 Task: Send an email with the signature Kenneth Davis with the subject Feedback on an event and the message Can you confirm whether the meeting is still scheduled for tomorrow at 2 pm? from softage.9@softage.net to softage.10@softage.net and move the email from Sent Items to the folder Product development
Action: Mouse moved to (1360, 94)
Screenshot: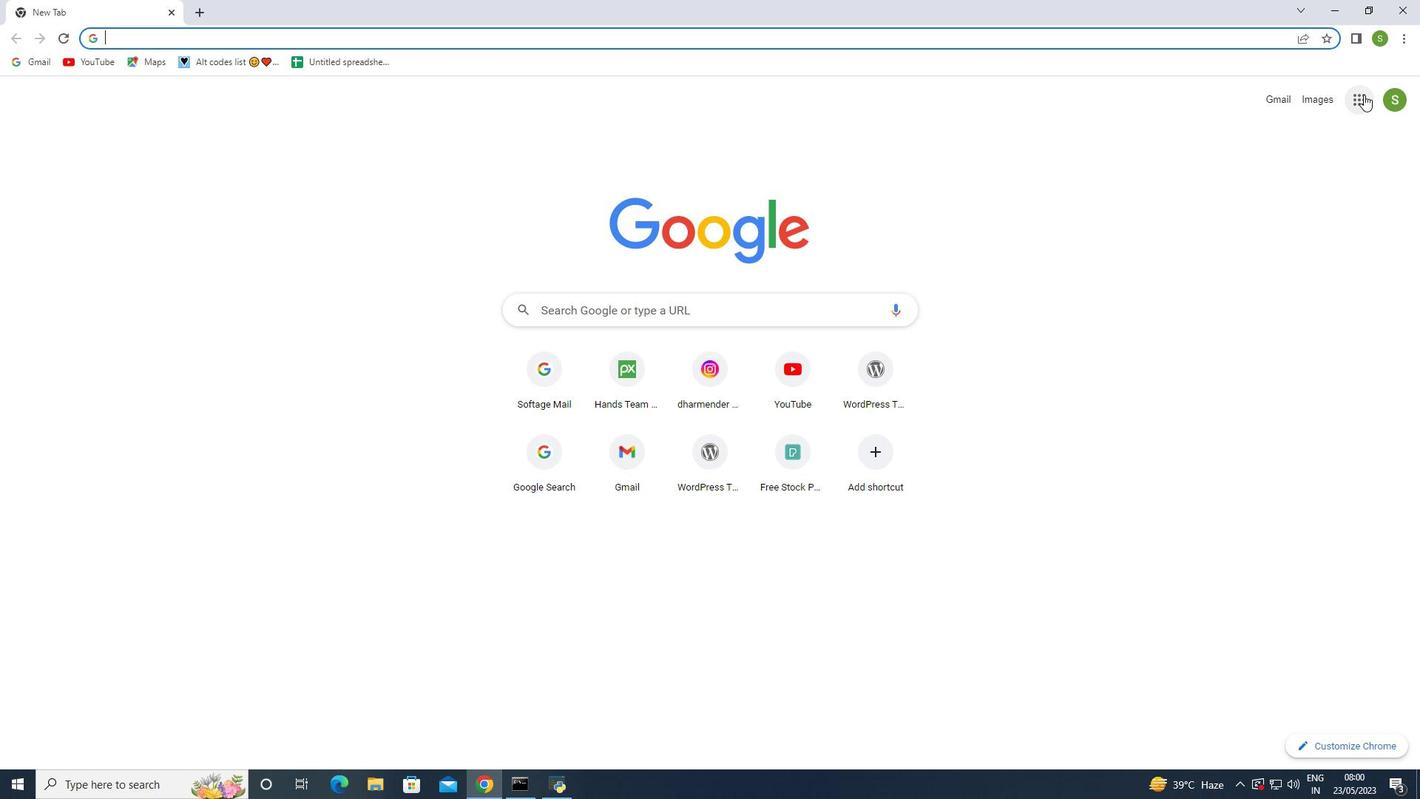 
Action: Mouse pressed left at (1360, 94)
Screenshot: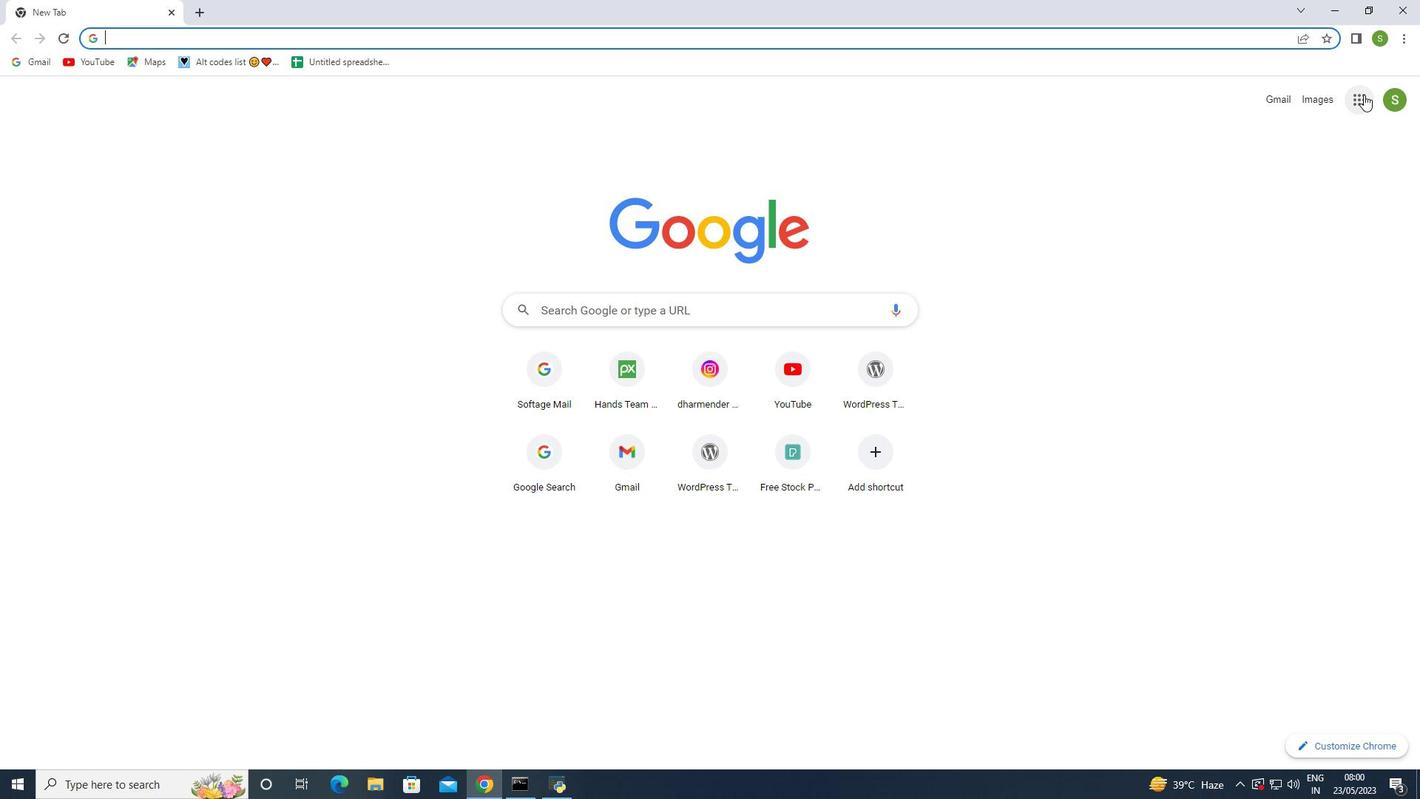 
Action: Mouse moved to (1308, 153)
Screenshot: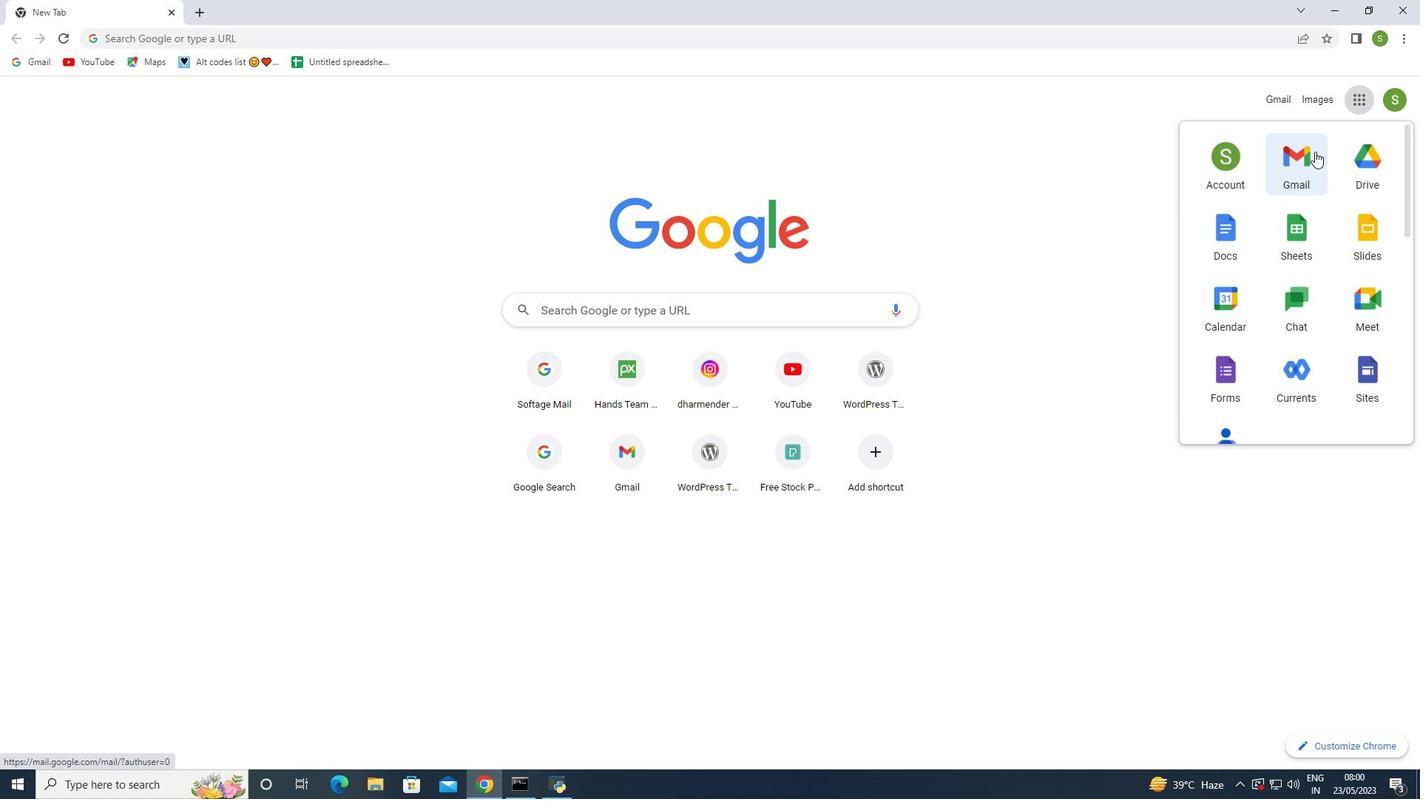 
Action: Mouse pressed left at (1308, 153)
Screenshot: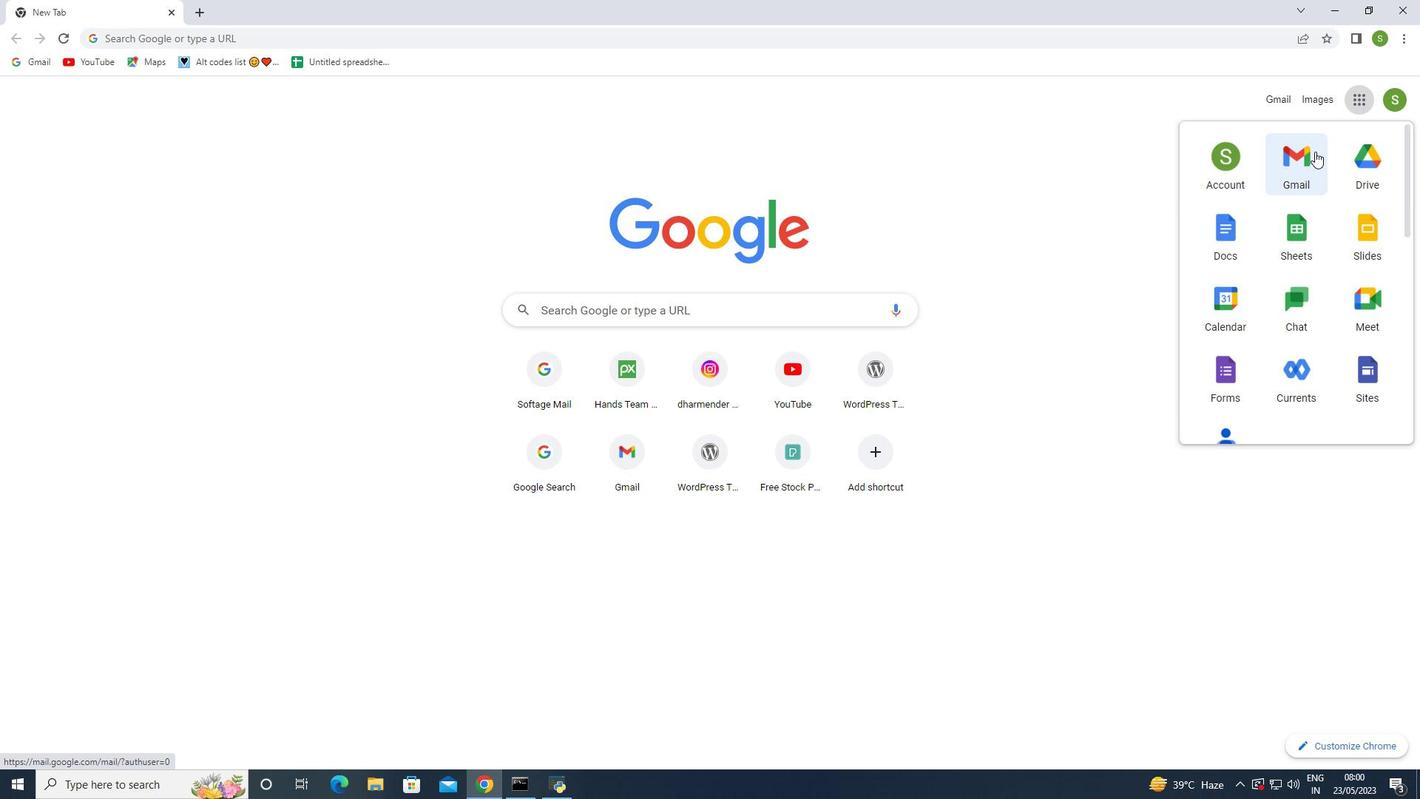 
Action: Mouse moved to (1254, 104)
Screenshot: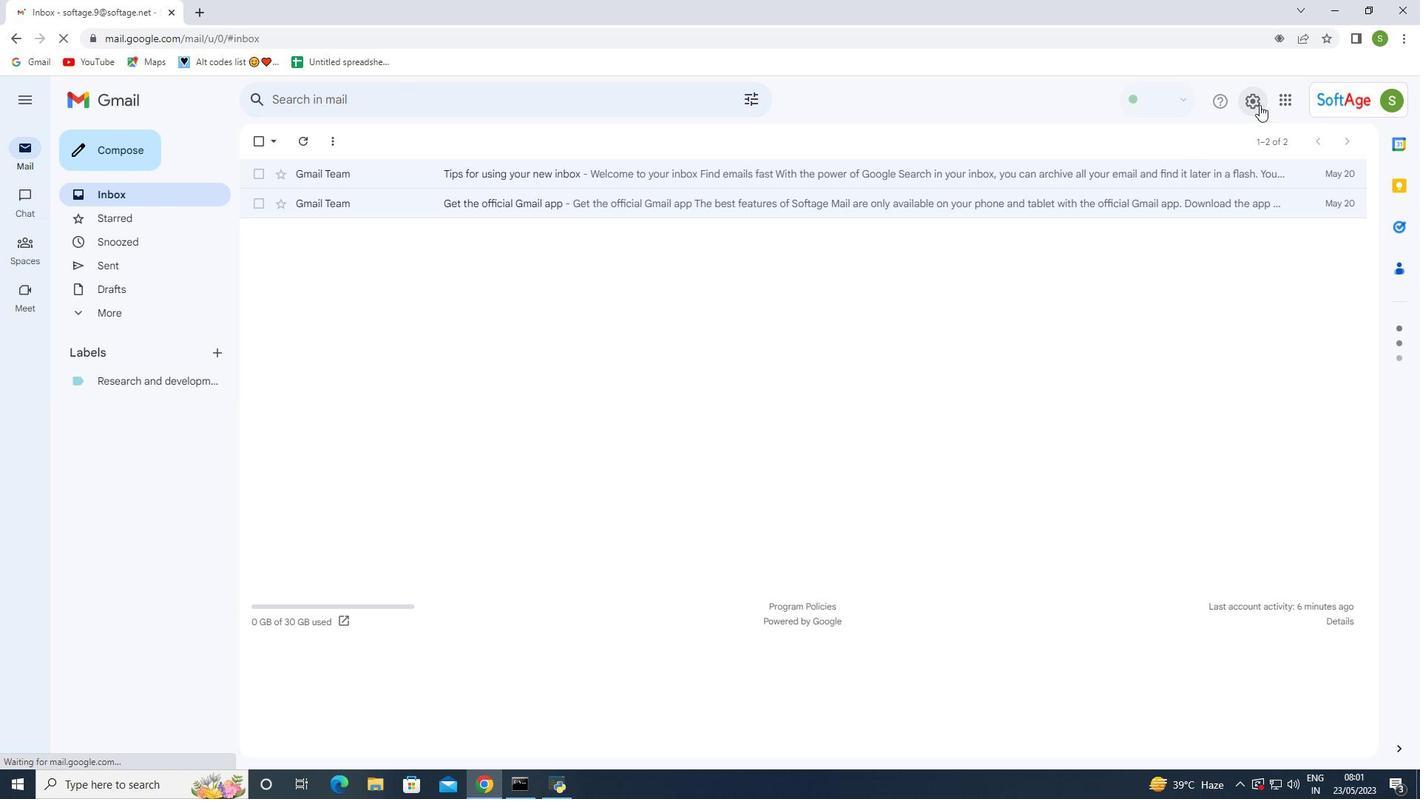 
Action: Mouse pressed left at (1254, 104)
Screenshot: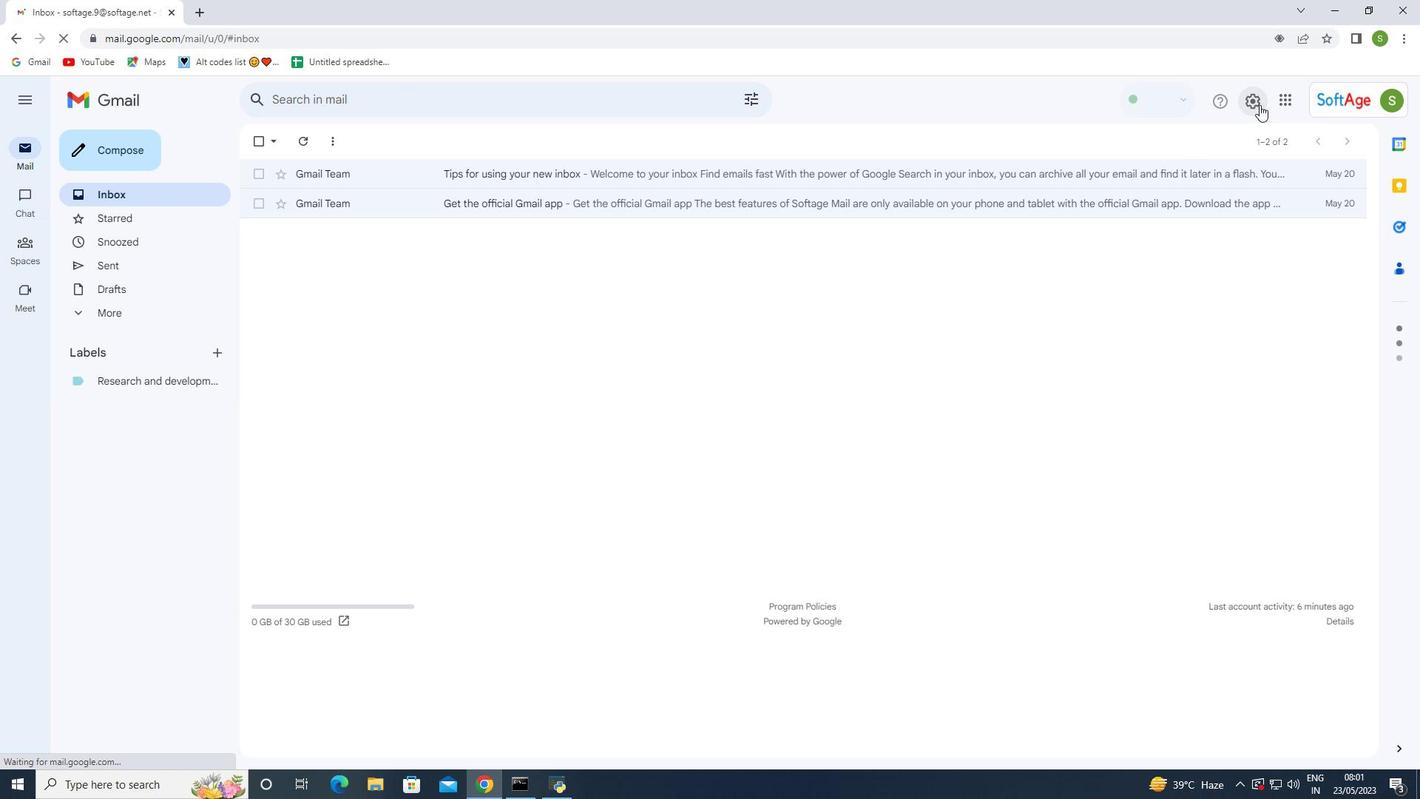 
Action: Mouse moved to (1233, 175)
Screenshot: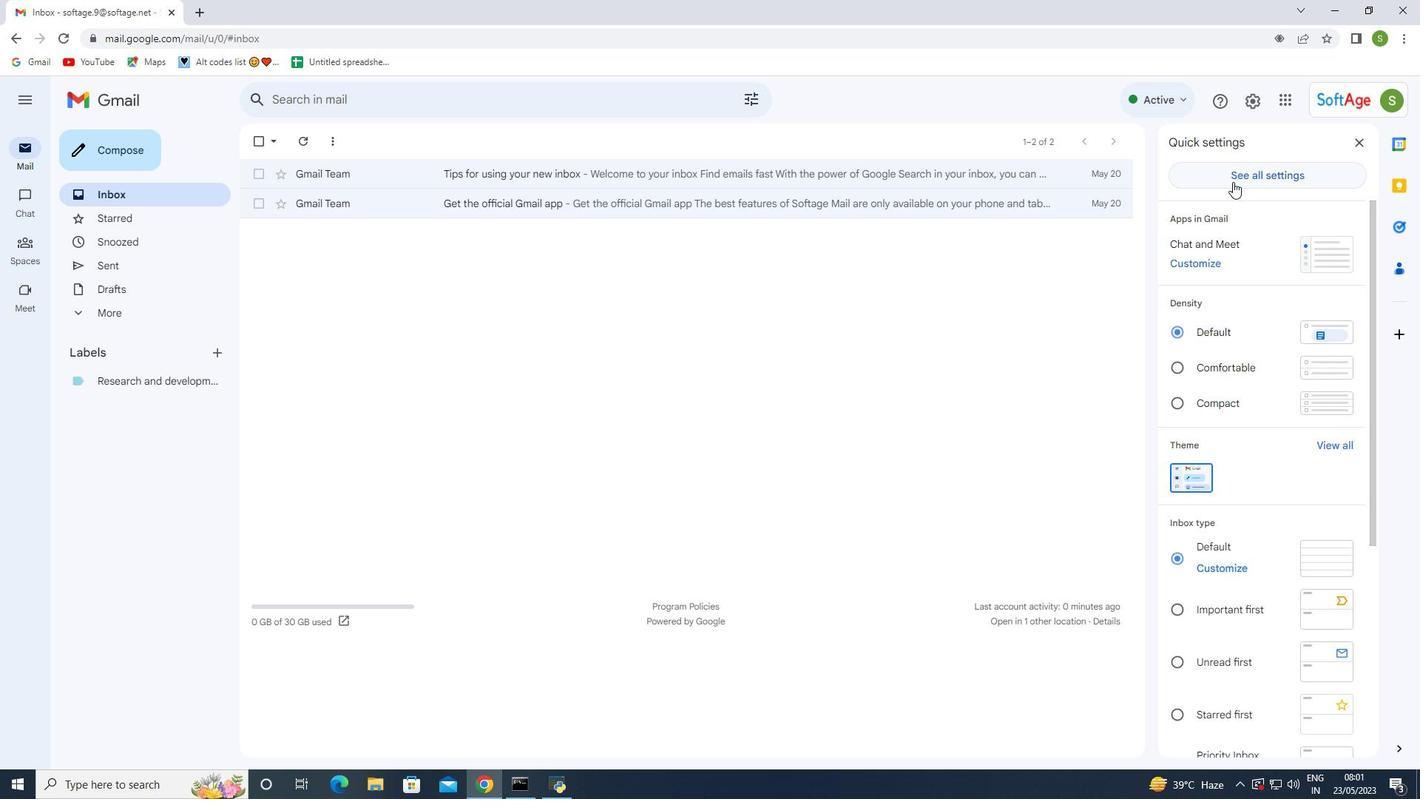 
Action: Mouse pressed left at (1233, 175)
Screenshot: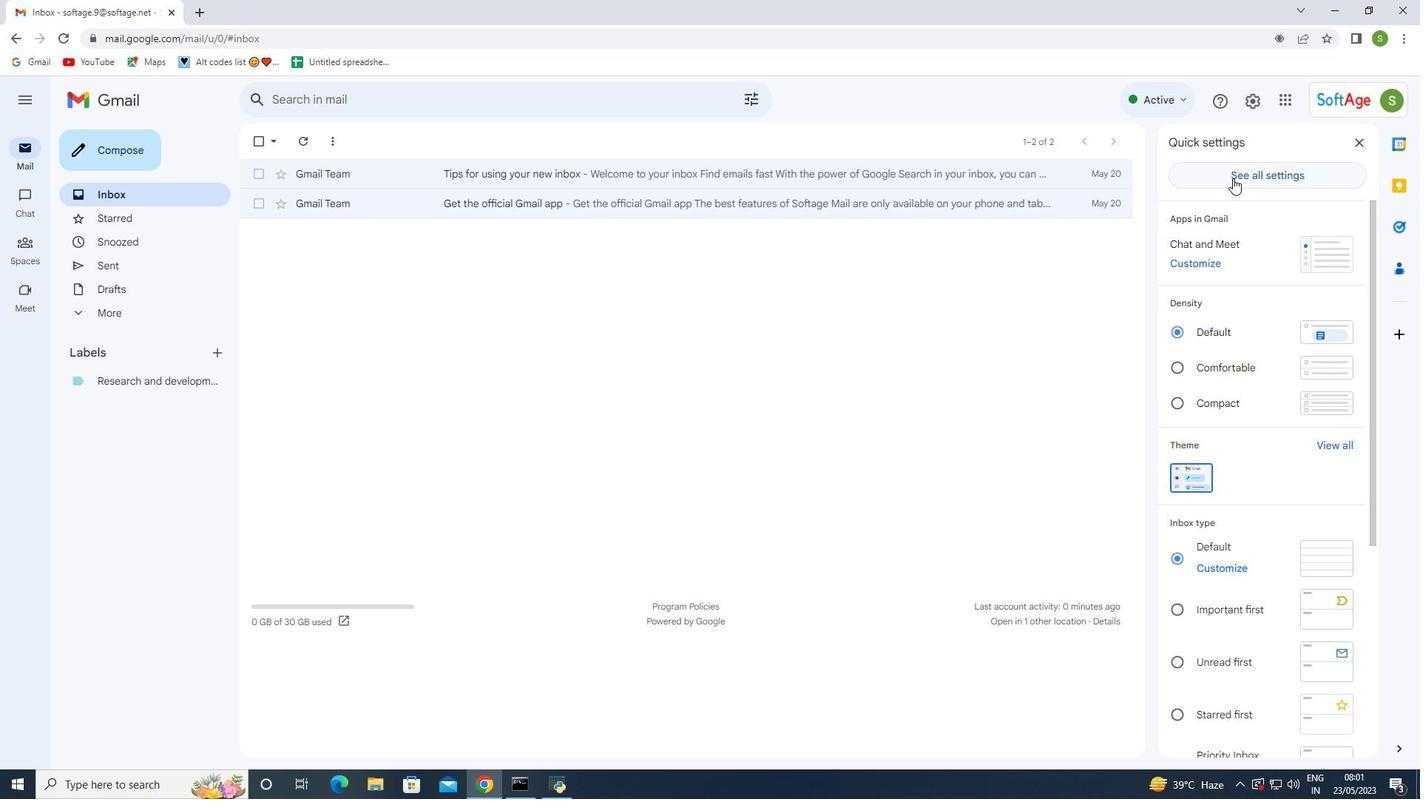 
Action: Mouse moved to (558, 350)
Screenshot: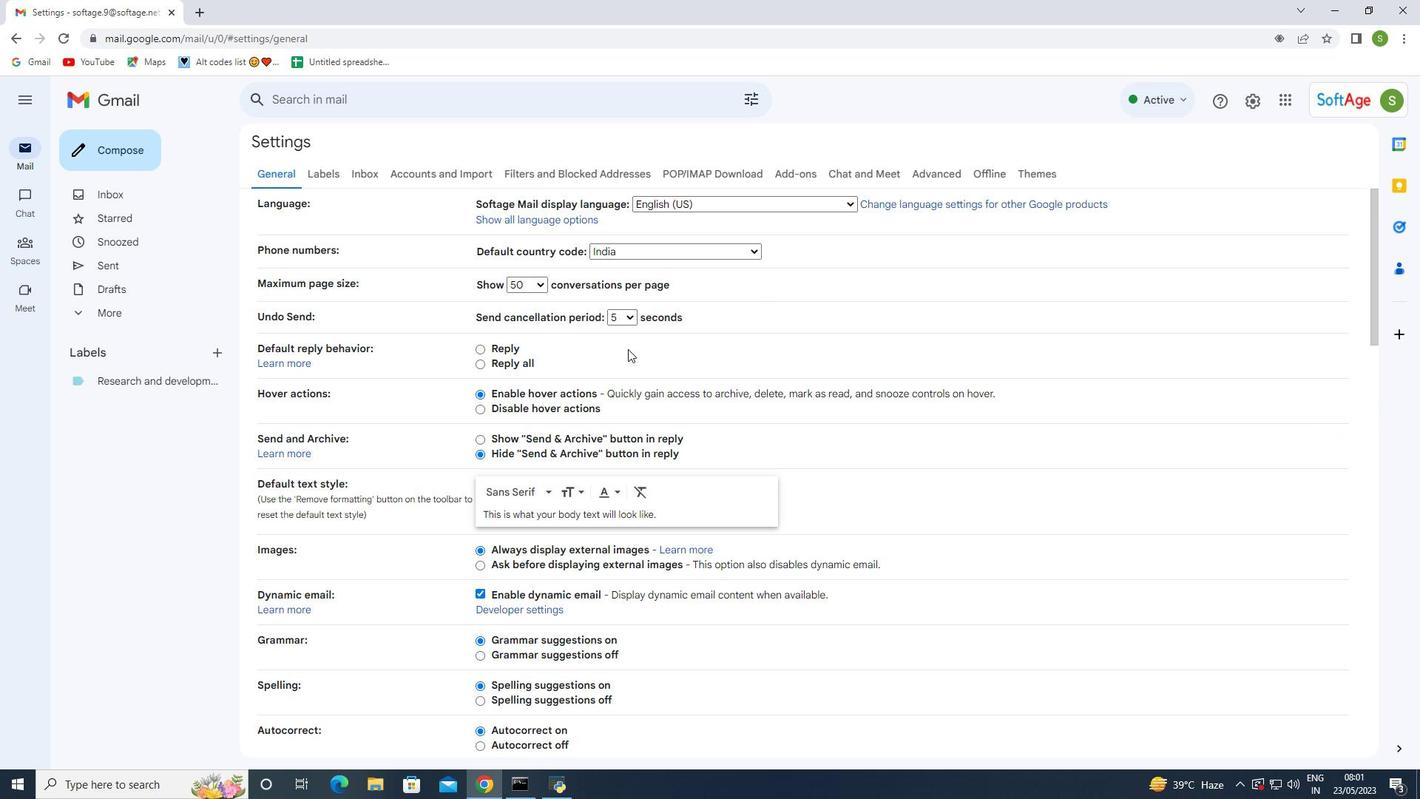 
Action: Mouse scrolled (558, 349) with delta (0, 0)
Screenshot: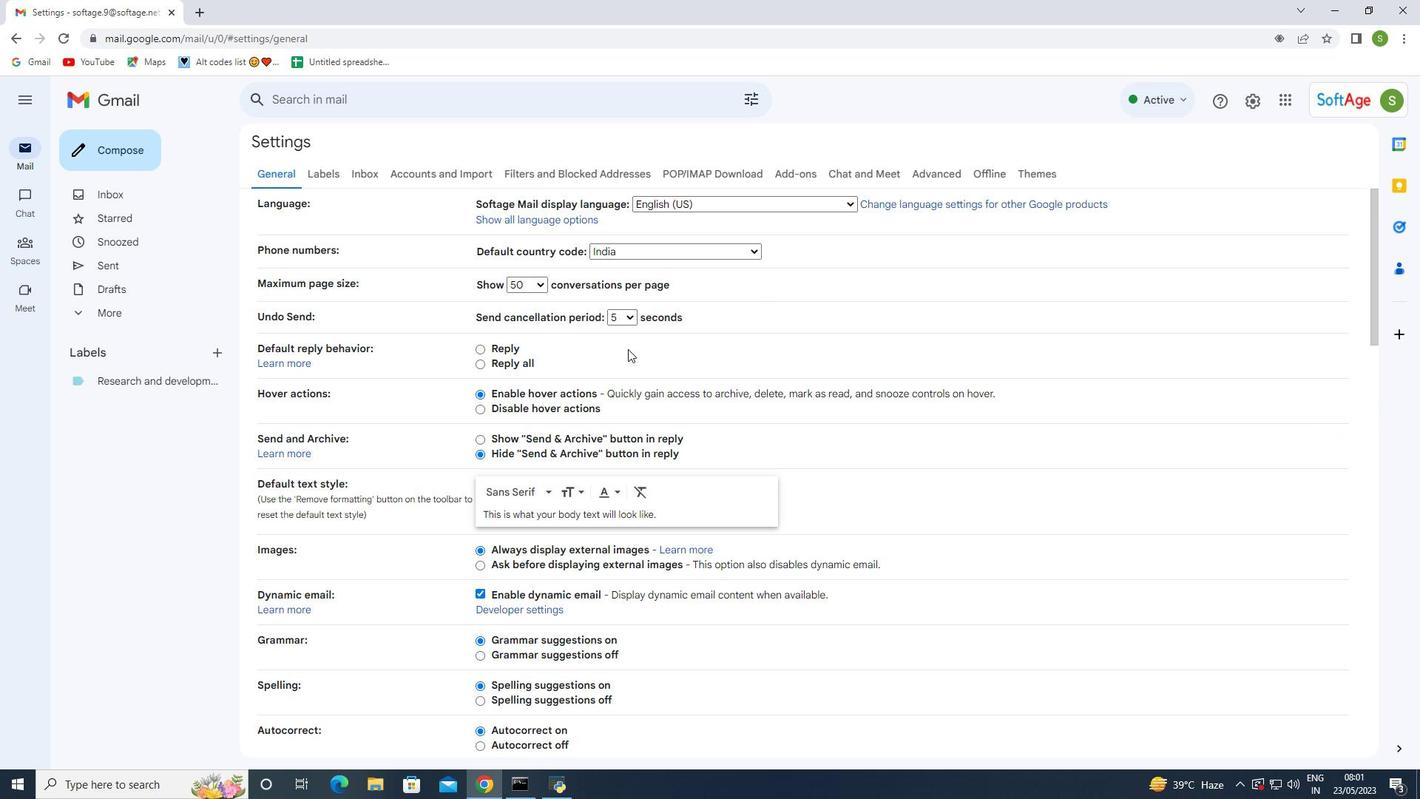 
Action: Mouse moved to (556, 351)
Screenshot: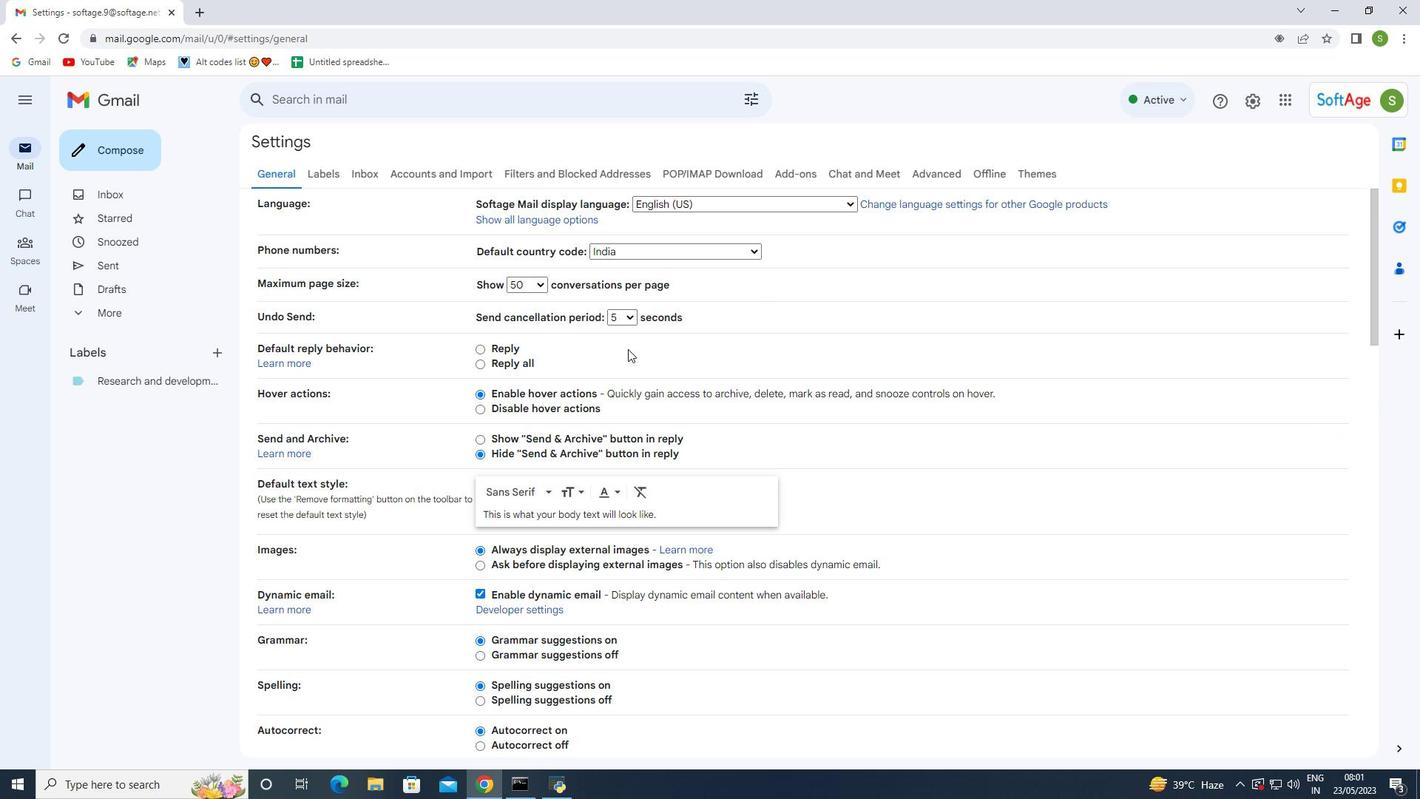 
Action: Mouse scrolled (556, 350) with delta (0, 0)
Screenshot: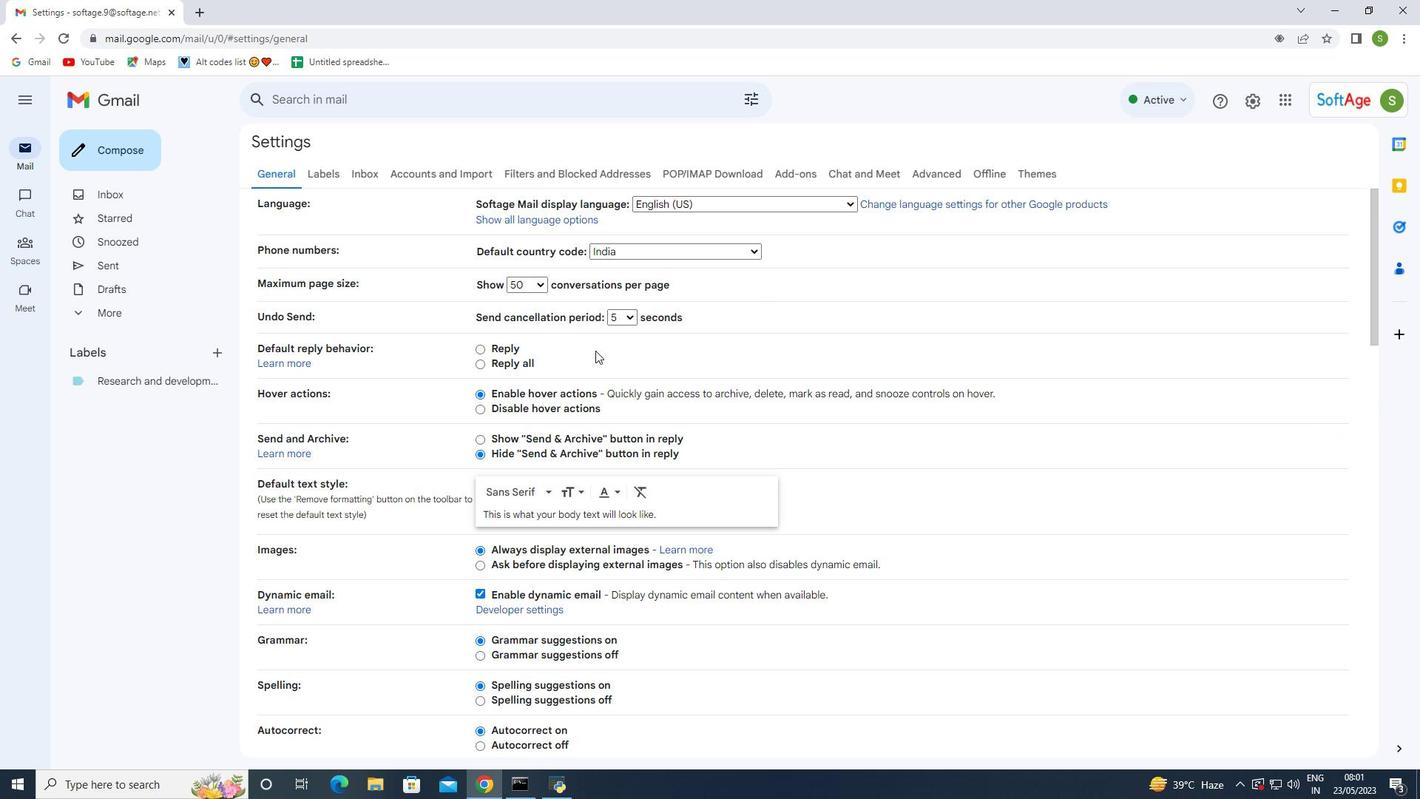 
Action: Mouse moved to (555, 351)
Screenshot: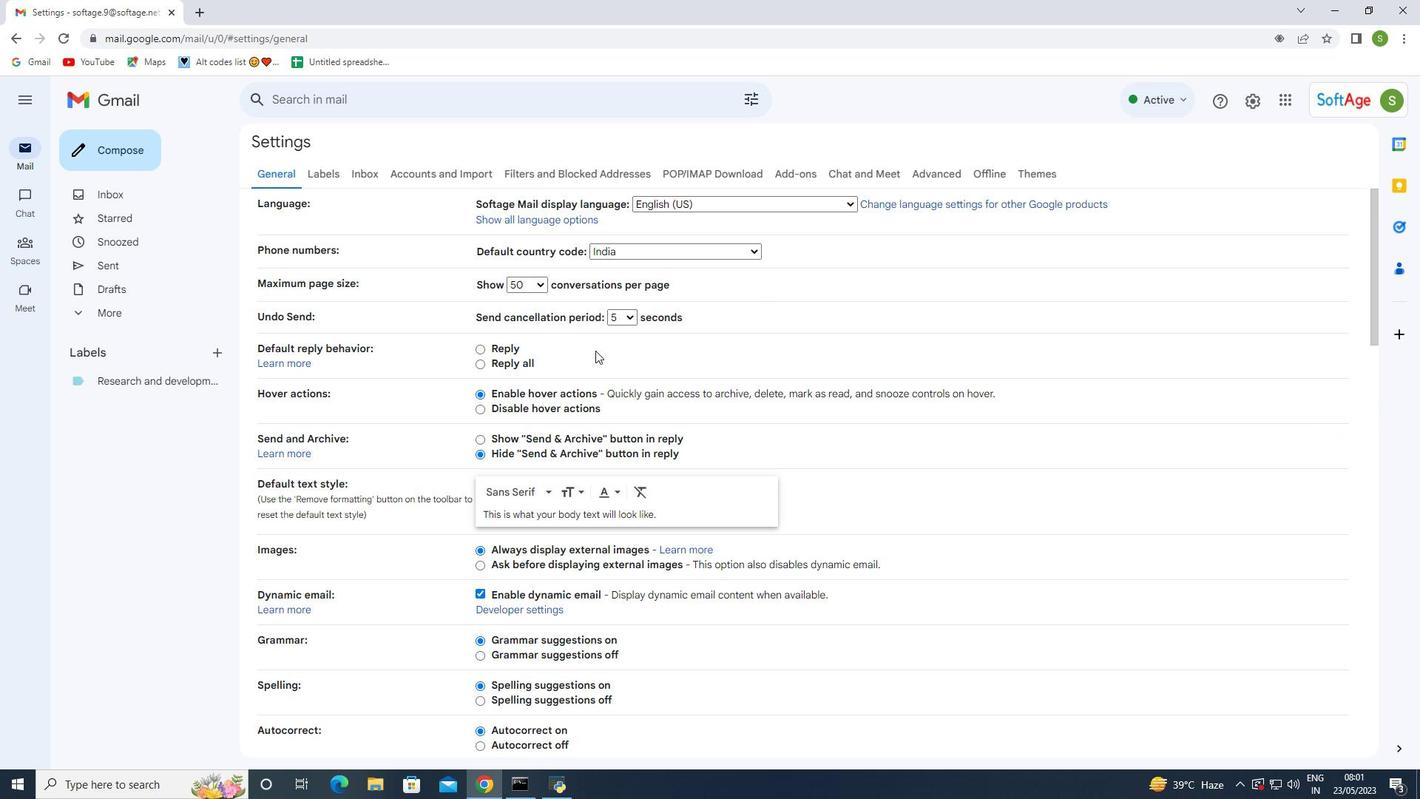 
Action: Mouse scrolled (555, 350) with delta (0, 0)
Screenshot: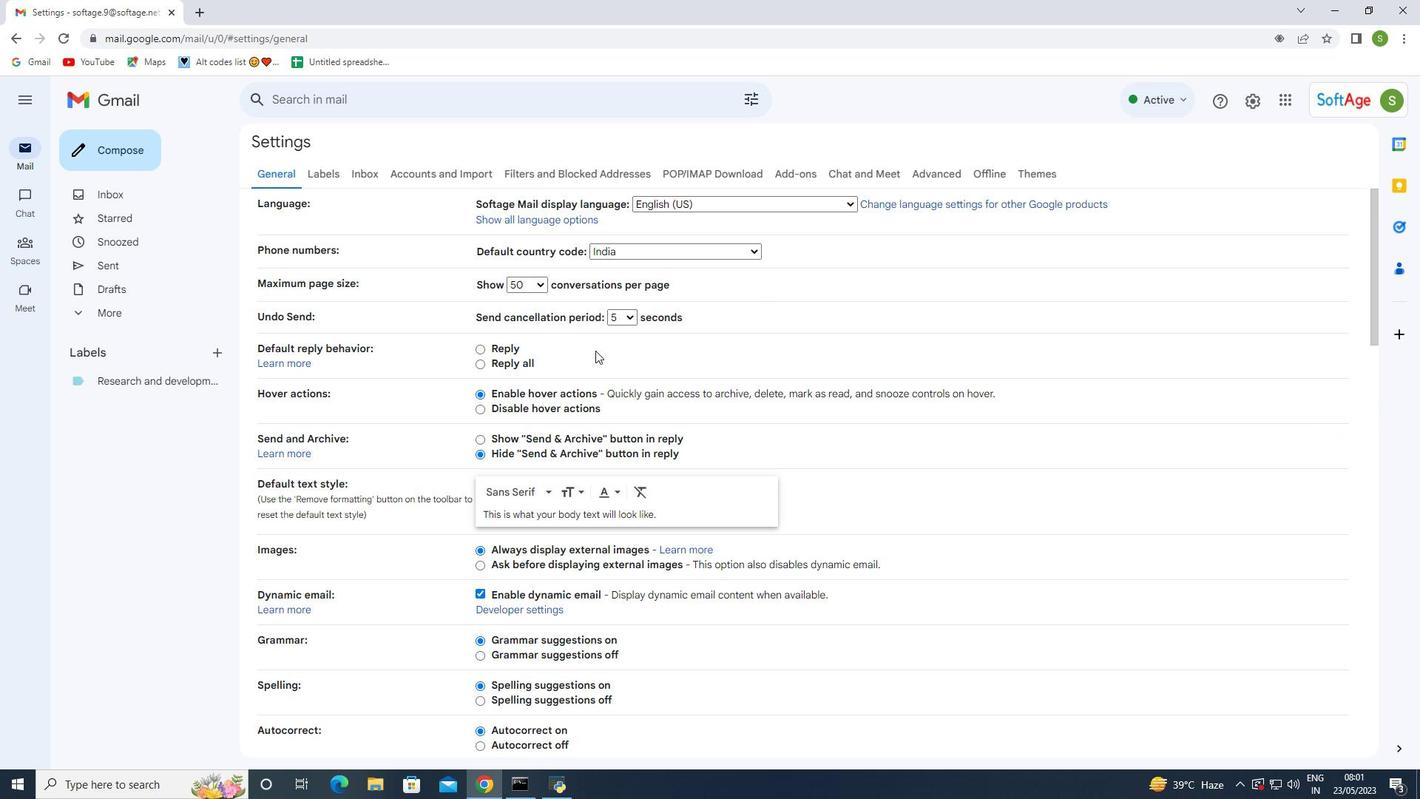 
Action: Mouse scrolled (555, 350) with delta (0, 0)
Screenshot: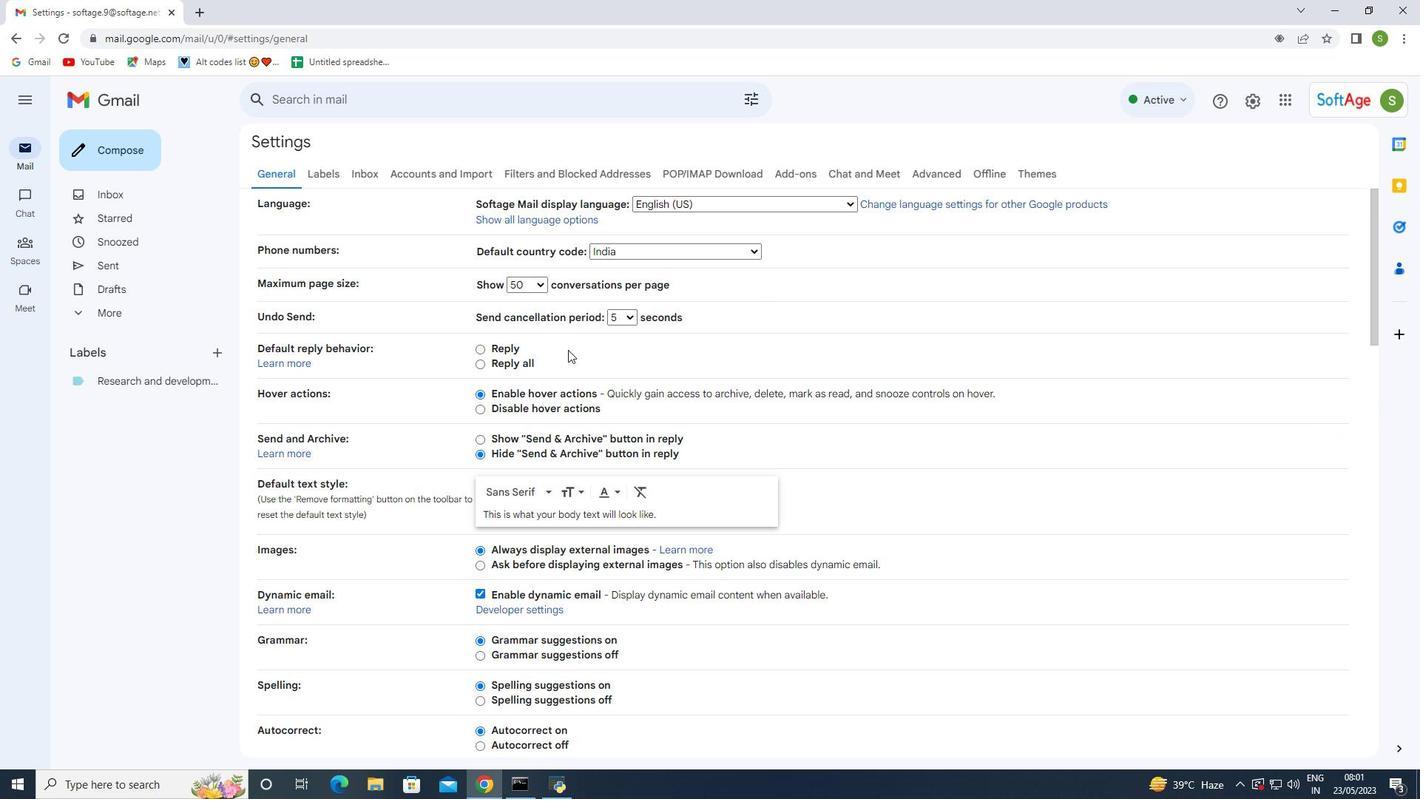 
Action: Mouse moved to (554, 351)
Screenshot: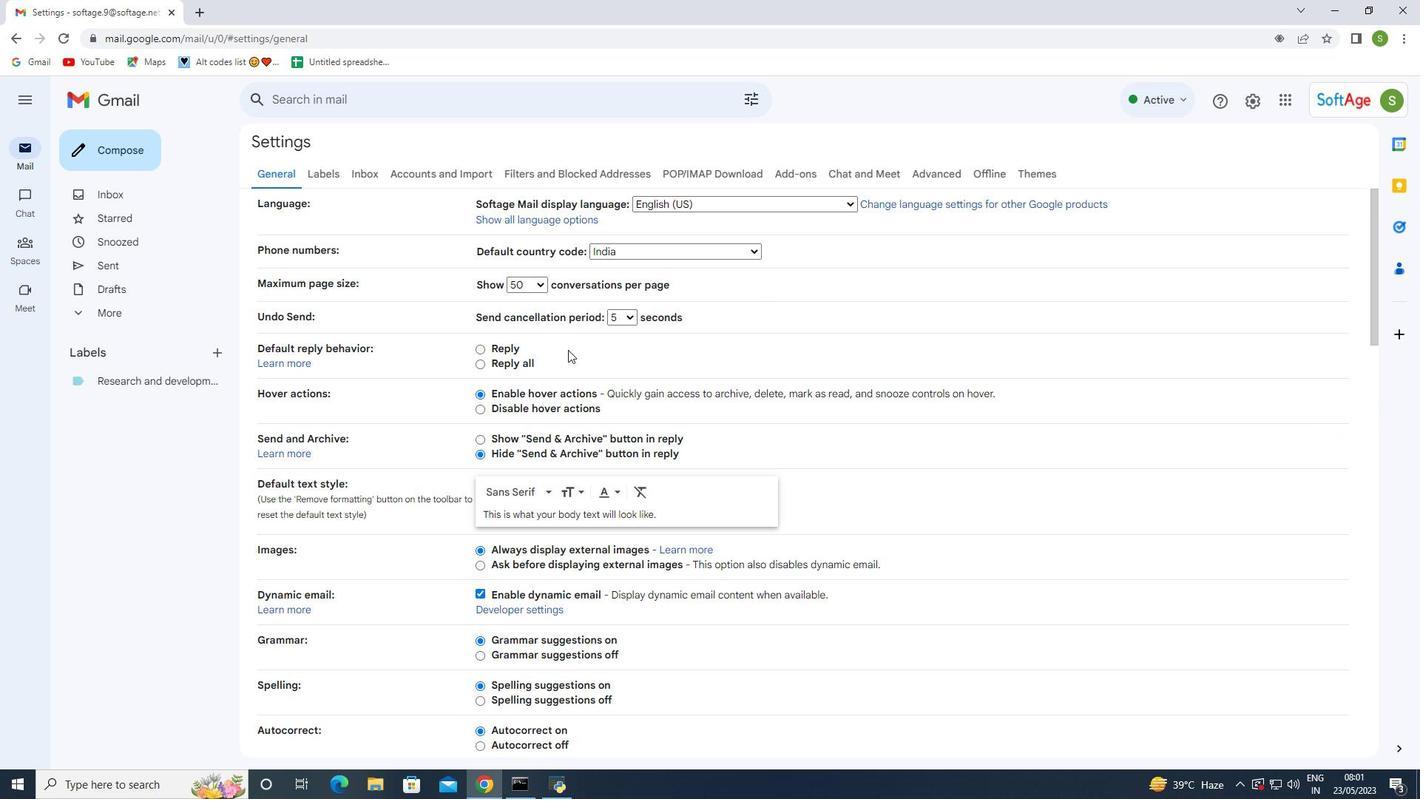 
Action: Mouse scrolled (554, 350) with delta (0, 0)
Screenshot: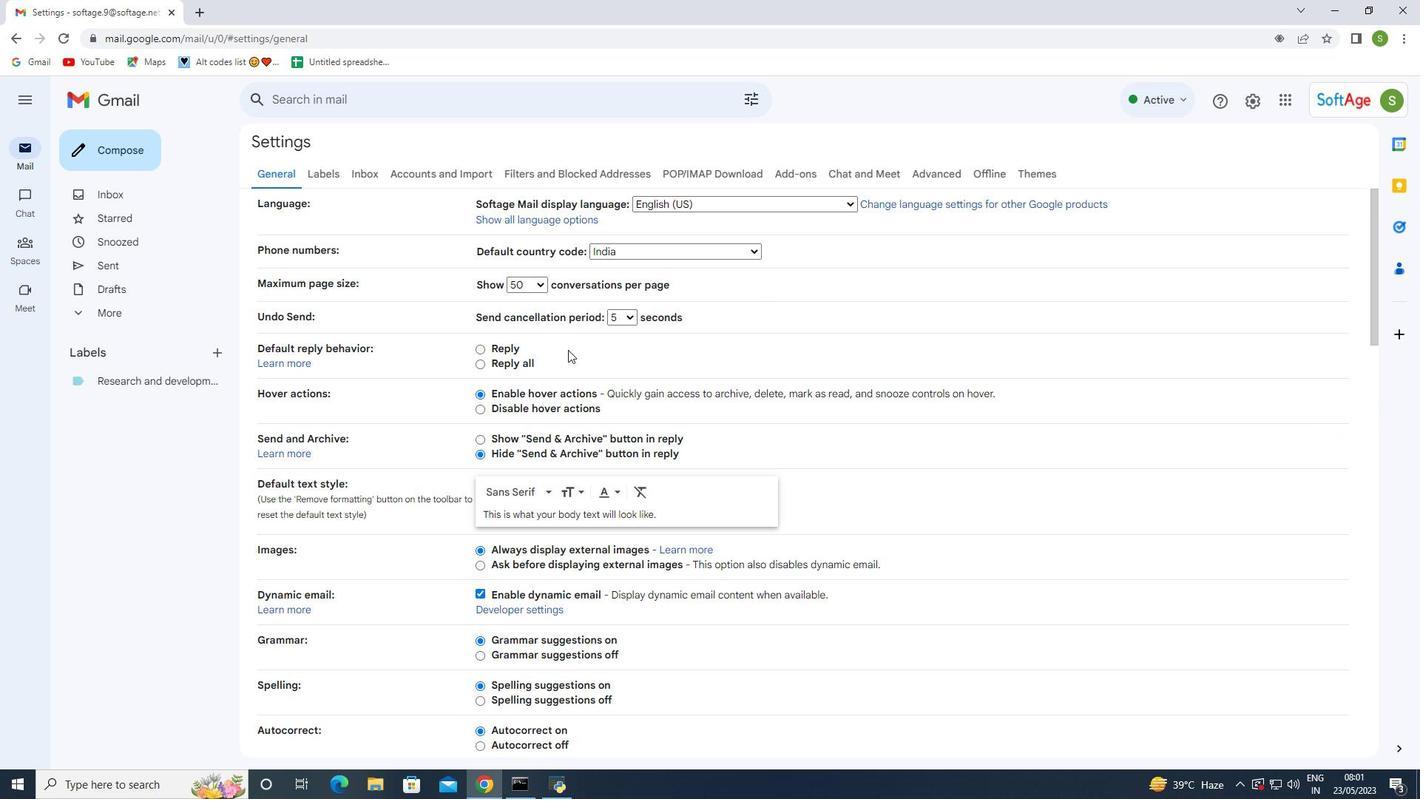 
Action: Mouse moved to (551, 350)
Screenshot: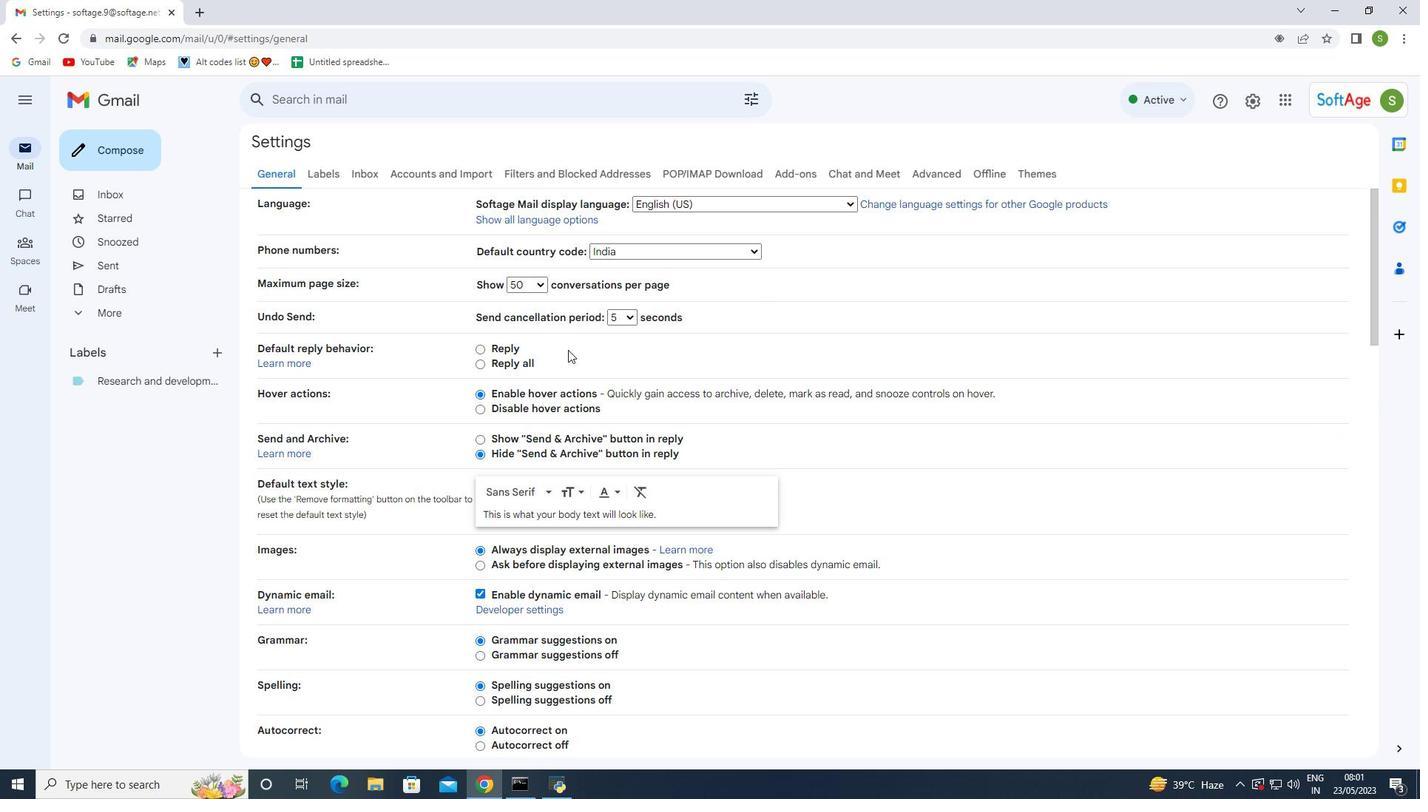 
Action: Mouse scrolled (551, 349) with delta (0, 0)
Screenshot: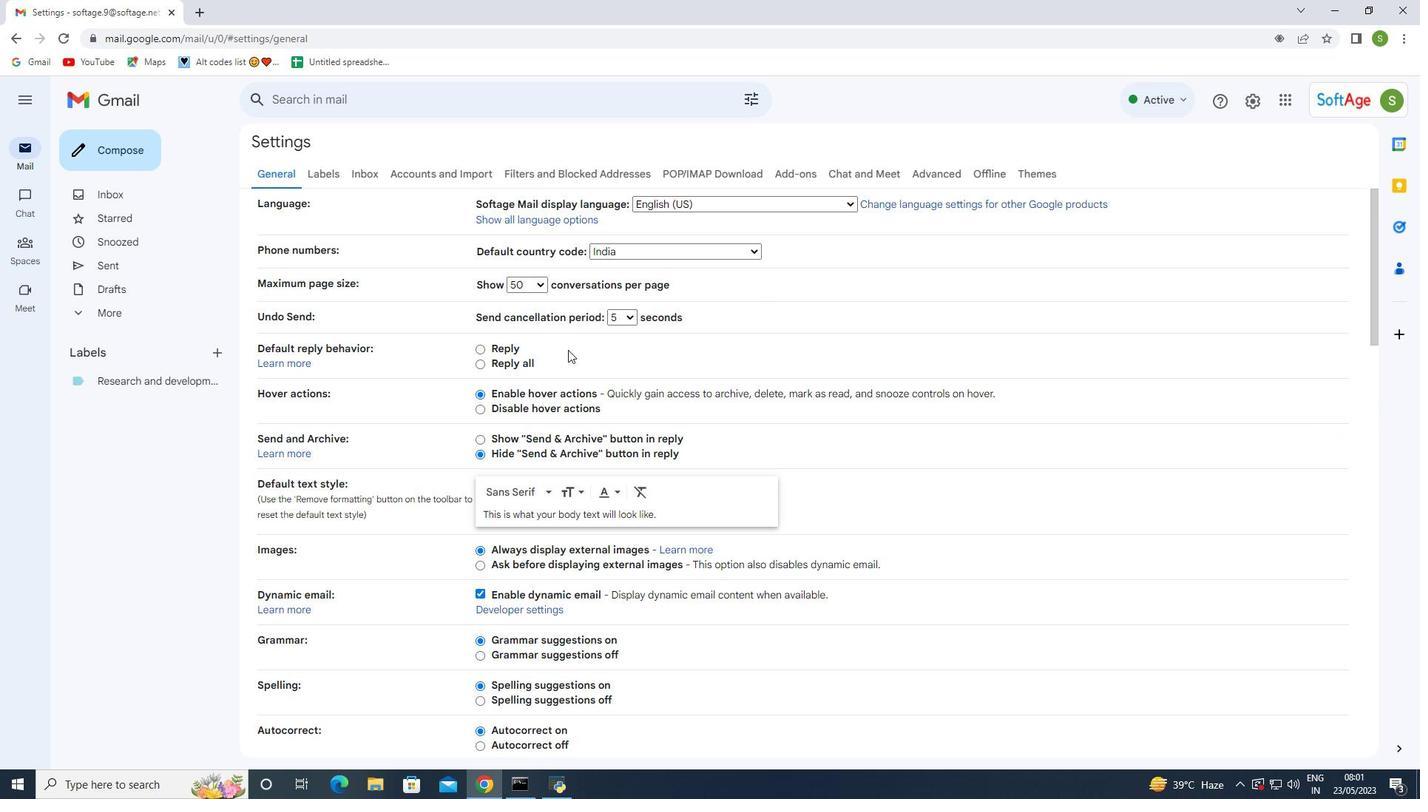 
Action: Mouse moved to (548, 349)
Screenshot: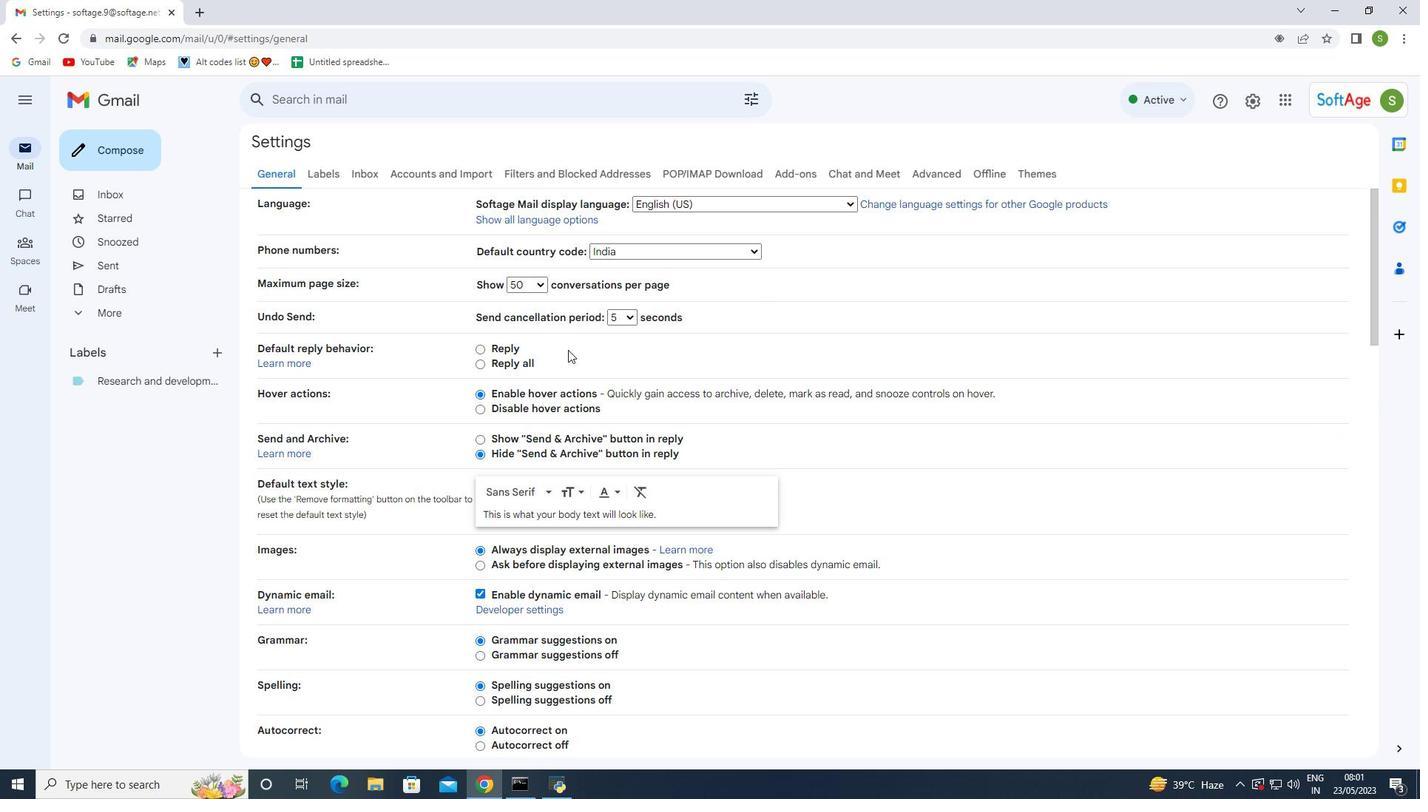
Action: Mouse scrolled (548, 348) with delta (0, 0)
Screenshot: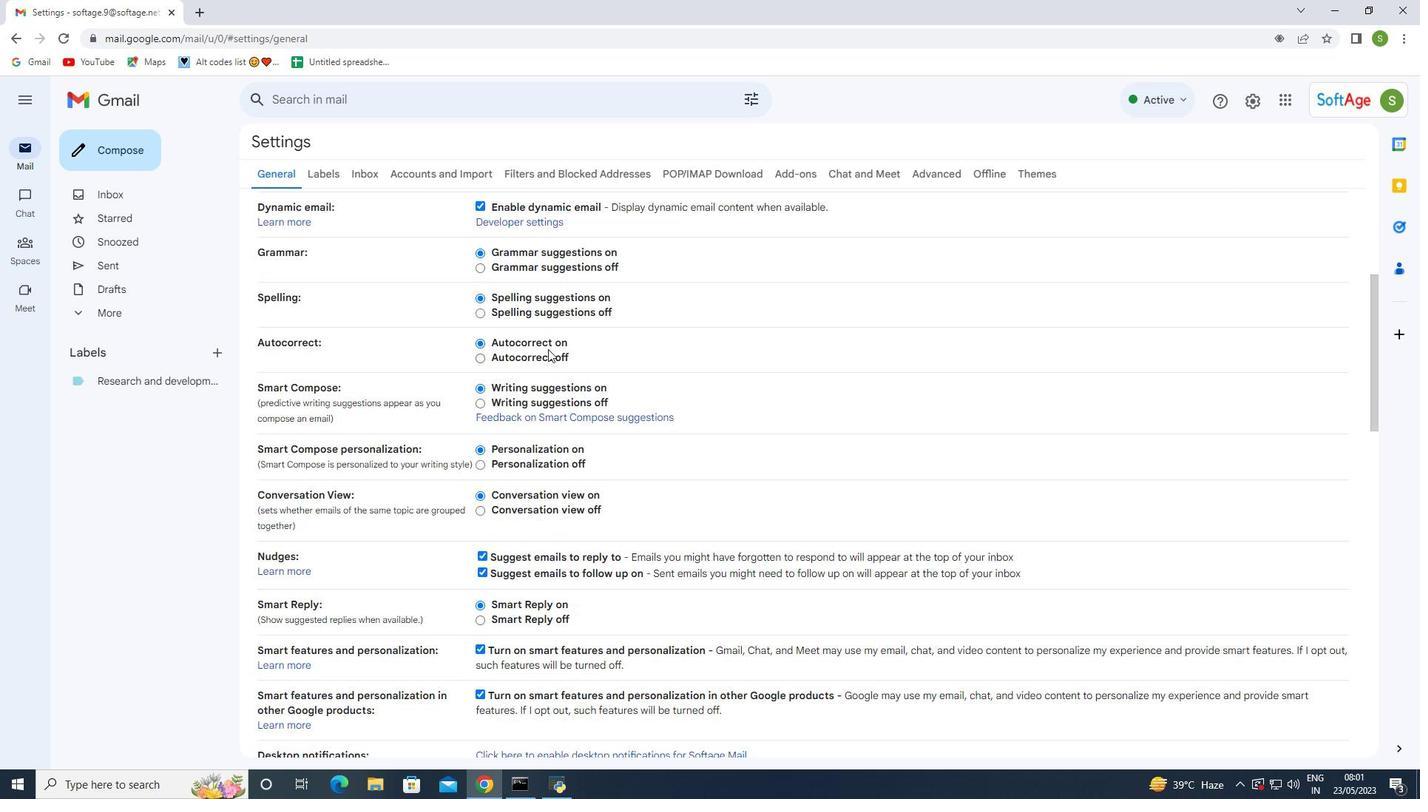 
Action: Mouse scrolled (548, 348) with delta (0, 0)
Screenshot: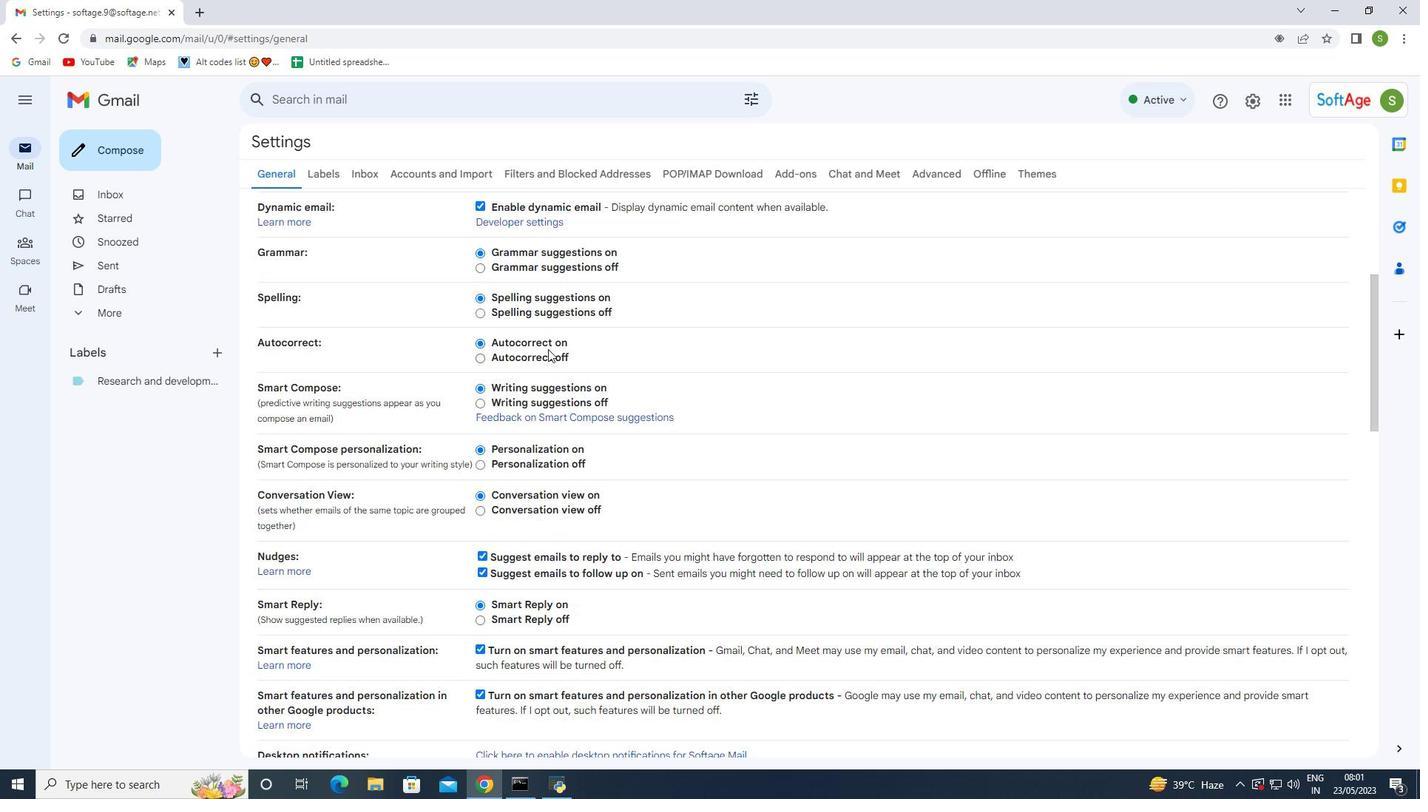 
Action: Mouse moved to (548, 349)
Screenshot: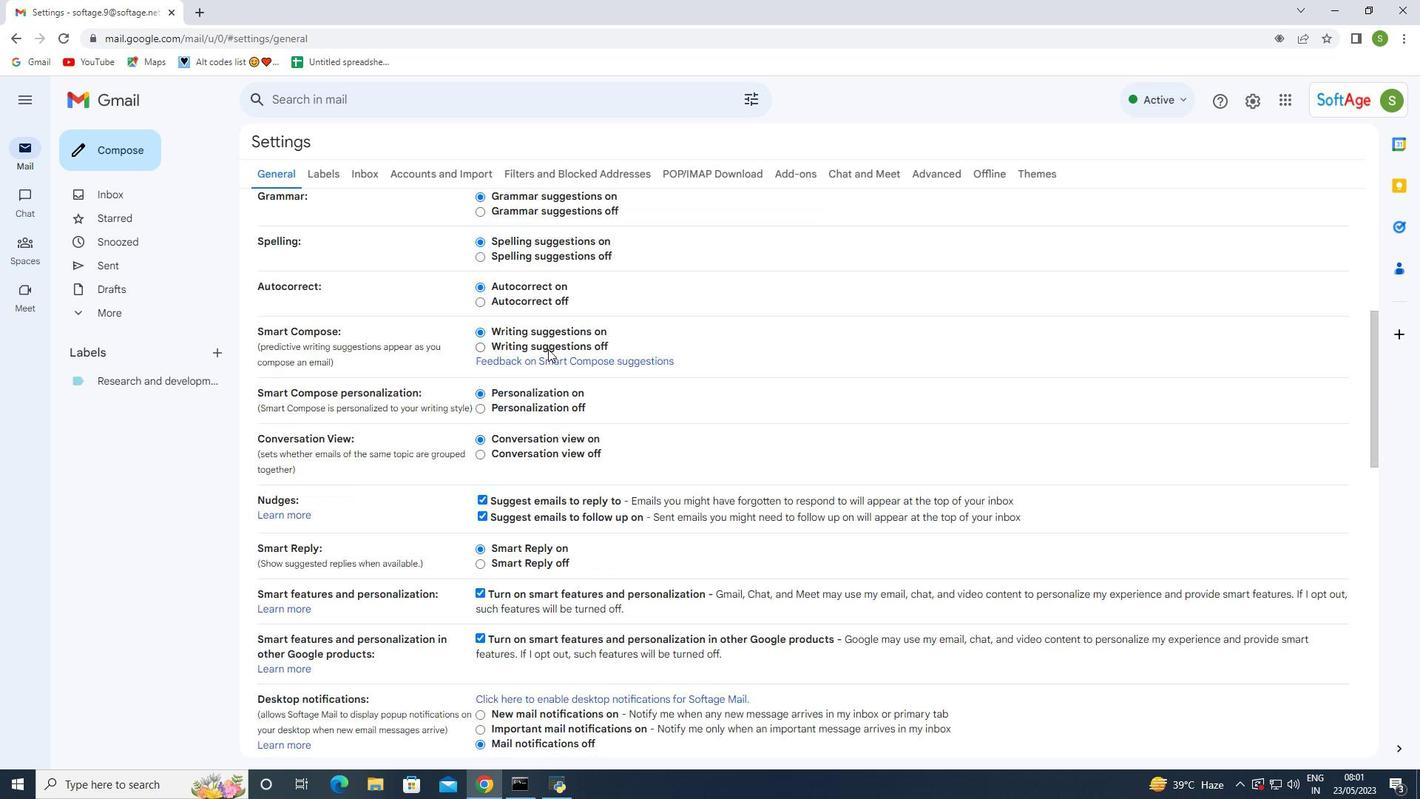 
Action: Mouse scrolled (548, 348) with delta (0, 0)
Screenshot: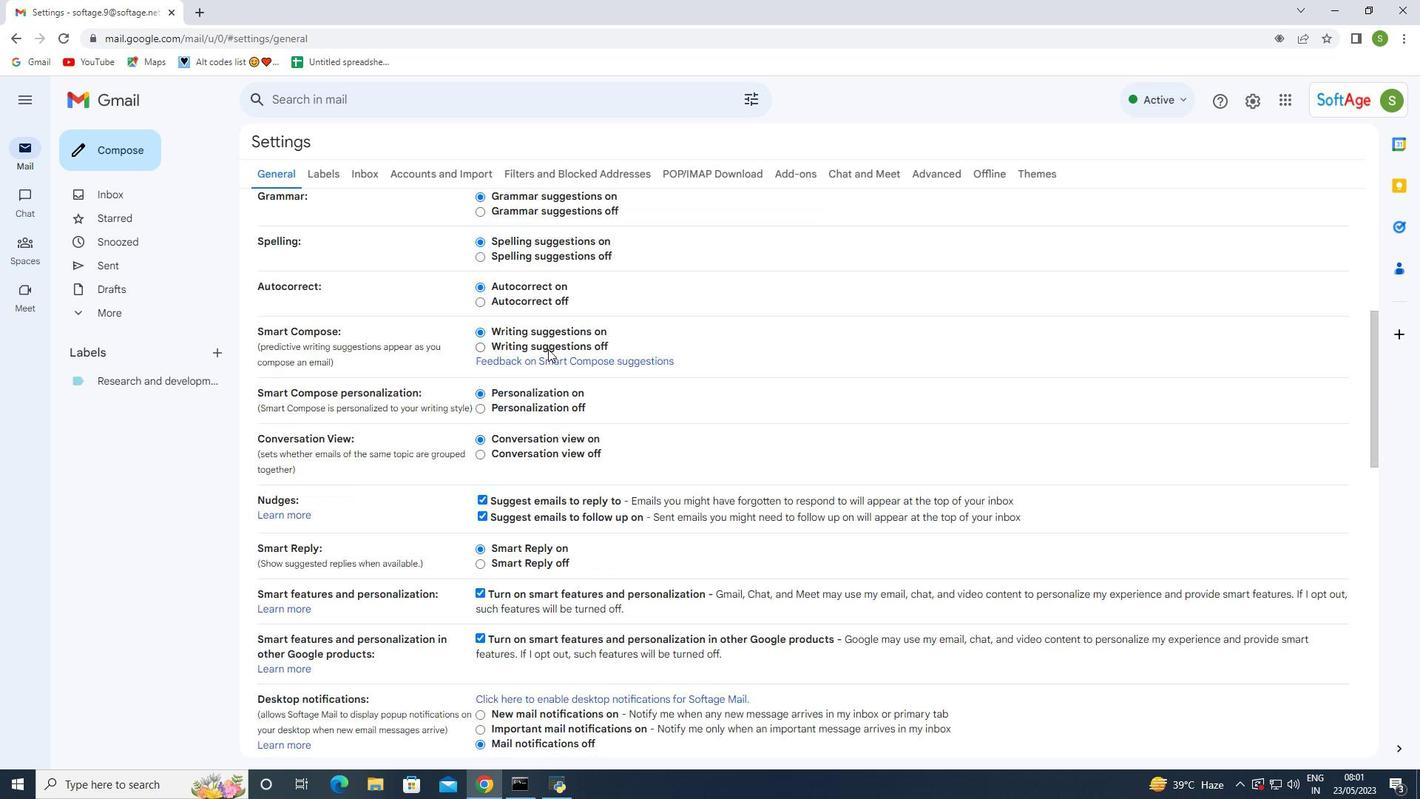 
Action: Mouse scrolled (548, 348) with delta (0, 0)
Screenshot: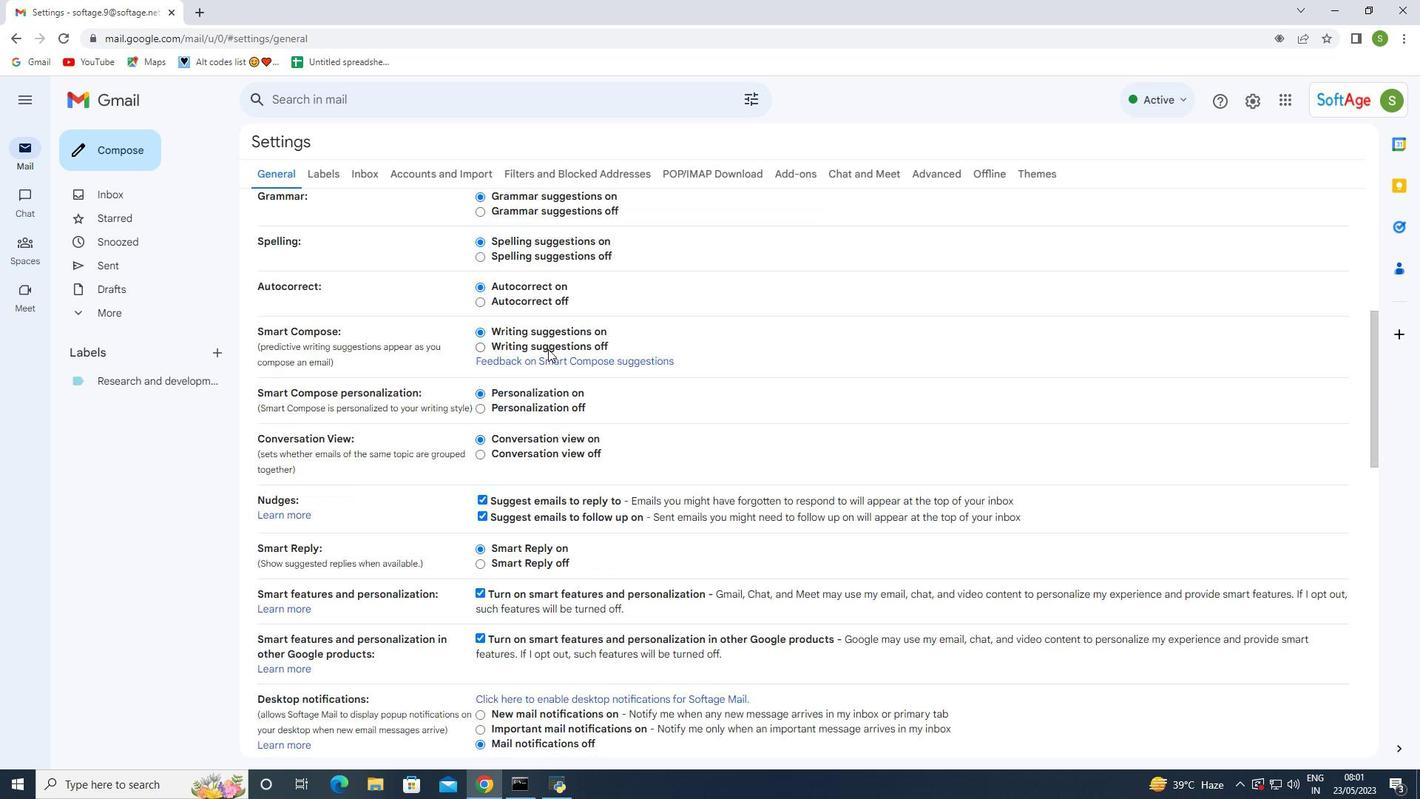 
Action: Mouse scrolled (548, 348) with delta (0, 0)
Screenshot: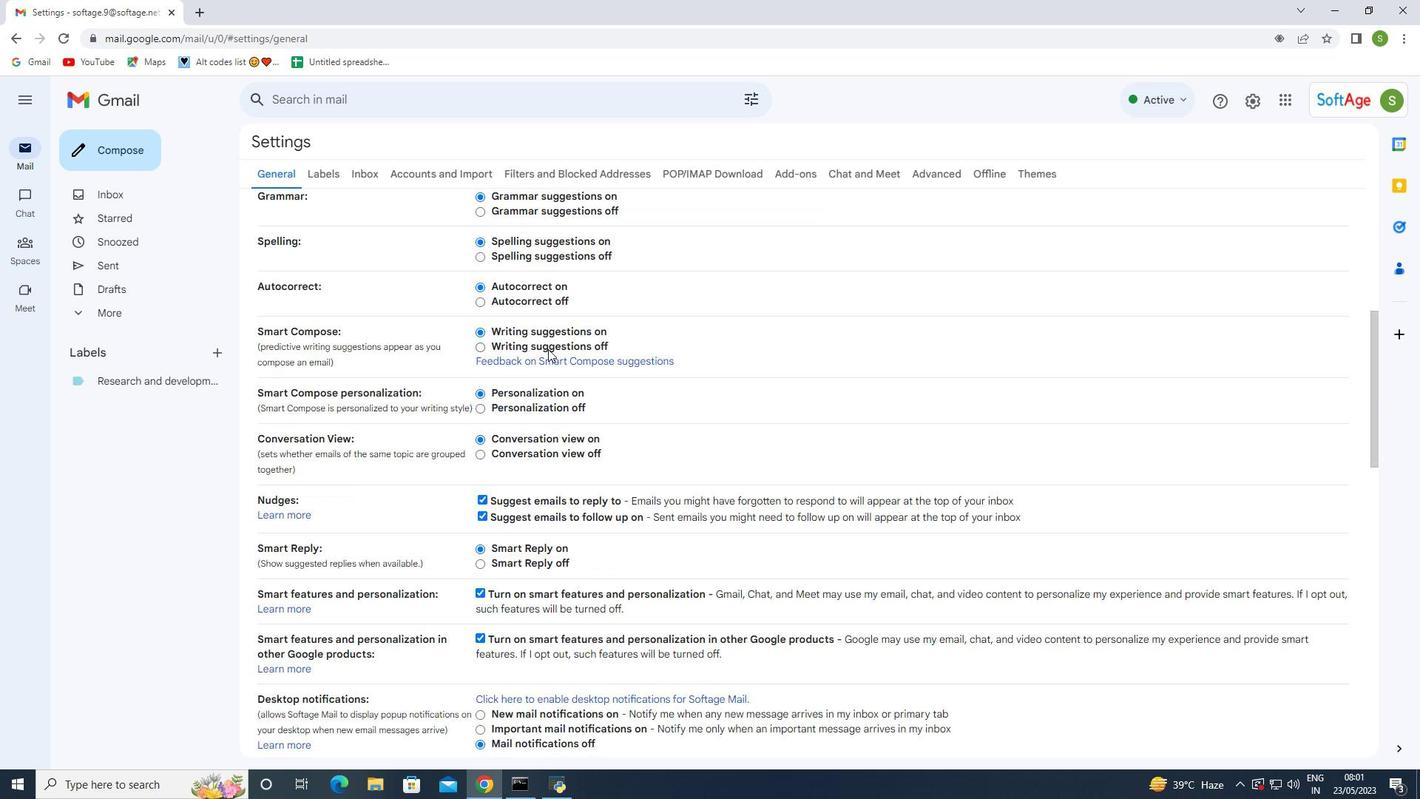 
Action: Mouse scrolled (548, 348) with delta (0, 0)
Screenshot: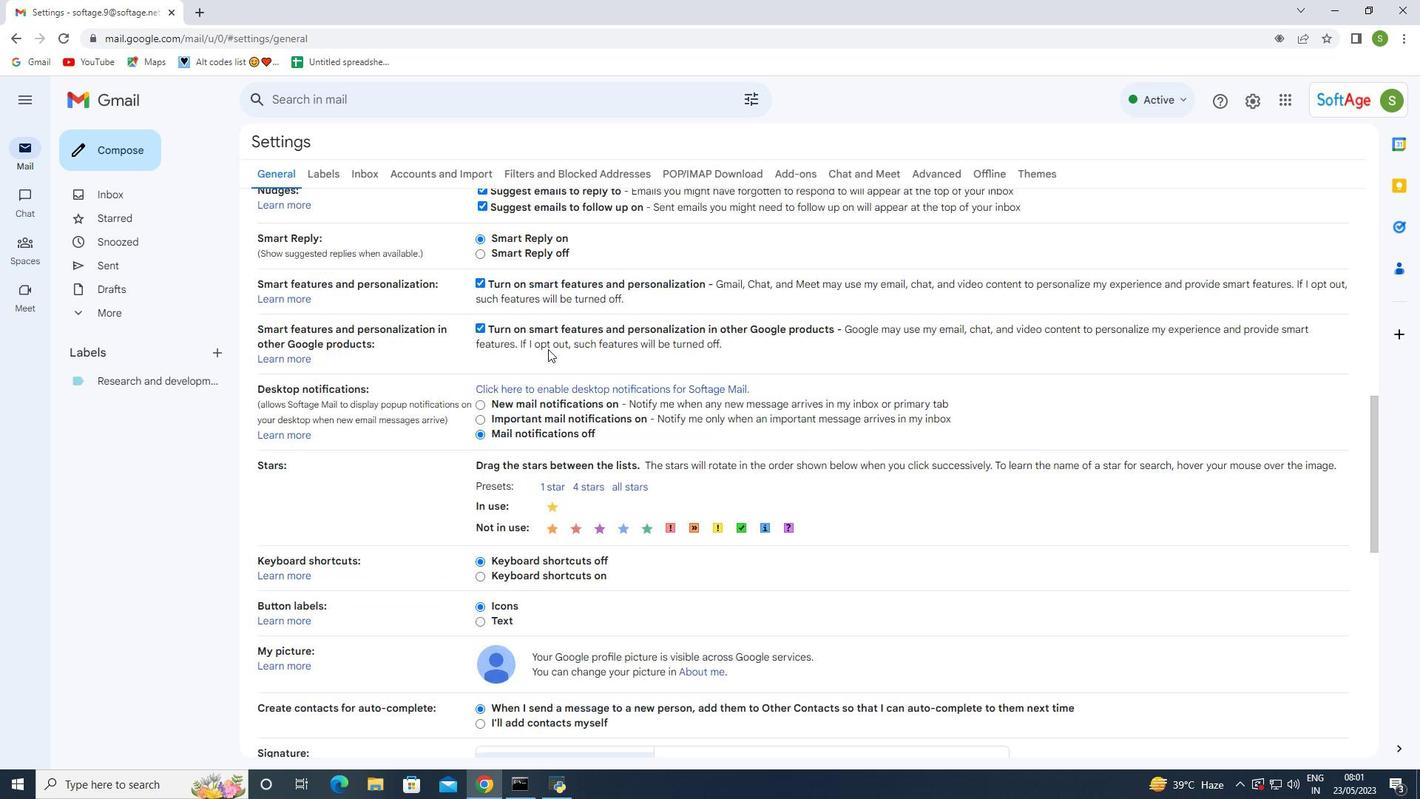 
Action: Mouse scrolled (548, 348) with delta (0, 0)
Screenshot: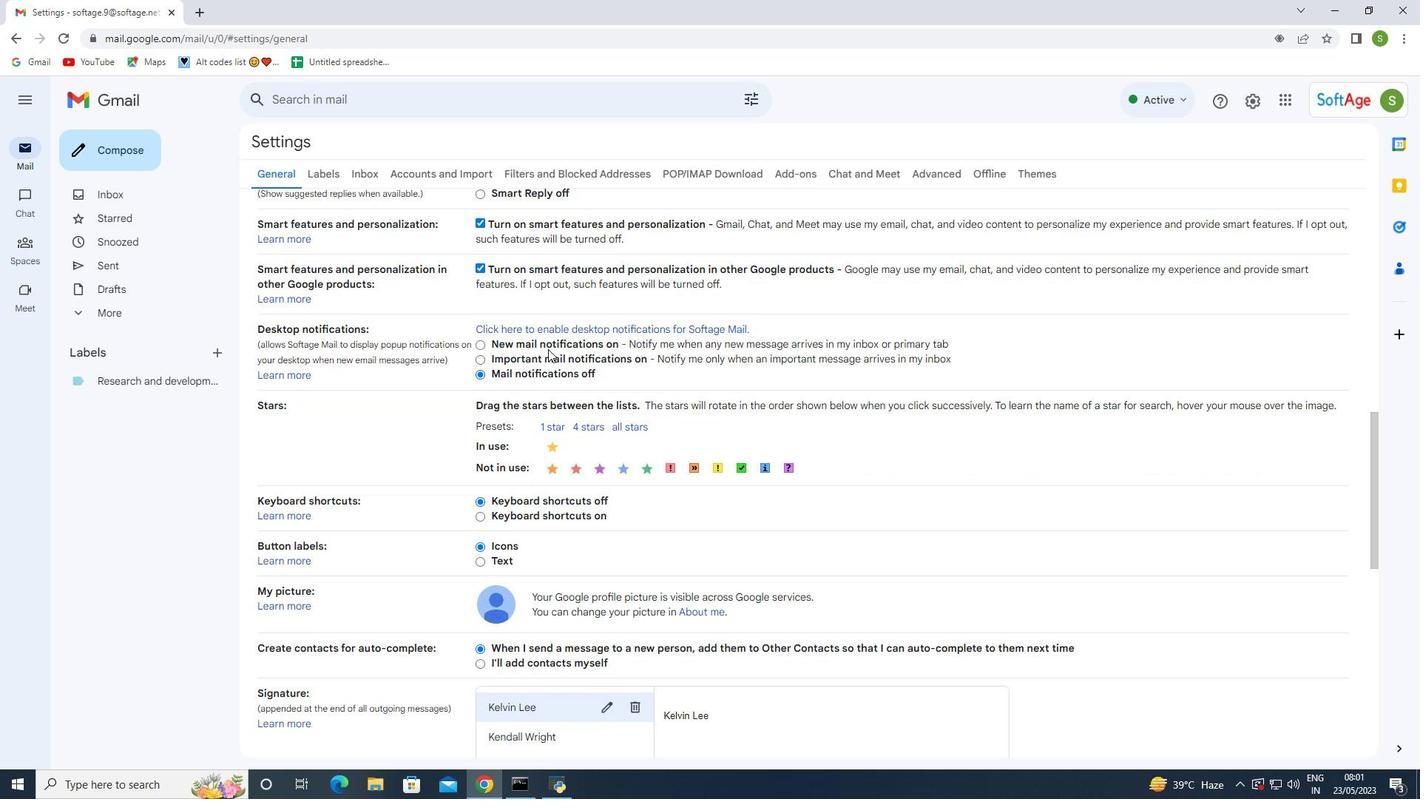 
Action: Mouse scrolled (548, 348) with delta (0, 0)
Screenshot: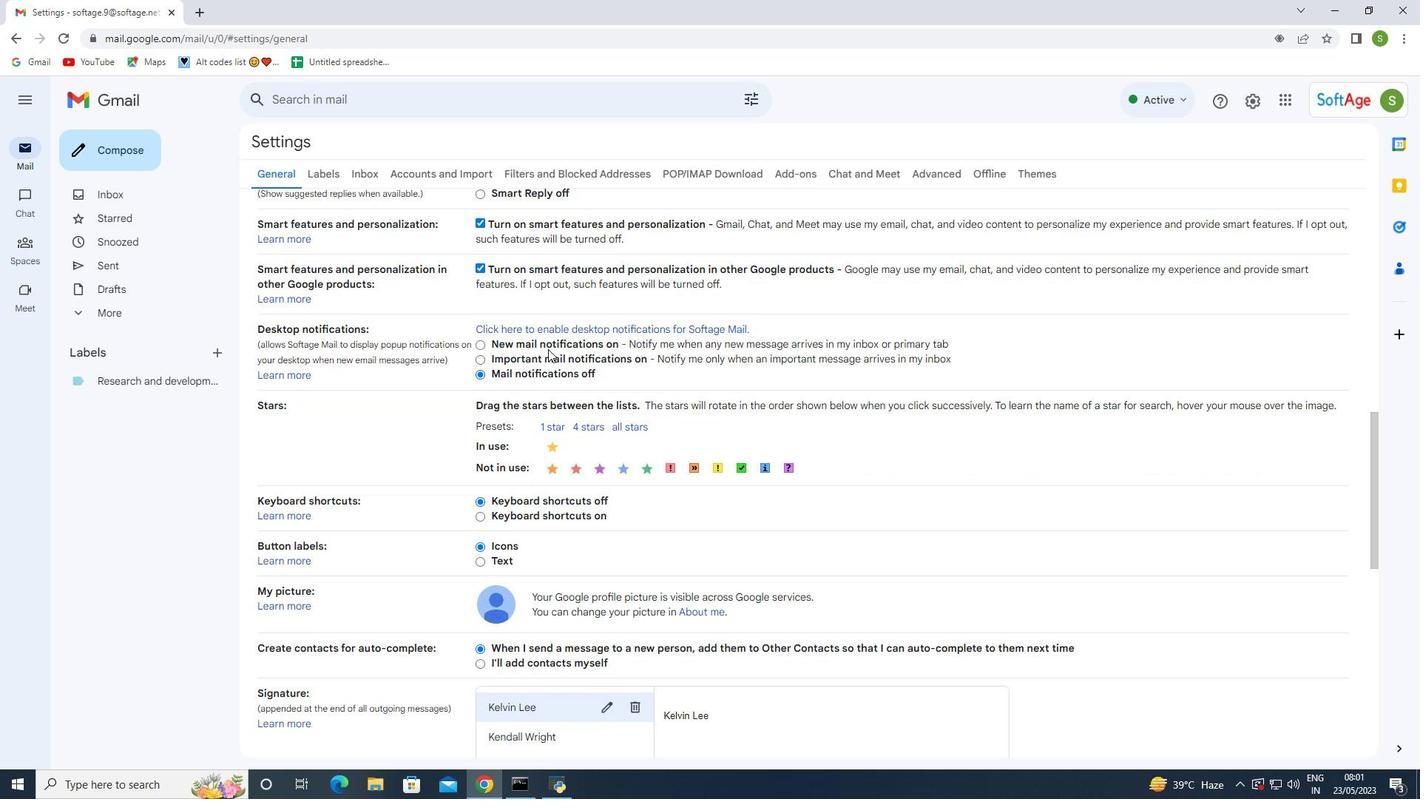 
Action: Mouse scrolled (548, 348) with delta (0, 0)
Screenshot: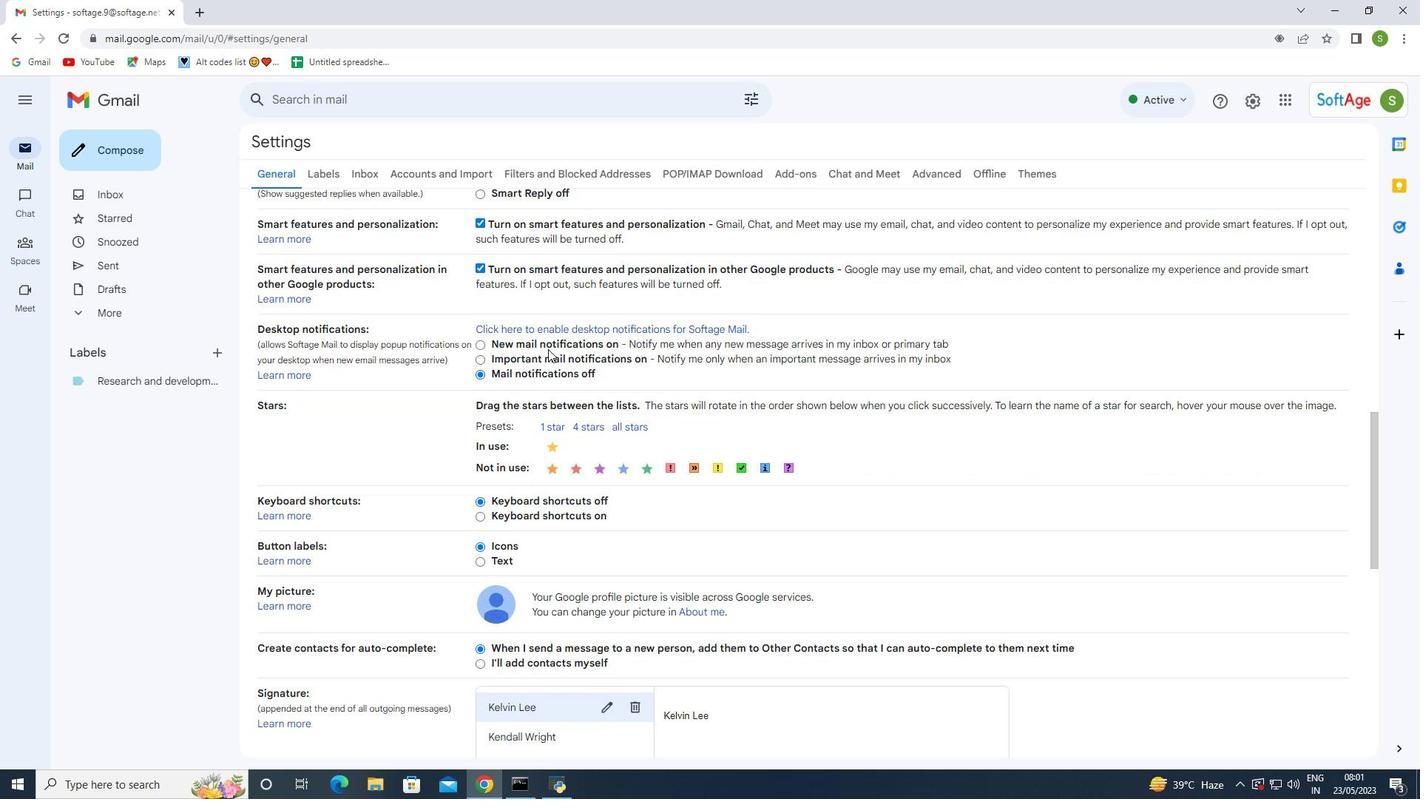 
Action: Mouse scrolled (548, 348) with delta (0, 0)
Screenshot: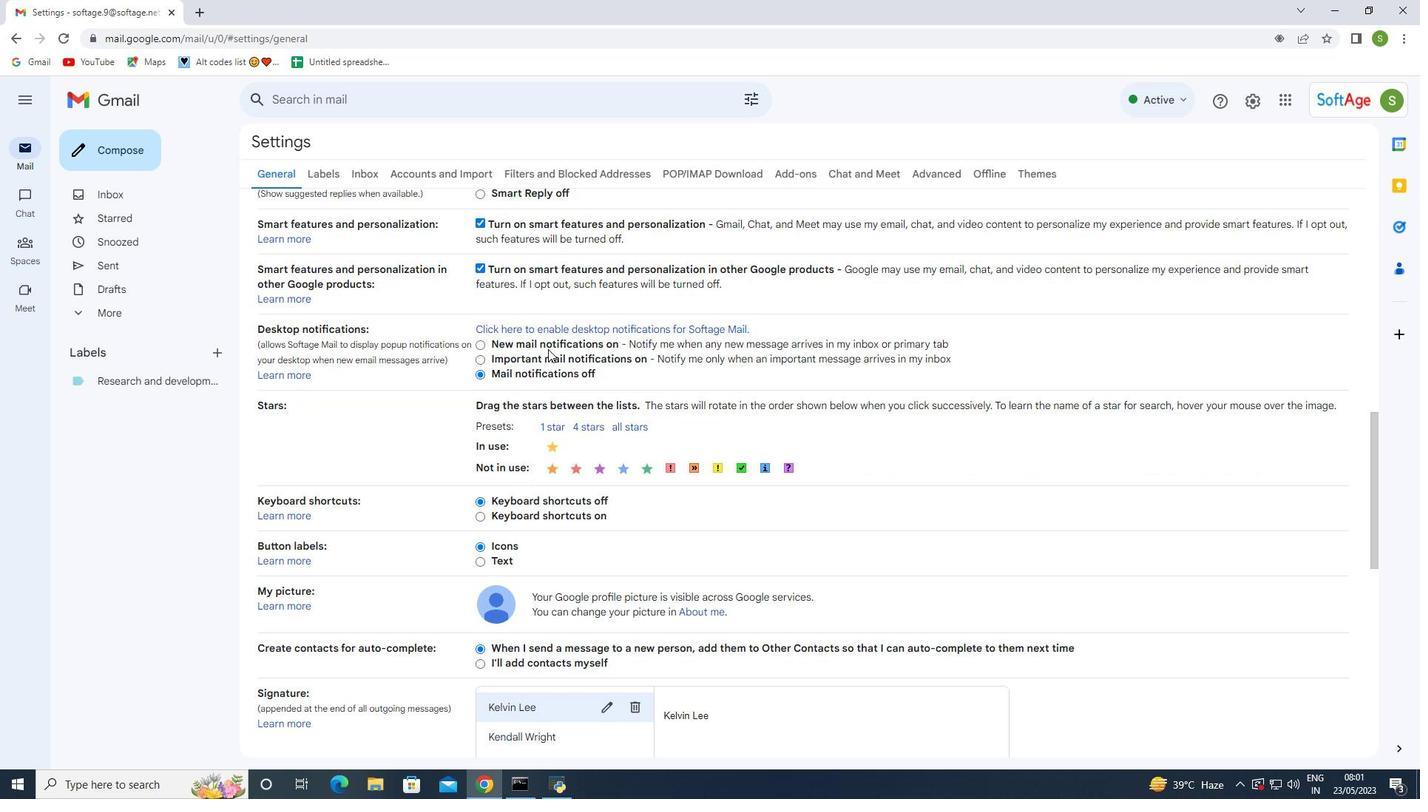 
Action: Mouse scrolled (548, 348) with delta (0, 0)
Screenshot: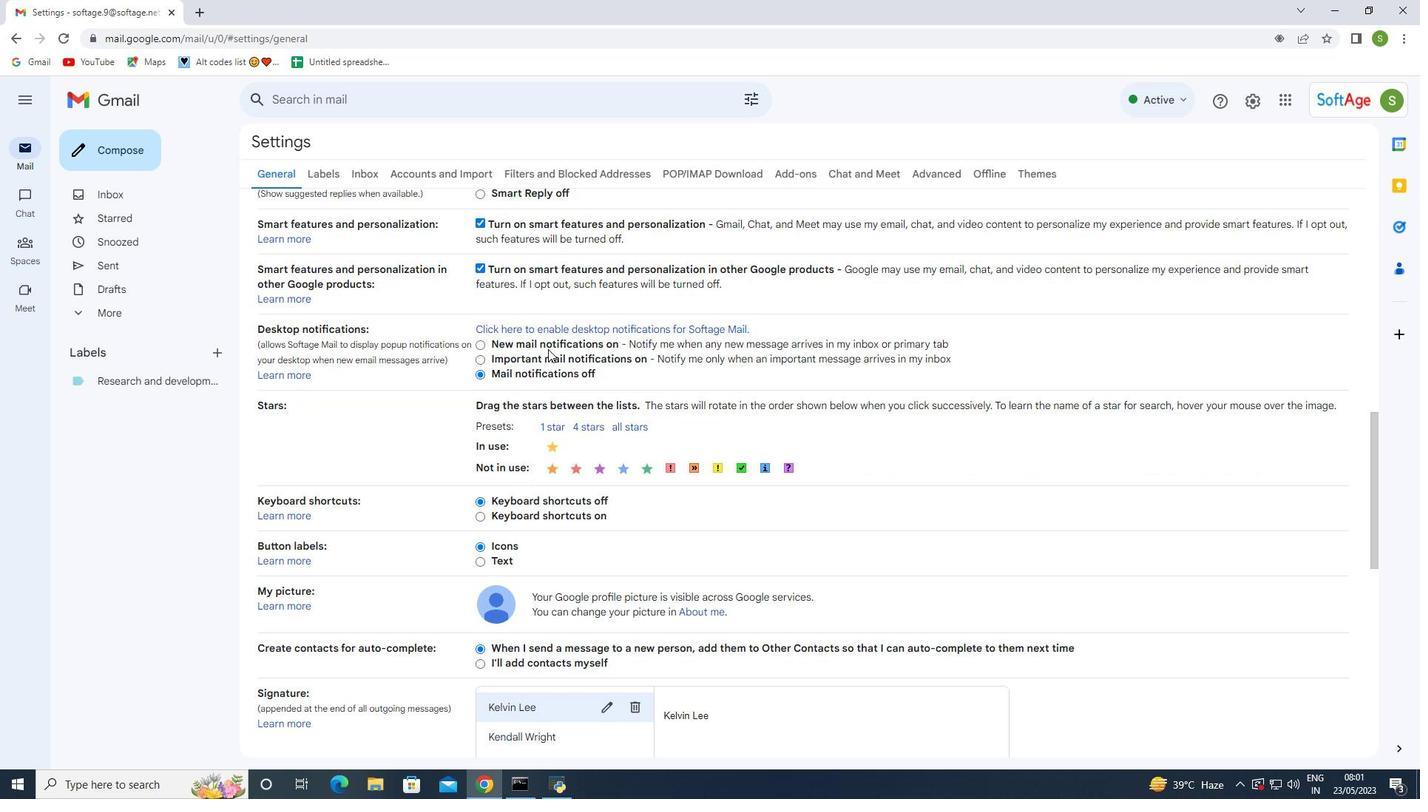 
Action: Mouse scrolled (548, 348) with delta (0, 0)
Screenshot: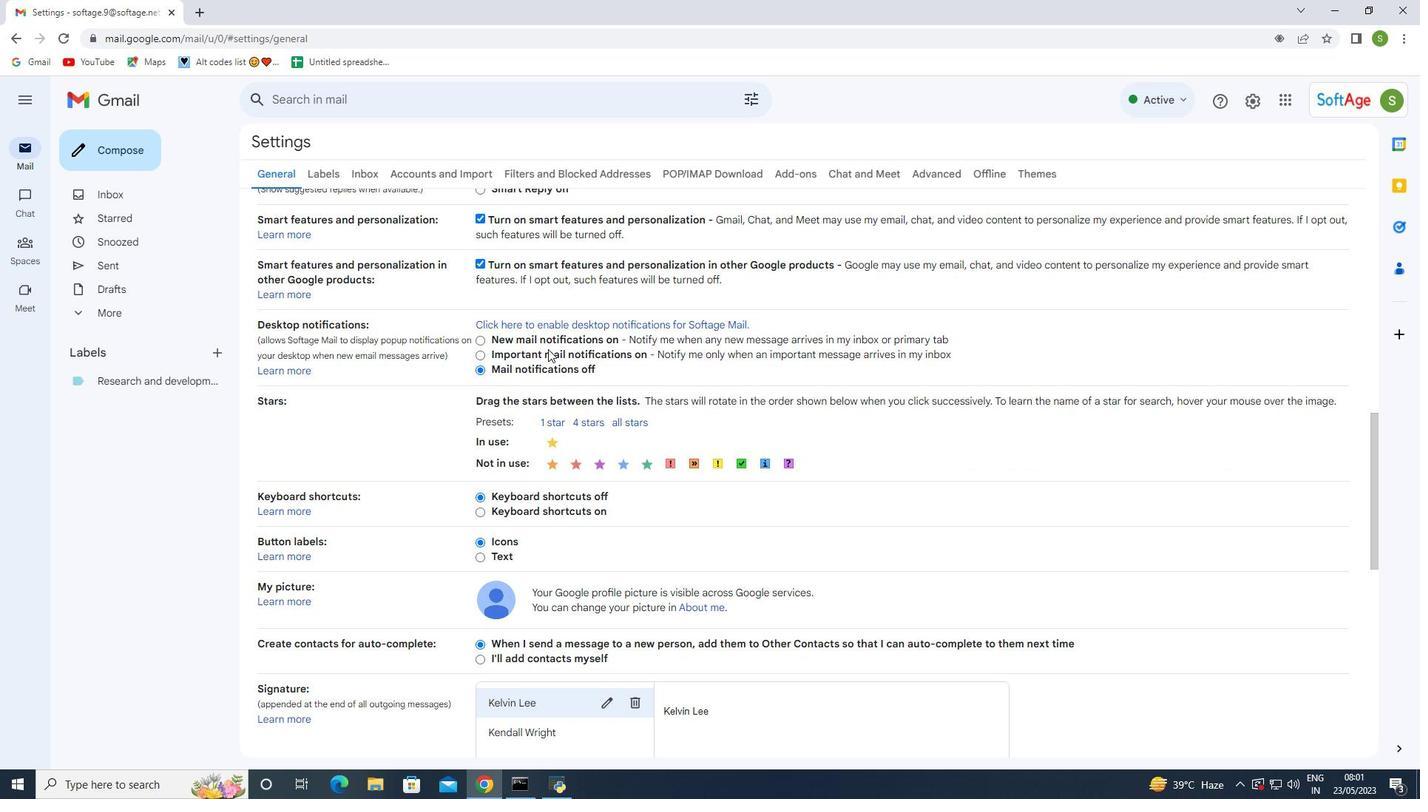 
Action: Mouse scrolled (548, 348) with delta (0, 0)
Screenshot: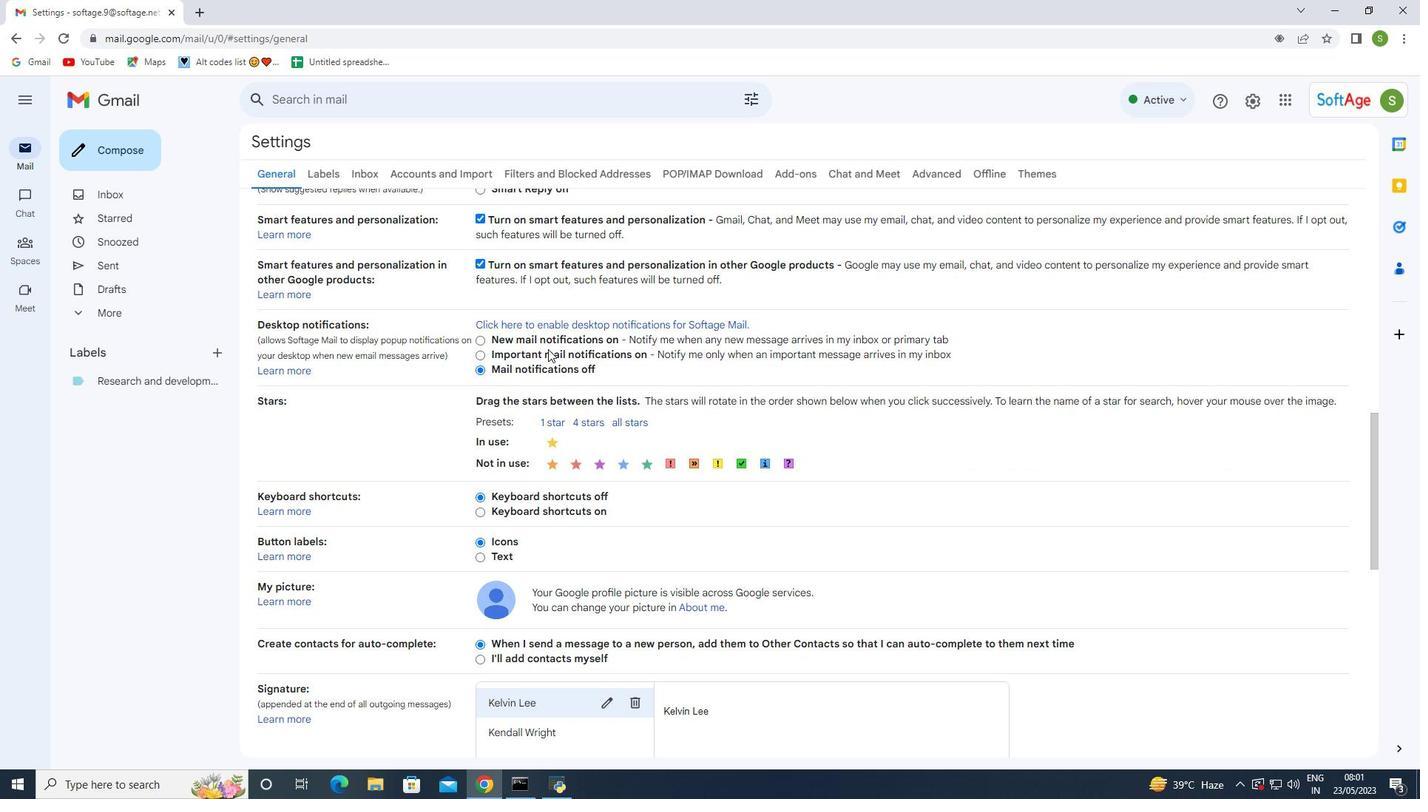 
Action: Mouse scrolled (548, 348) with delta (0, 0)
Screenshot: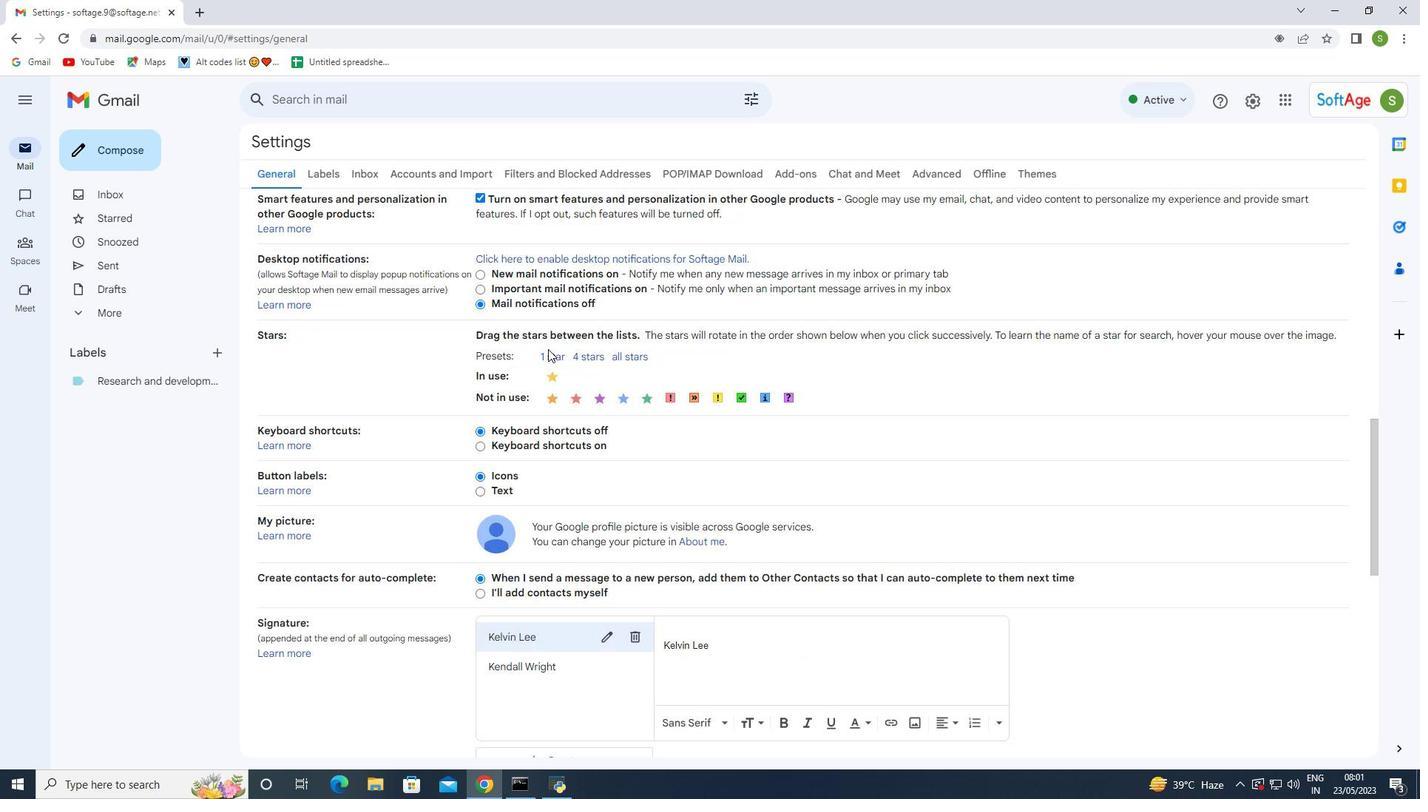 
Action: Mouse scrolled (548, 348) with delta (0, 0)
Screenshot: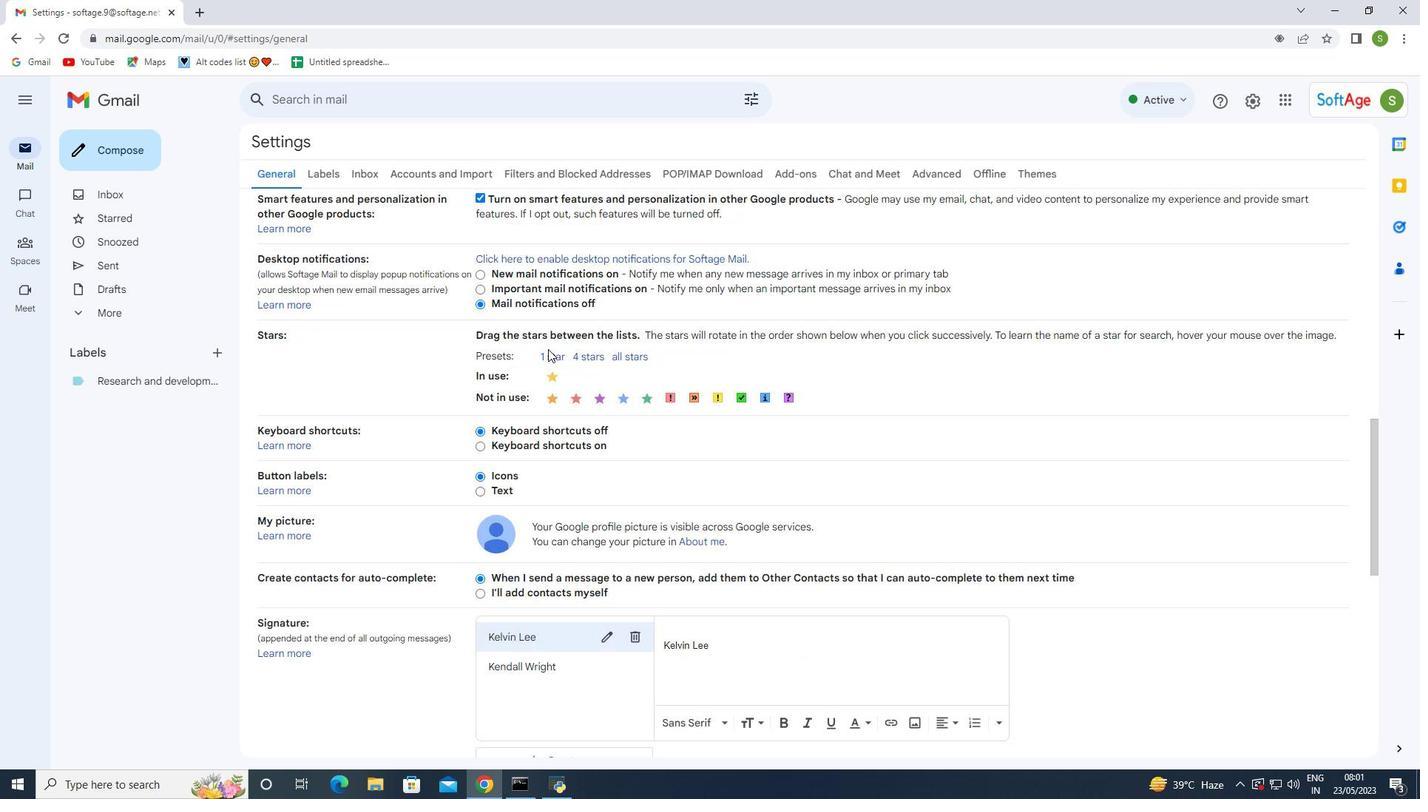 
Action: Mouse moved to (551, 350)
Screenshot: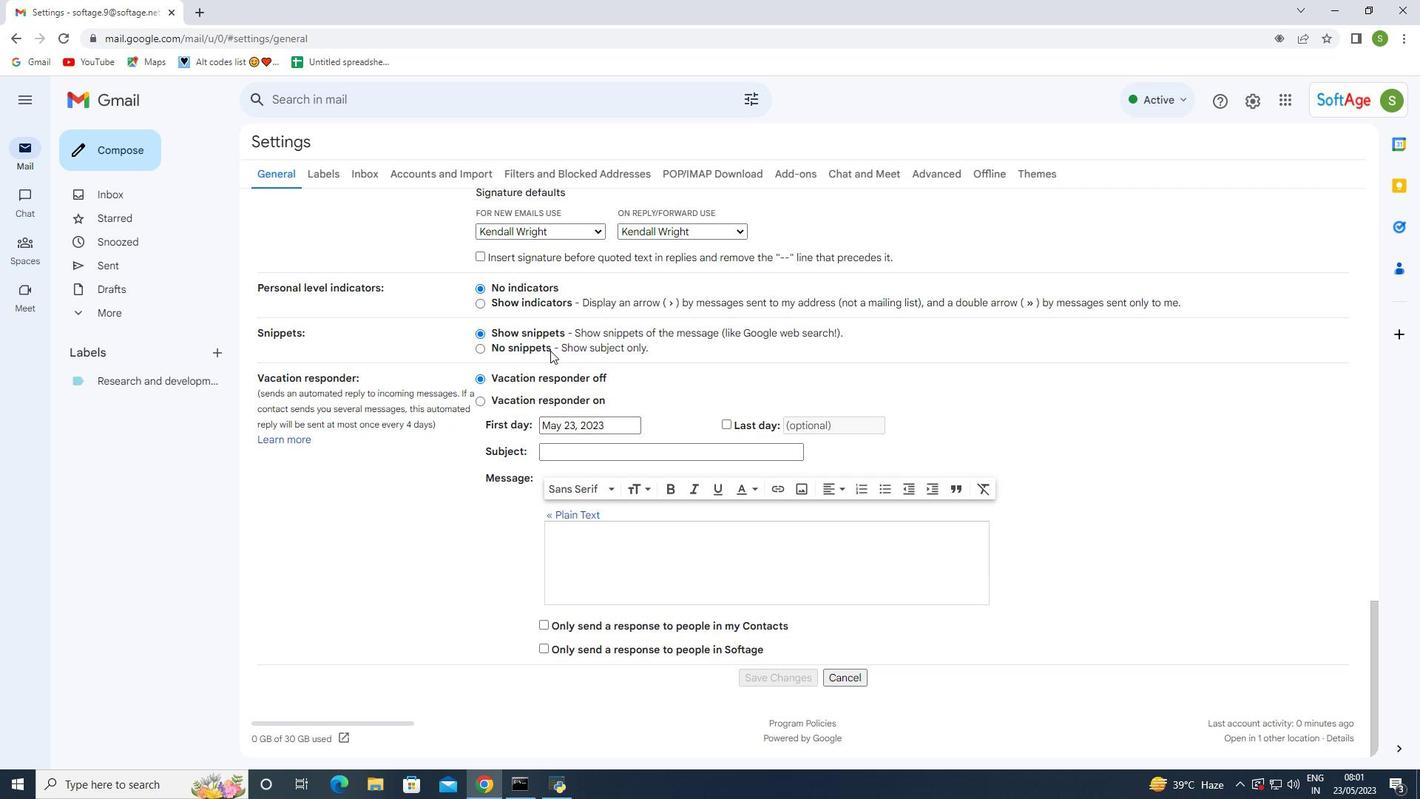 
Action: Mouse scrolled (551, 351) with delta (0, 0)
Screenshot: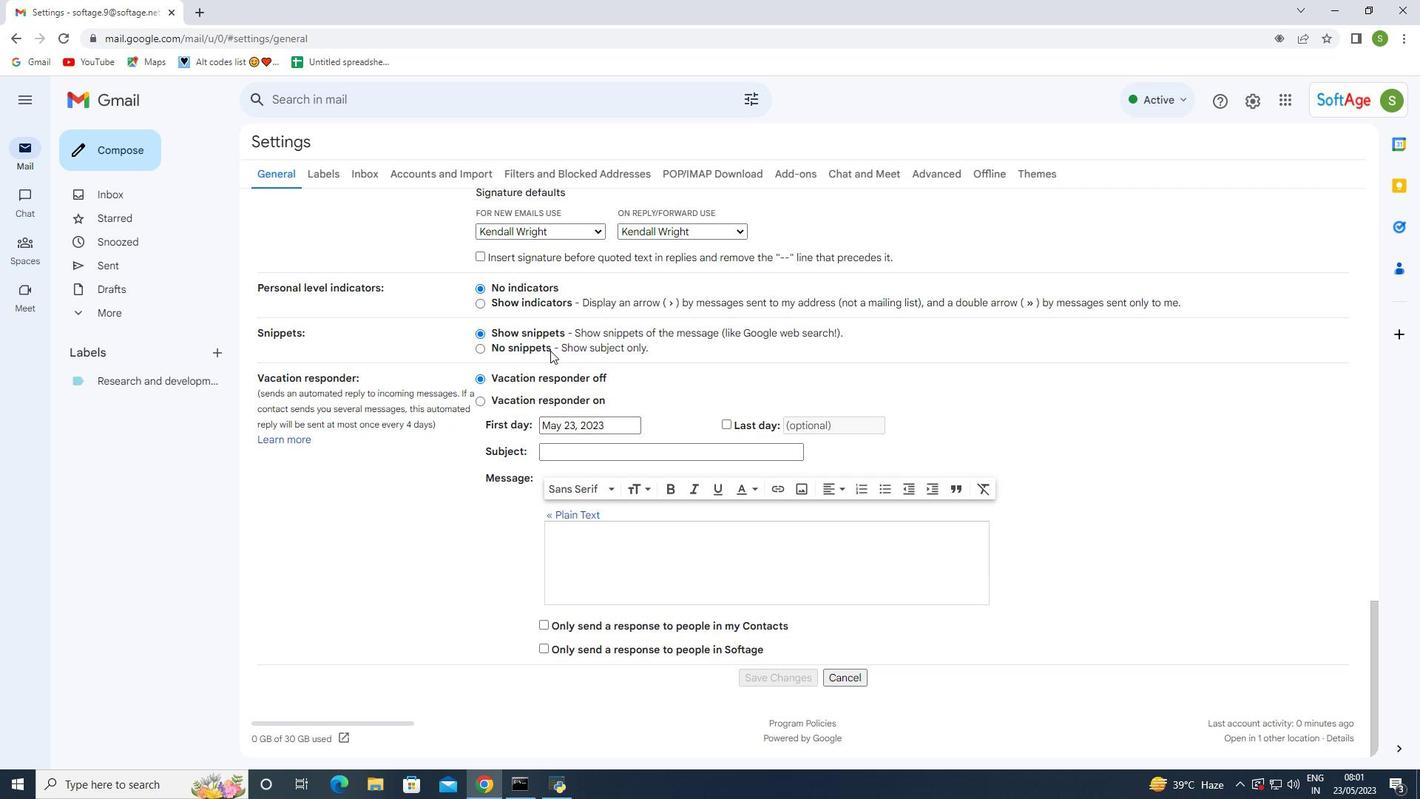 
Action: Mouse moved to (551, 350)
Screenshot: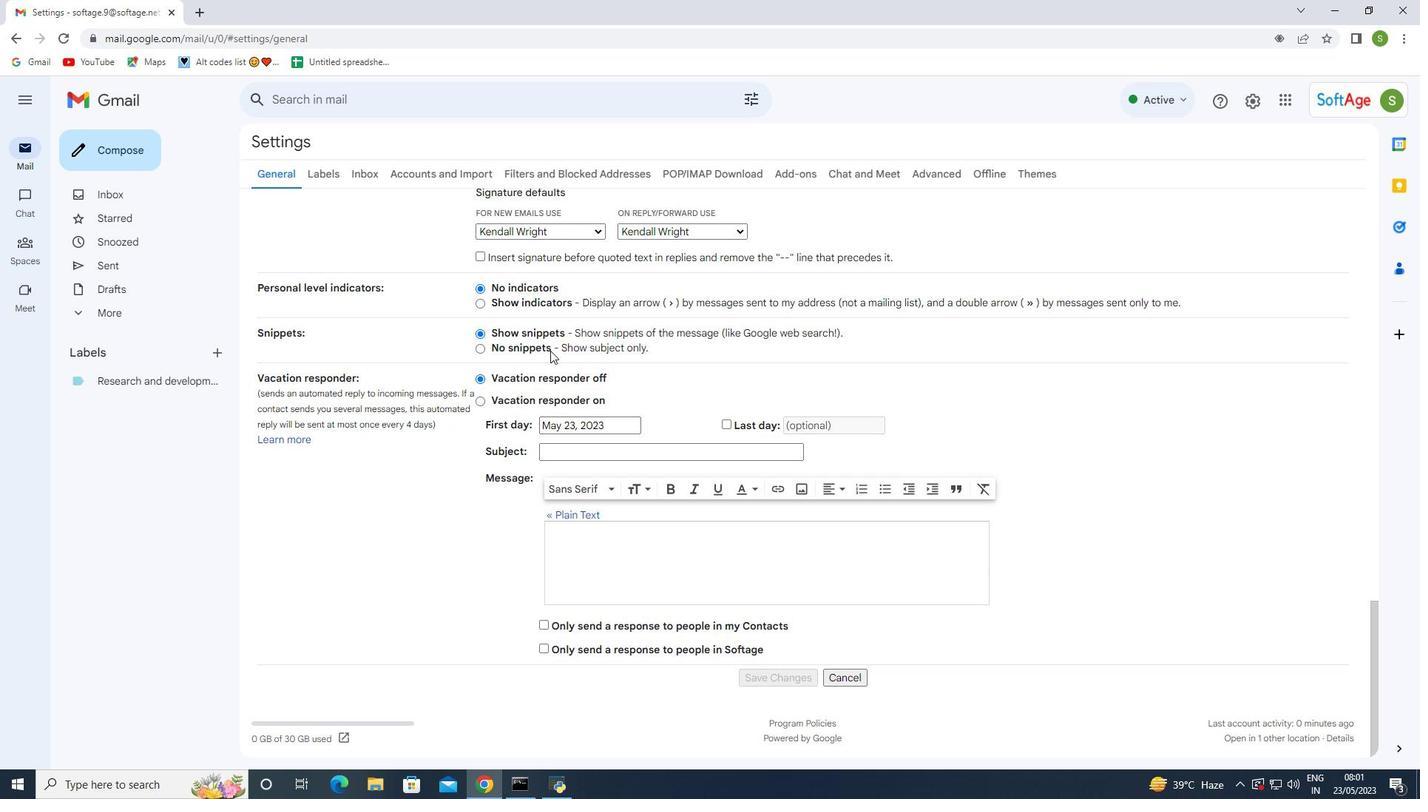 
Action: Mouse scrolled (551, 351) with delta (0, 0)
Screenshot: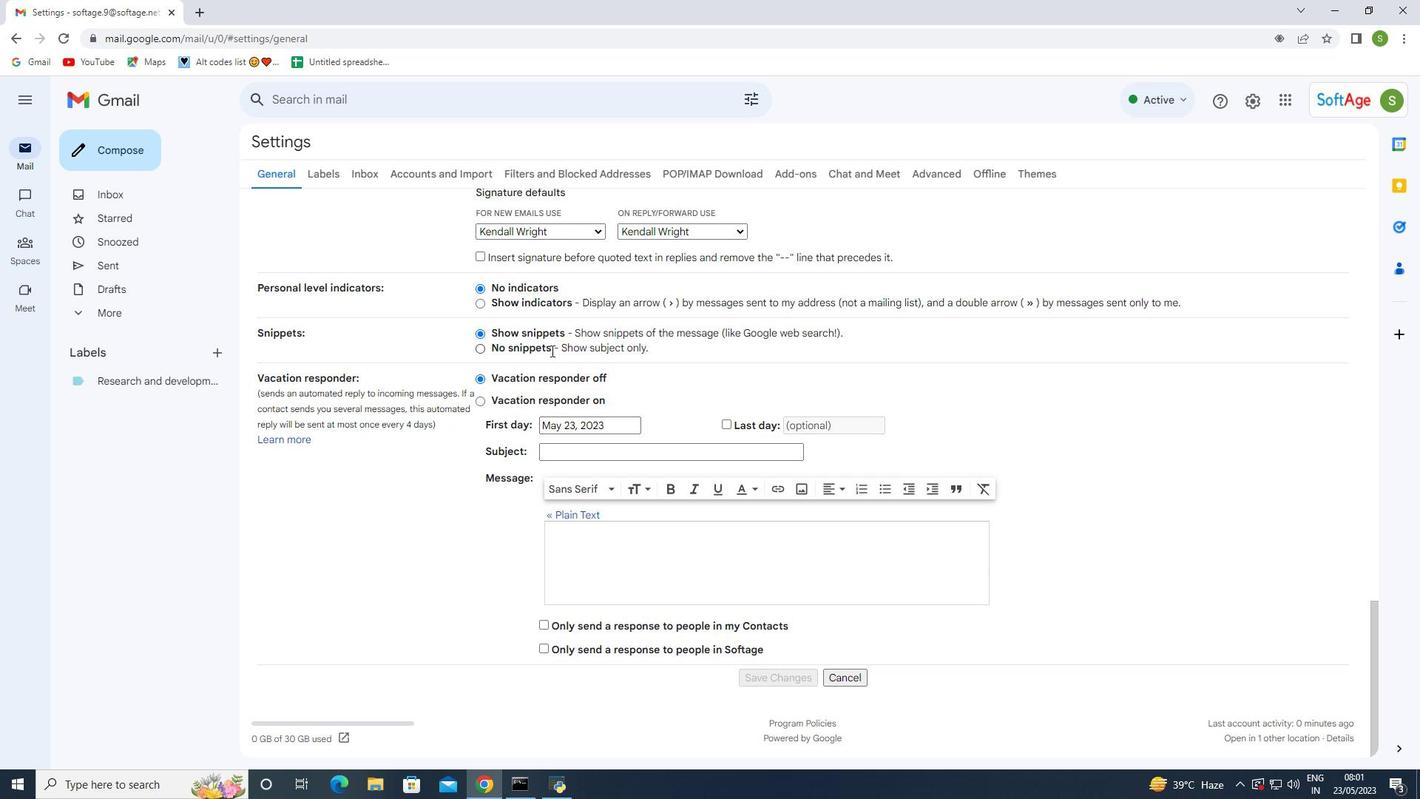 
Action: Mouse scrolled (551, 351) with delta (0, 0)
Screenshot: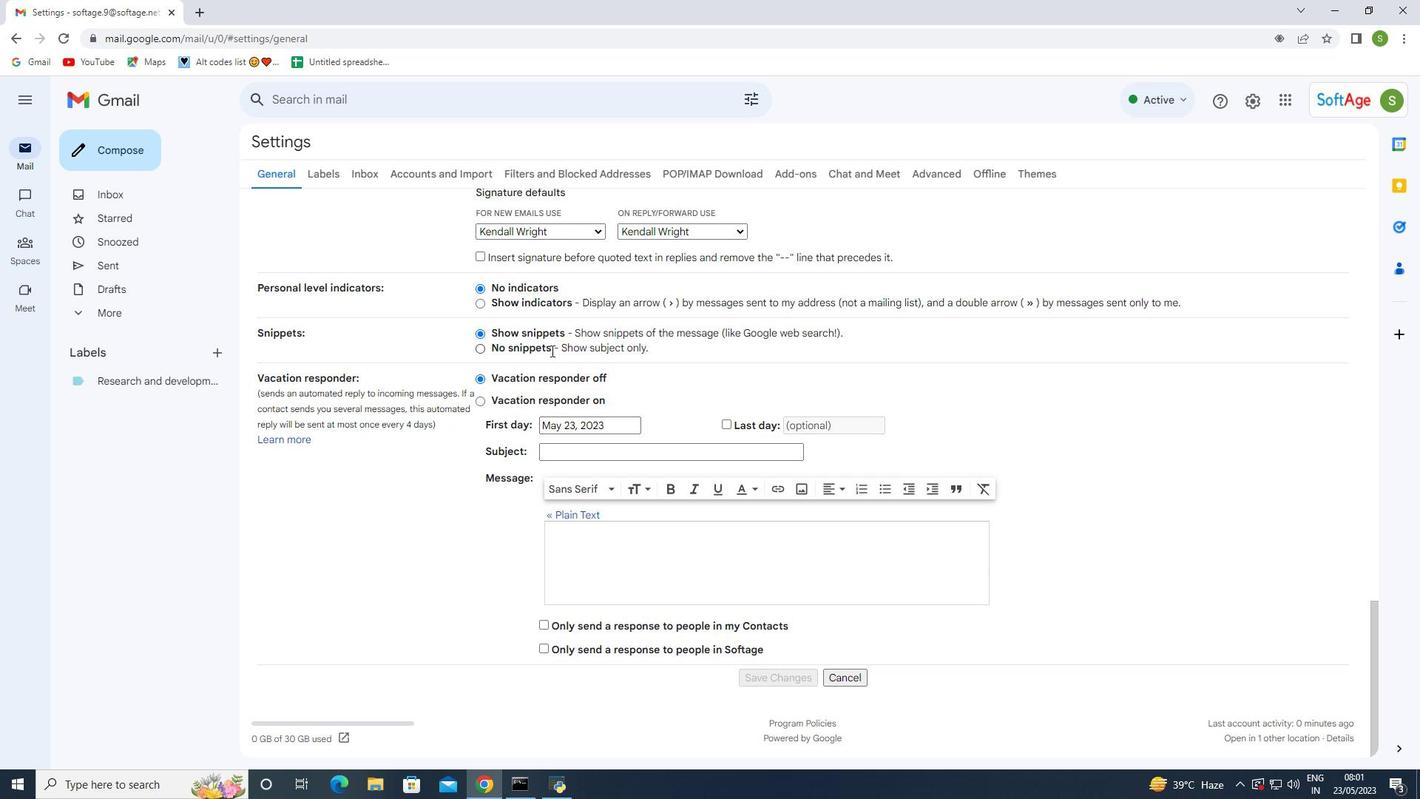 
Action: Mouse moved to (620, 412)
Screenshot: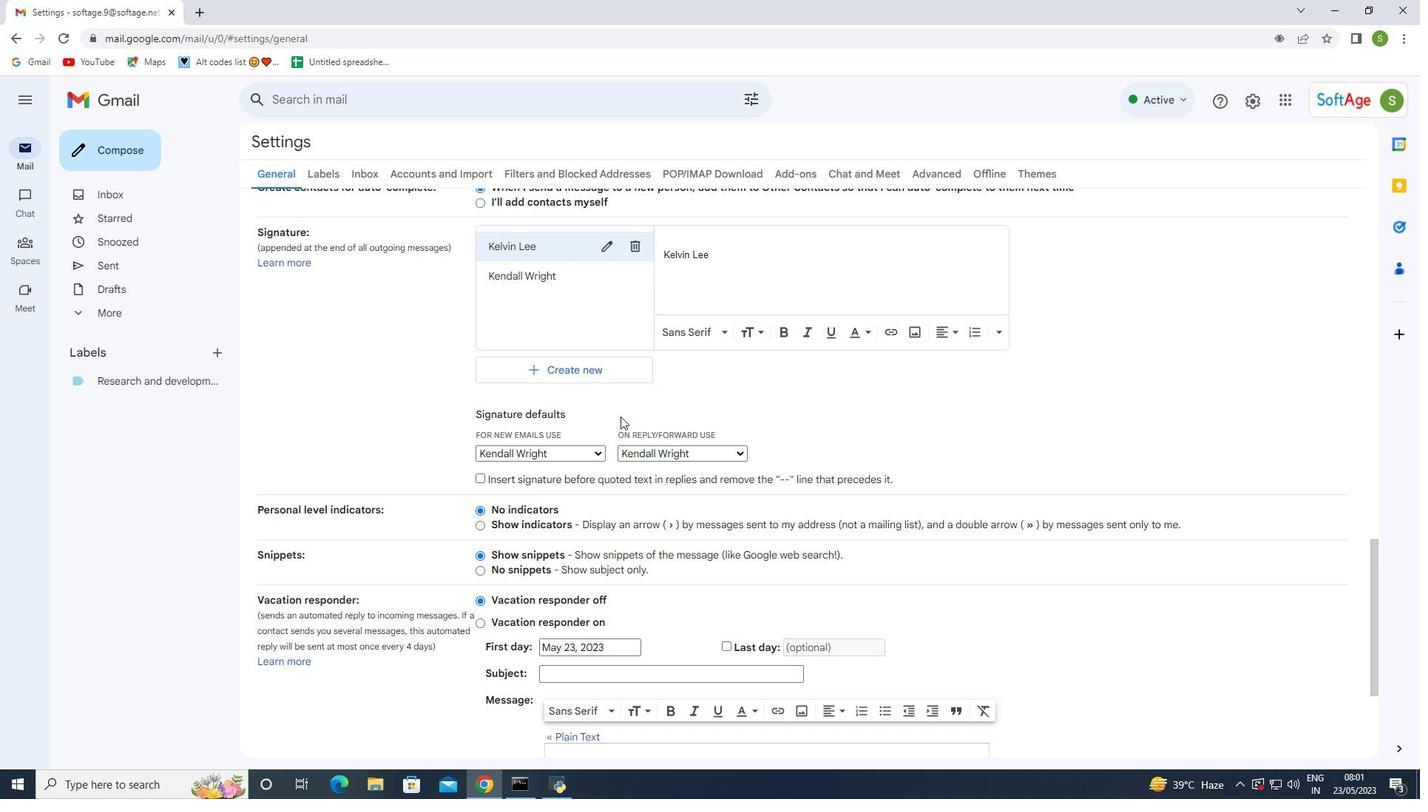 
Action: Mouse scrolled (620, 413) with delta (0, 0)
Screenshot: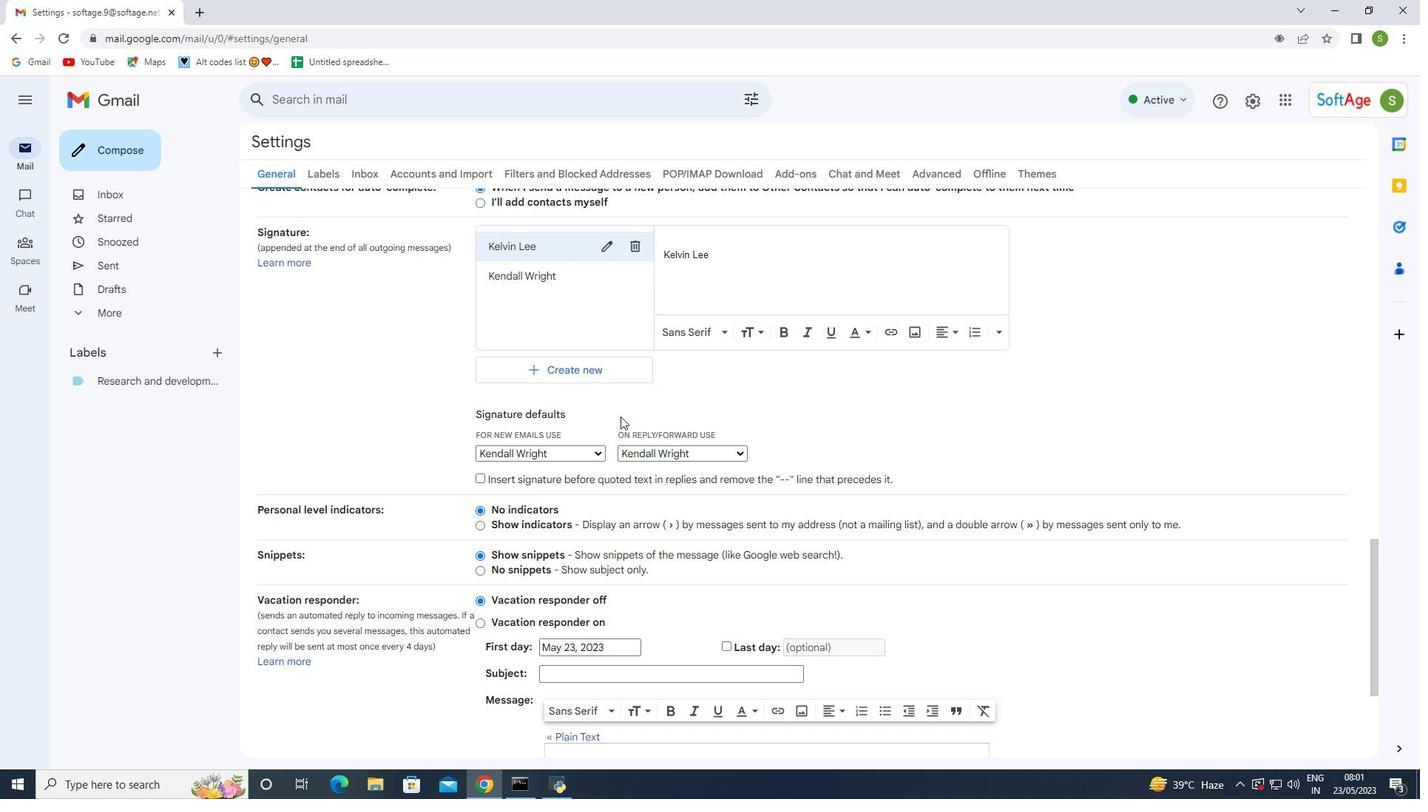 
Action: Mouse moved to (604, 438)
Screenshot: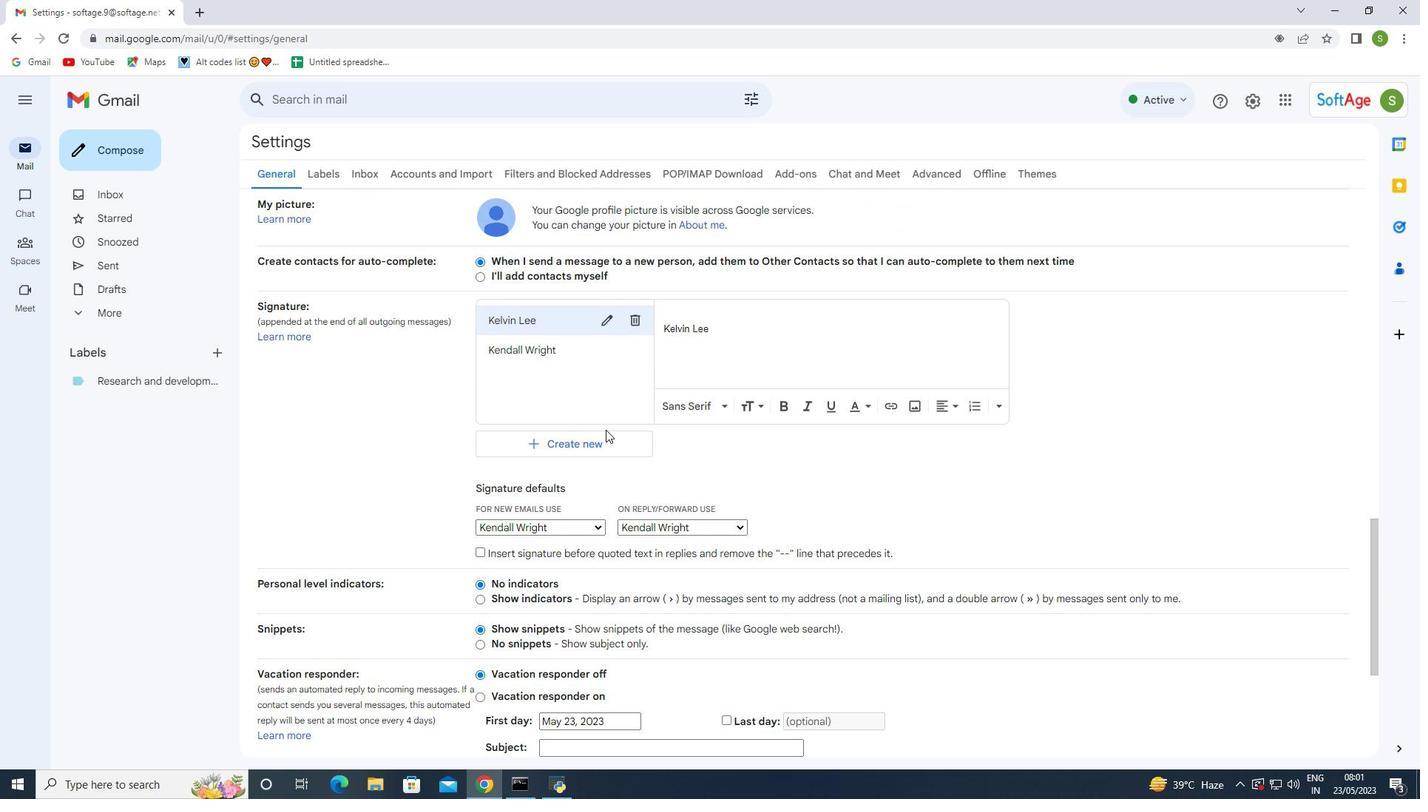 
Action: Mouse pressed left at (604, 438)
Screenshot: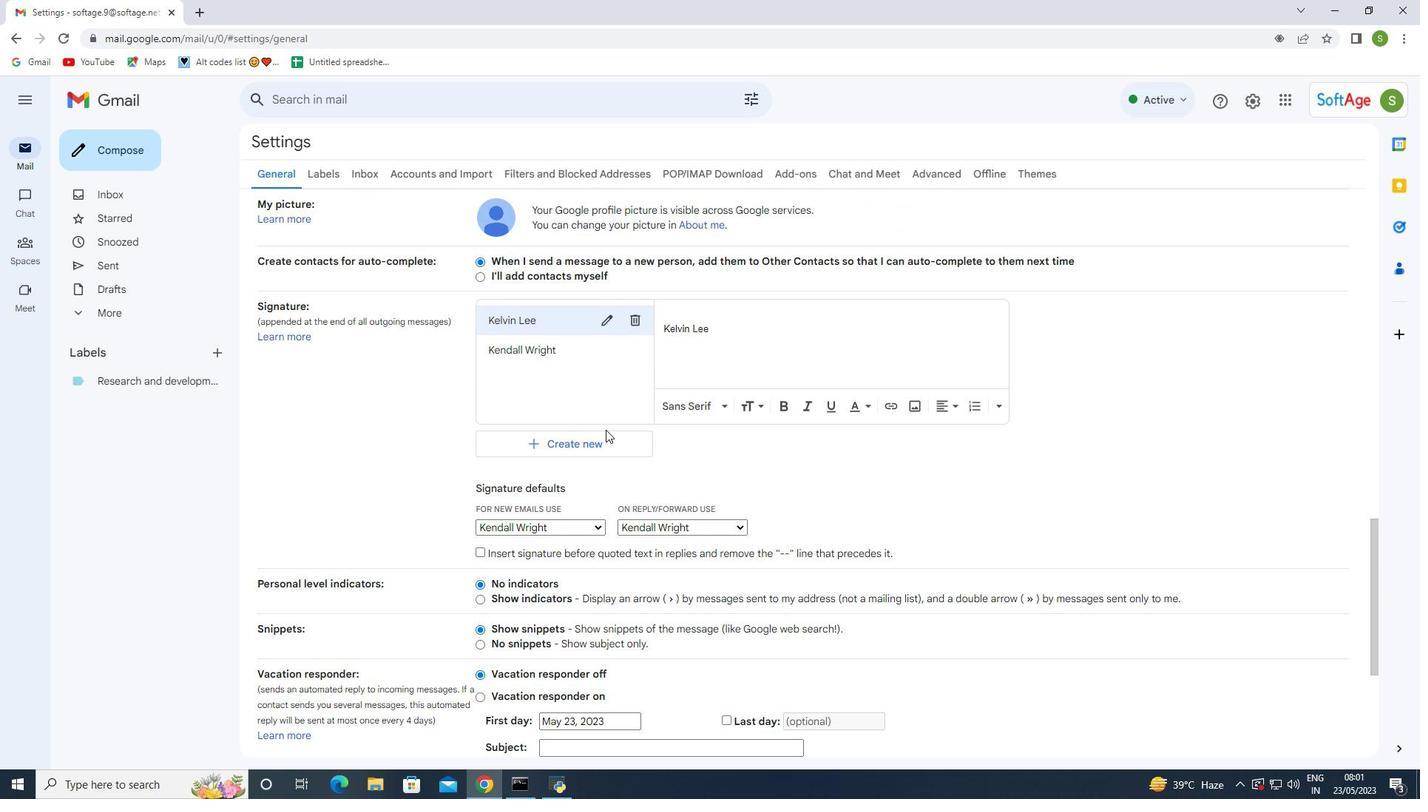 
Action: Mouse moved to (640, 415)
Screenshot: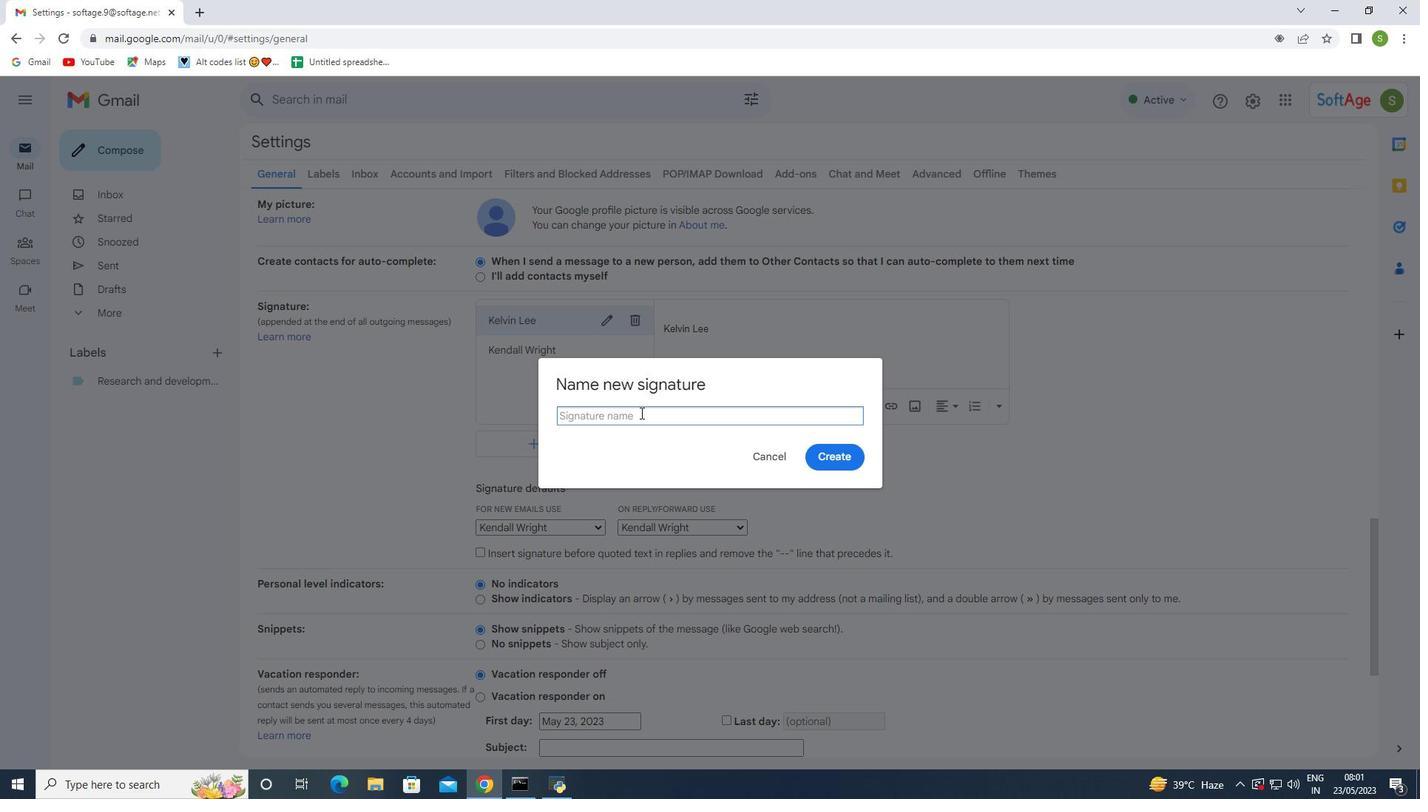 
Action: Mouse pressed left at (640, 415)
Screenshot: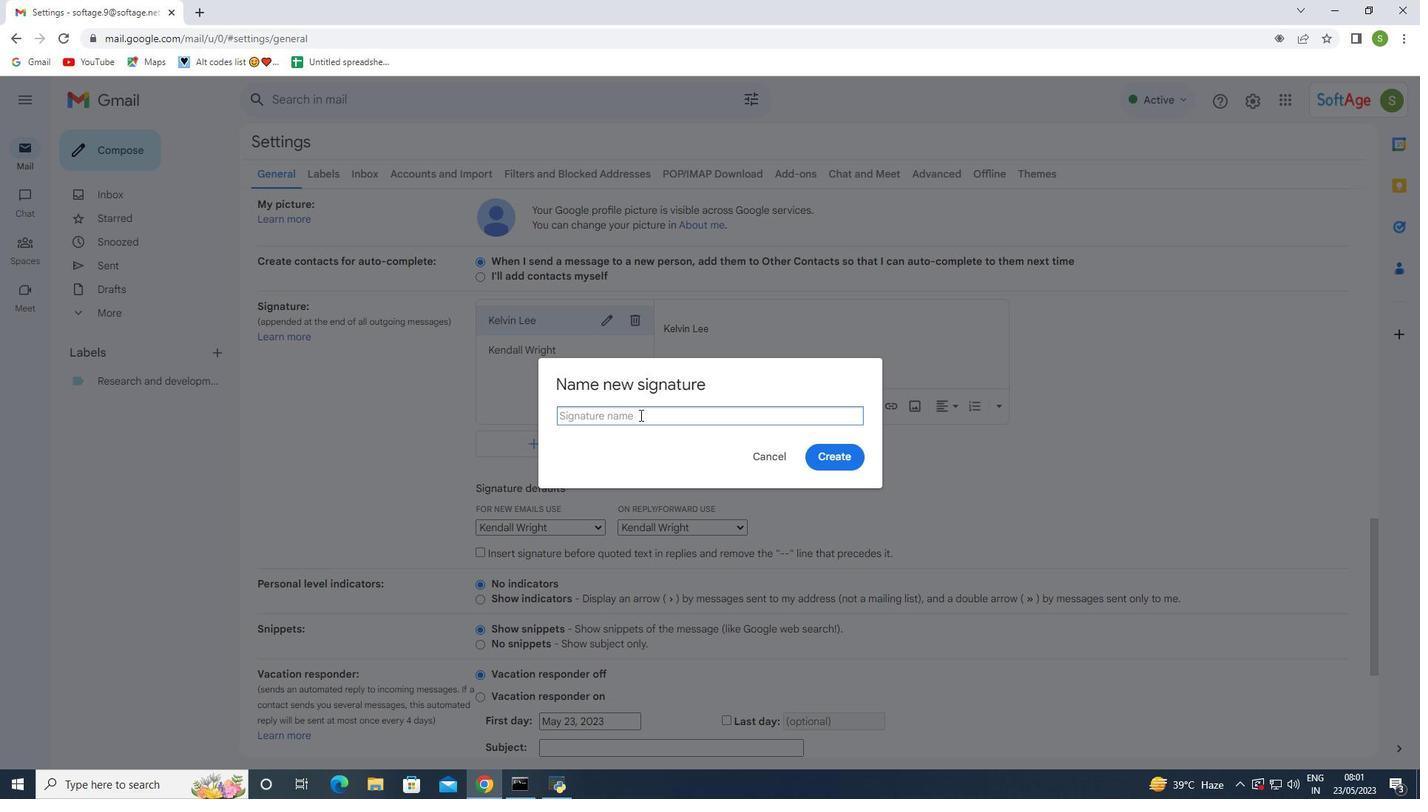 
Action: Mouse moved to (639, 415)
Screenshot: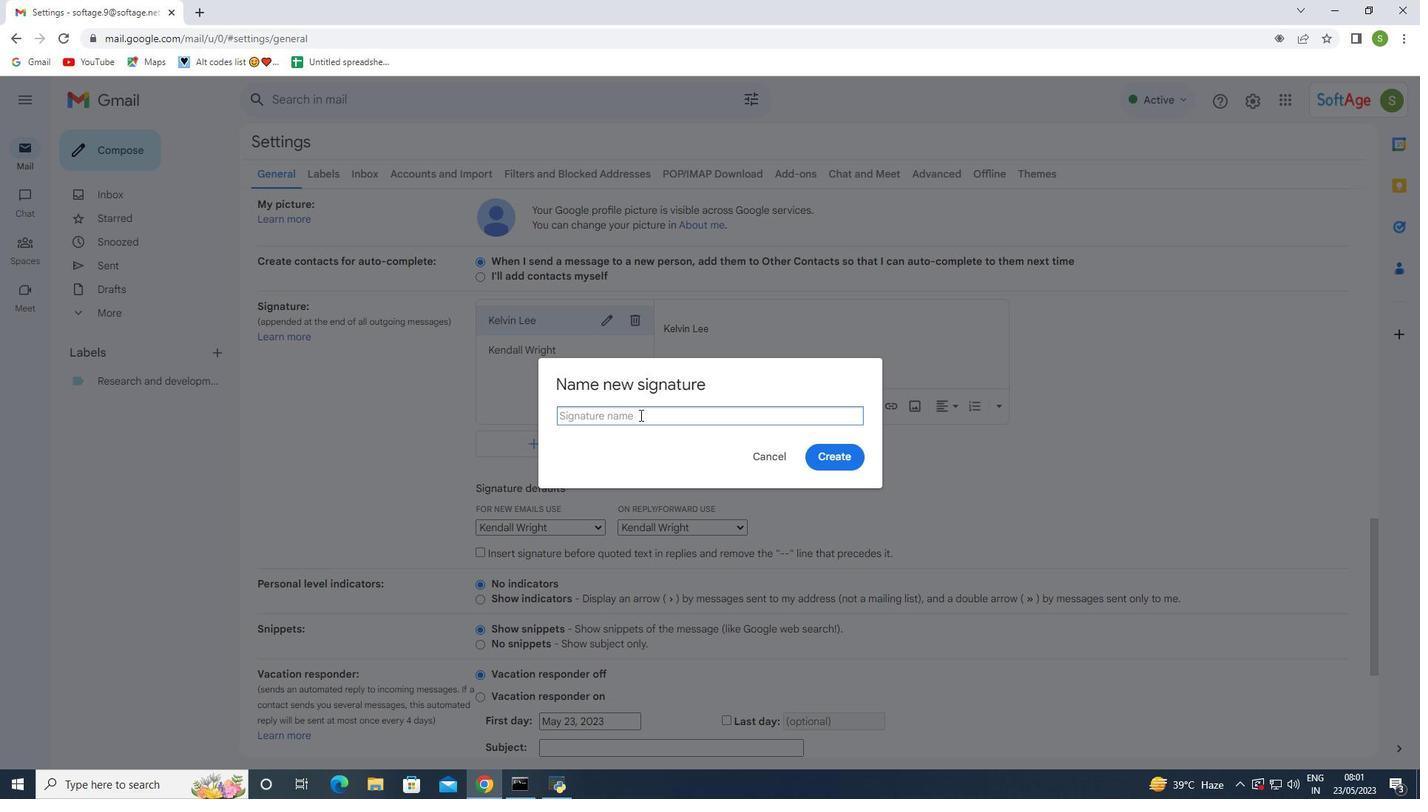 
Action: Key pressed <Key.shift>Kenneth<Key.space><Key.shift>Davis
Screenshot: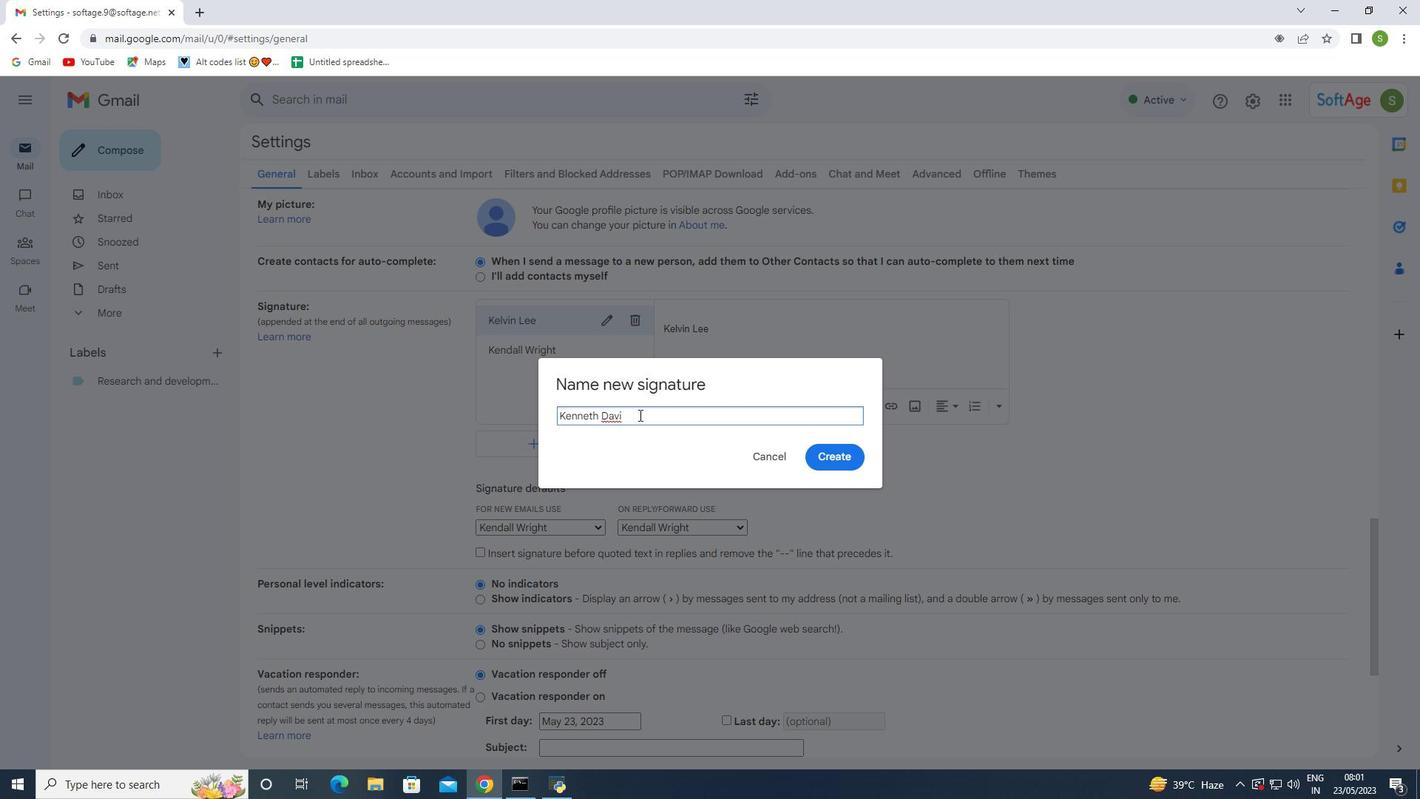 
Action: Mouse moved to (825, 456)
Screenshot: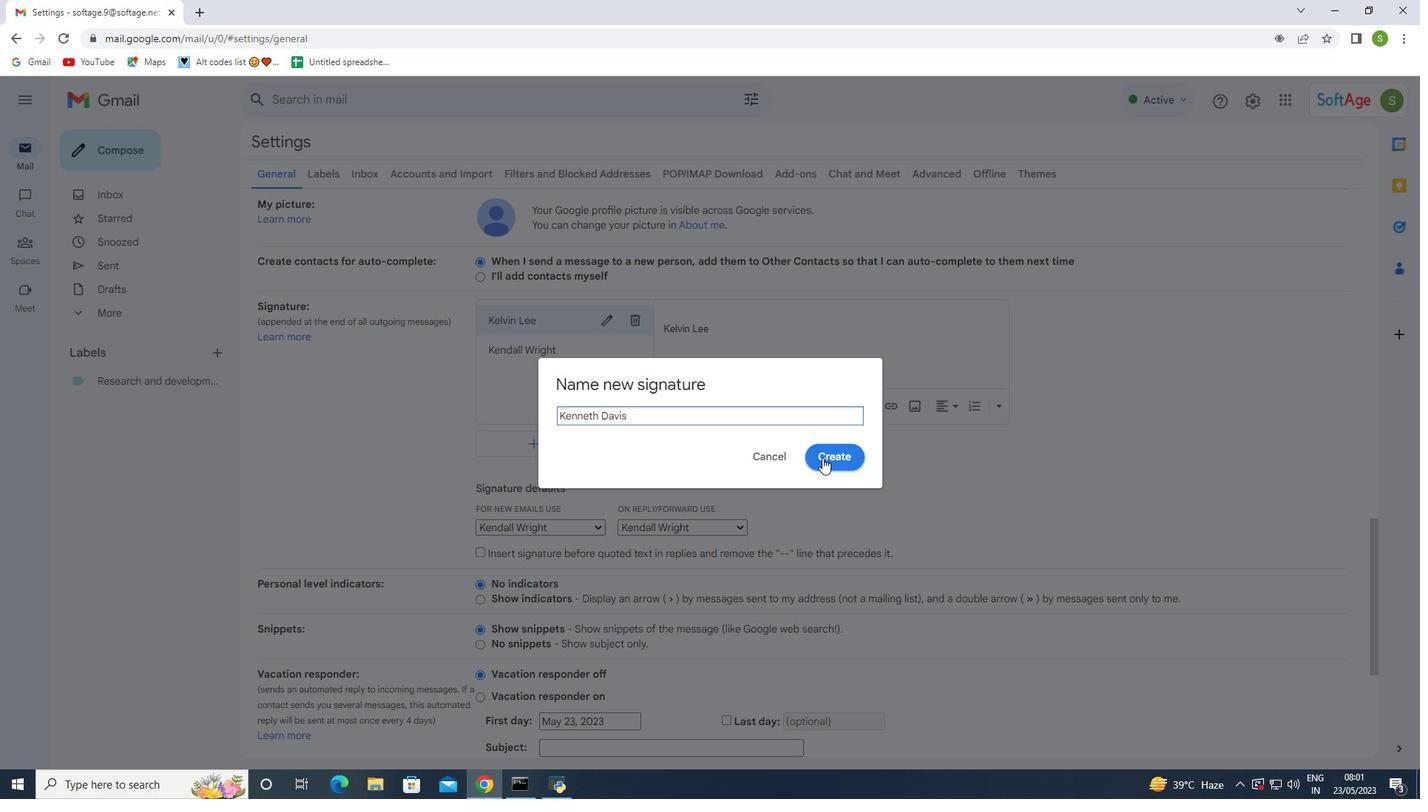 
Action: Mouse pressed left at (825, 456)
Screenshot: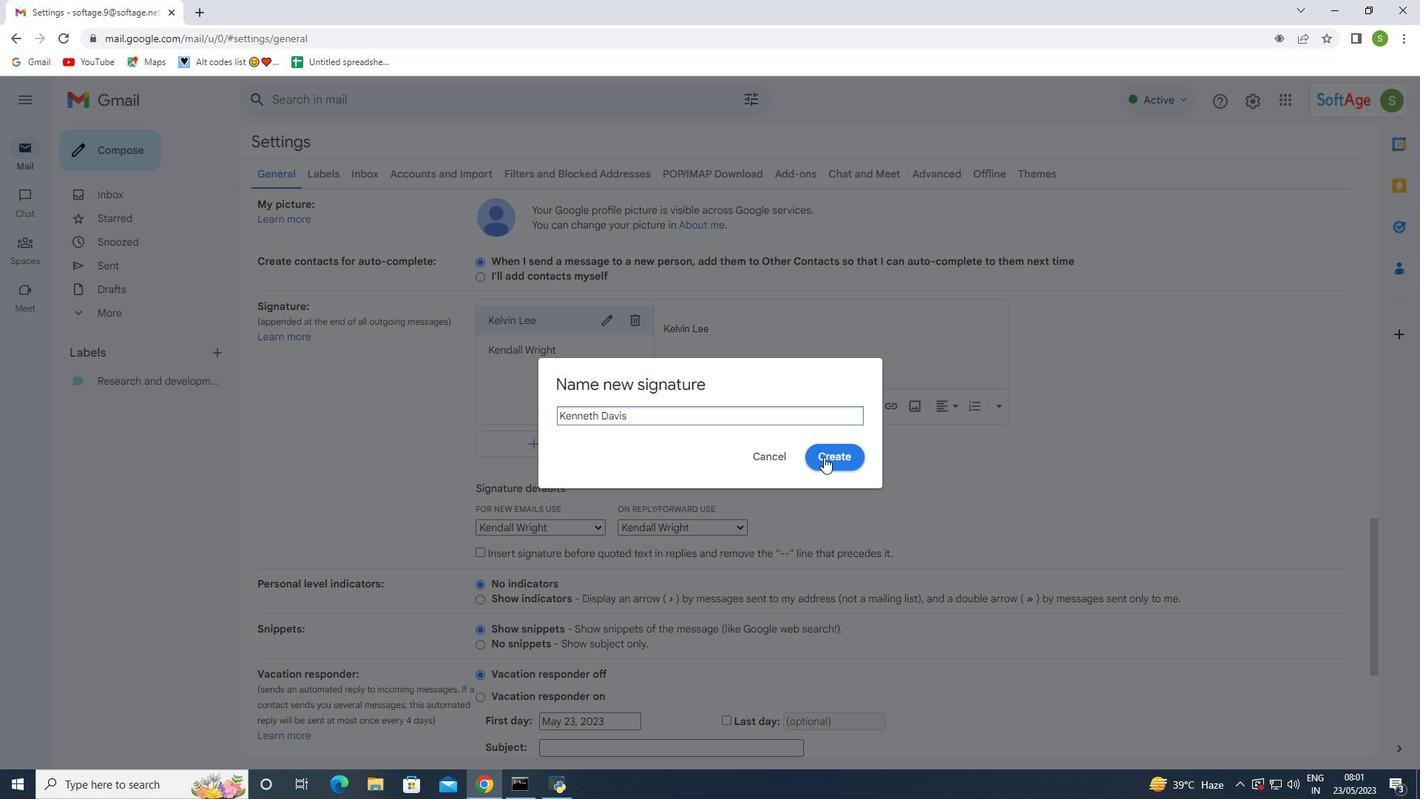 
Action: Mouse moved to (552, 525)
Screenshot: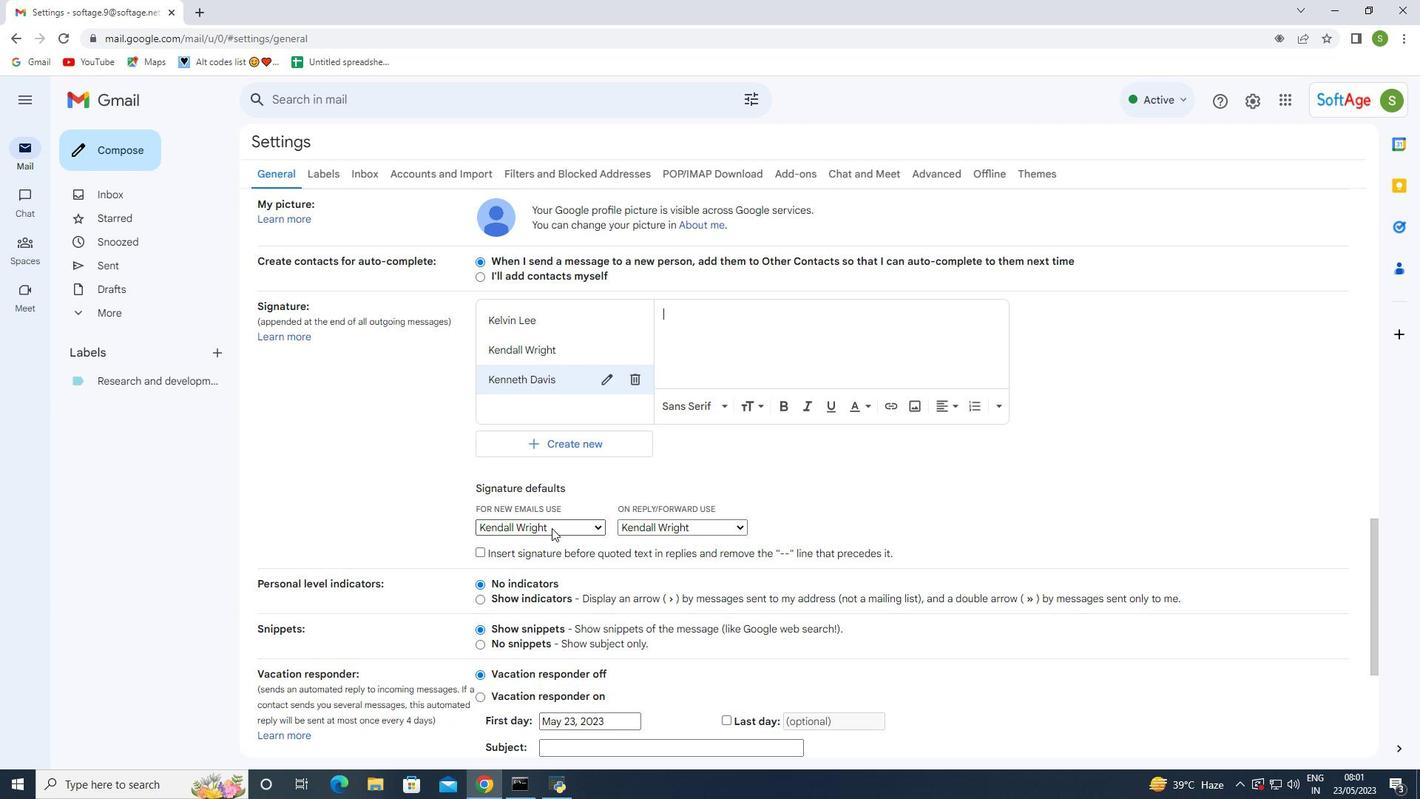 
Action: Mouse pressed left at (552, 525)
Screenshot: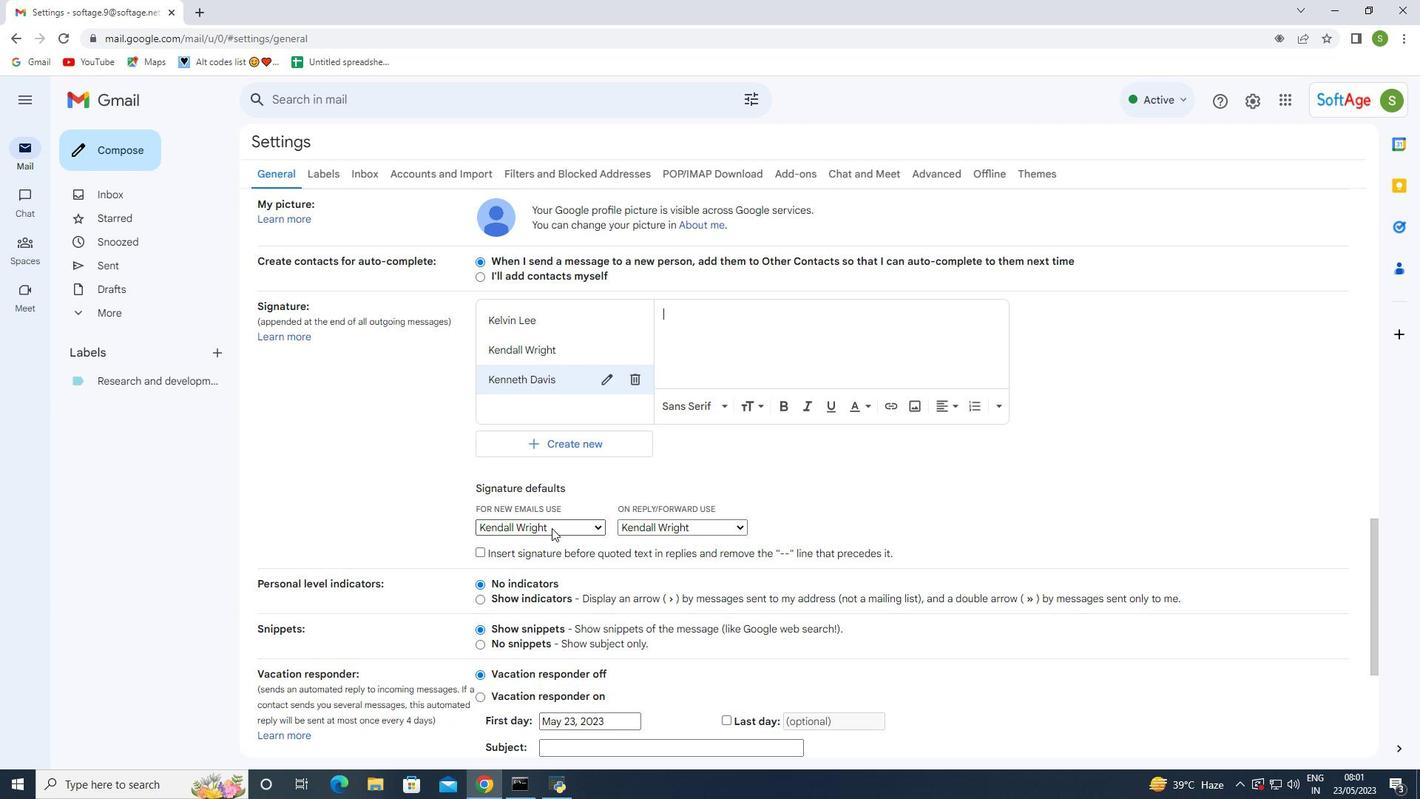 
Action: Mouse moved to (679, 326)
Screenshot: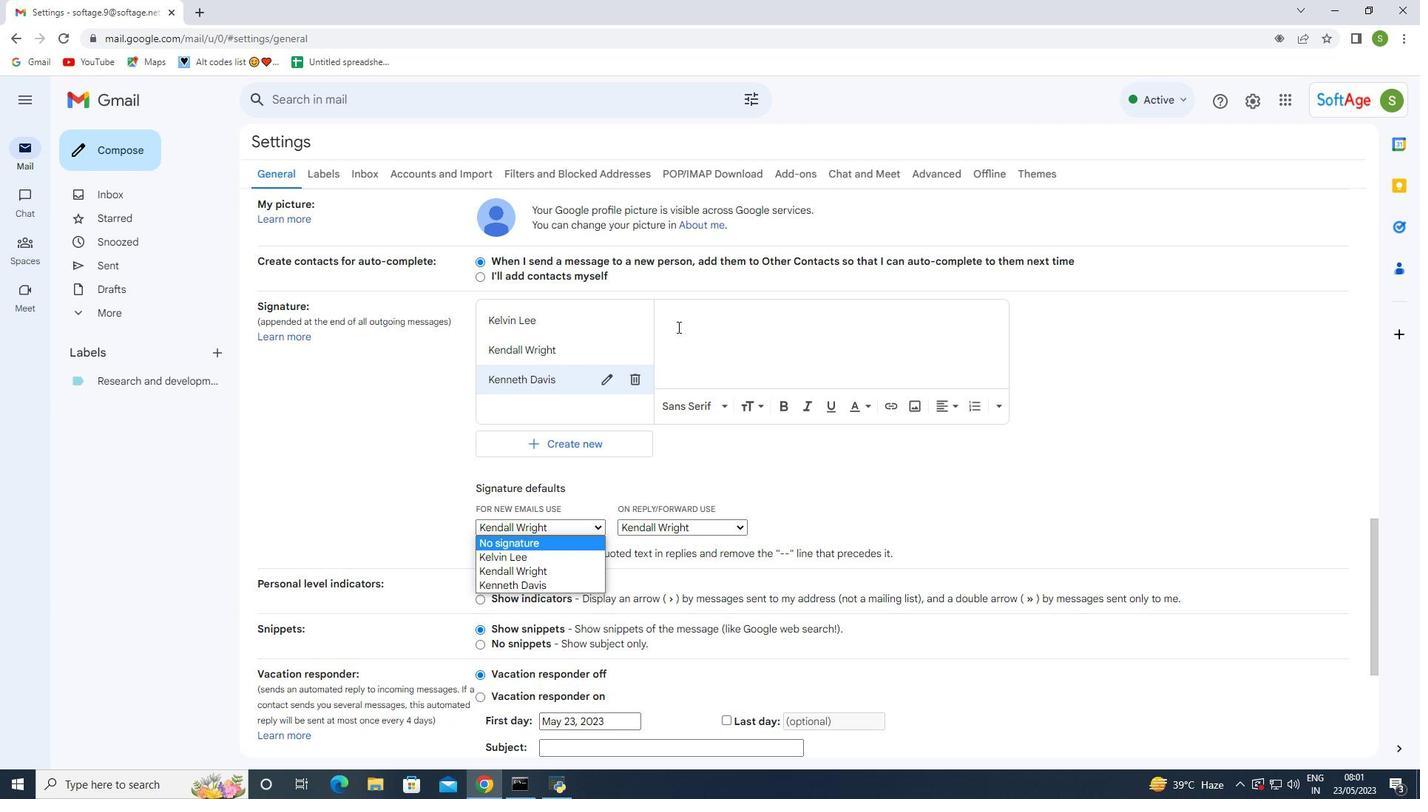 
Action: Mouse pressed left at (679, 326)
Screenshot: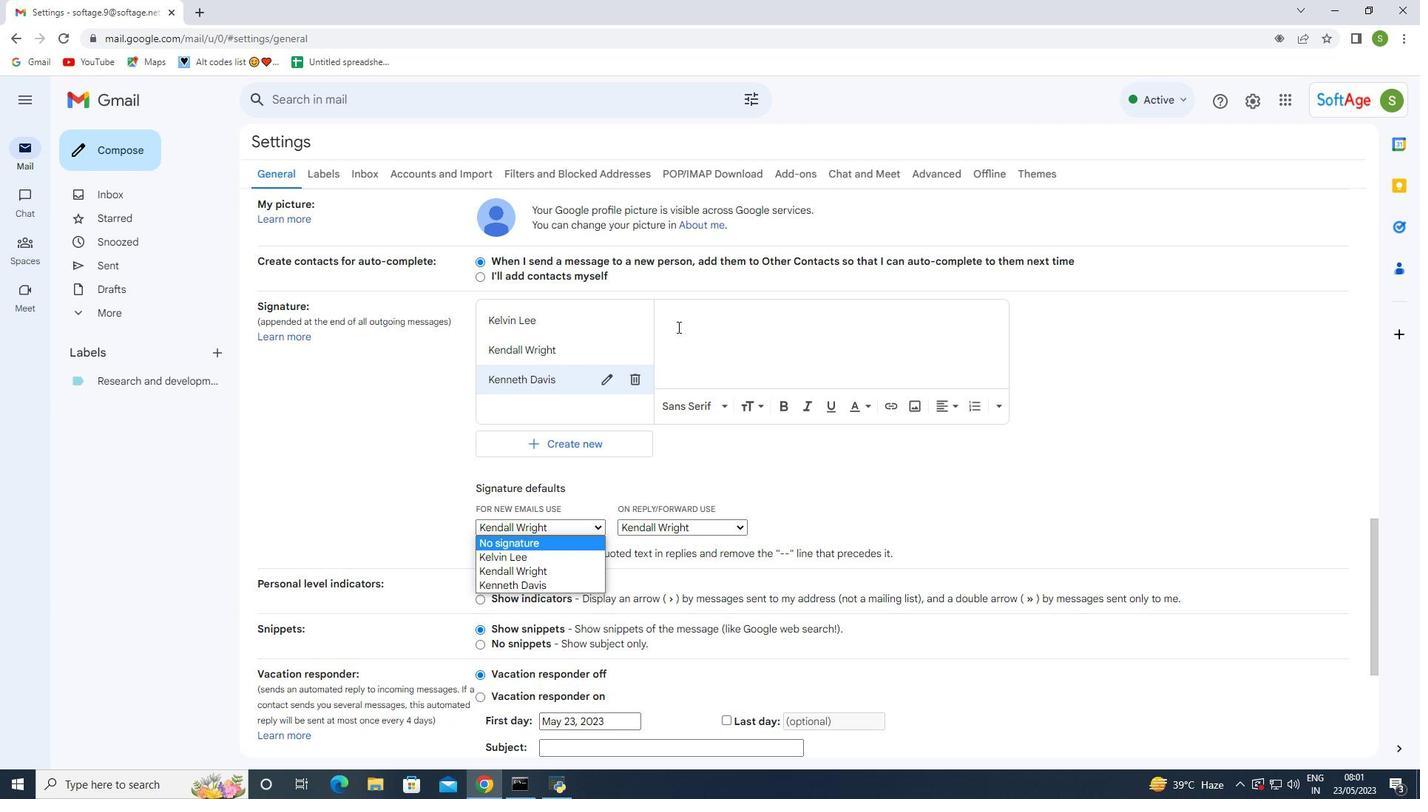 
Action: Mouse moved to (680, 326)
Screenshot: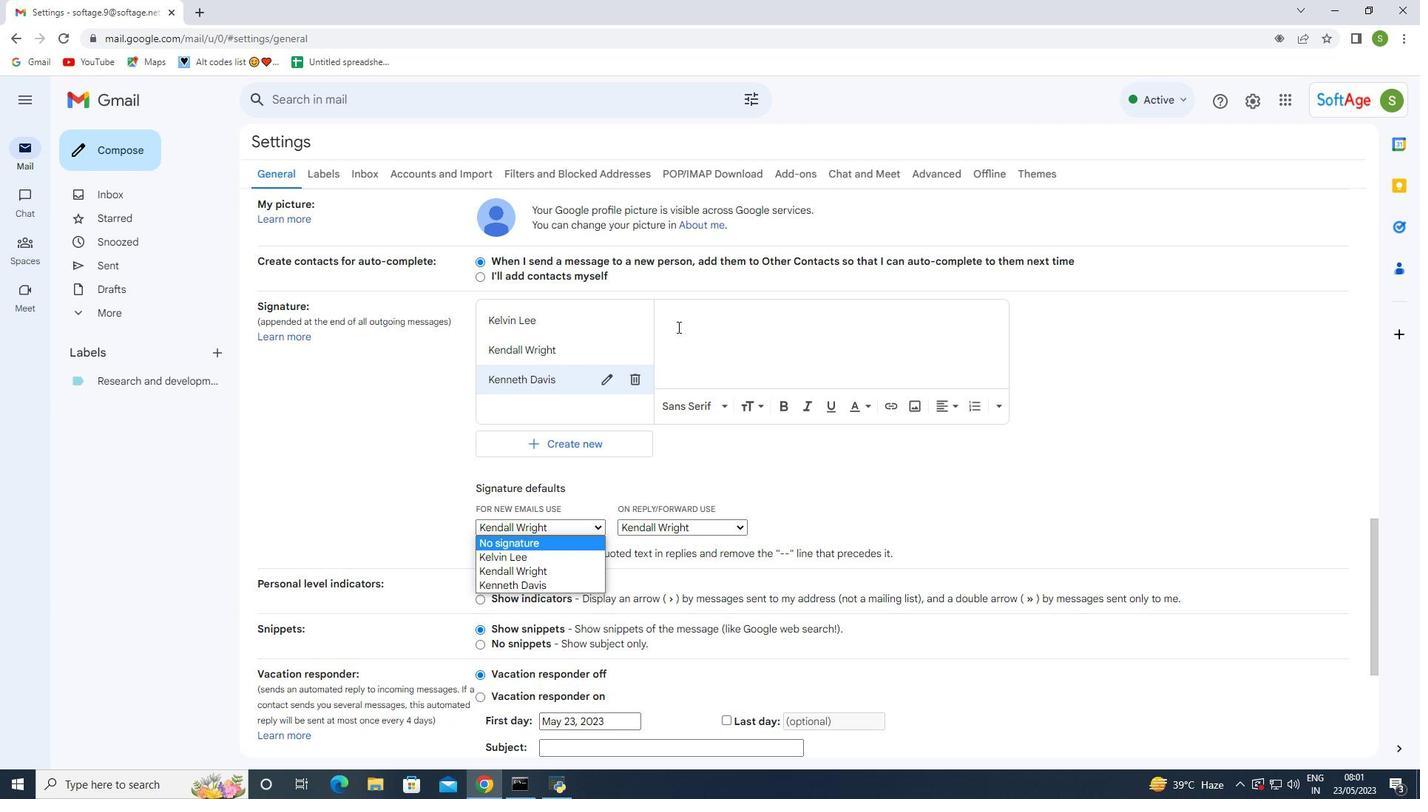 
Action: Key pressed <Key.enter><Key.shift>Kenneth
Screenshot: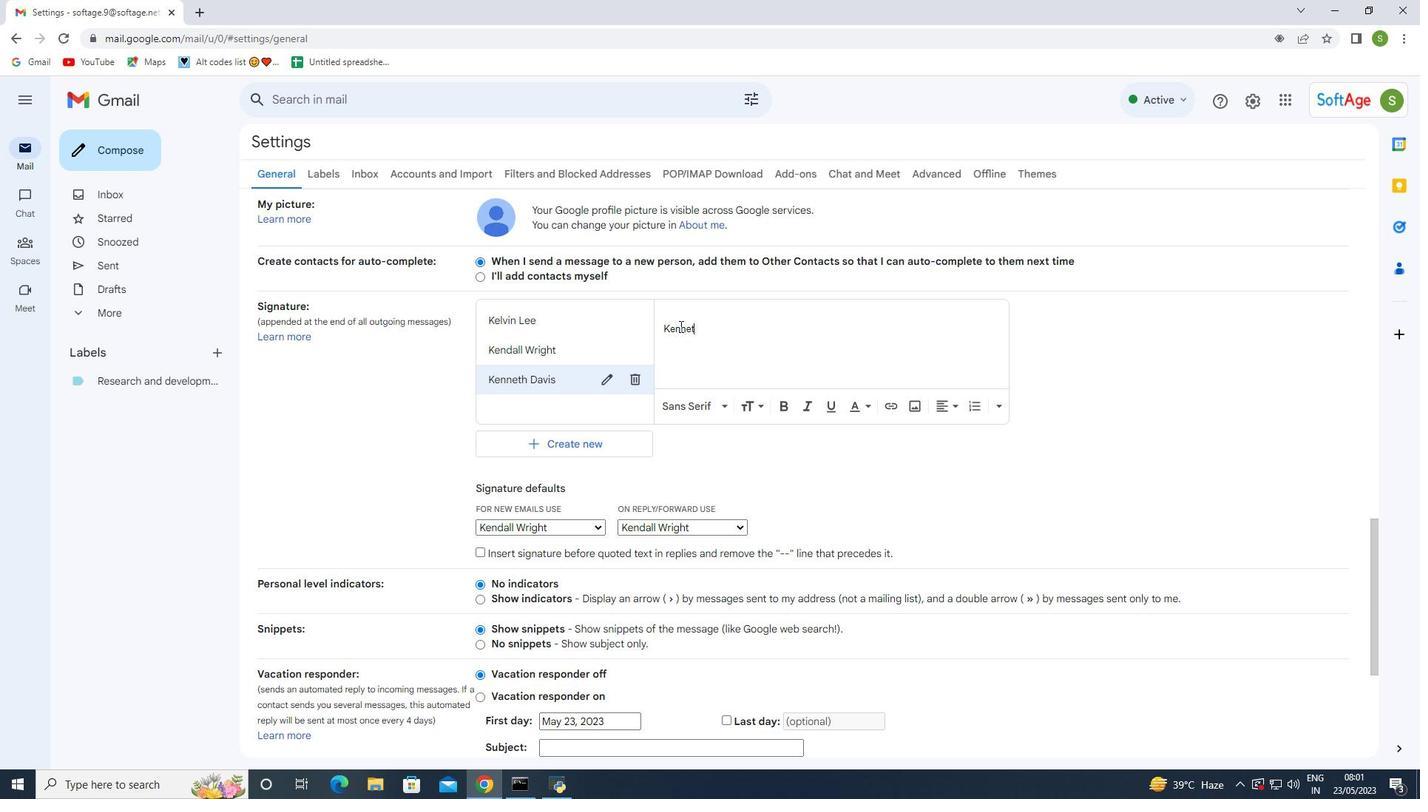 
Action: Mouse moved to (844, 328)
Screenshot: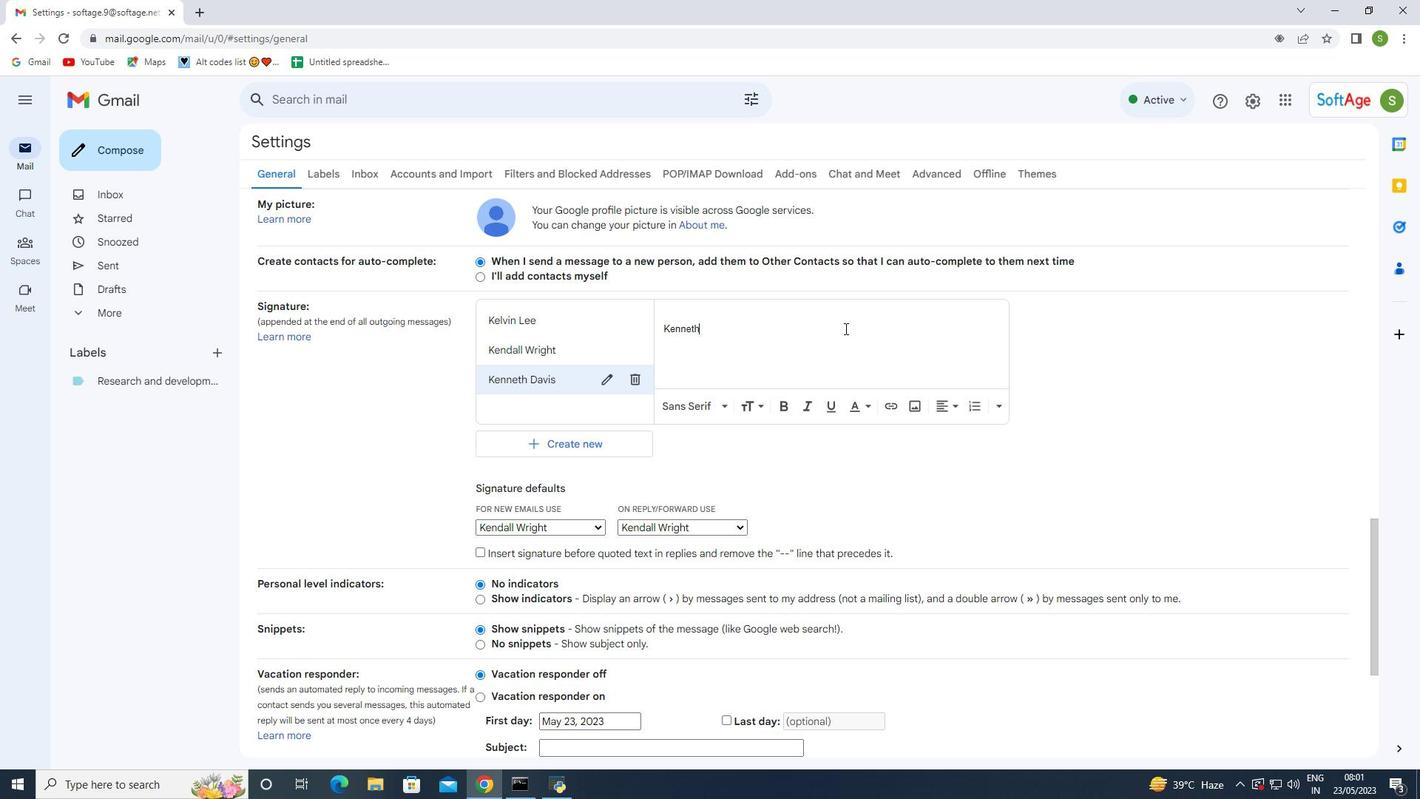 
Action: Key pressed <Key.space><Key.shift>Davis
Screenshot: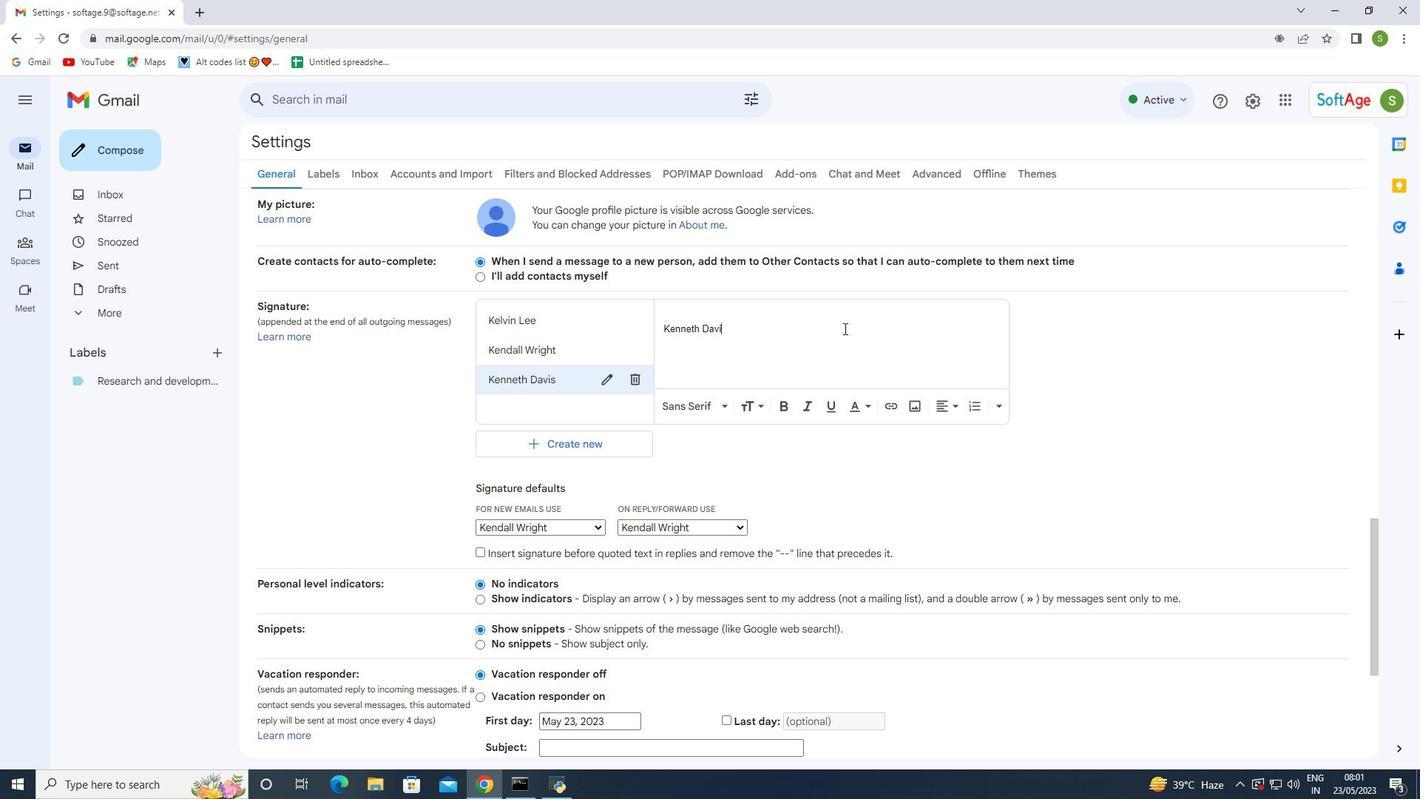 
Action: Mouse moved to (588, 523)
Screenshot: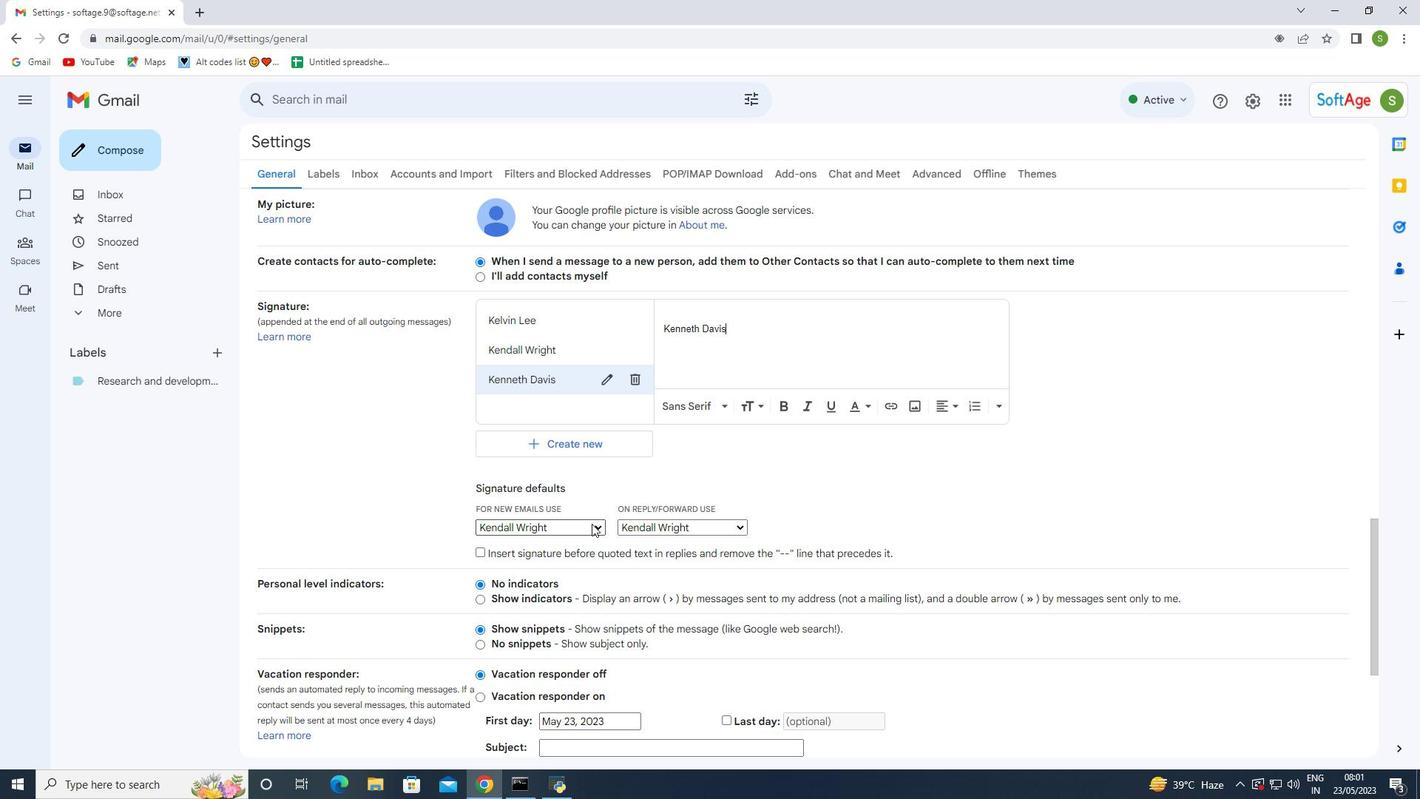 
Action: Mouse pressed left at (588, 523)
Screenshot: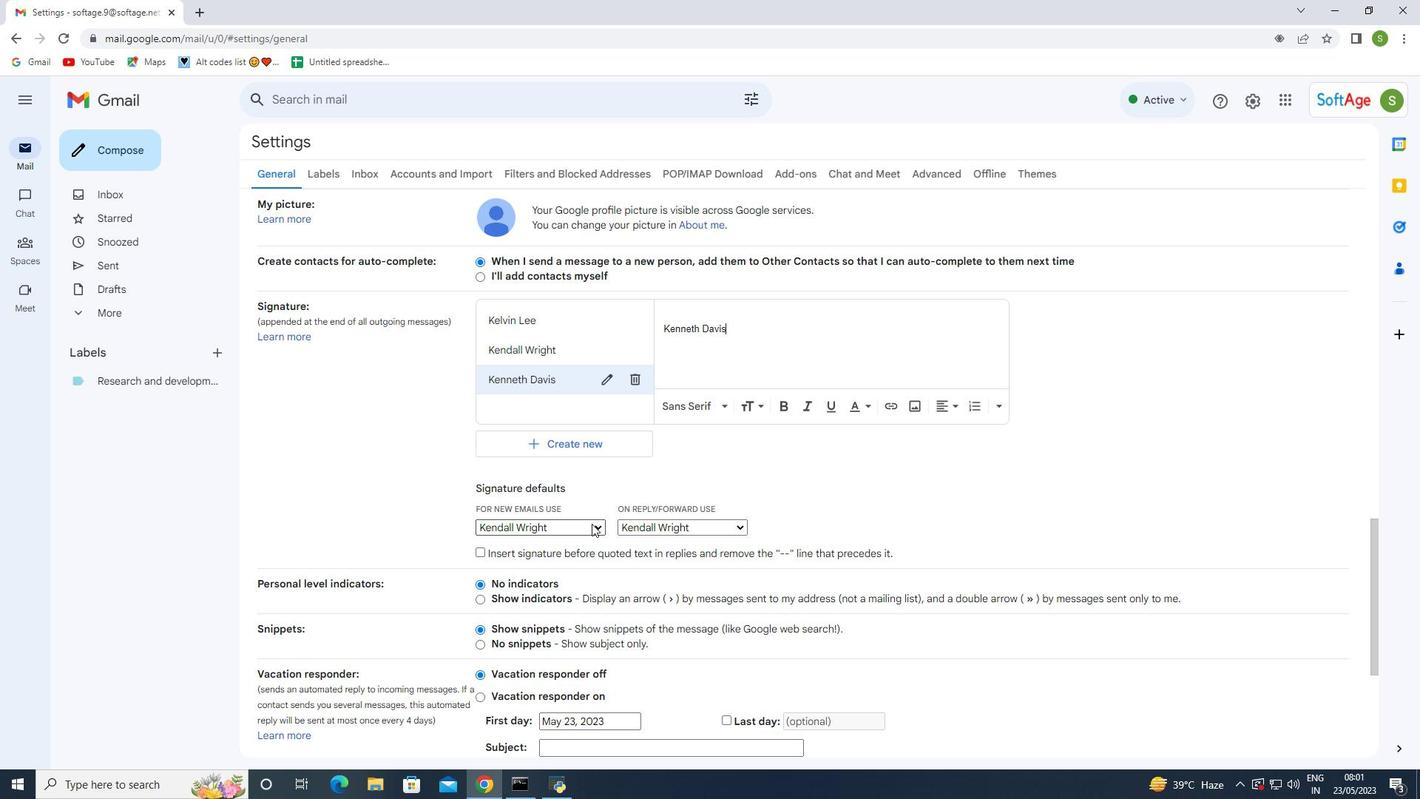 
Action: Mouse moved to (545, 586)
Screenshot: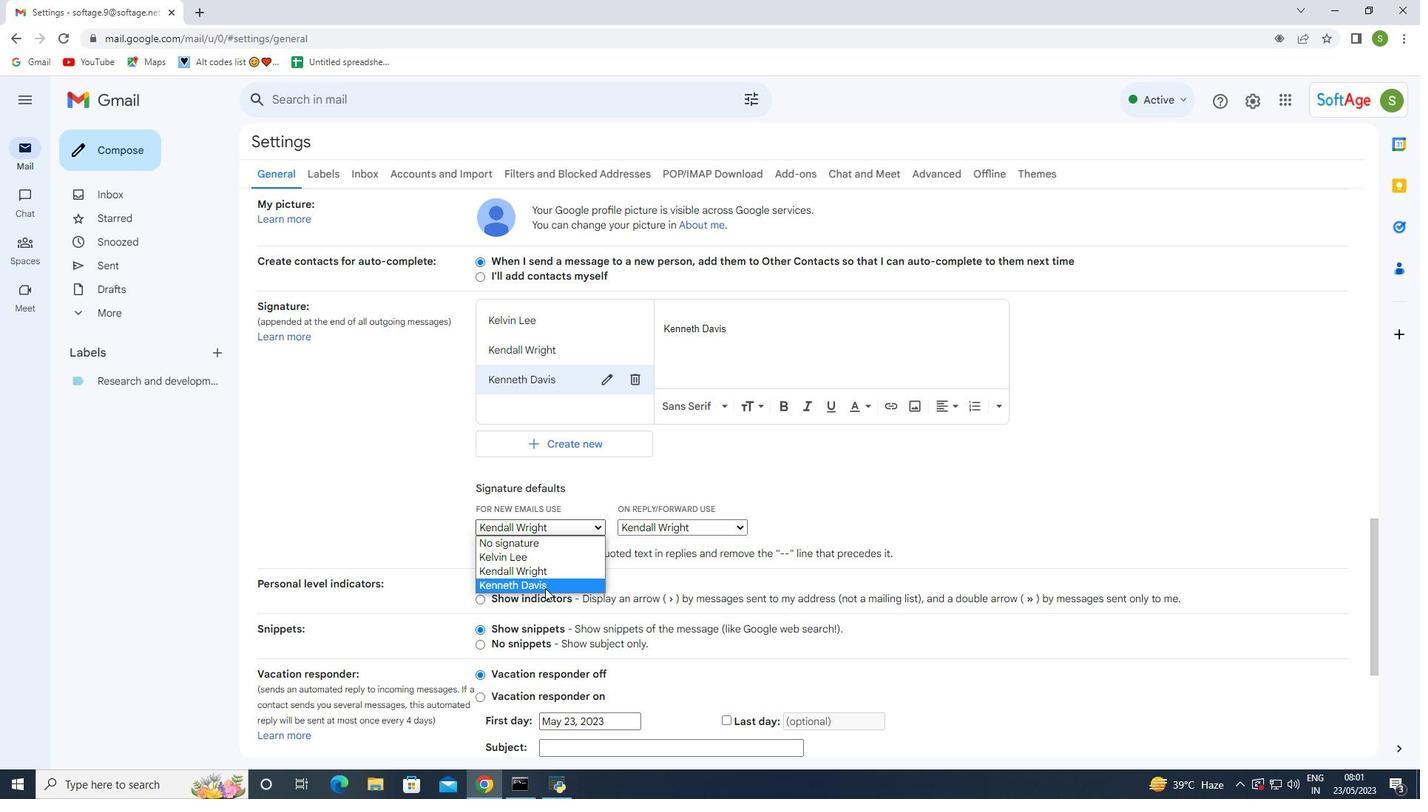 
Action: Mouse pressed left at (545, 586)
Screenshot: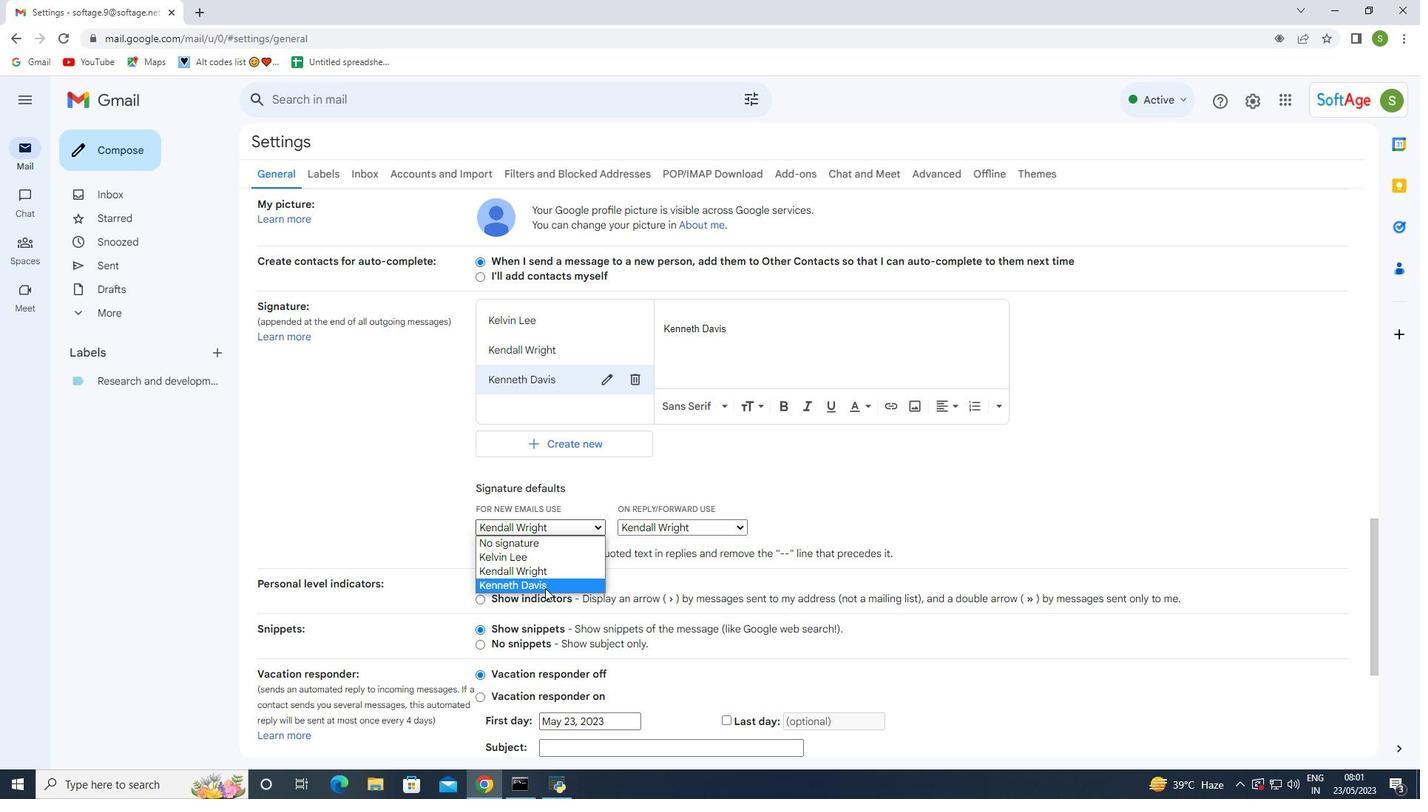
Action: Mouse moved to (661, 525)
Screenshot: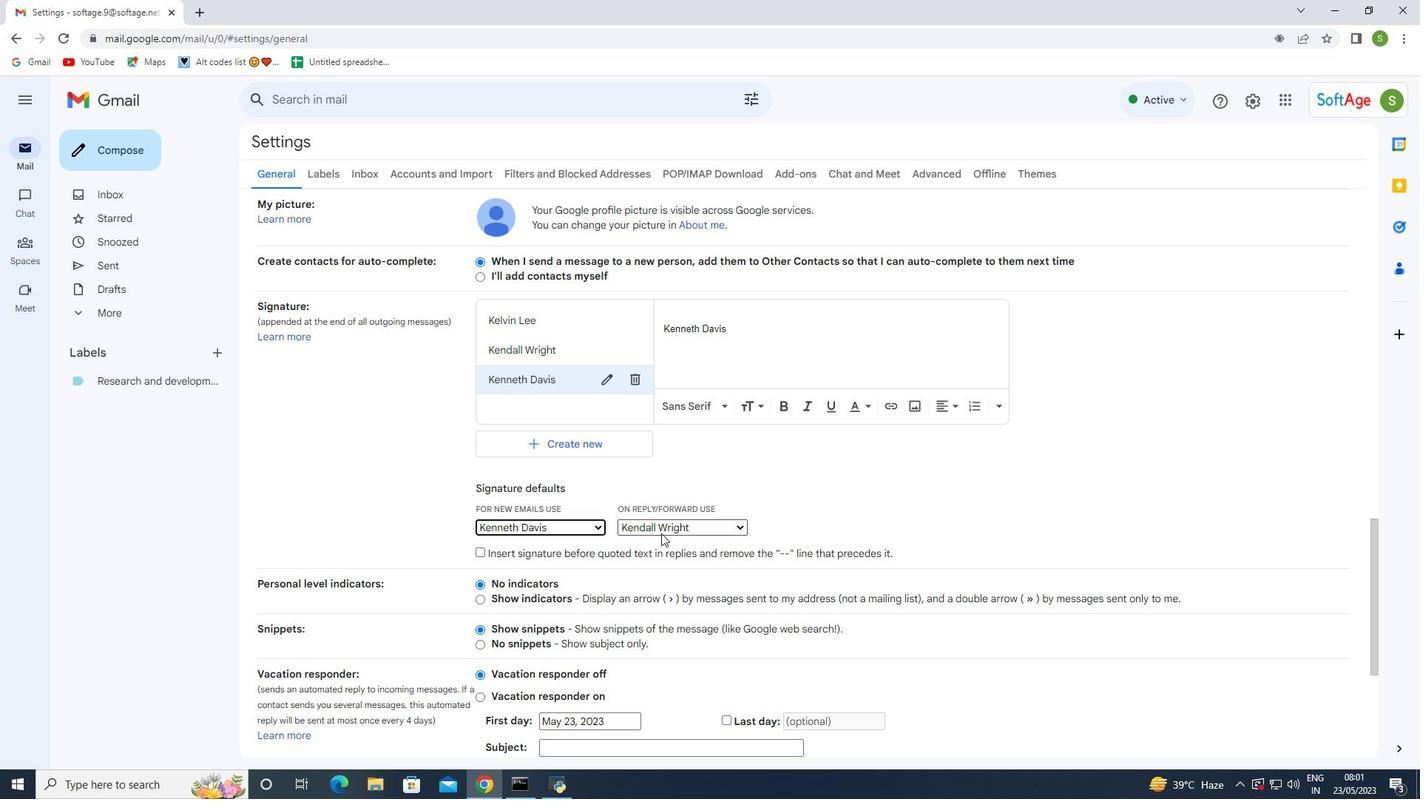 
Action: Mouse pressed left at (661, 525)
Screenshot: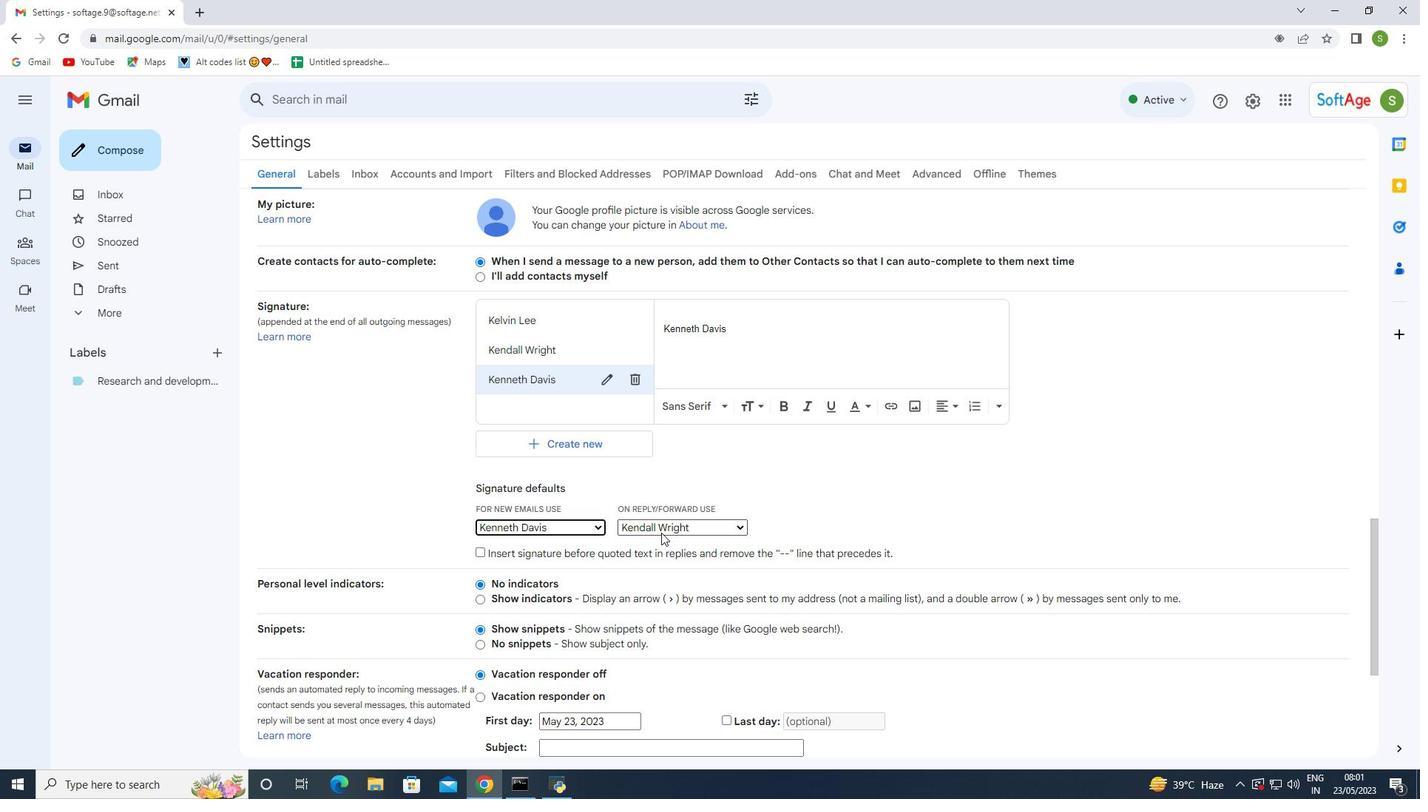 
Action: Mouse moved to (645, 588)
Screenshot: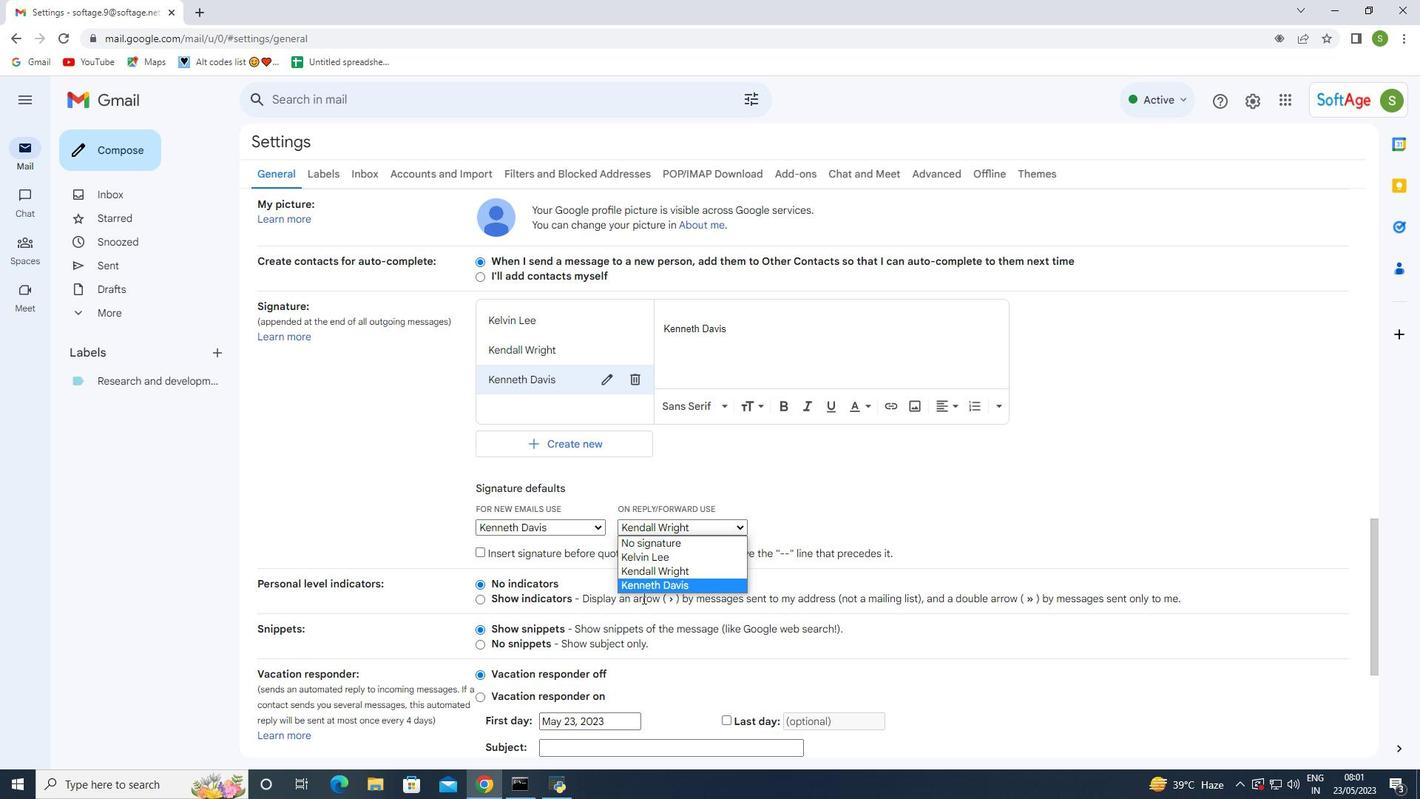 
Action: Mouse pressed left at (645, 588)
Screenshot: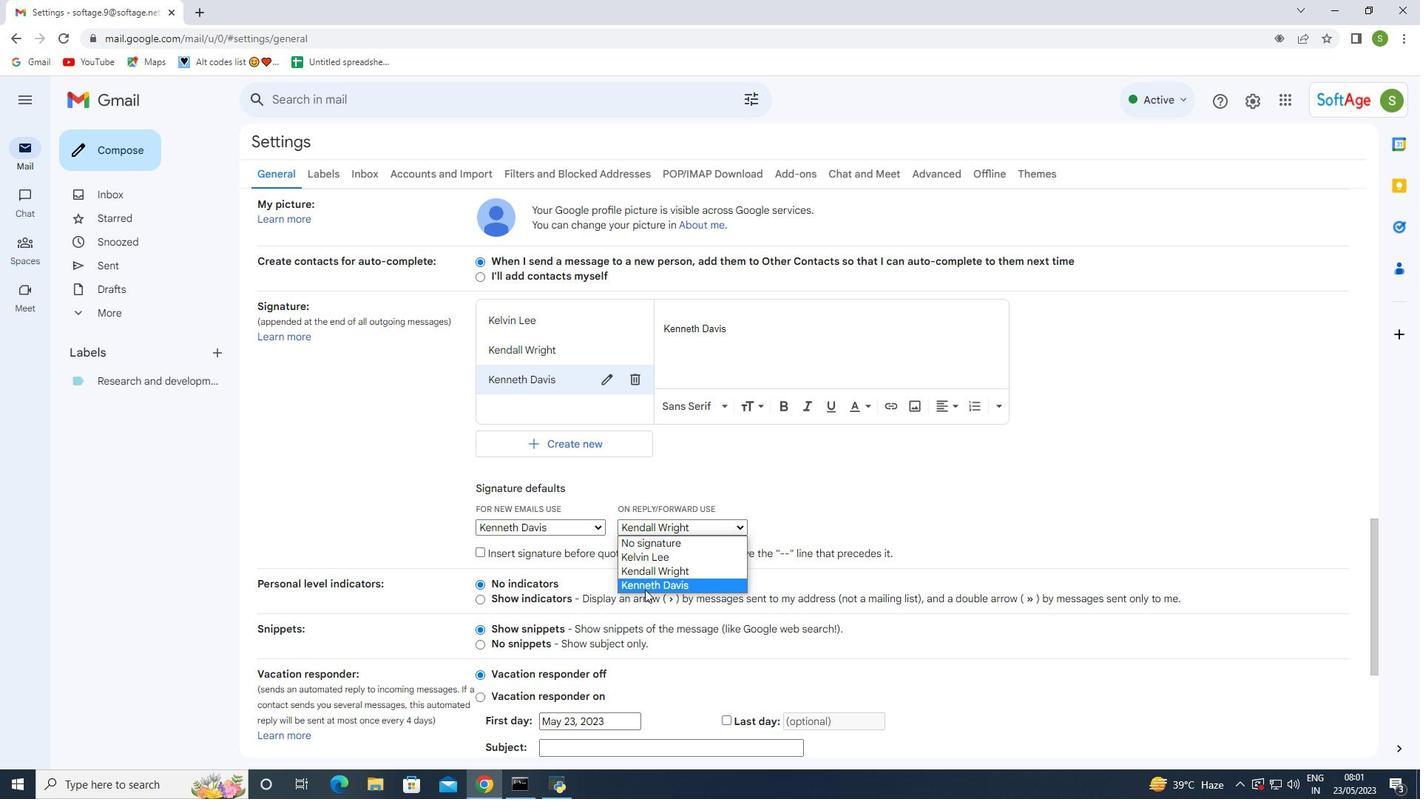 
Action: Mouse moved to (645, 581)
Screenshot: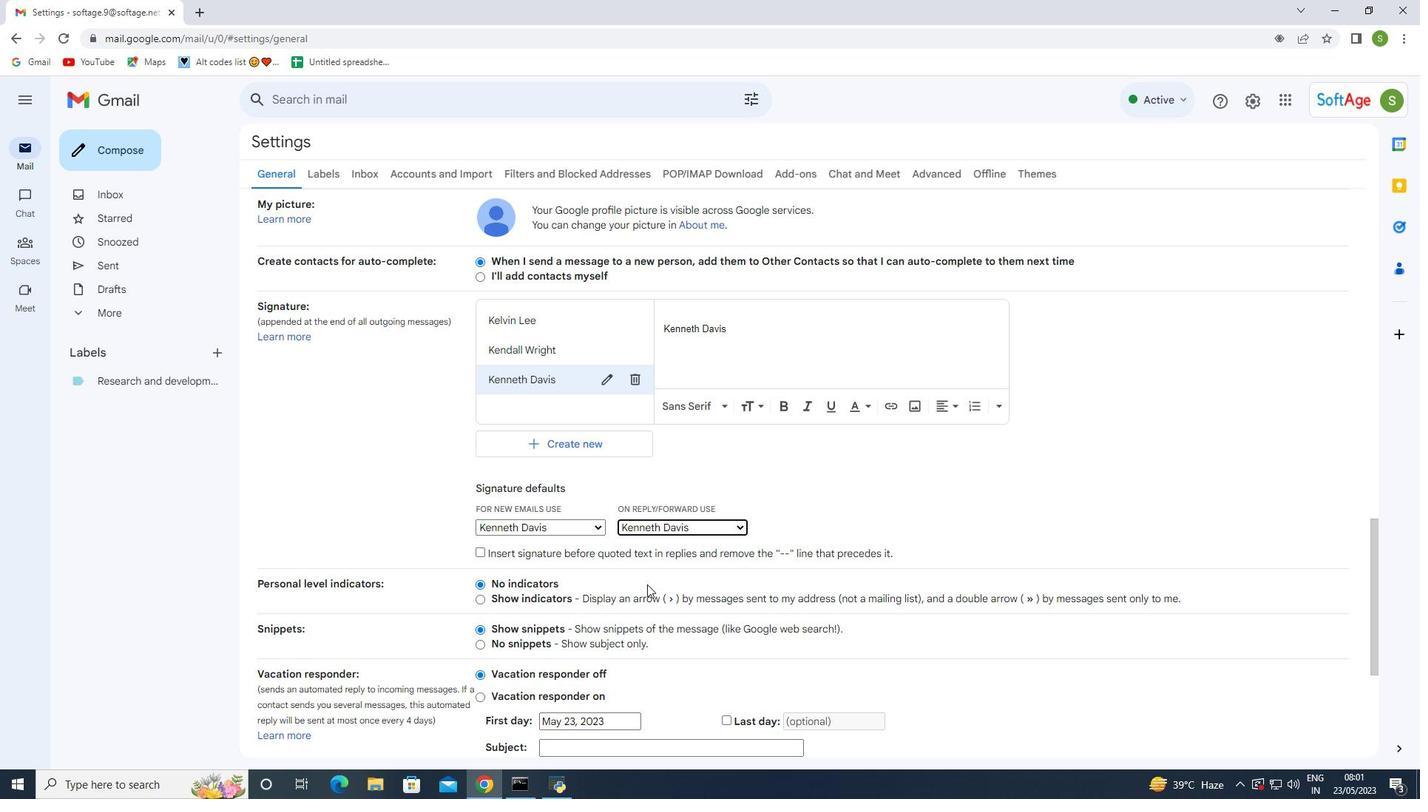 
Action: Mouse scrolled (647, 580) with delta (0, 0)
Screenshot: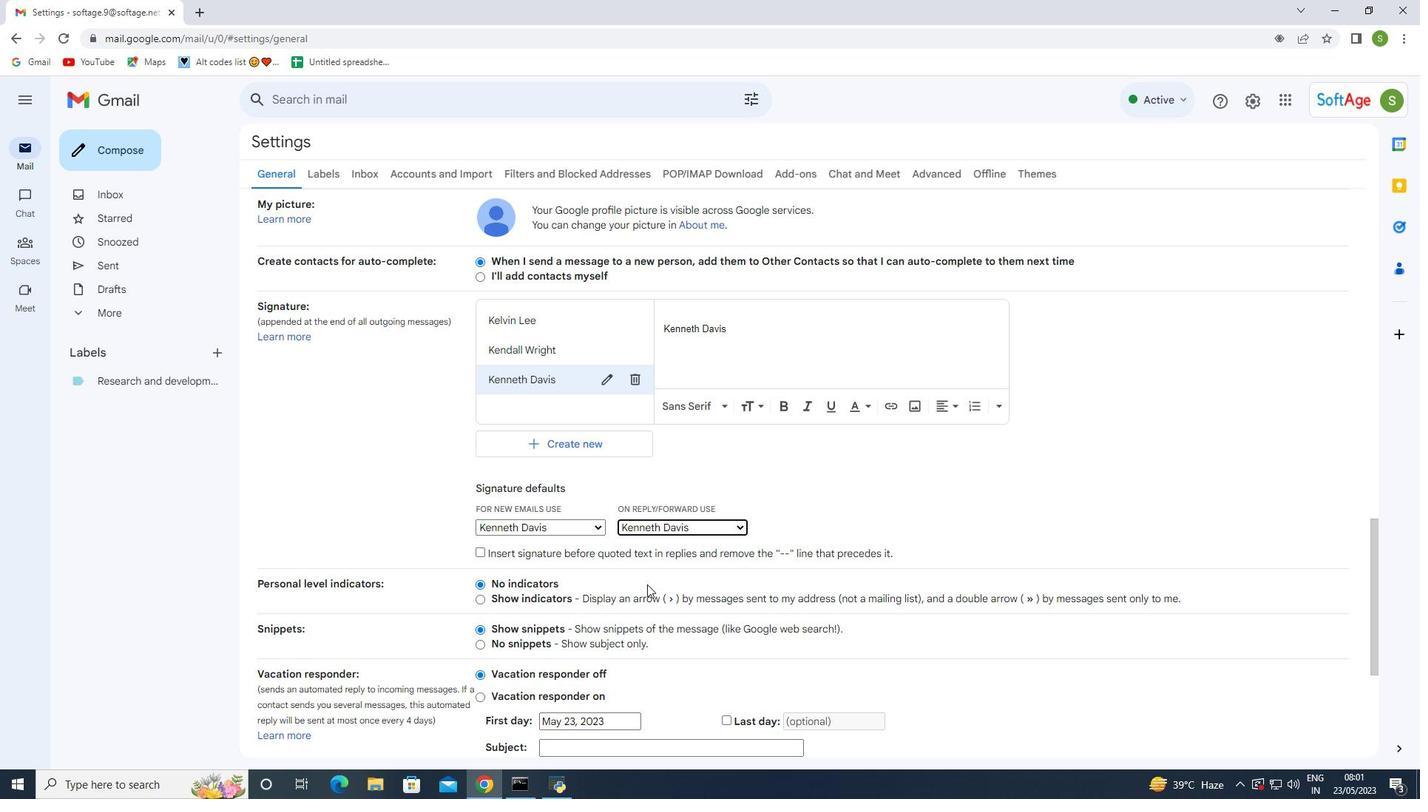 
Action: Mouse scrolled (645, 580) with delta (0, 0)
Screenshot: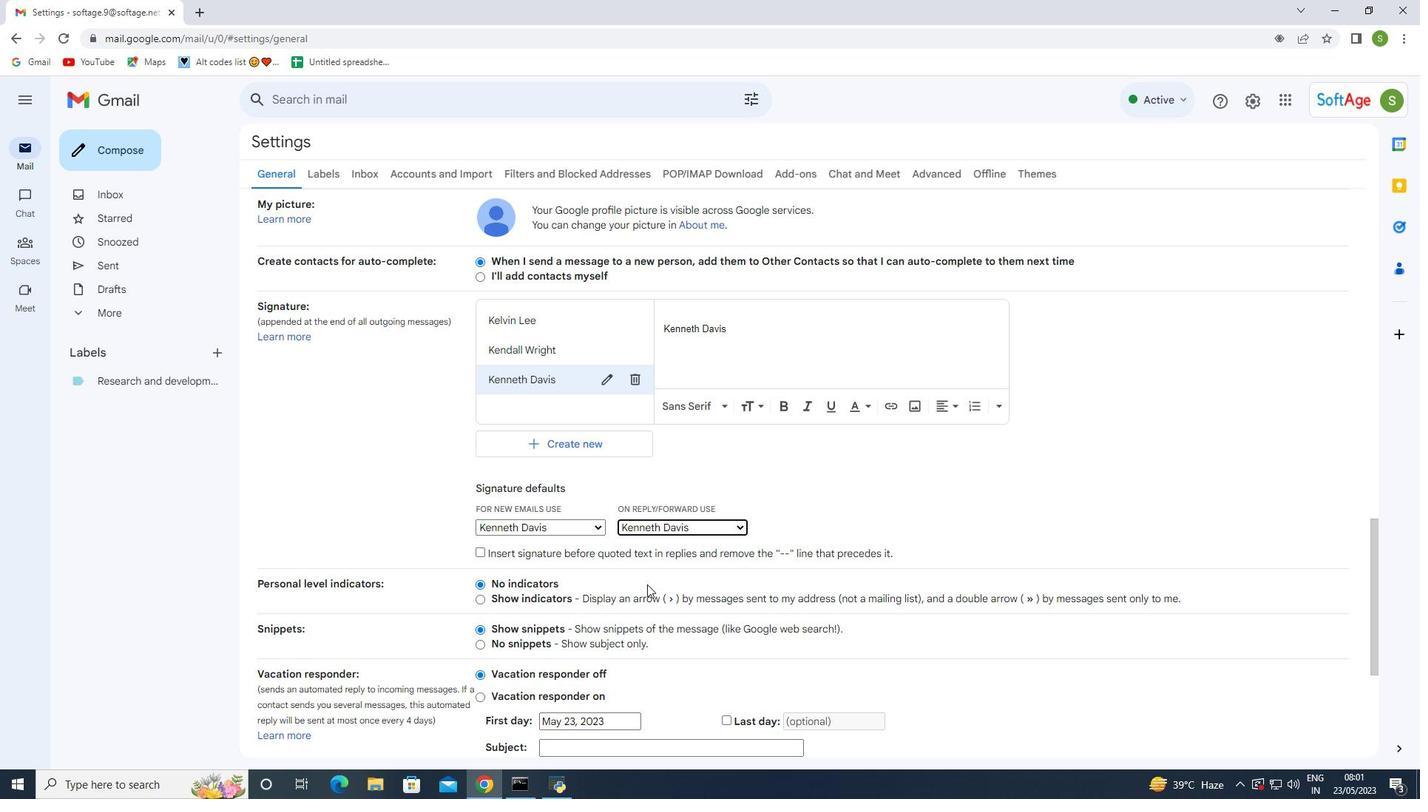 
Action: Mouse moved to (639, 582)
Screenshot: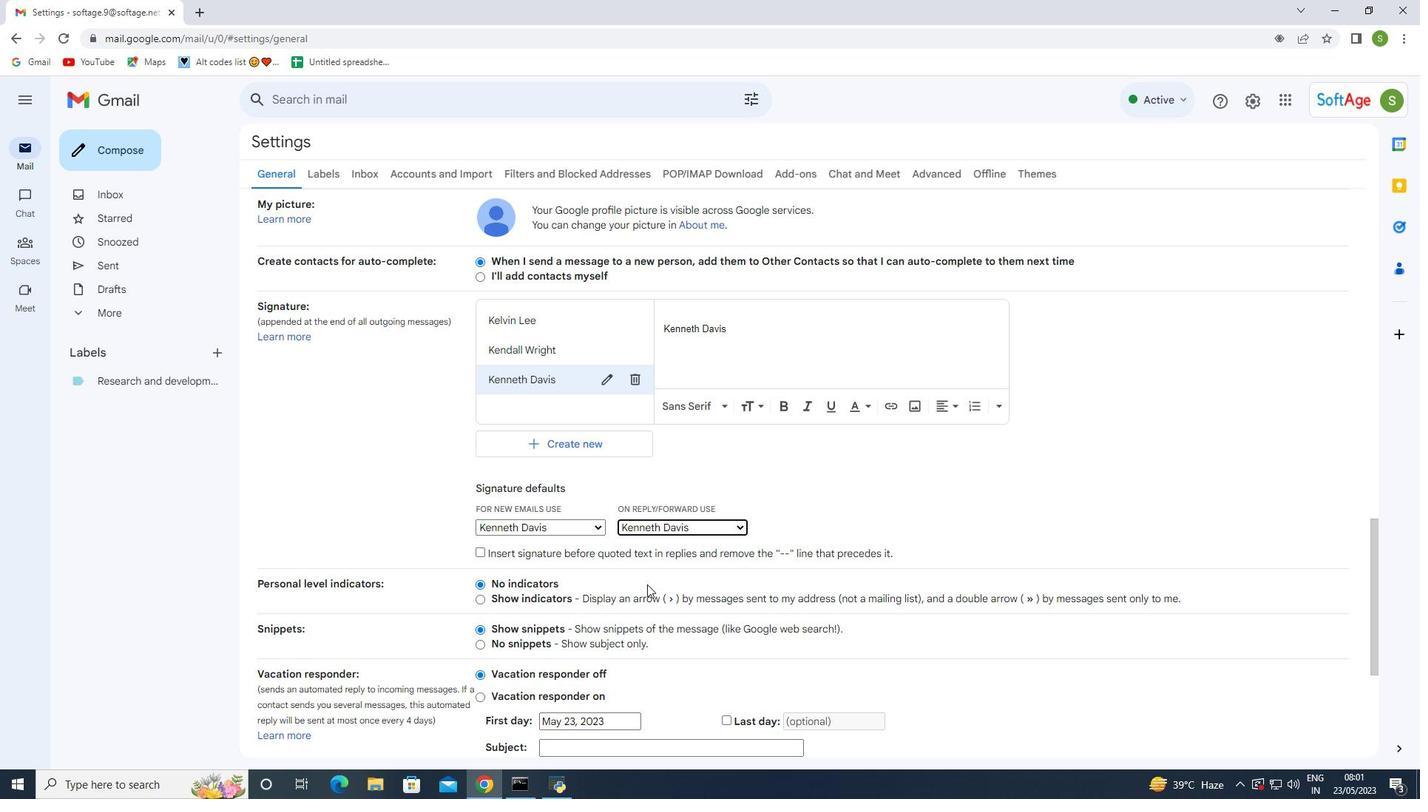 
Action: Mouse scrolled (640, 581) with delta (0, 0)
Screenshot: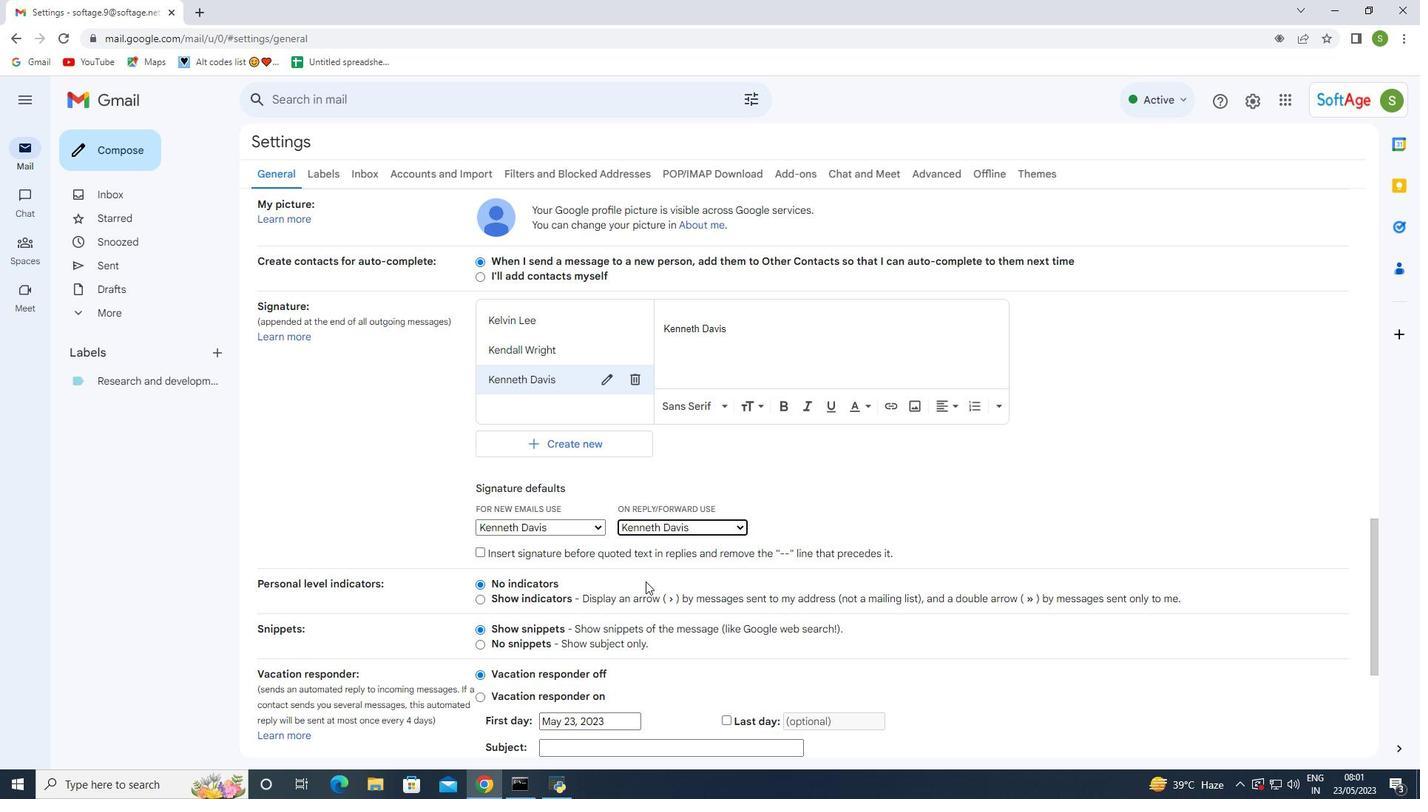 
Action: Mouse moved to (625, 583)
Screenshot: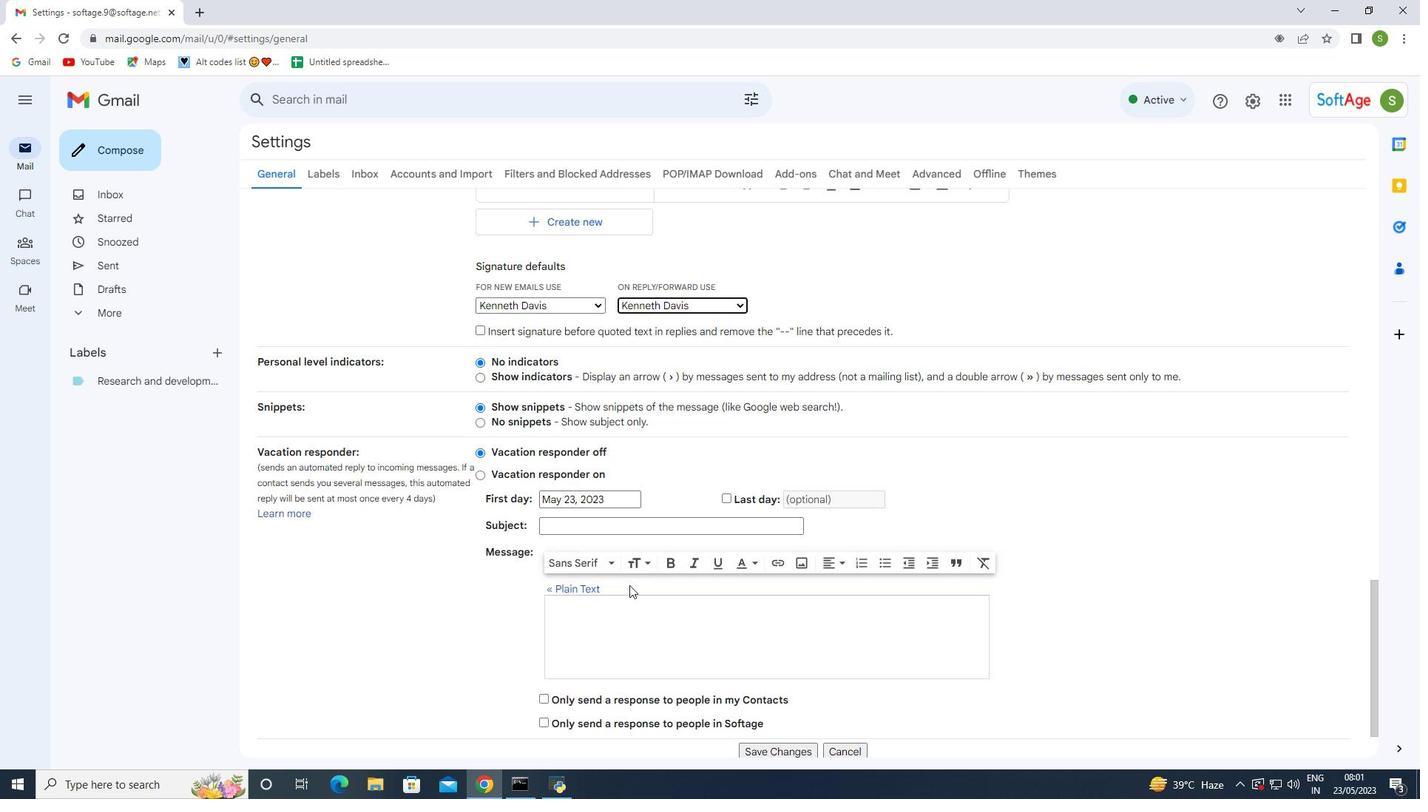 
Action: Mouse scrolled (625, 582) with delta (0, 0)
Screenshot: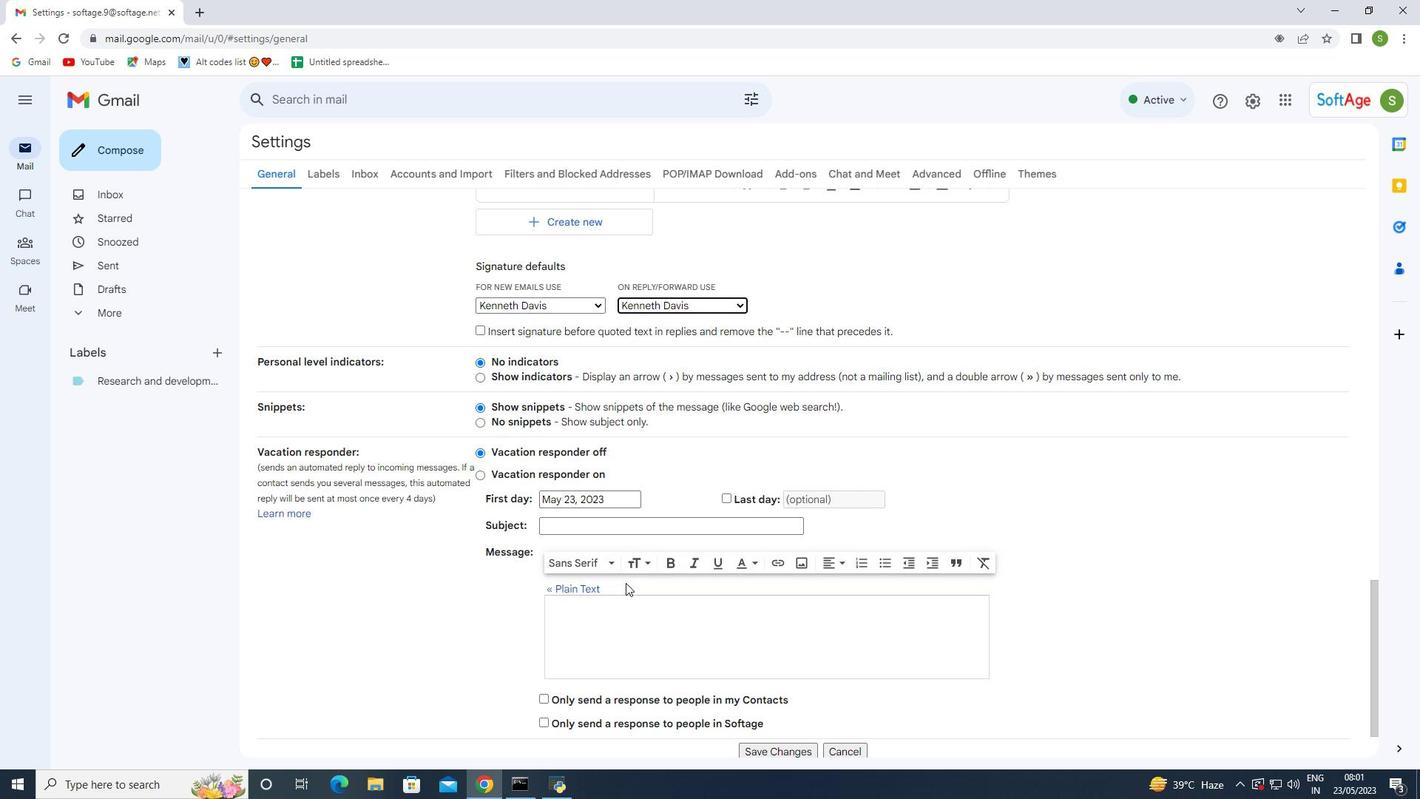 
Action: Mouse scrolled (625, 582) with delta (0, 0)
Screenshot: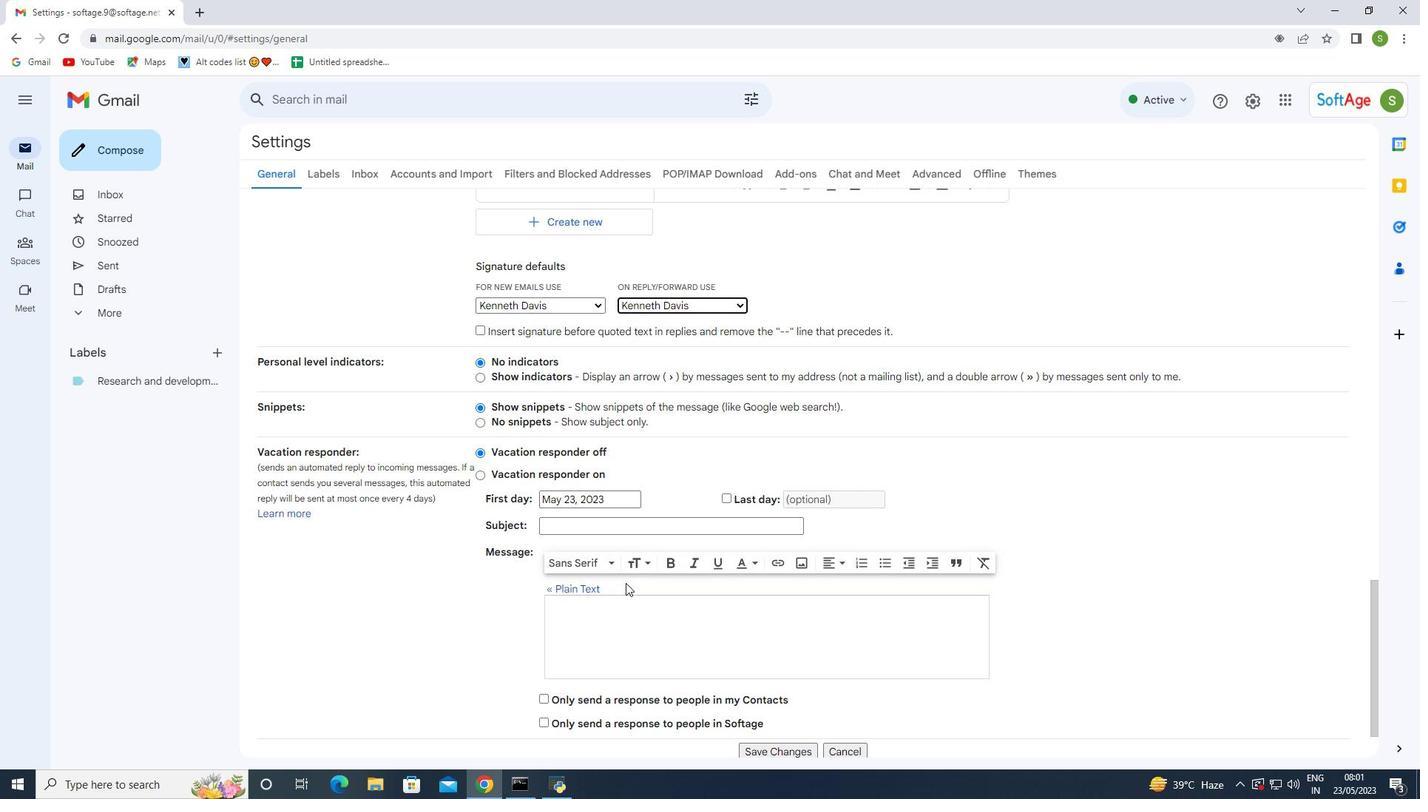 
Action: Mouse moved to (733, 631)
Screenshot: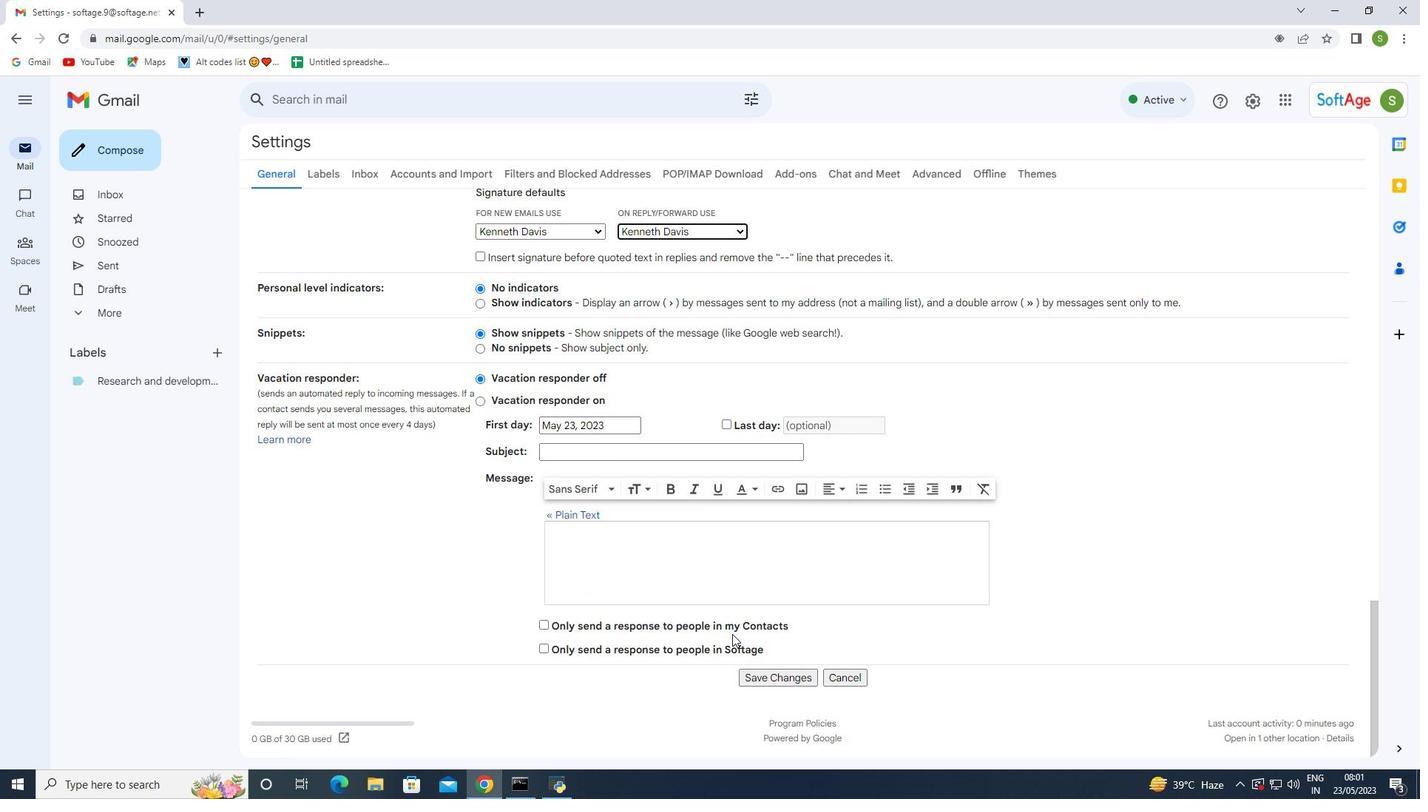 
Action: Mouse scrolled (733, 630) with delta (0, 0)
Screenshot: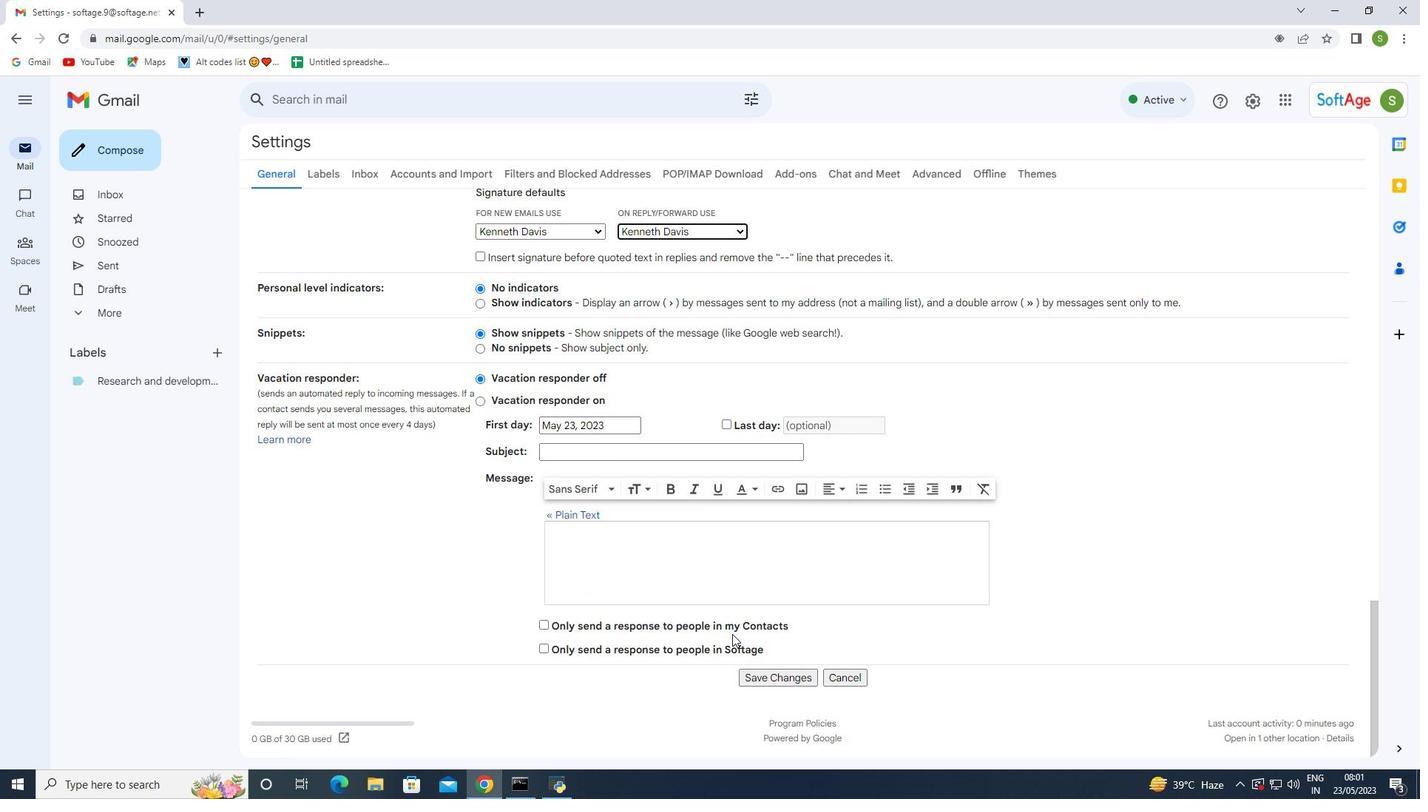 
Action: Mouse moved to (733, 630)
Screenshot: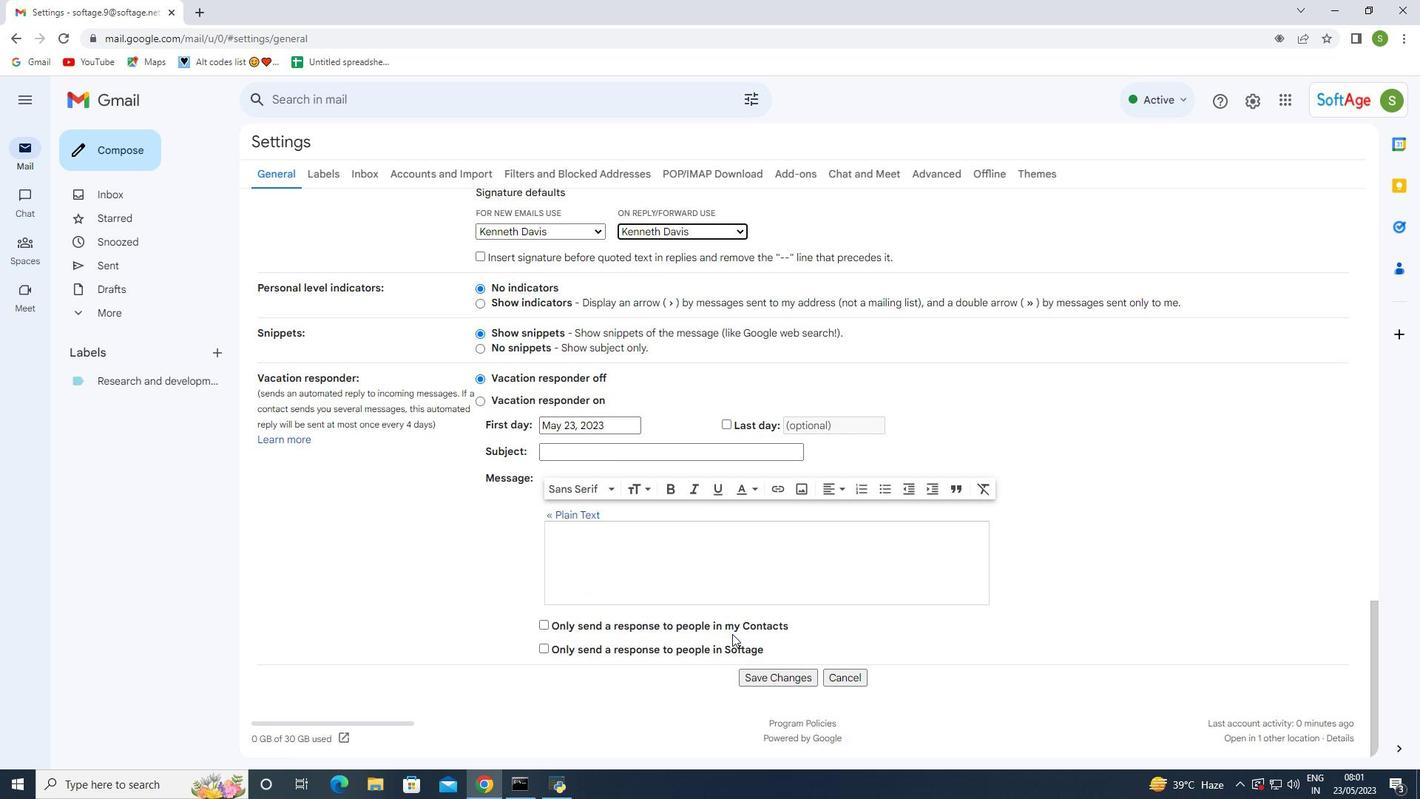 
Action: Mouse scrolled (733, 629) with delta (0, 0)
Screenshot: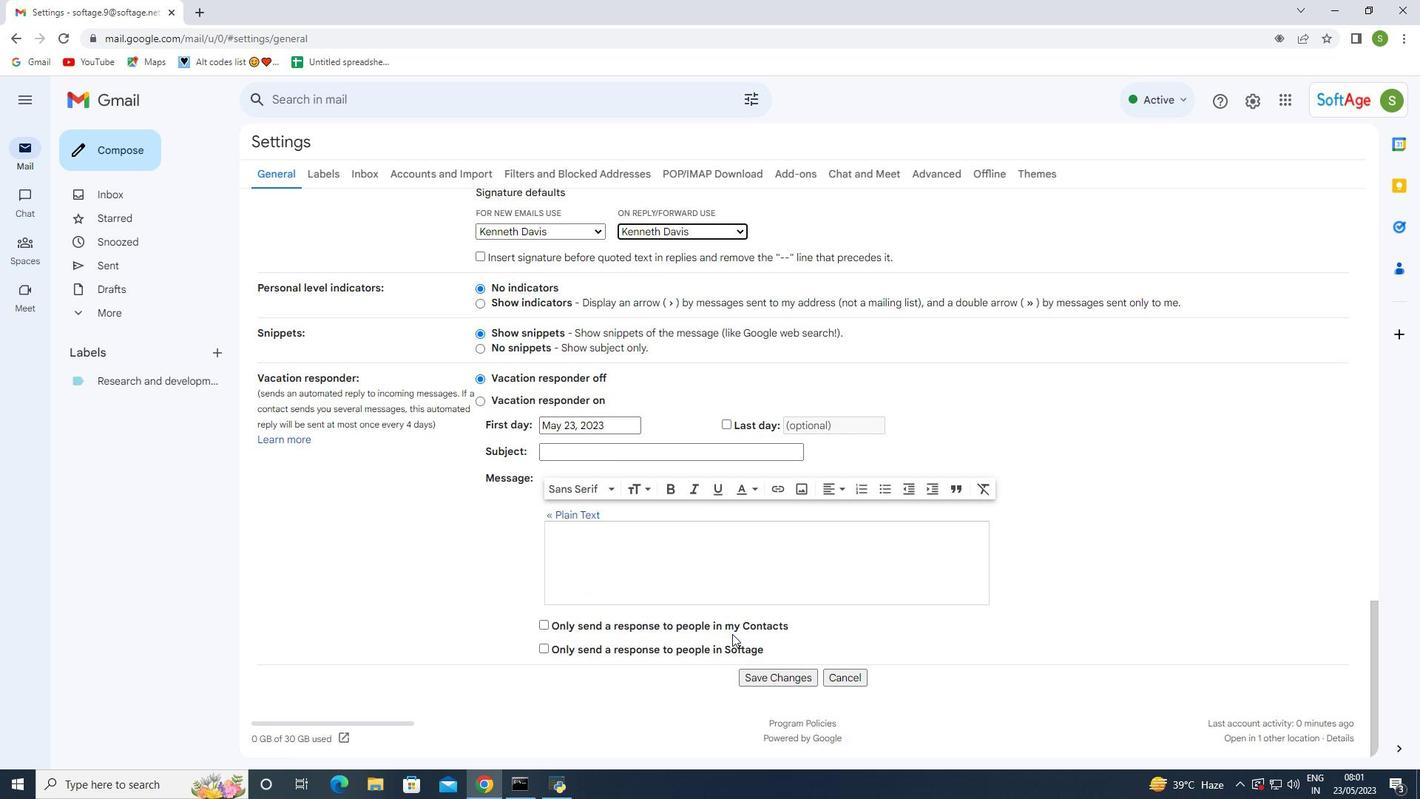 
Action: Mouse moved to (733, 628)
Screenshot: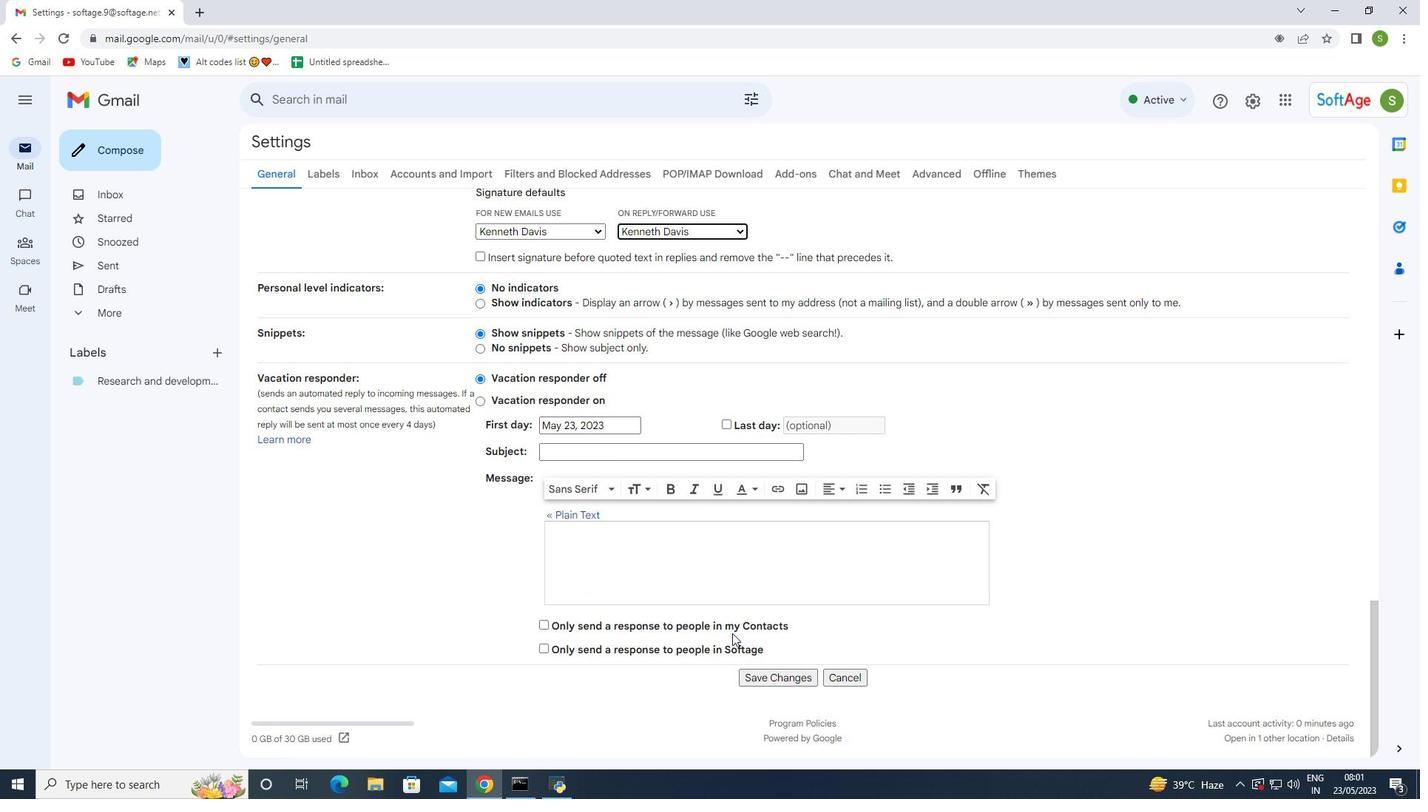 
Action: Mouse scrolled (733, 628) with delta (0, 0)
Screenshot: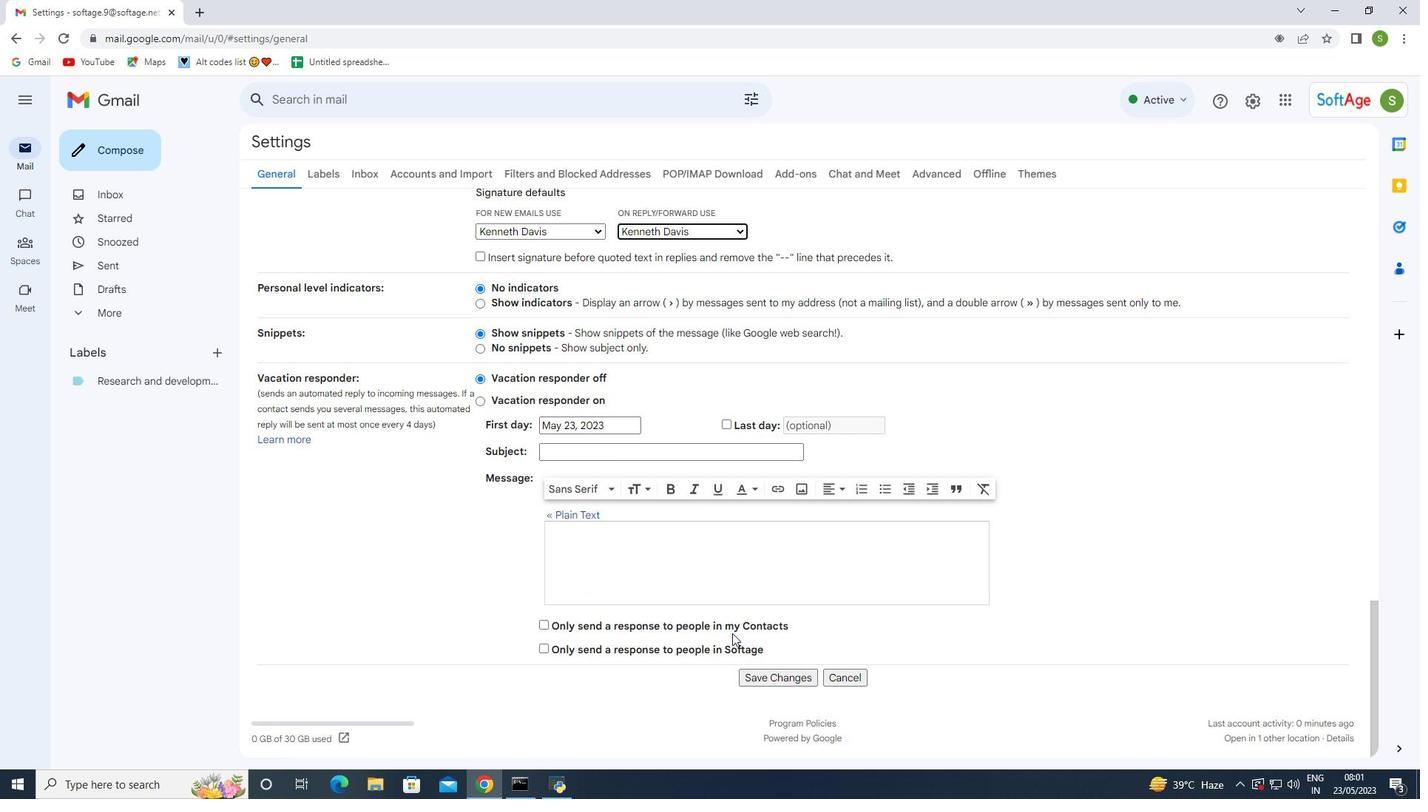 
Action: Mouse moved to (733, 627)
Screenshot: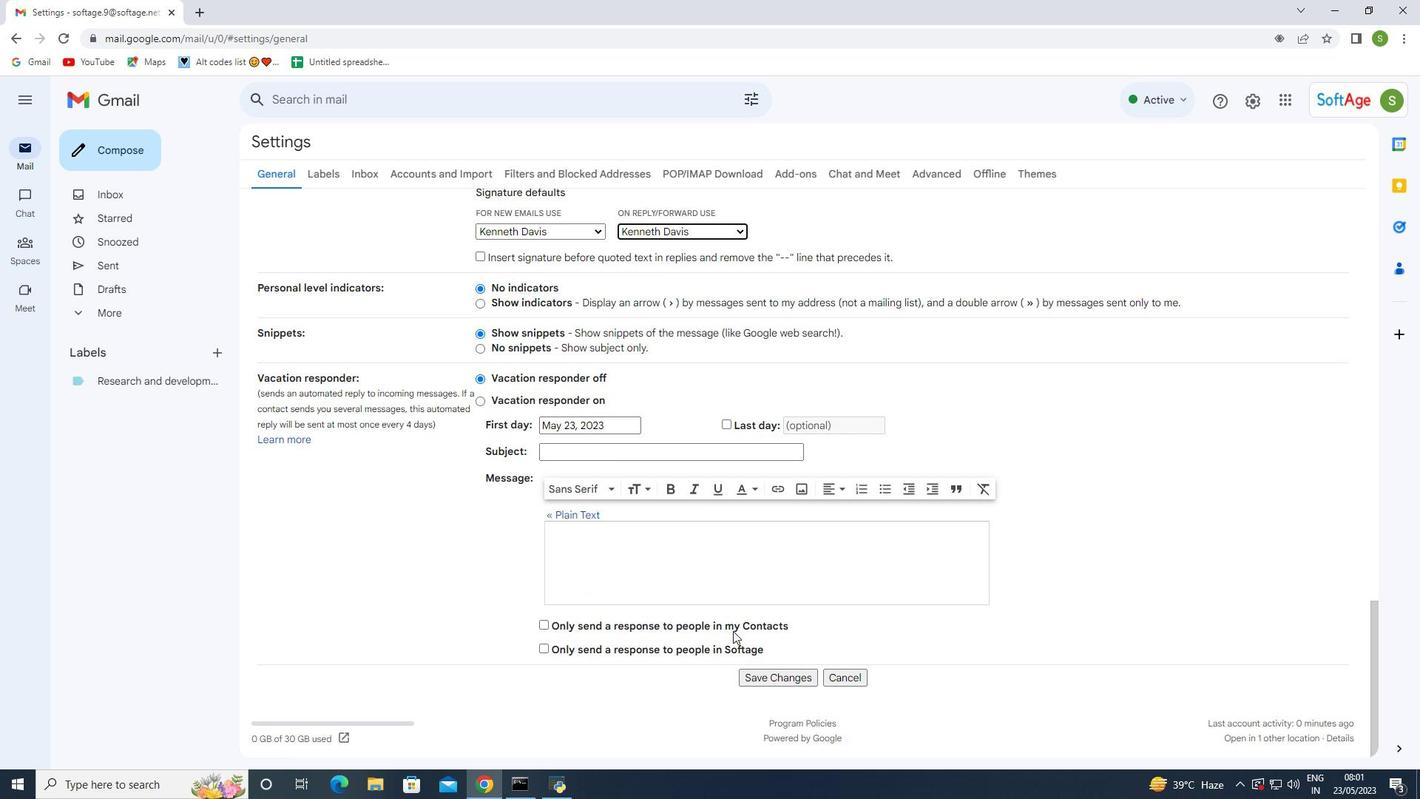 
Action: Mouse scrolled (733, 626) with delta (0, 0)
Screenshot: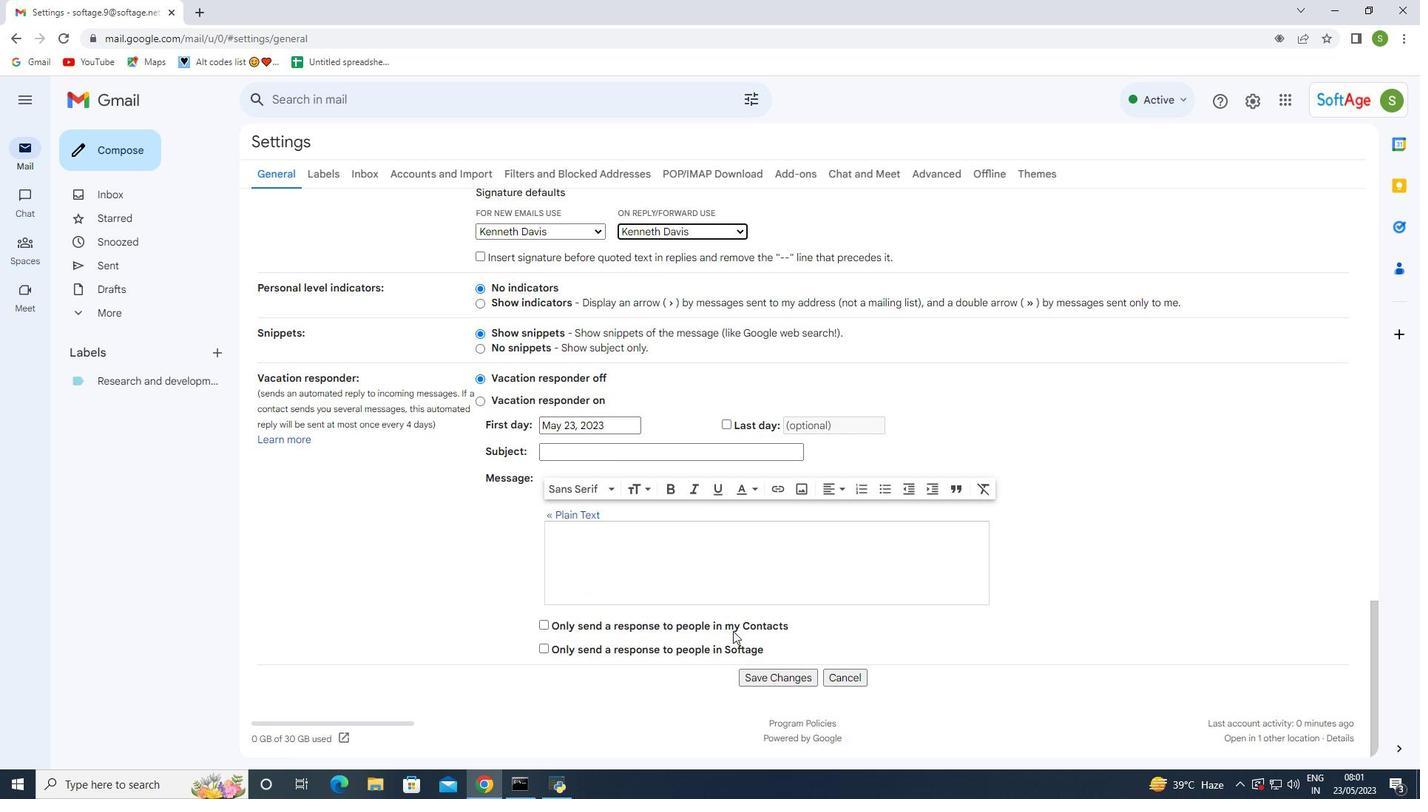 
Action: Mouse moved to (772, 669)
Screenshot: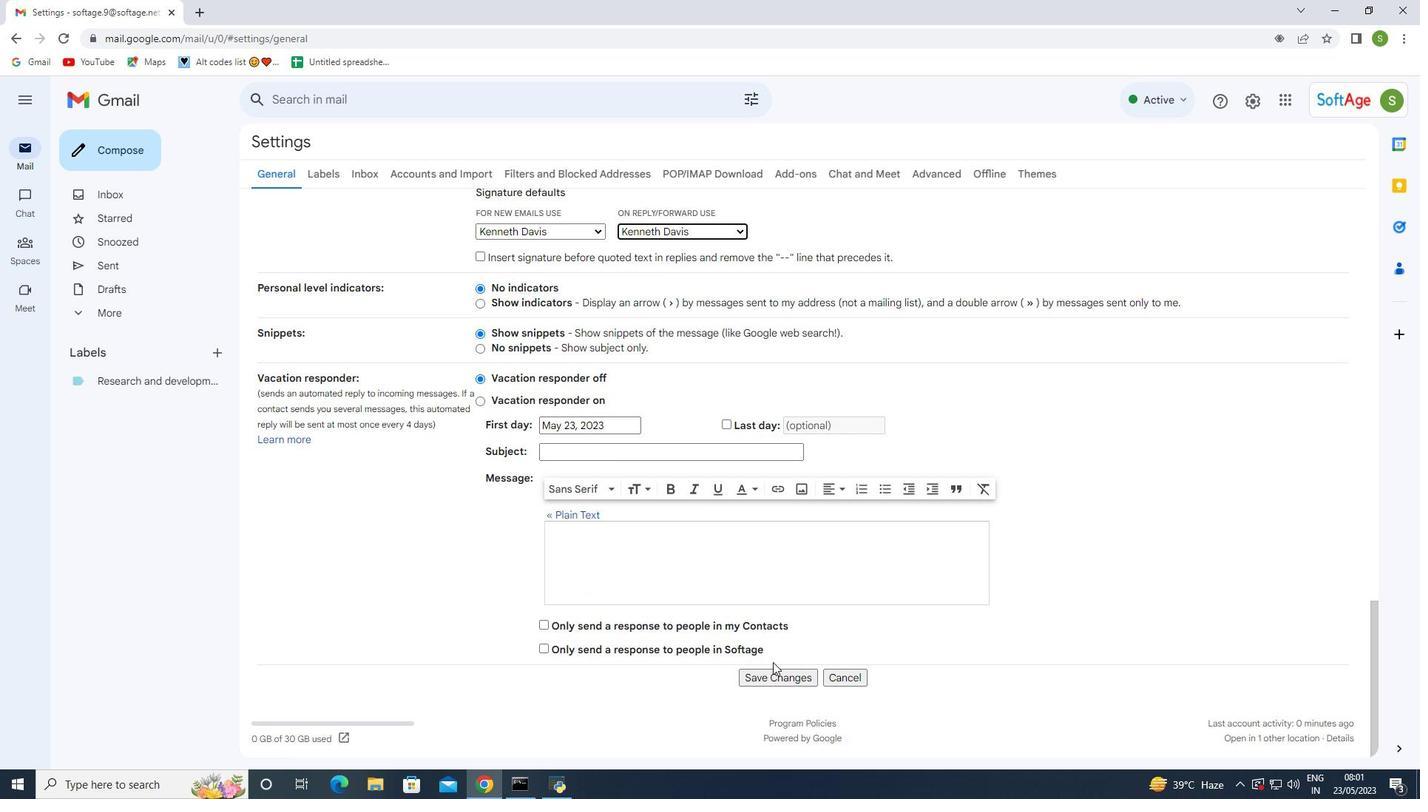 
Action: Mouse pressed left at (772, 669)
Screenshot: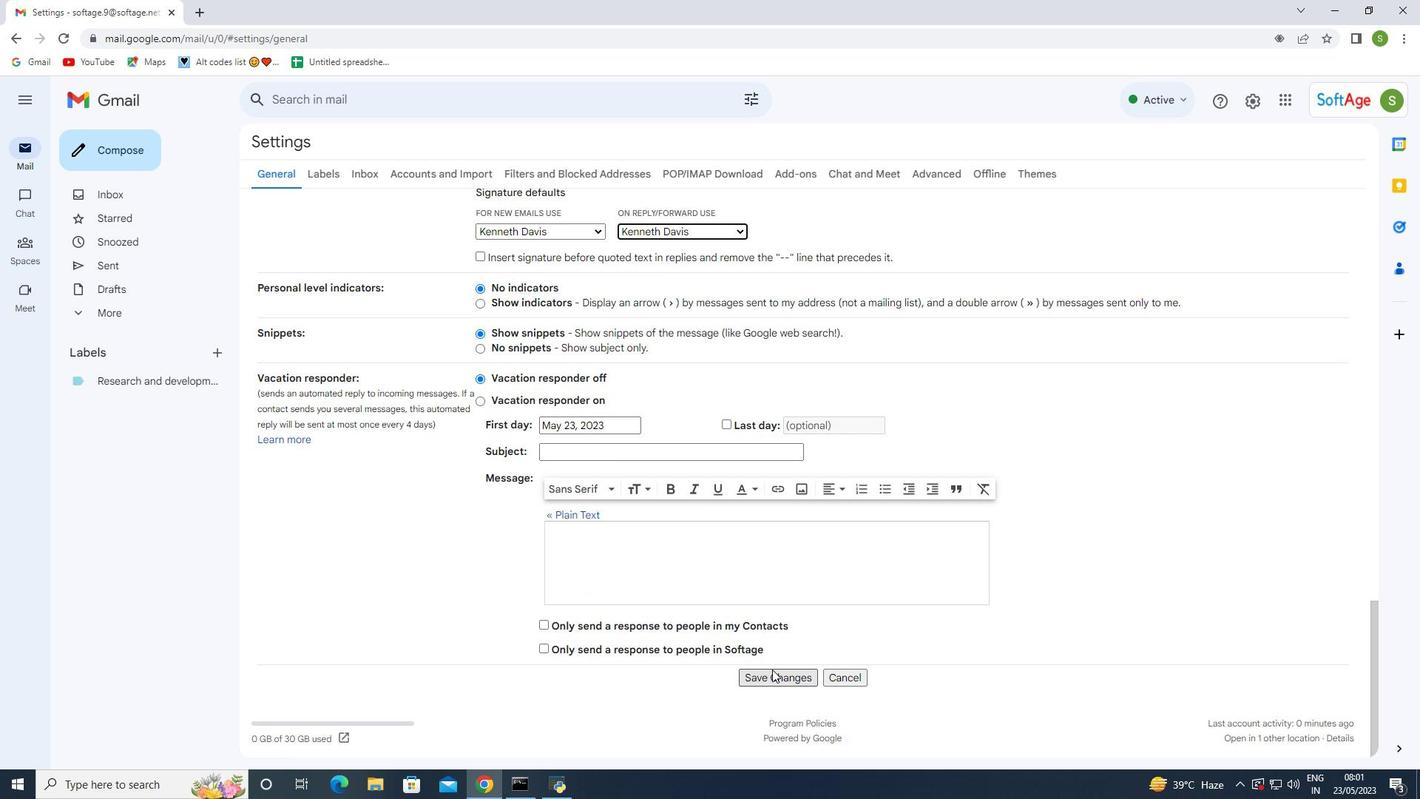 
Action: Mouse moved to (133, 152)
Screenshot: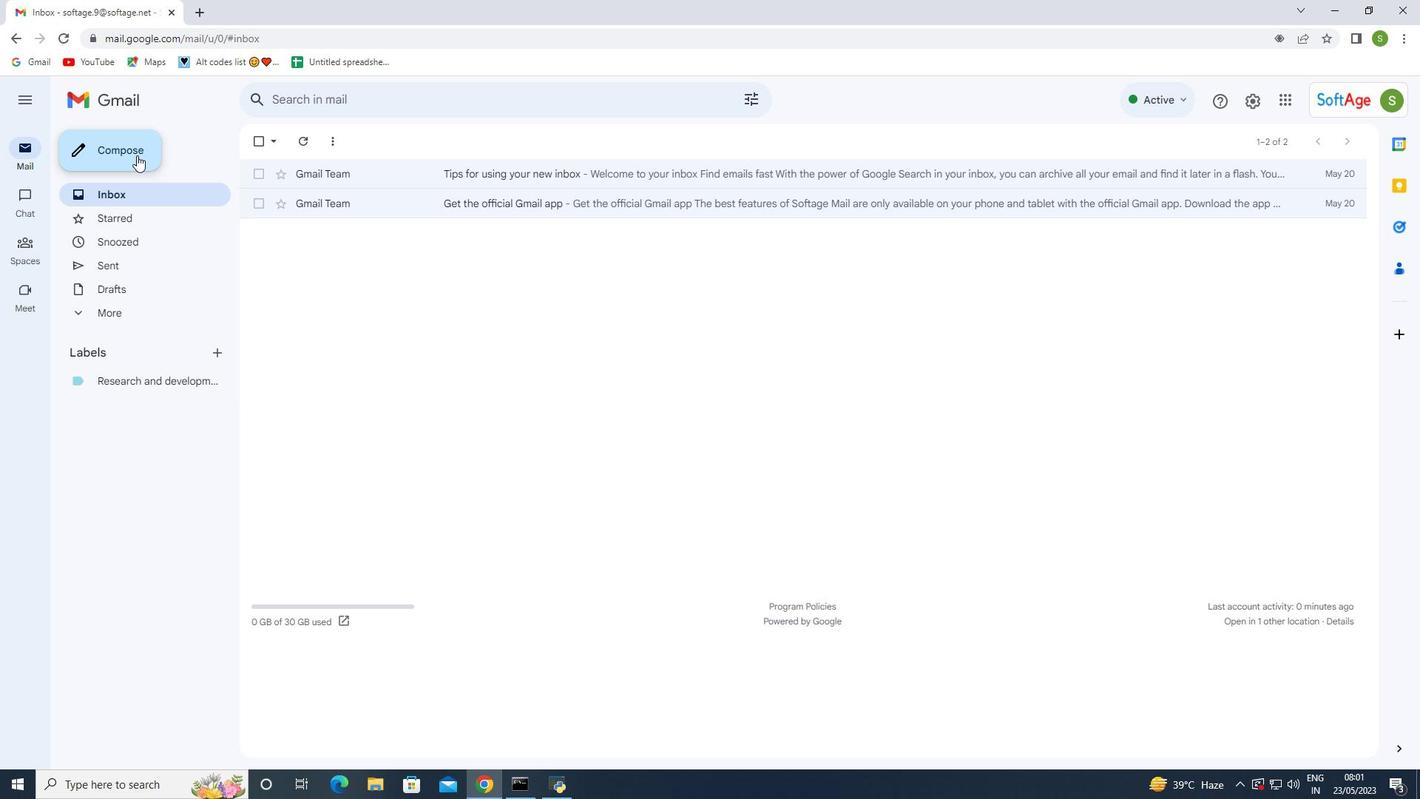
Action: Mouse pressed left at (133, 152)
Screenshot: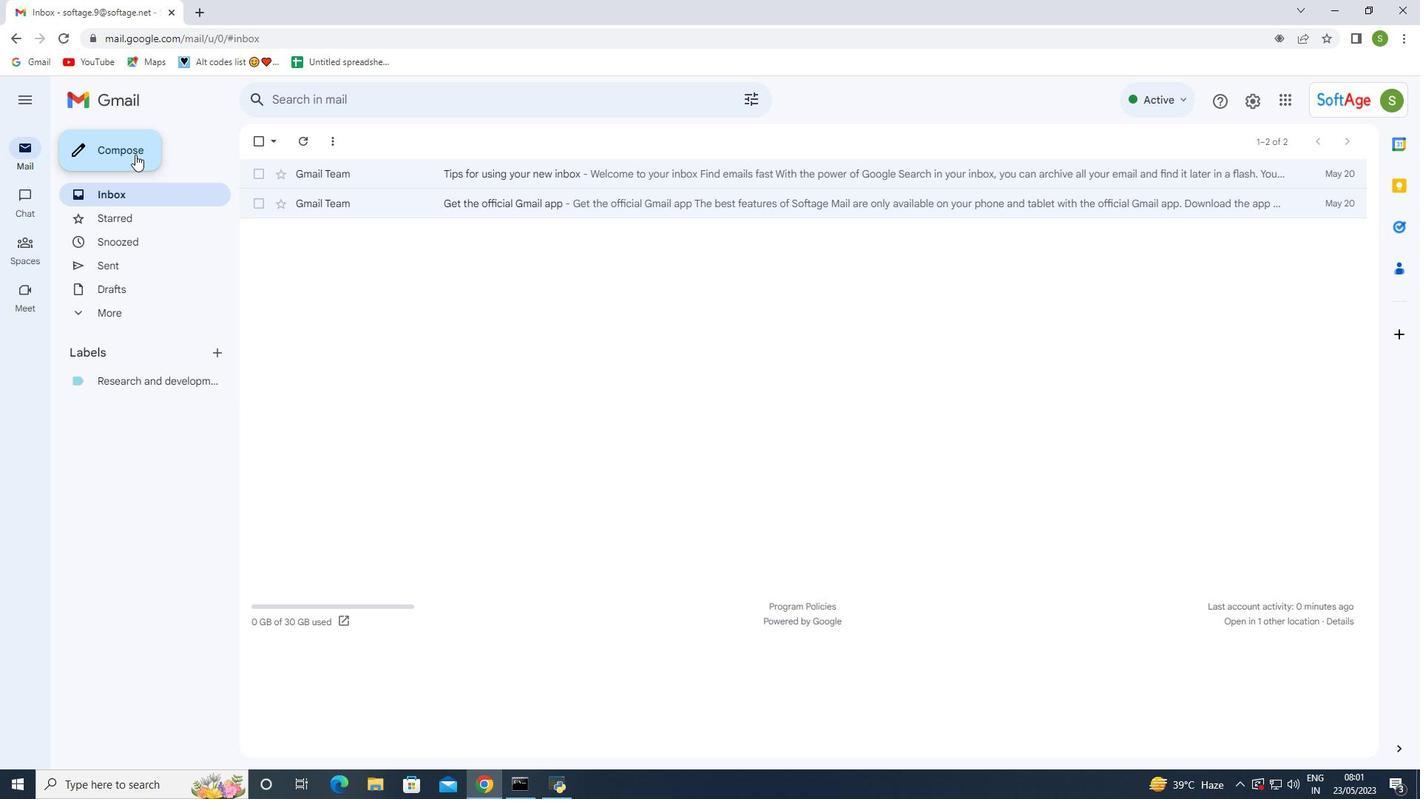 
Action: Mouse moved to (967, 360)
Screenshot: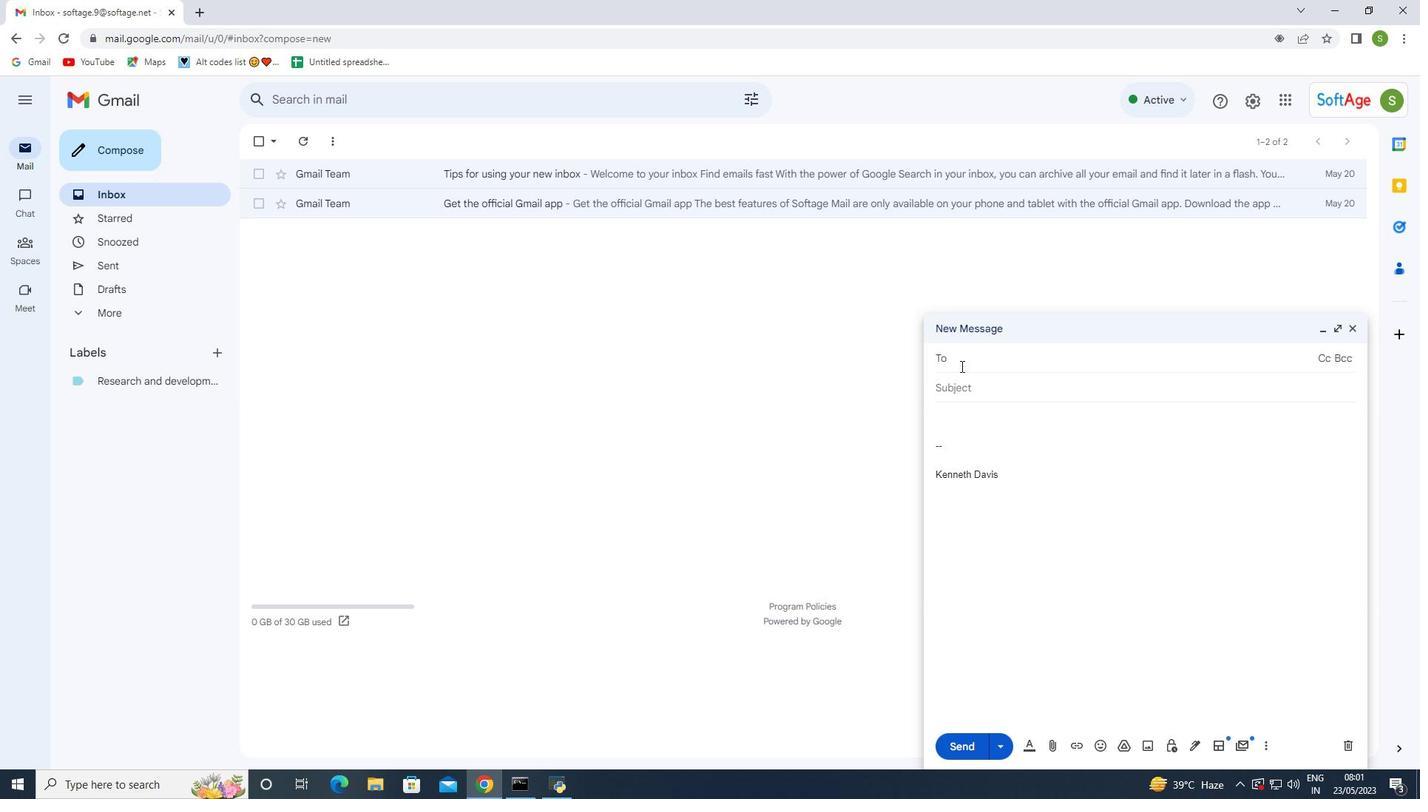 
Action: Mouse pressed left at (967, 360)
Screenshot: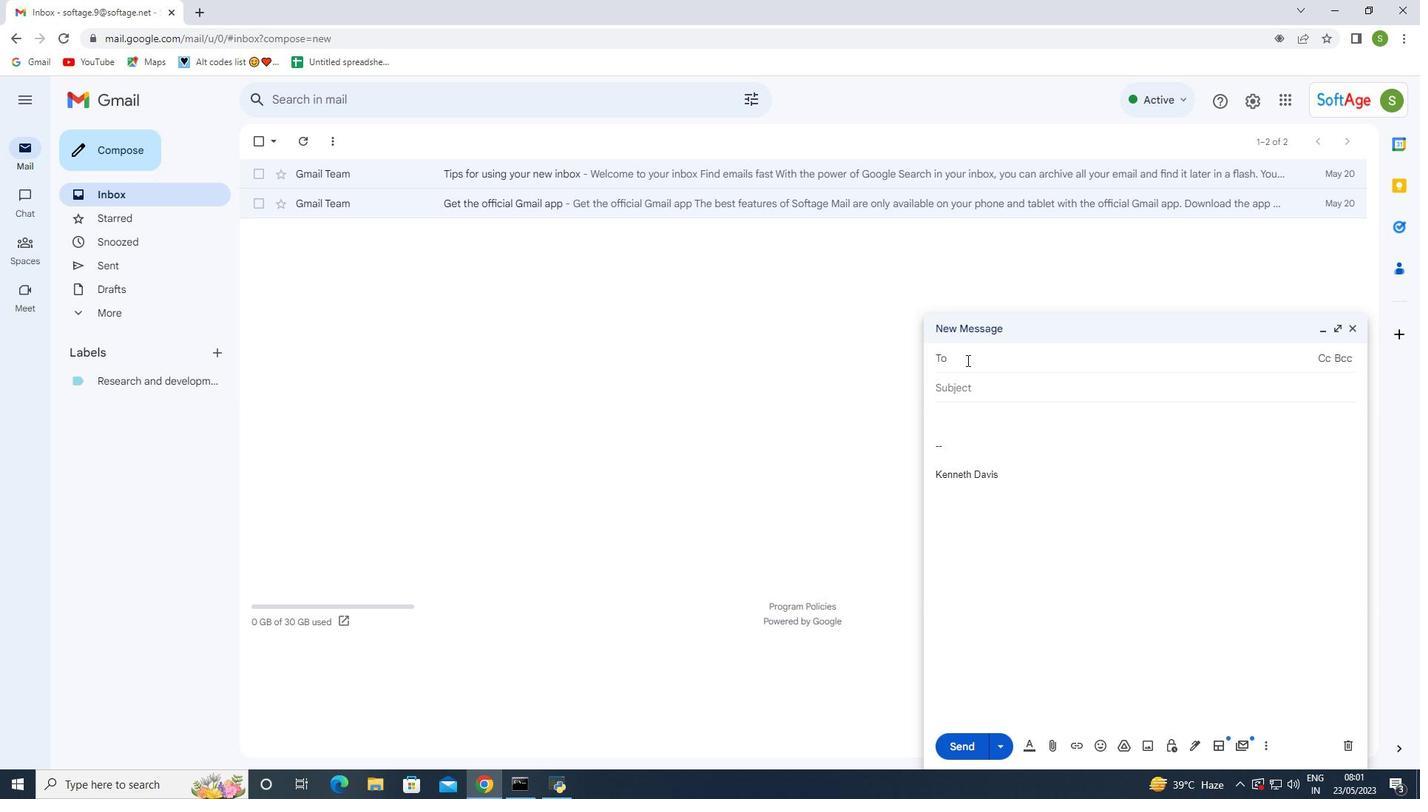 
Action: Key pressed softage.10<Key.shift>@softage.net
Screenshot: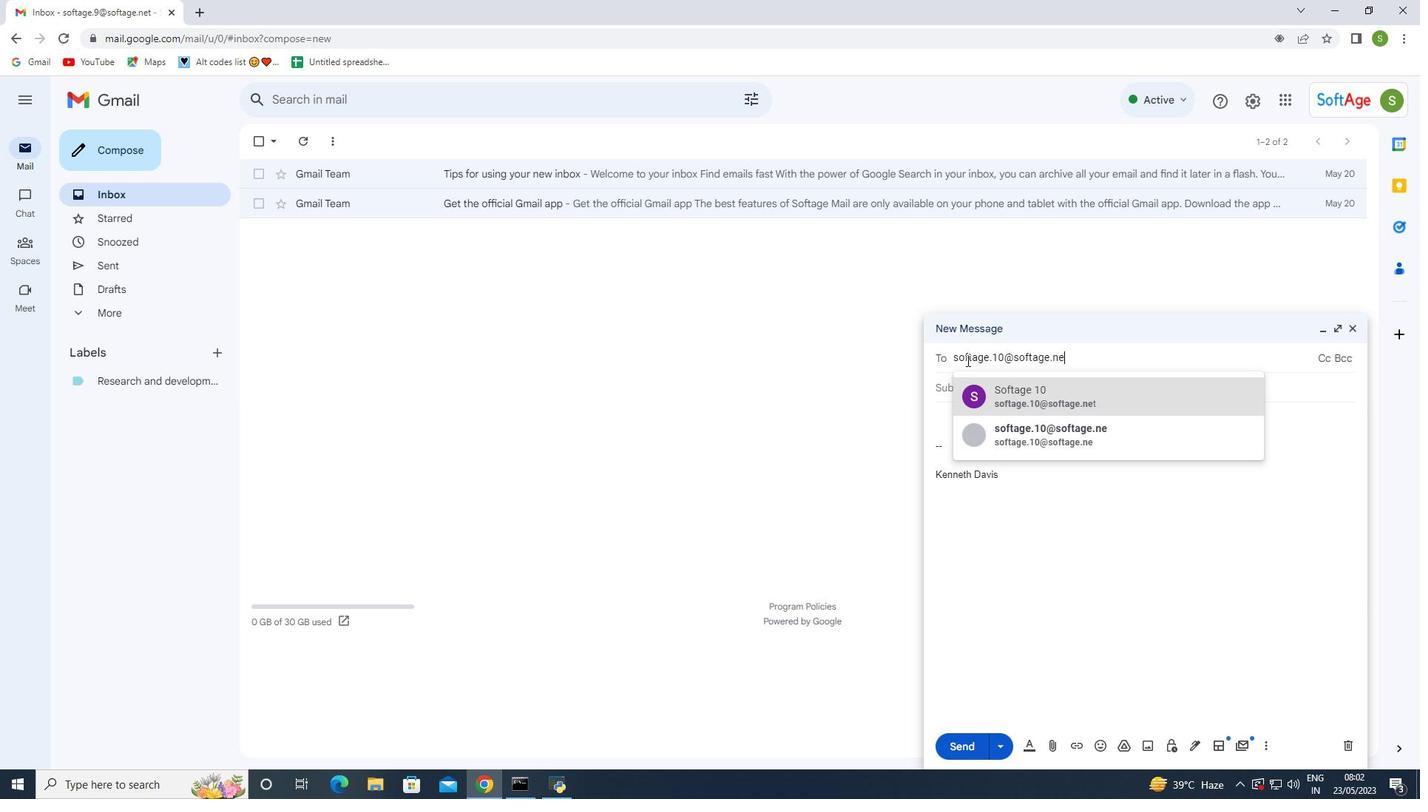 
Action: Mouse moved to (1043, 405)
Screenshot: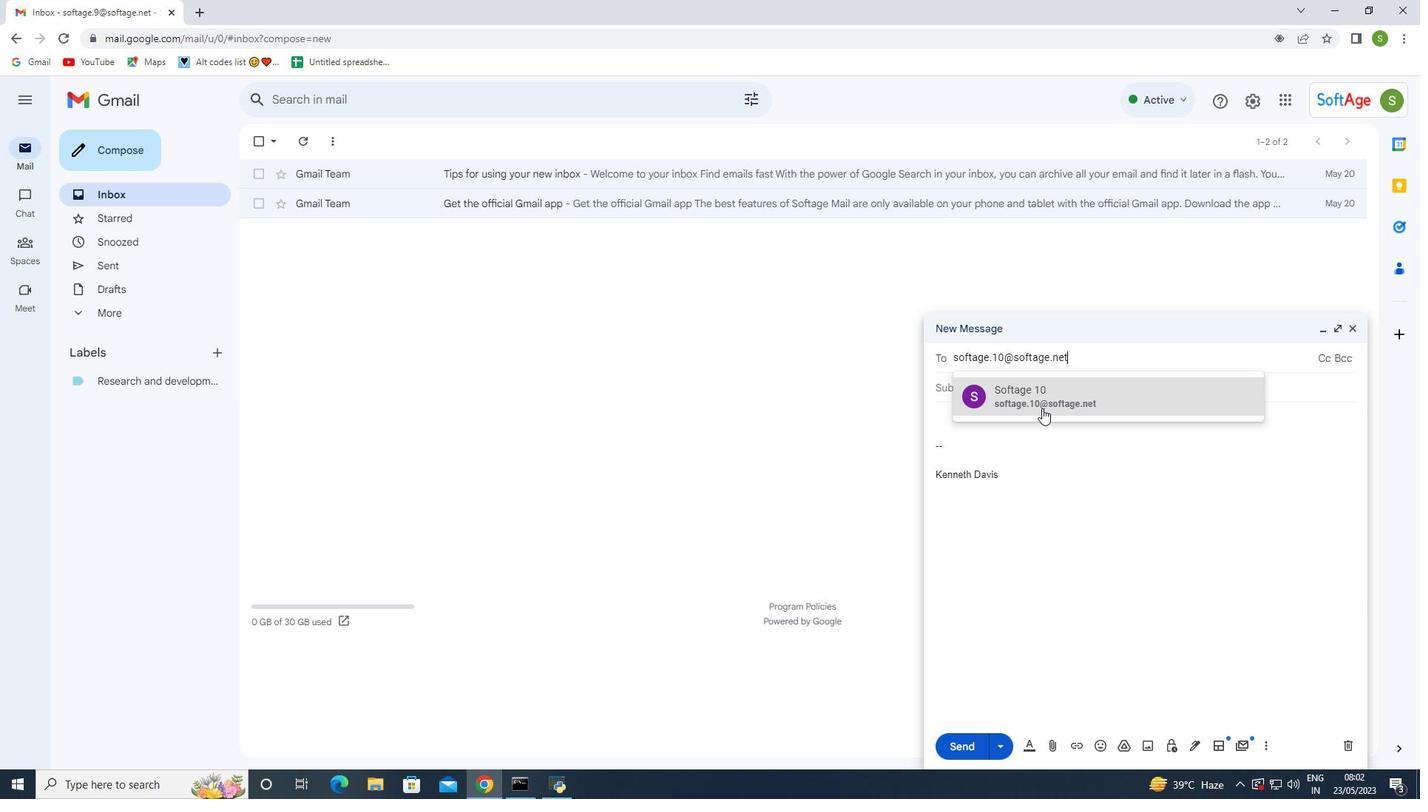 
Action: Mouse pressed left at (1043, 405)
Screenshot: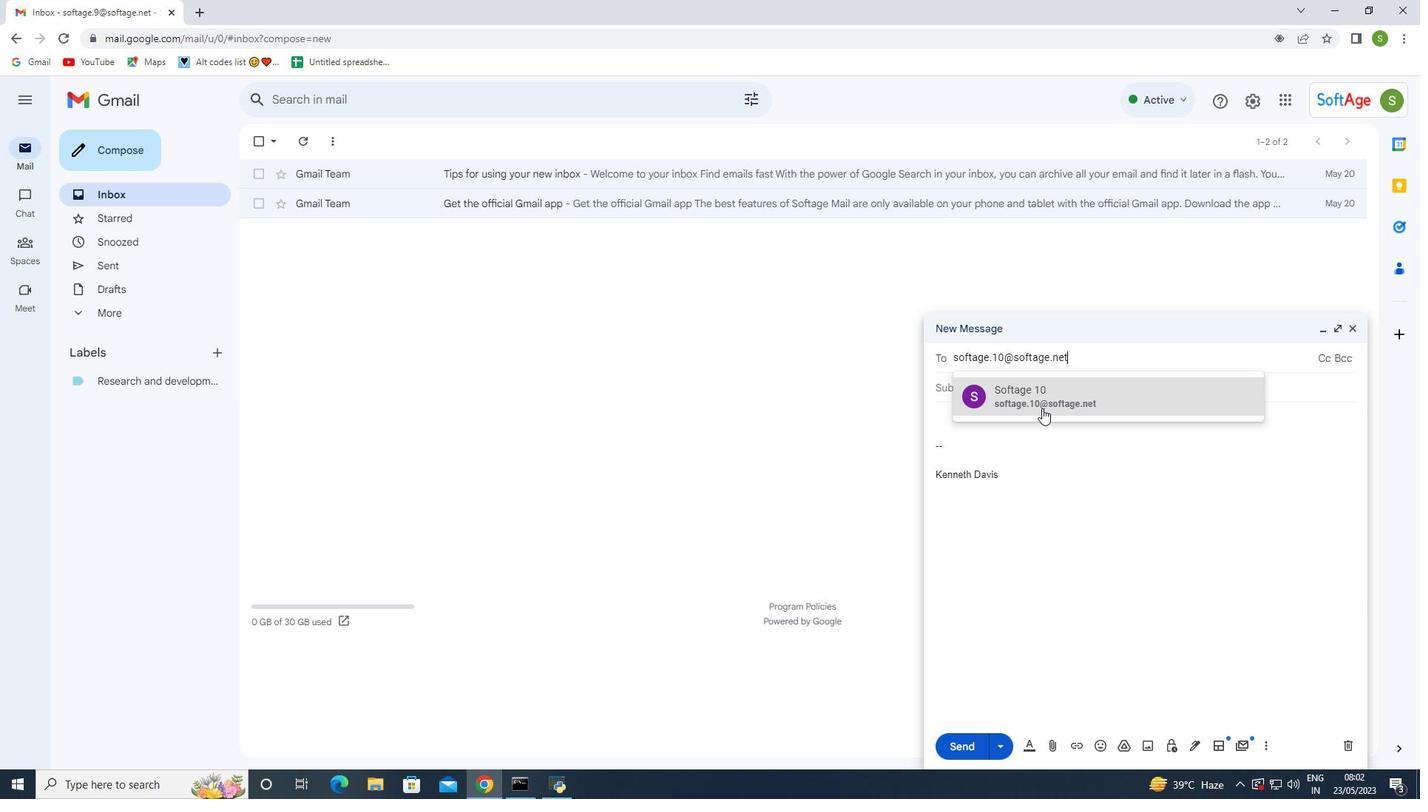 
Action: Mouse moved to (991, 404)
Screenshot: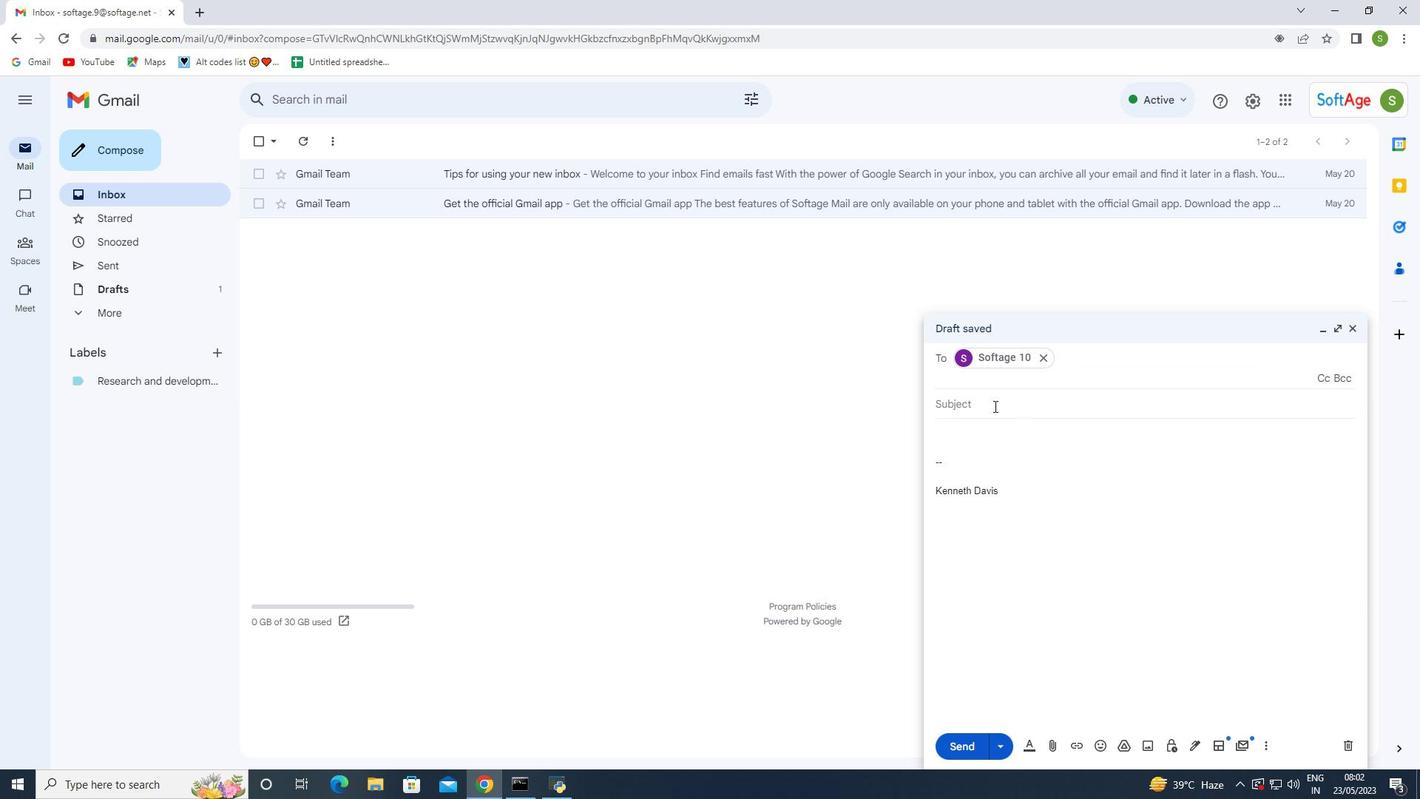 
Action: Mouse pressed left at (991, 404)
Screenshot: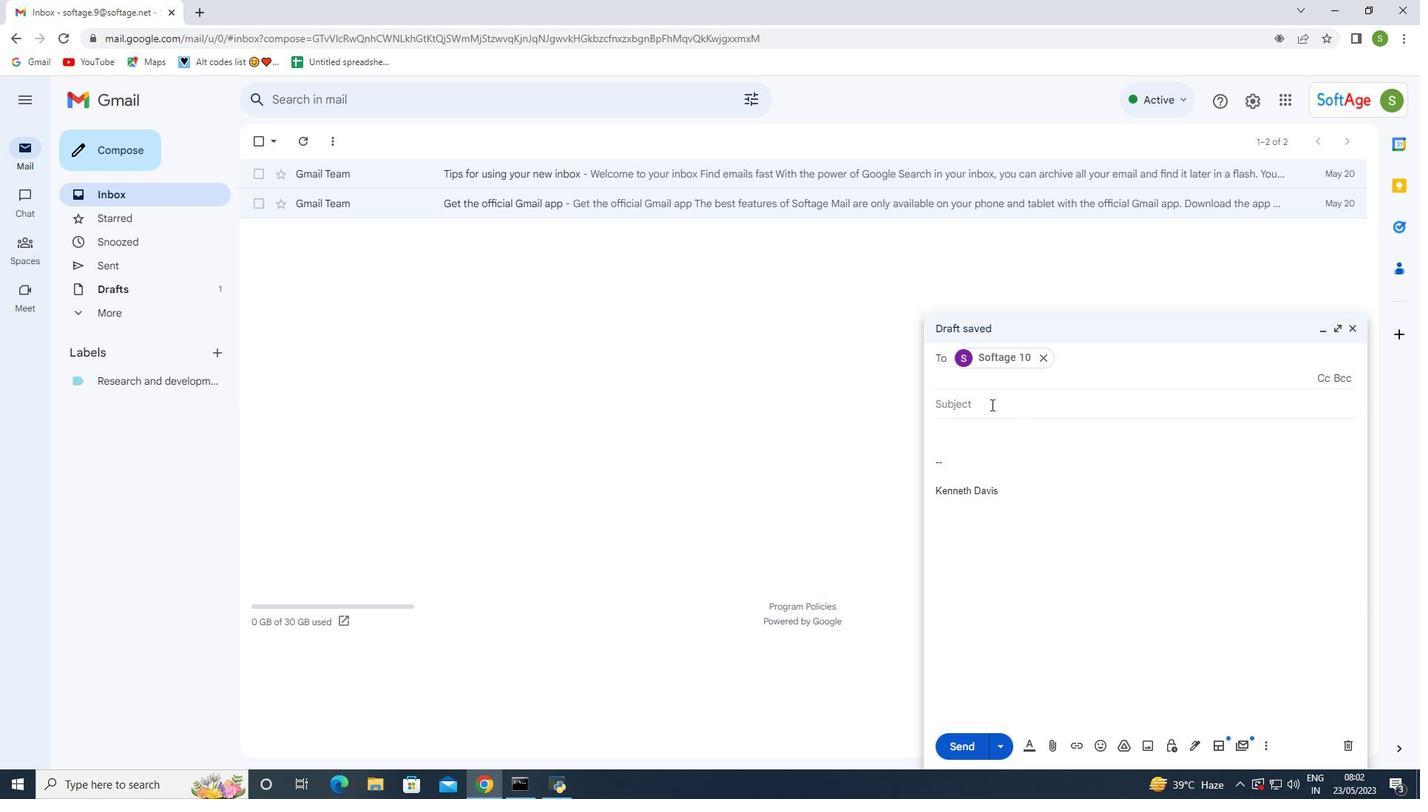 
Action: Key pressed <Key.shift>Feedback<Key.space>on<Key.space>an<Key.space>event<Key.space><Key.backspace>
Screenshot: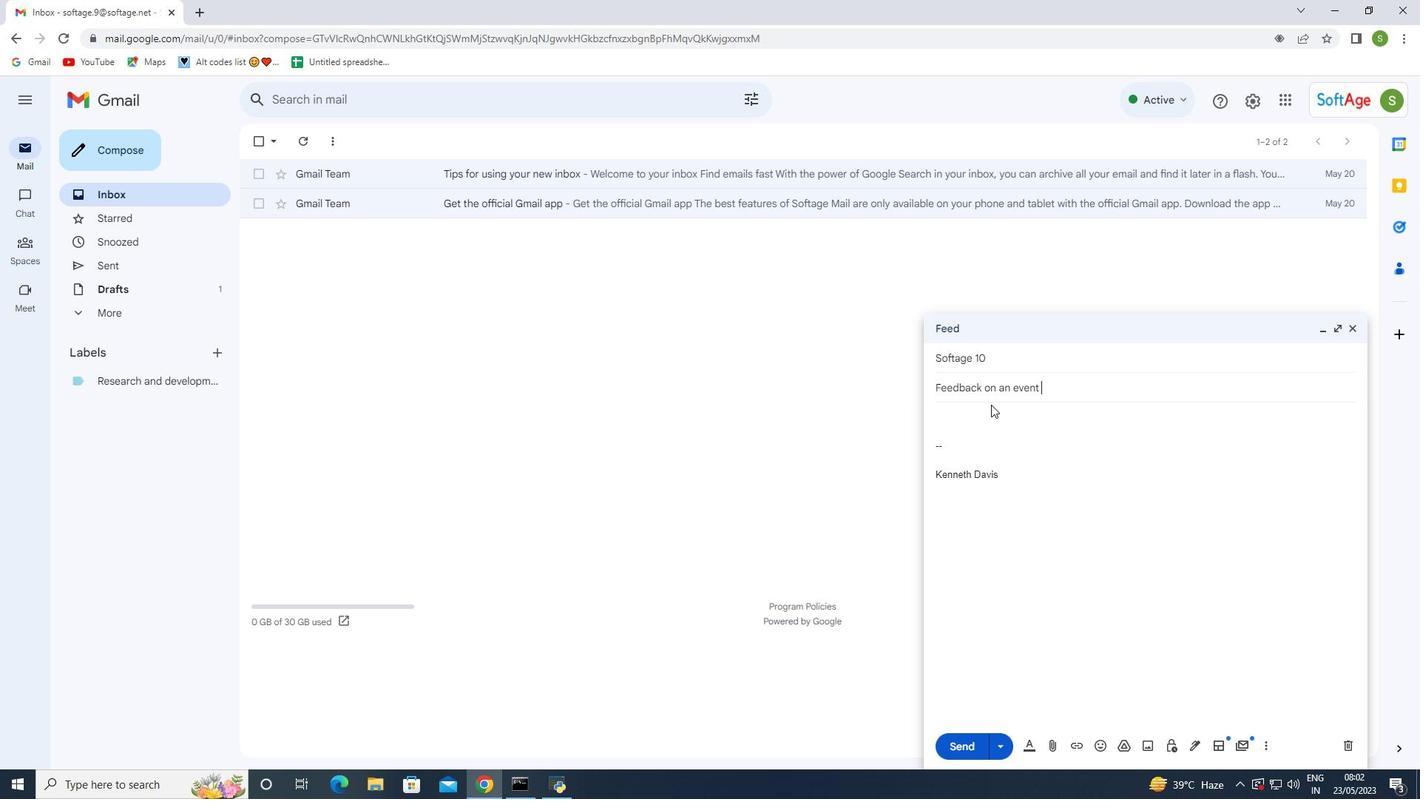 
Action: Mouse moved to (976, 432)
Screenshot: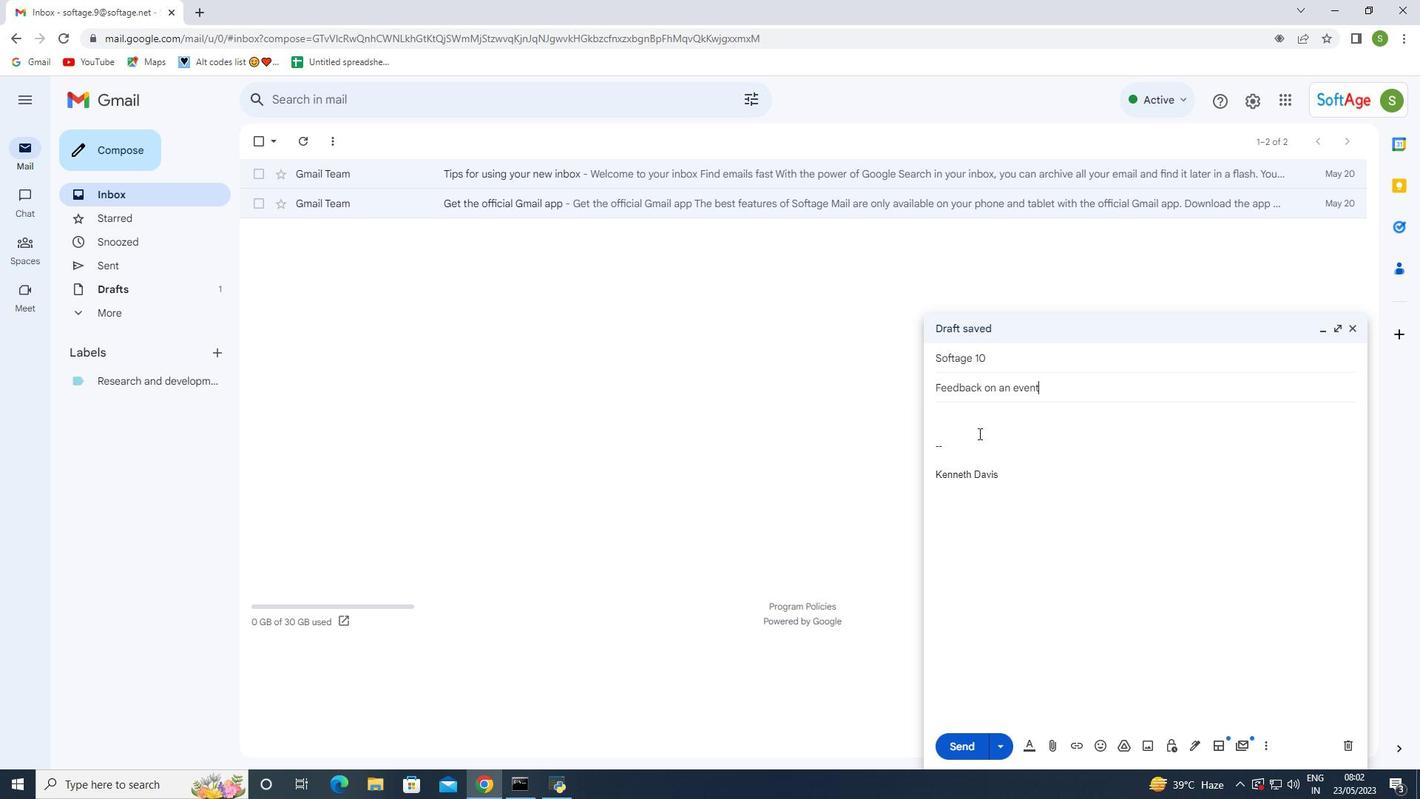 
Action: Mouse pressed left at (976, 432)
Screenshot: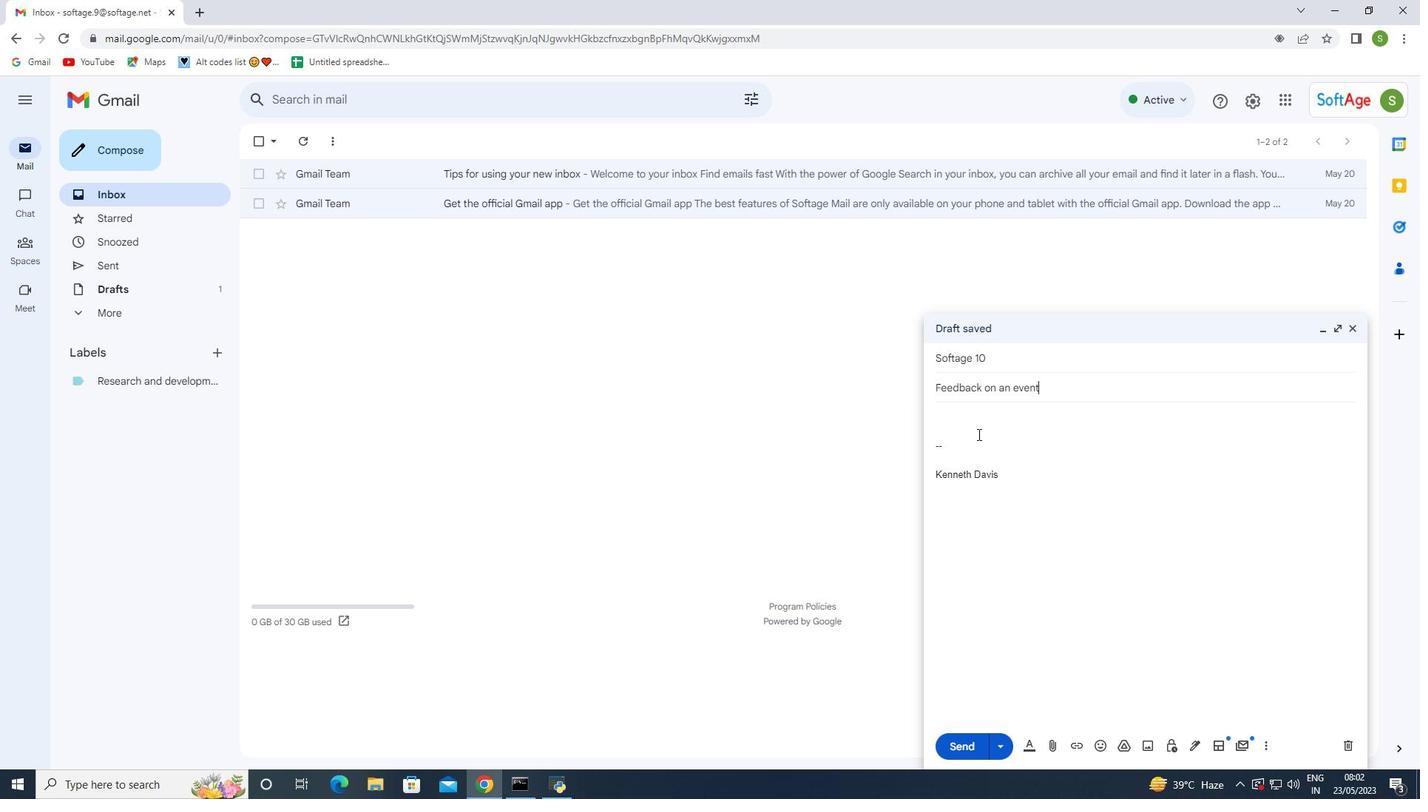 
Action: Mouse moved to (973, 448)
Screenshot: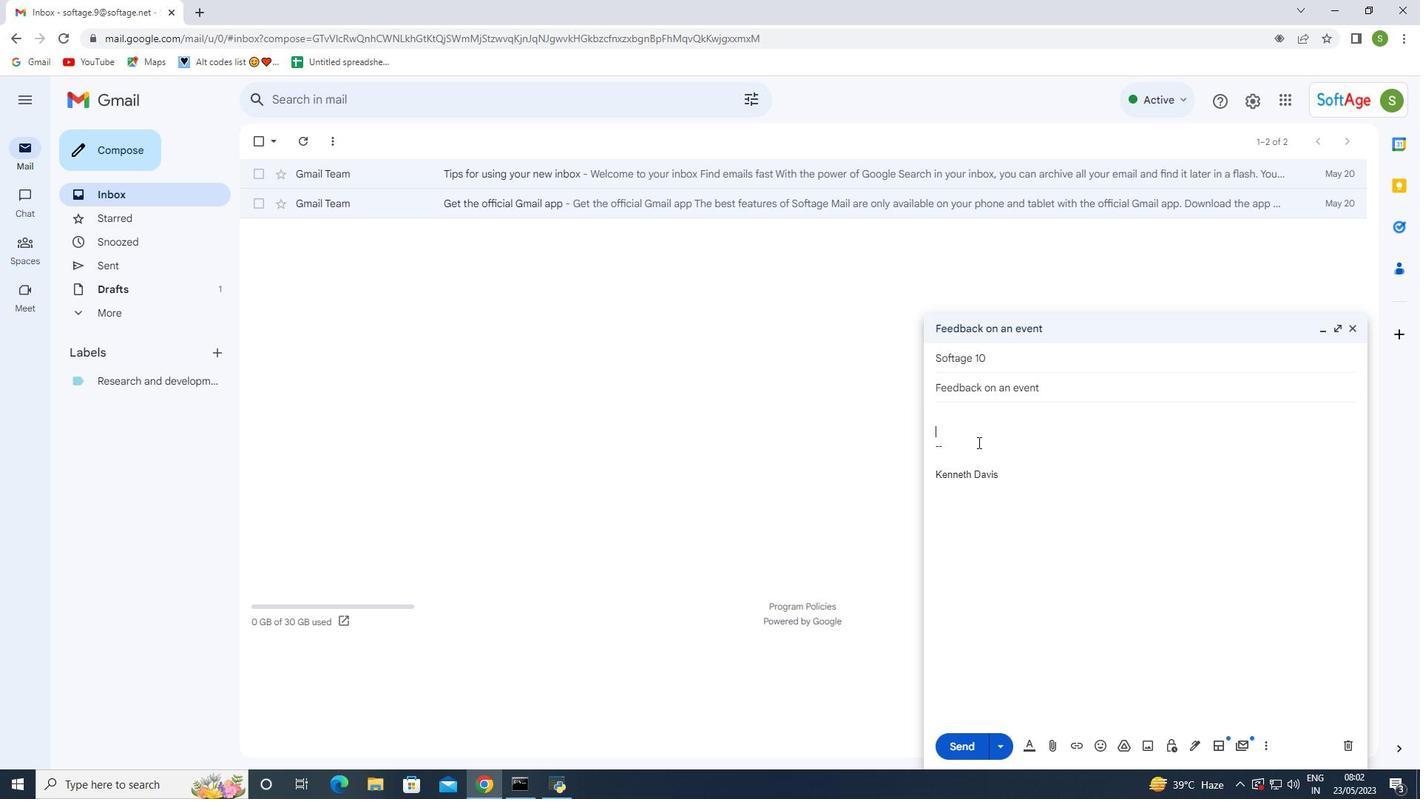 
Action: Mouse pressed left at (973, 448)
Screenshot: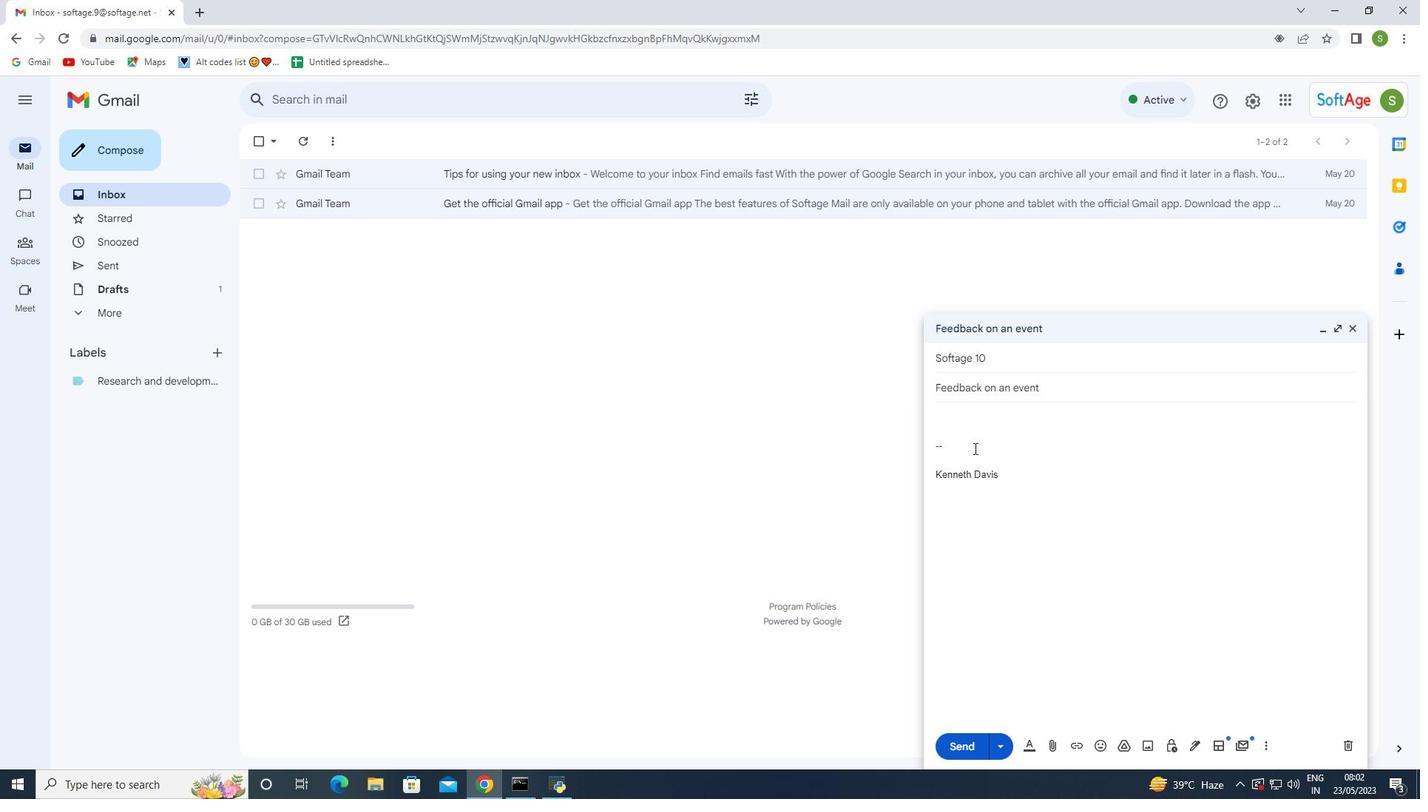 
Action: Mouse moved to (973, 448)
Screenshot: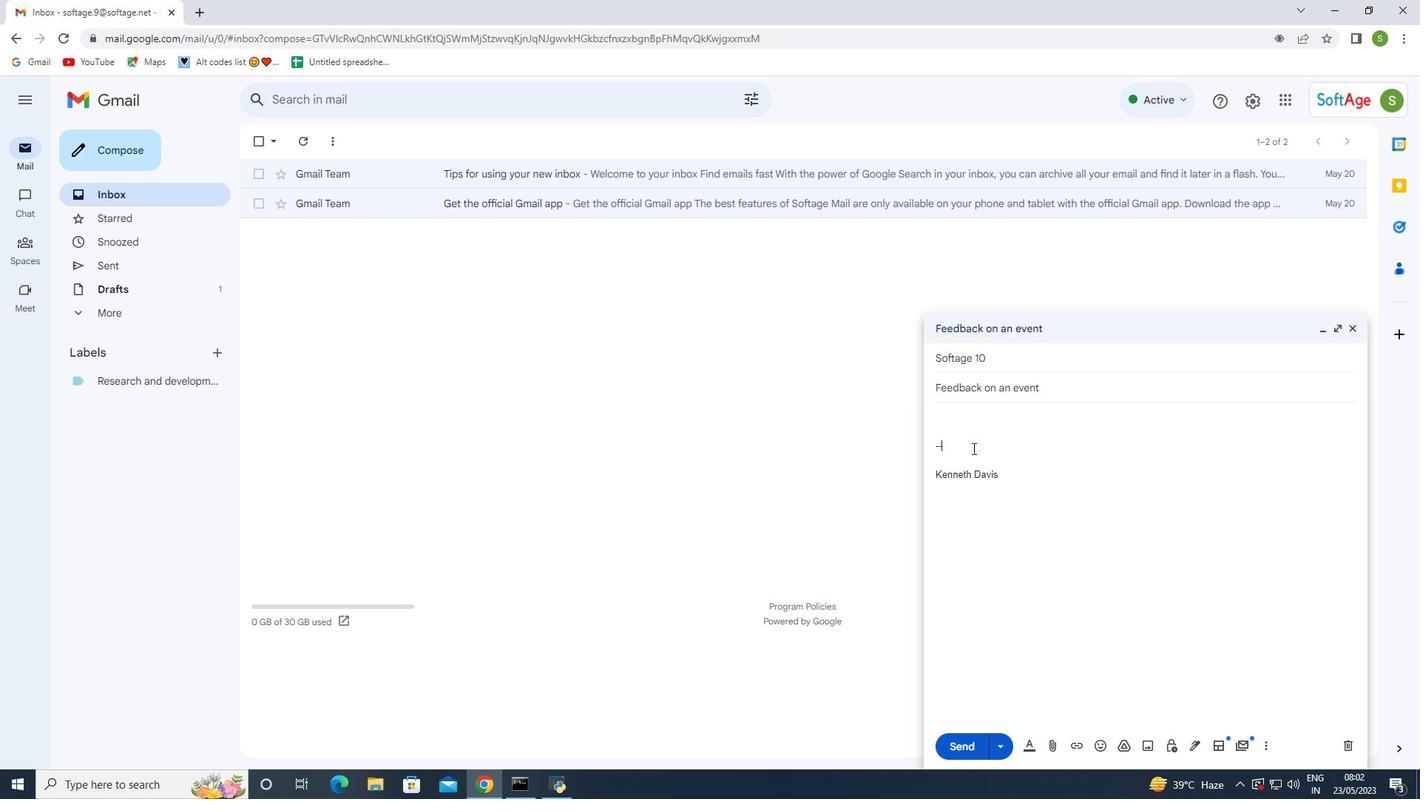 
Action: Key pressed <Key.backspace><Key.backspace><Key.backspace><Key.shift>Can<Key.space>you<Key.space>confirm<Key.space>whether<Key.space>the<Key.space>meethin<Key.backspace><Key.backspace><Key.backspace>ing<Key.space>is<Key.space>still<Key.space>se<Key.backspace>cheduled<Key.space>for<Key.space>tommorrow
Screenshot: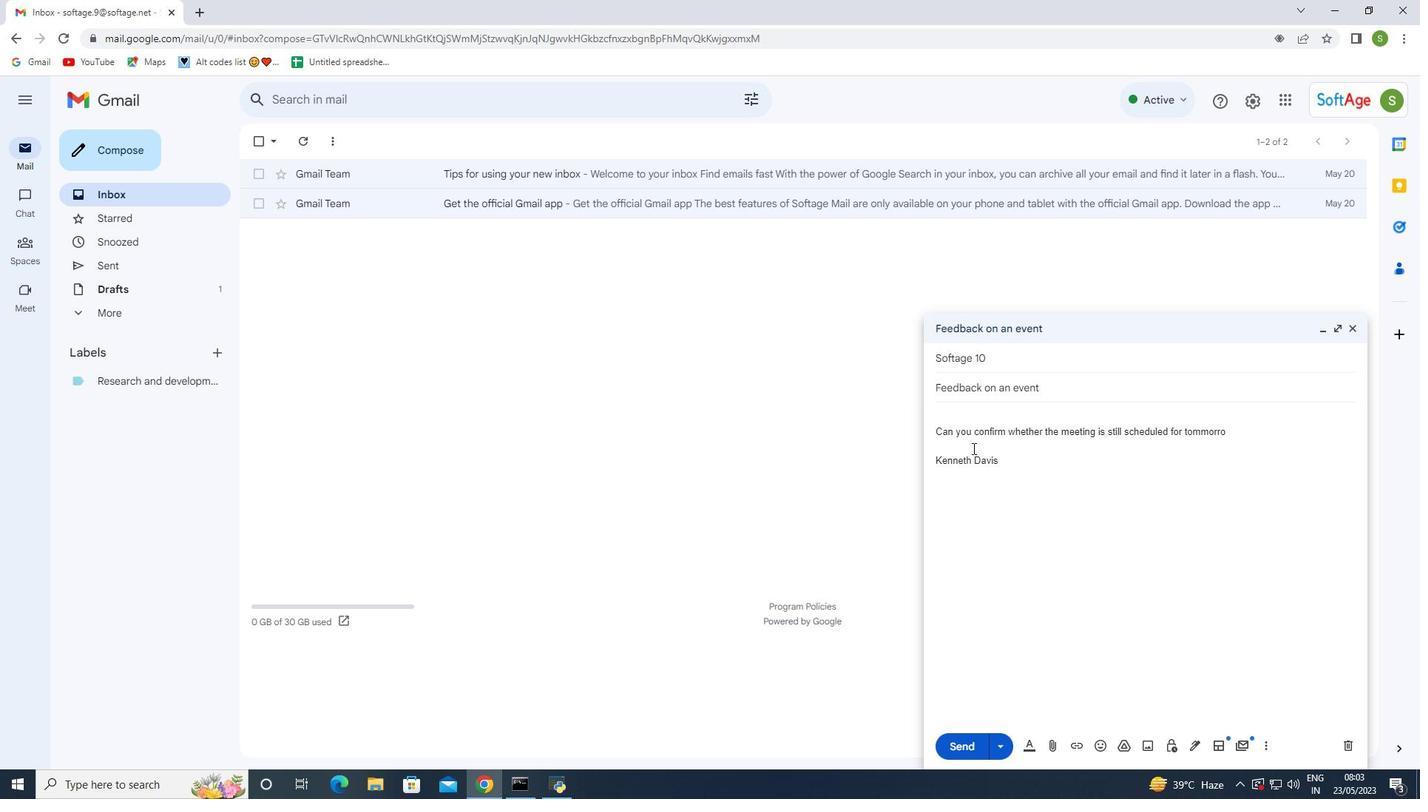 
Action: Mouse moved to (1203, 426)
Screenshot: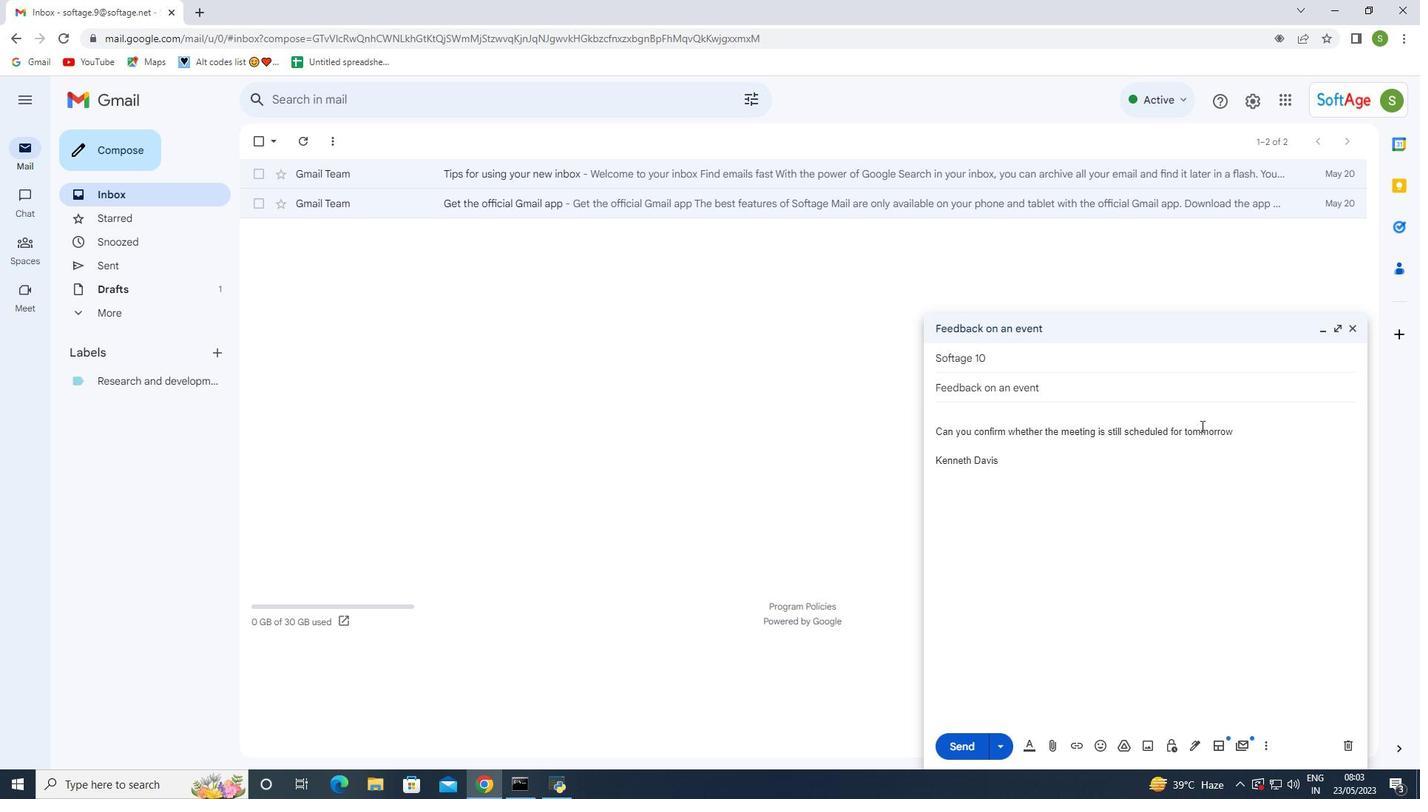 
Action: Mouse pressed left at (1203, 426)
Screenshot: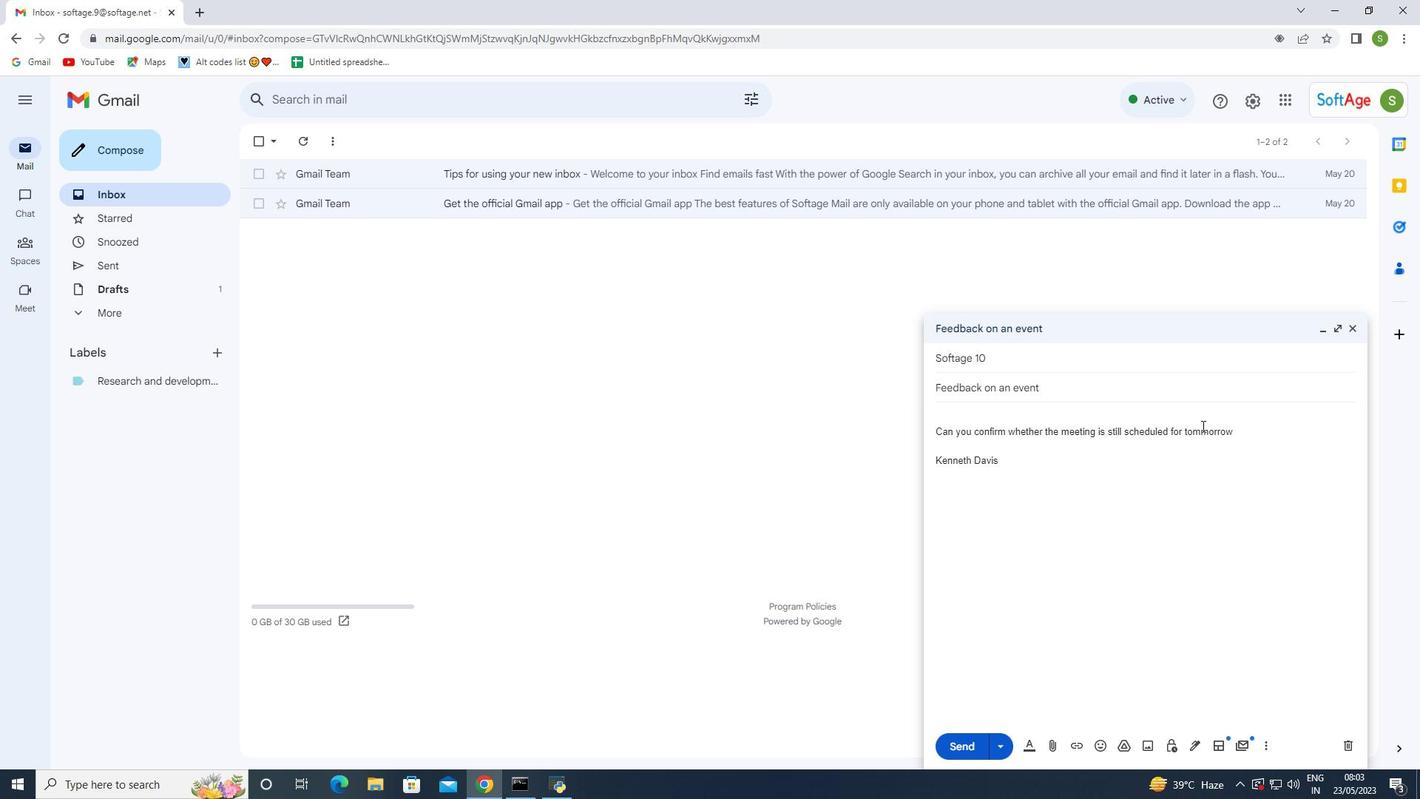 
Action: Mouse moved to (1219, 509)
Screenshot: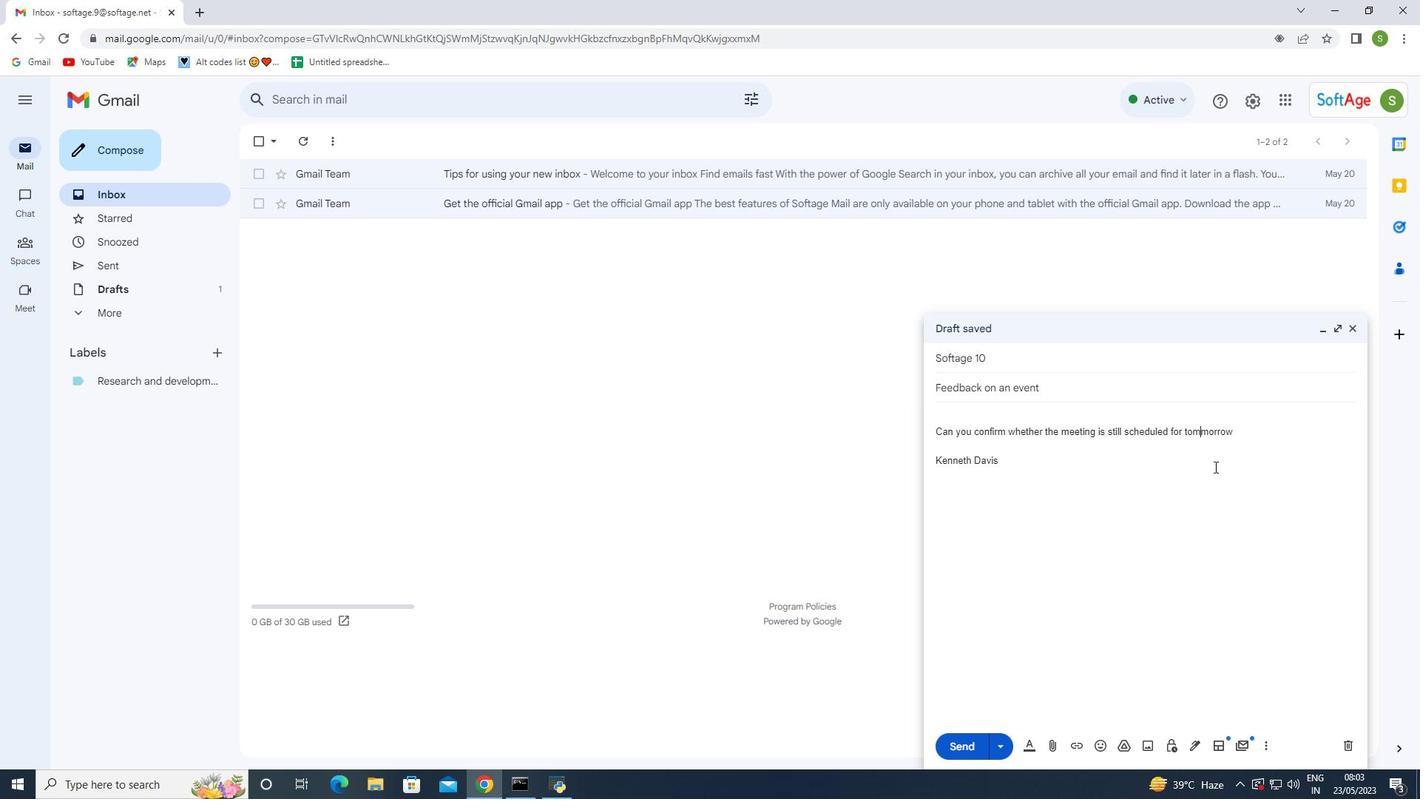 
Action: Key pressed <Key.backspace>
Screenshot: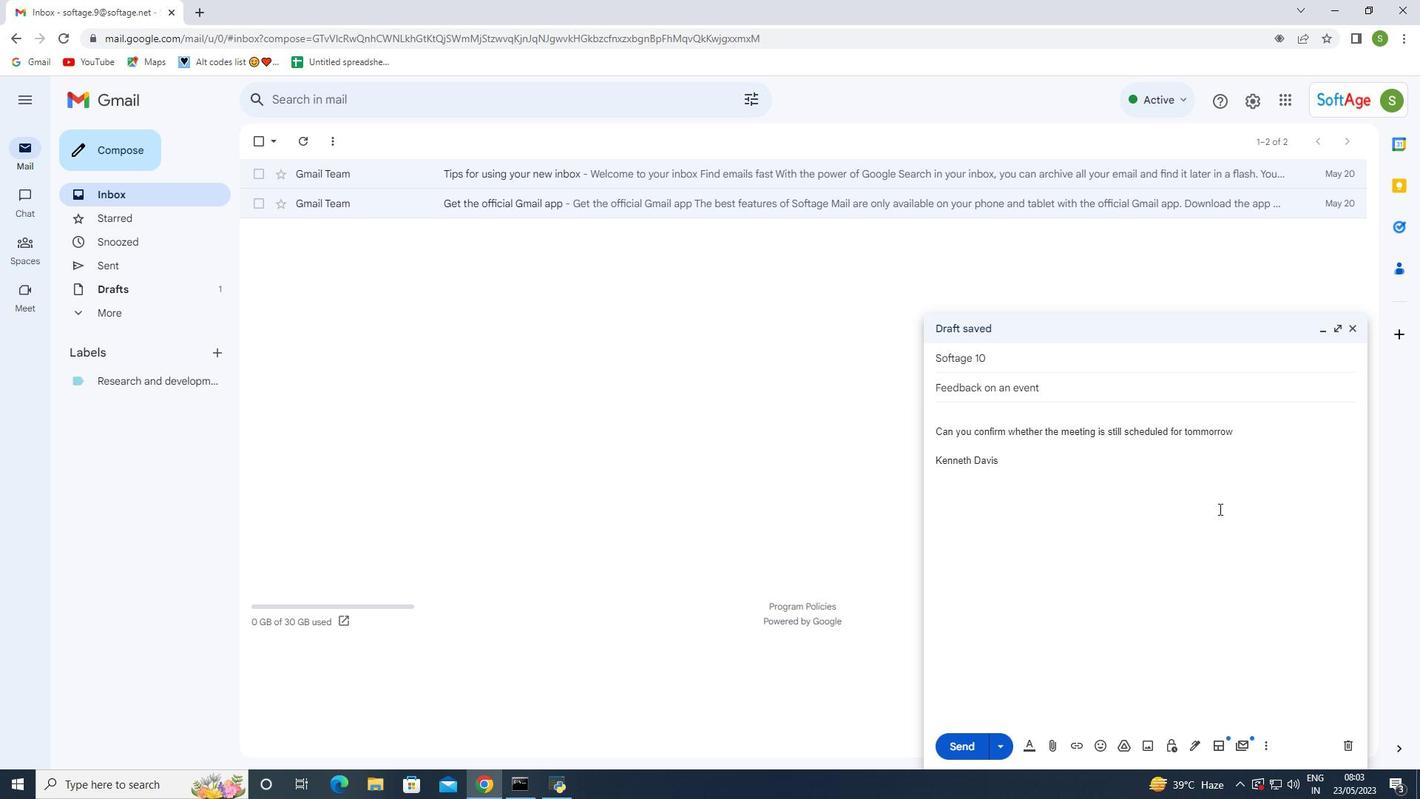 
Action: Mouse moved to (1246, 437)
Screenshot: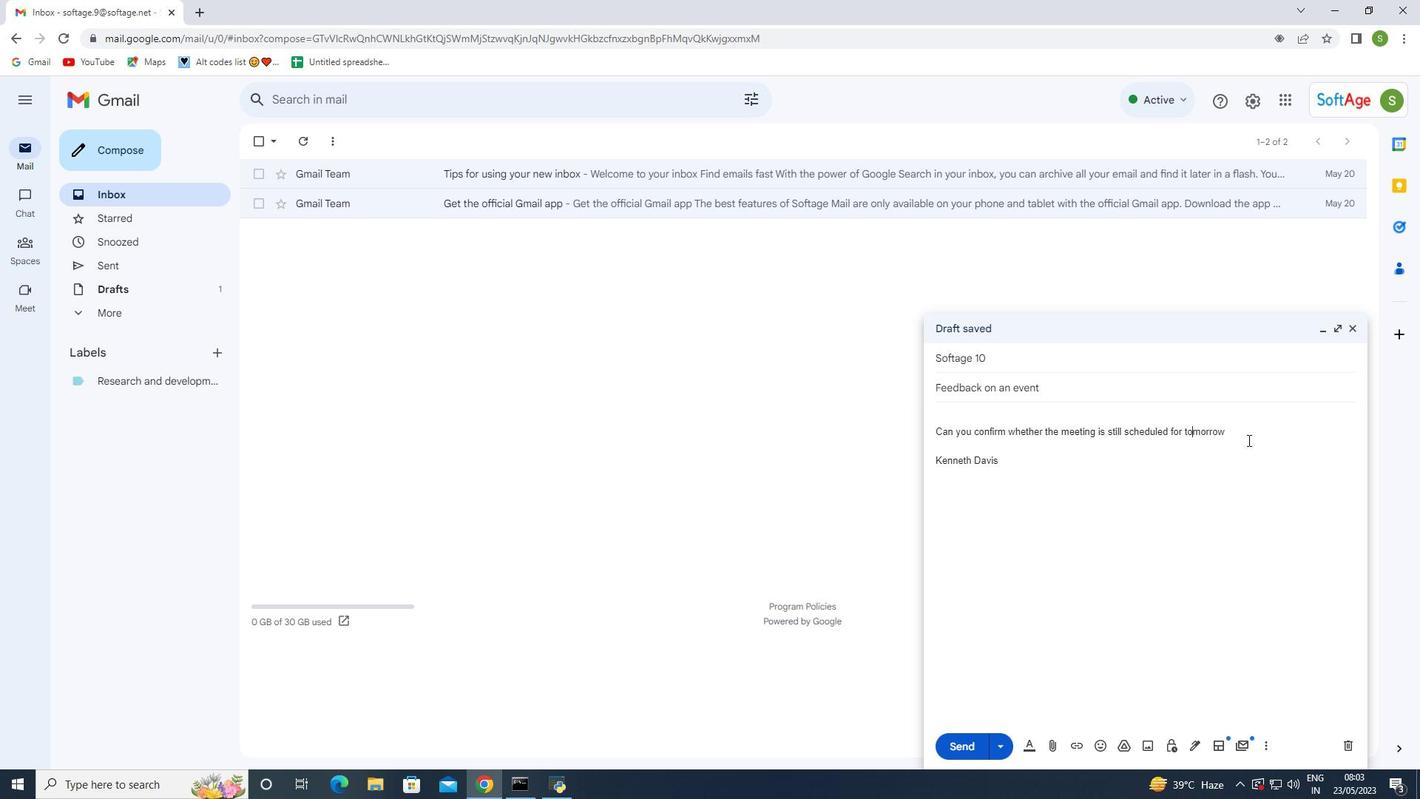
Action: Mouse pressed left at (1246, 437)
Screenshot: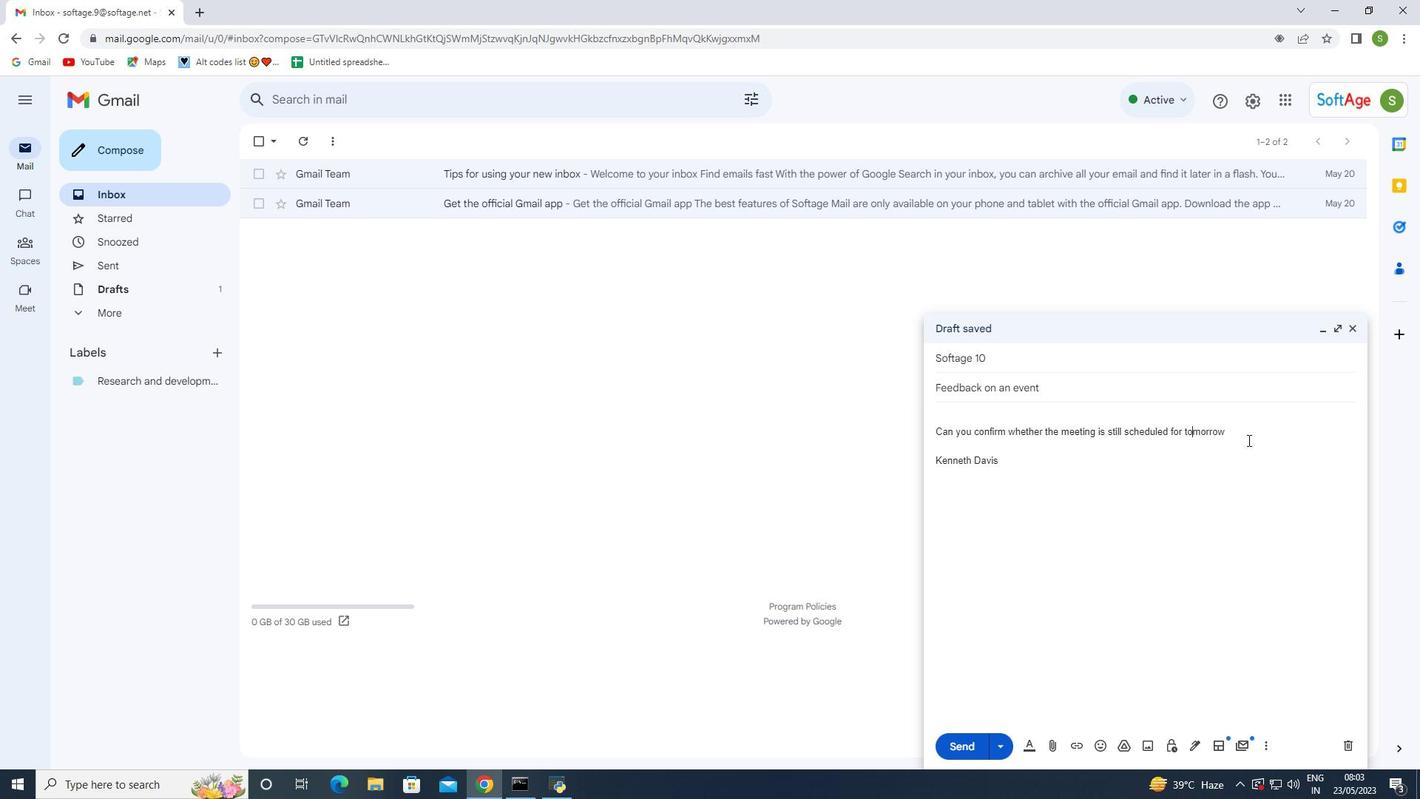 
Action: Mouse moved to (1246, 437)
Screenshot: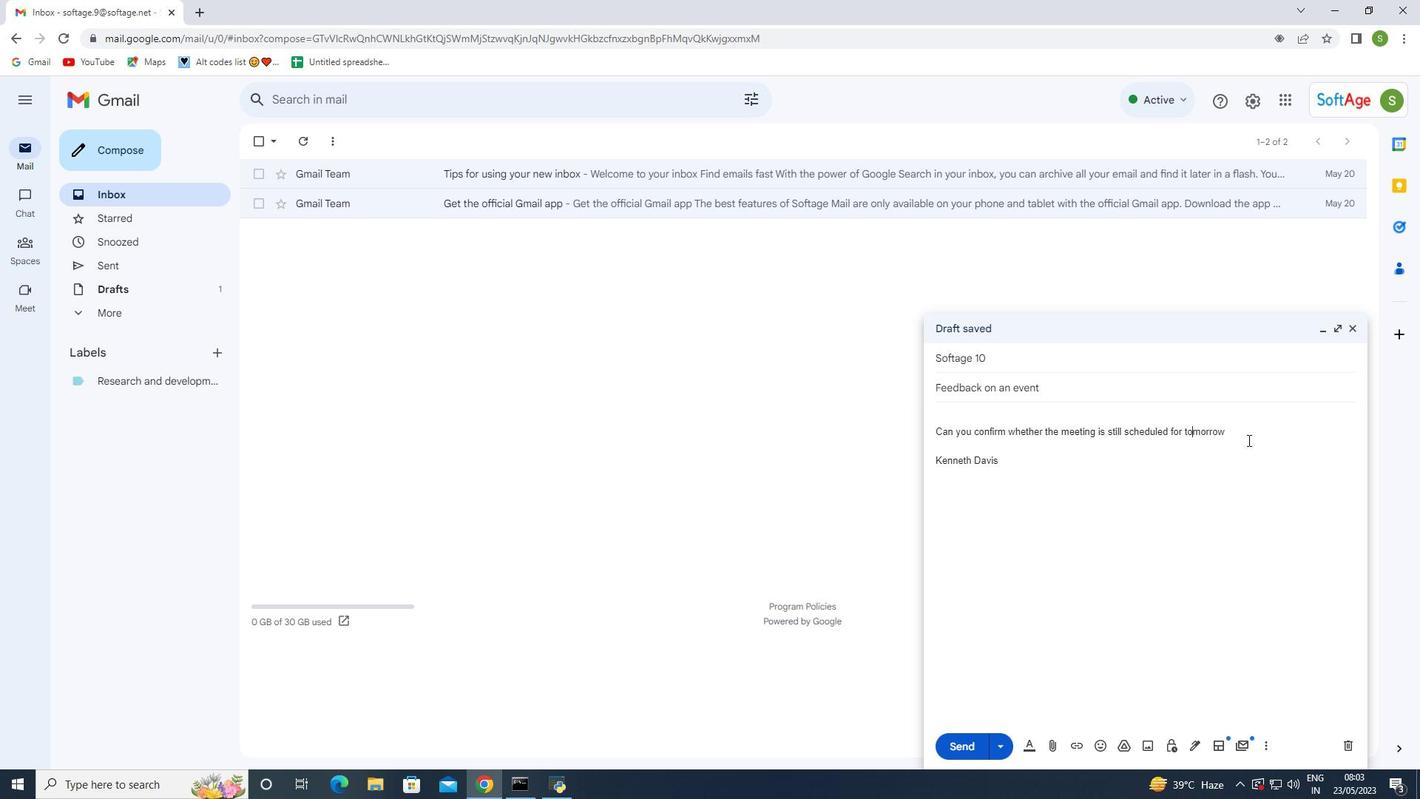 
Action: Key pressed <Key.space>at<Key.space>2<Key.space>pm<Key.shift_r>?
Screenshot: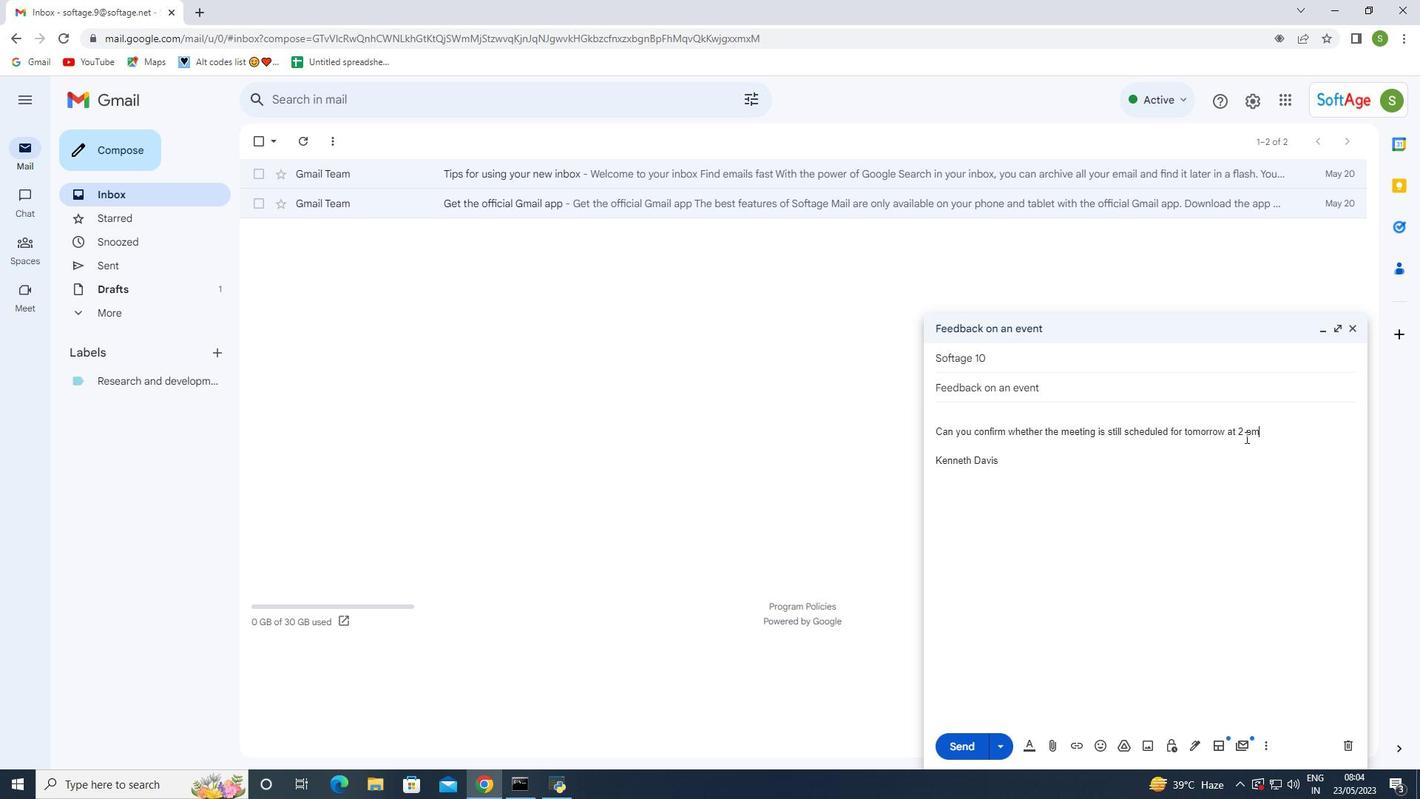 
Action: Mouse moved to (1021, 506)
Screenshot: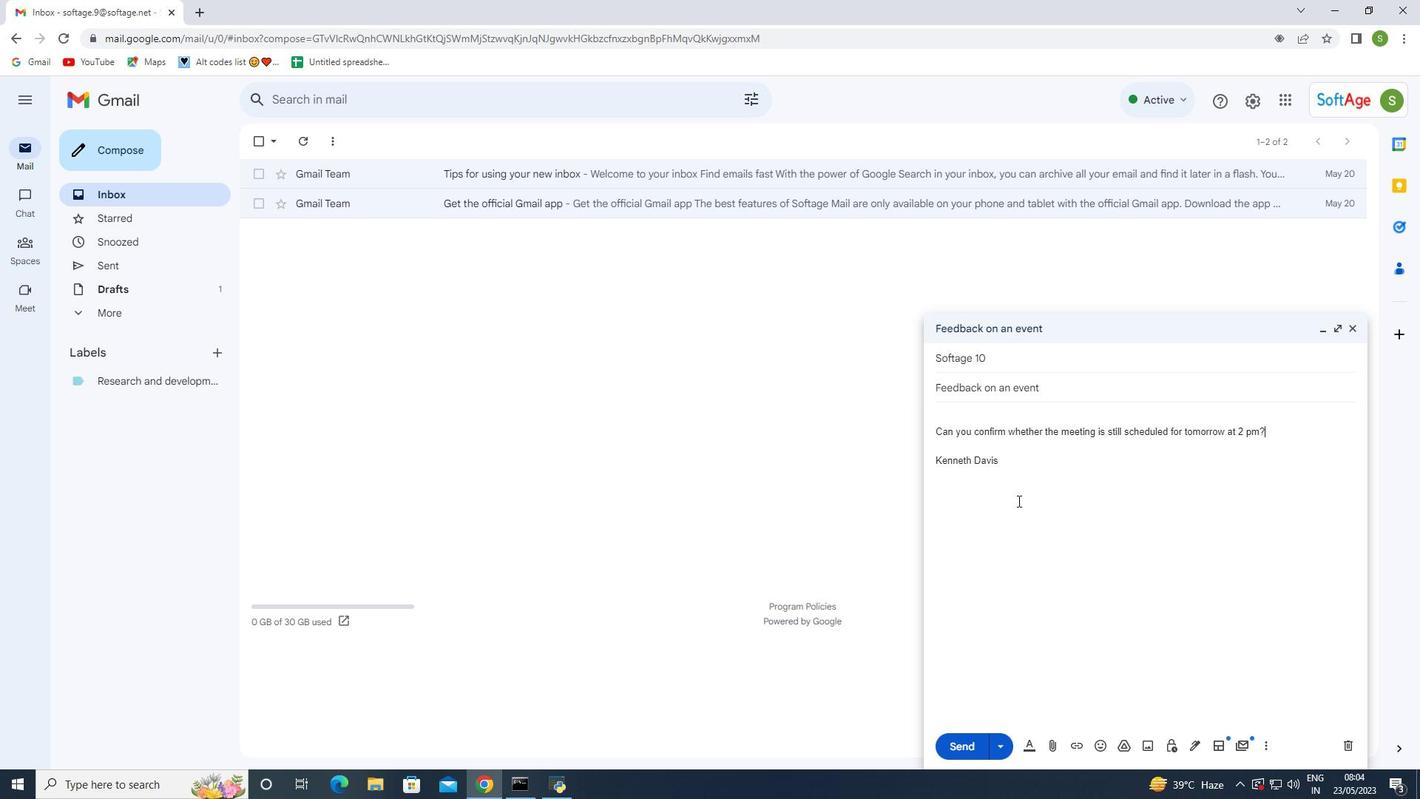
Action: Mouse scrolled (1021, 506) with delta (0, 0)
Screenshot: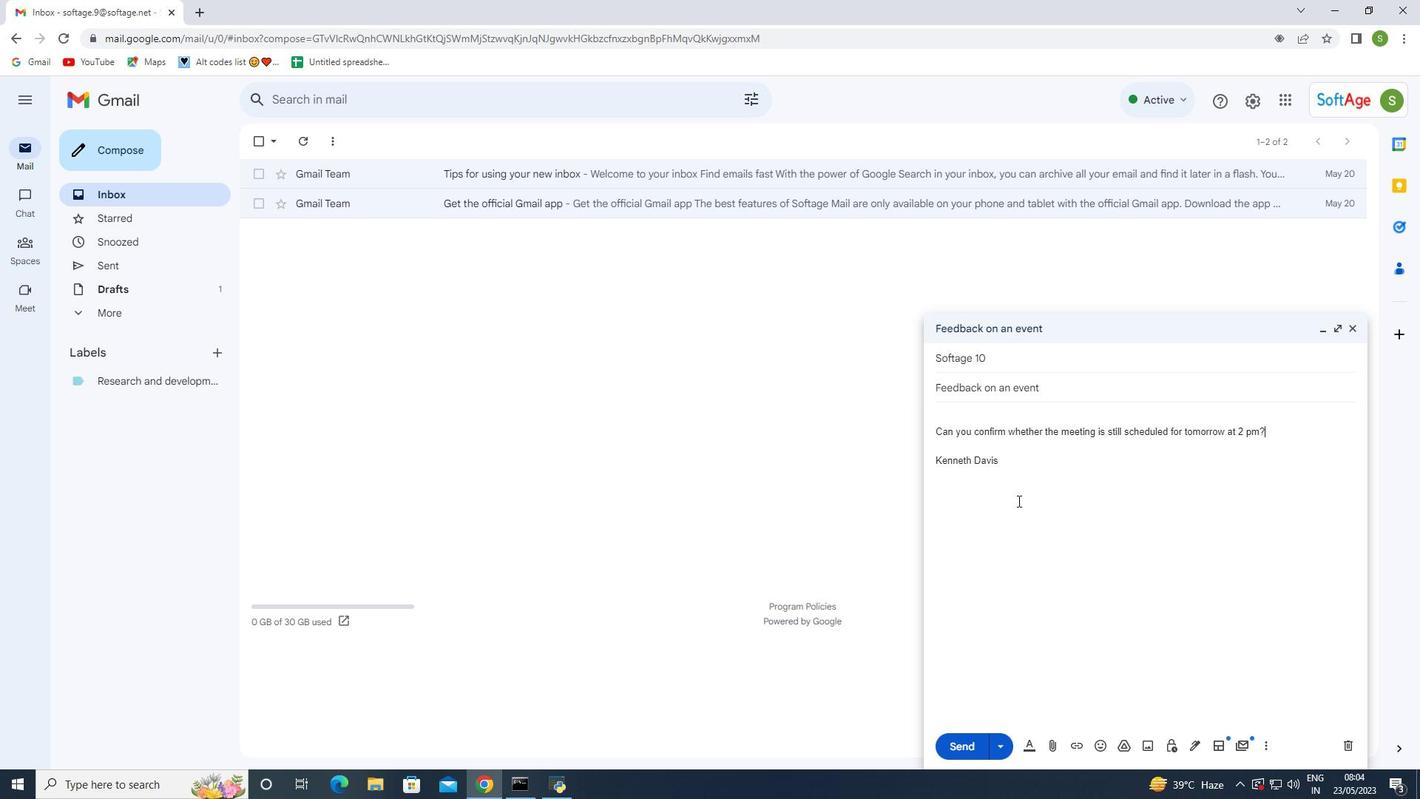 
Action: Mouse moved to (1075, 615)
Screenshot: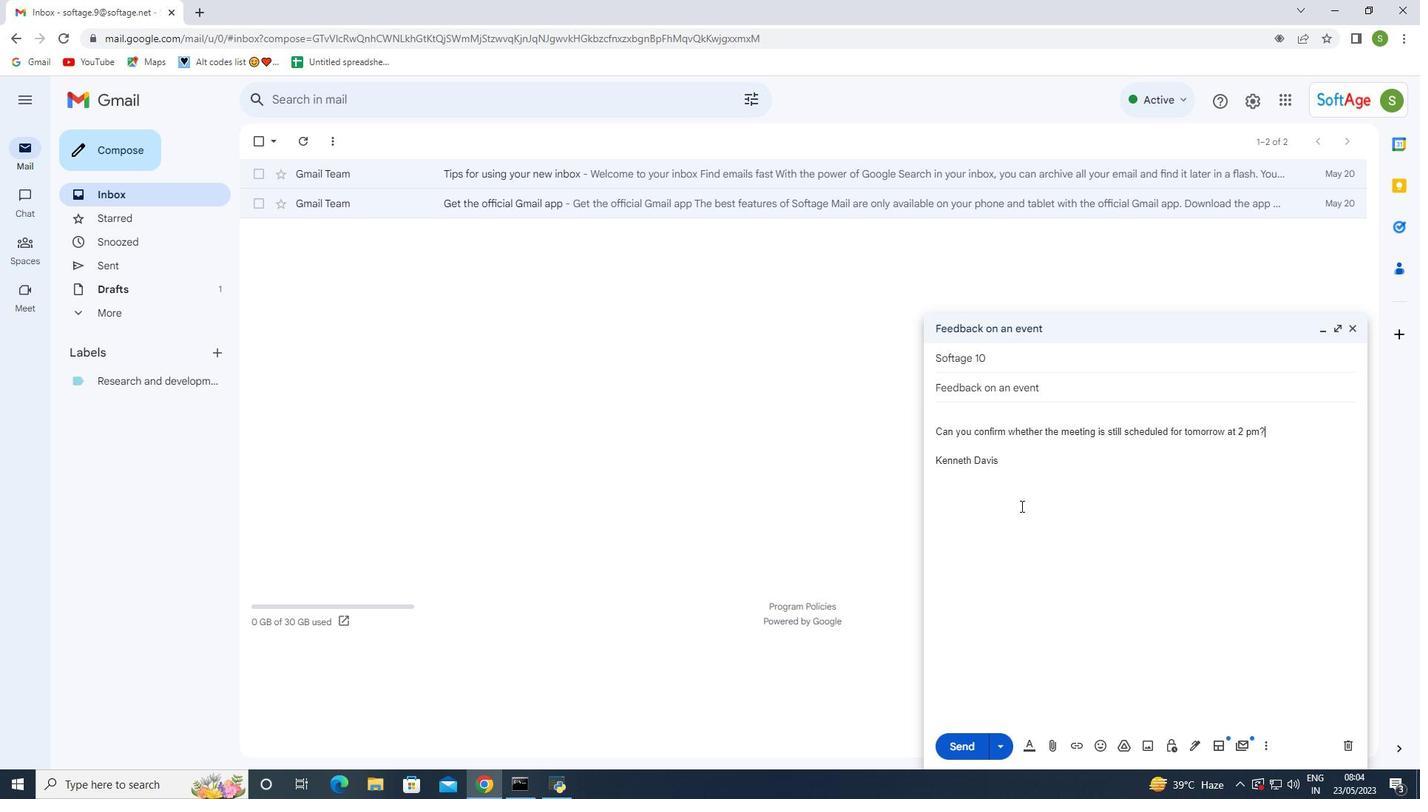 
Action: Mouse scrolled (1075, 614) with delta (0, 0)
Screenshot: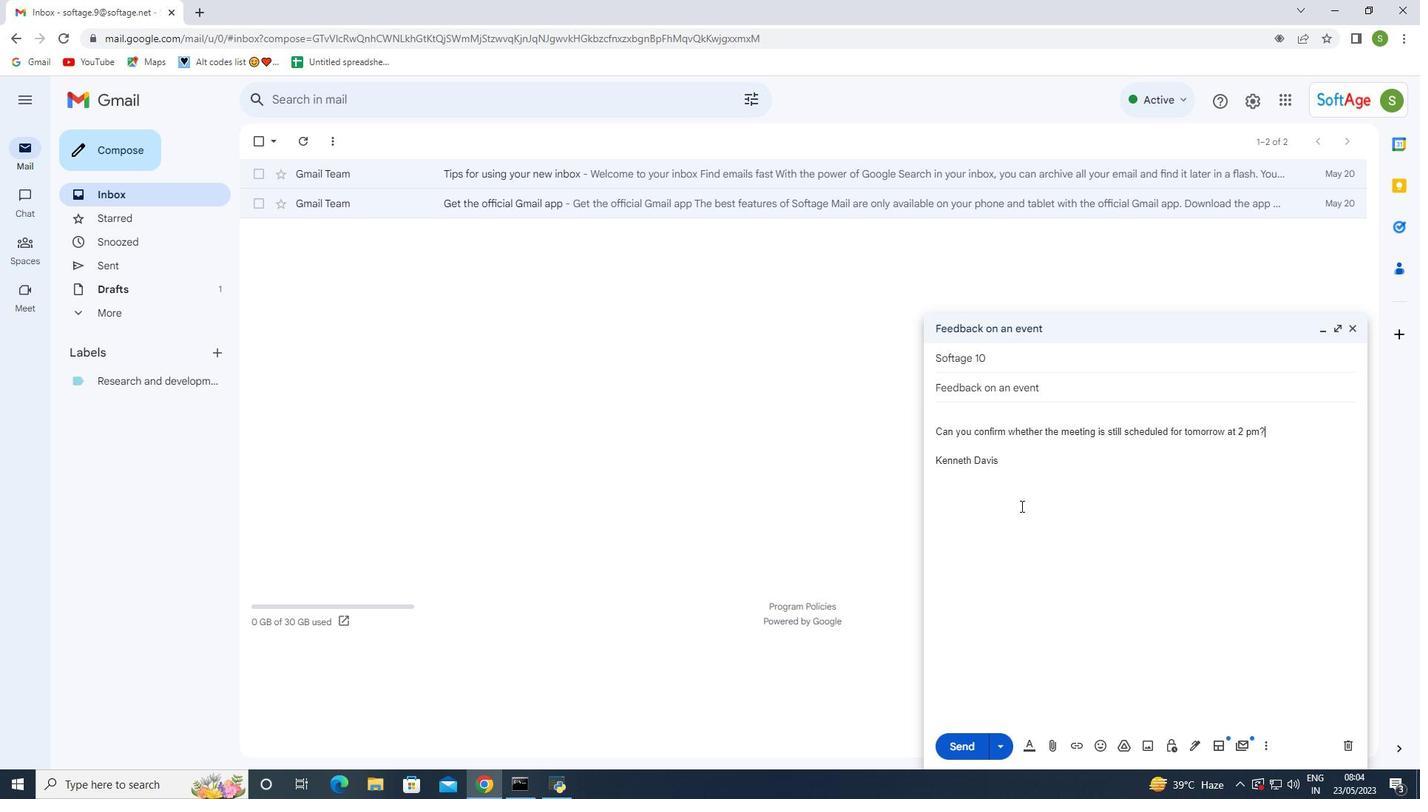 
Action: Mouse moved to (982, 739)
Screenshot: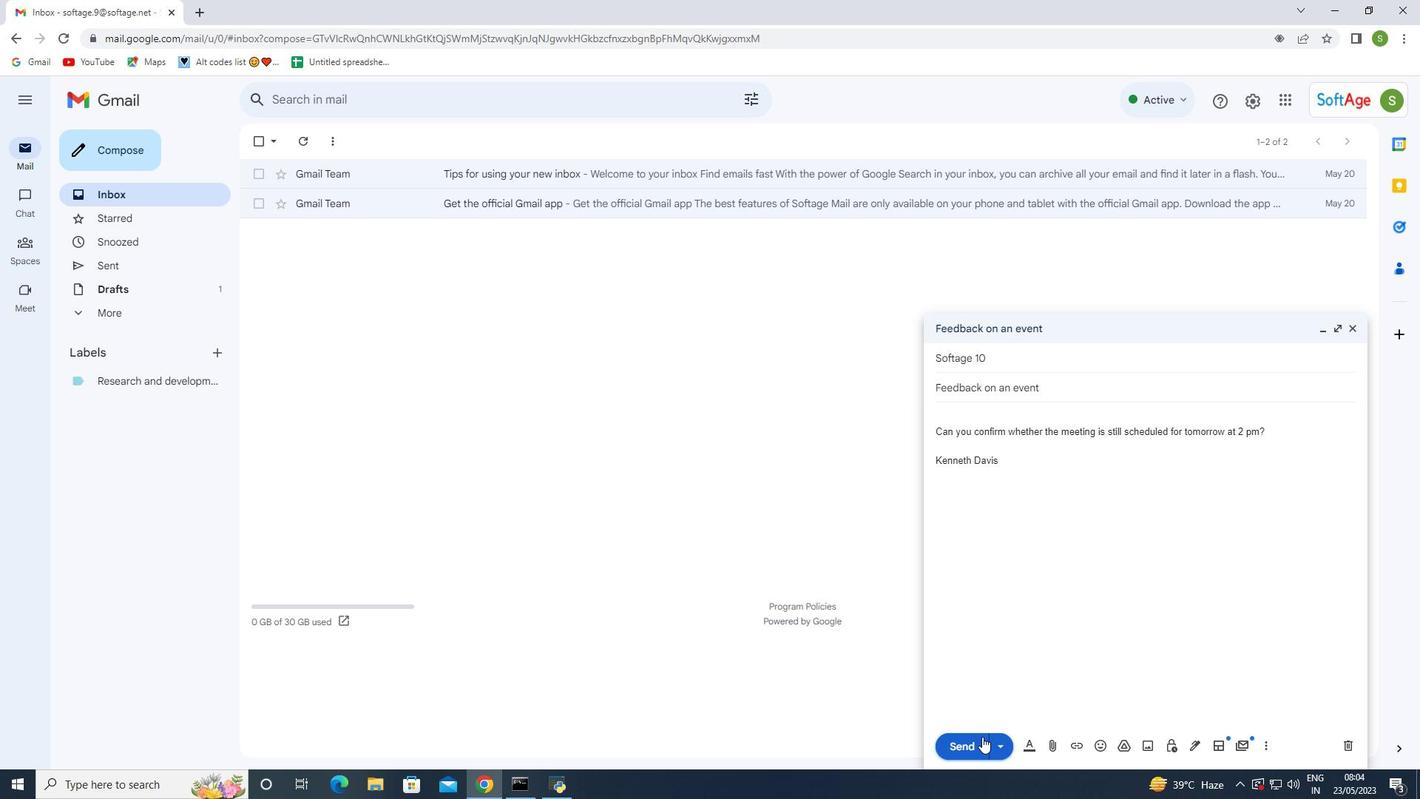 
Action: Mouse pressed left at (982, 739)
Screenshot: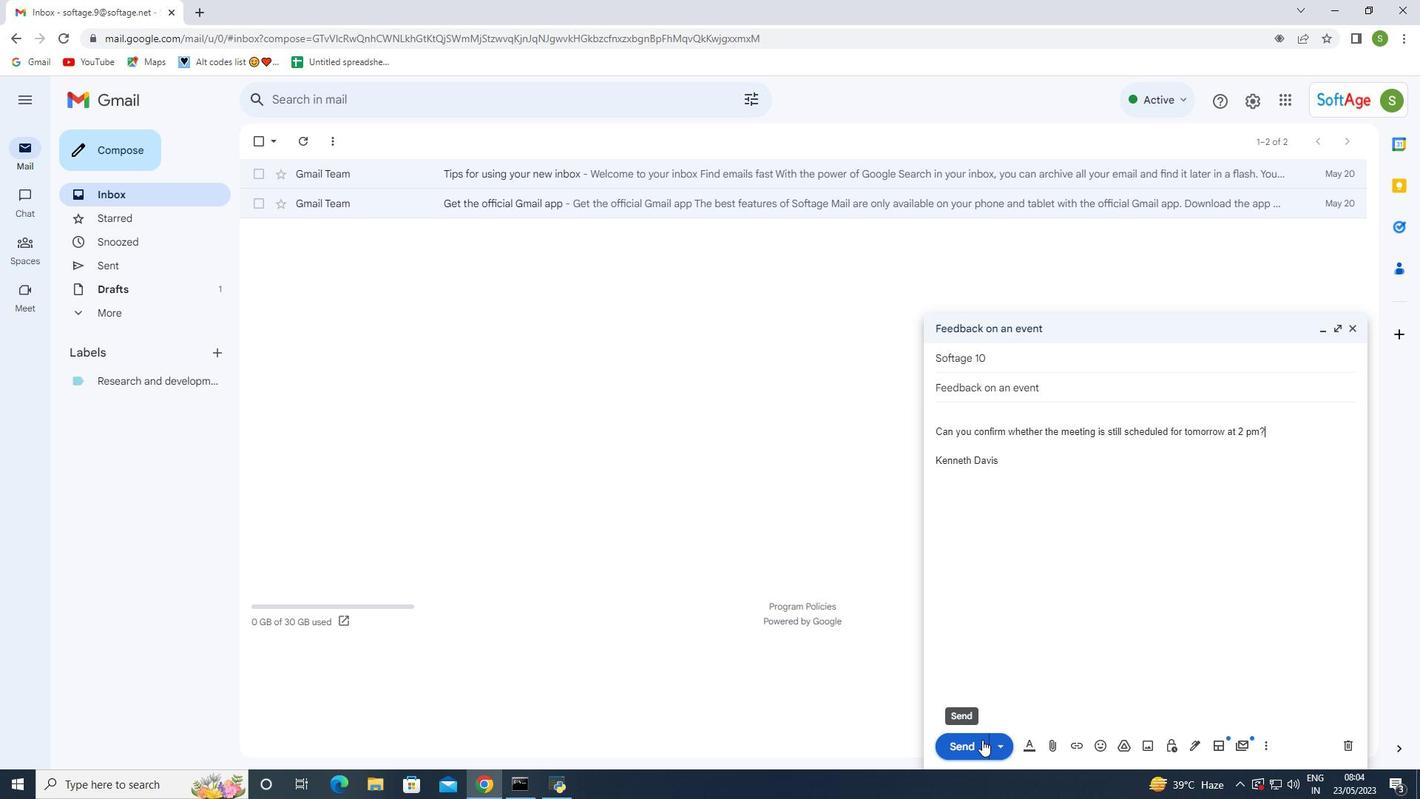 
Action: Mouse moved to (119, 266)
Screenshot: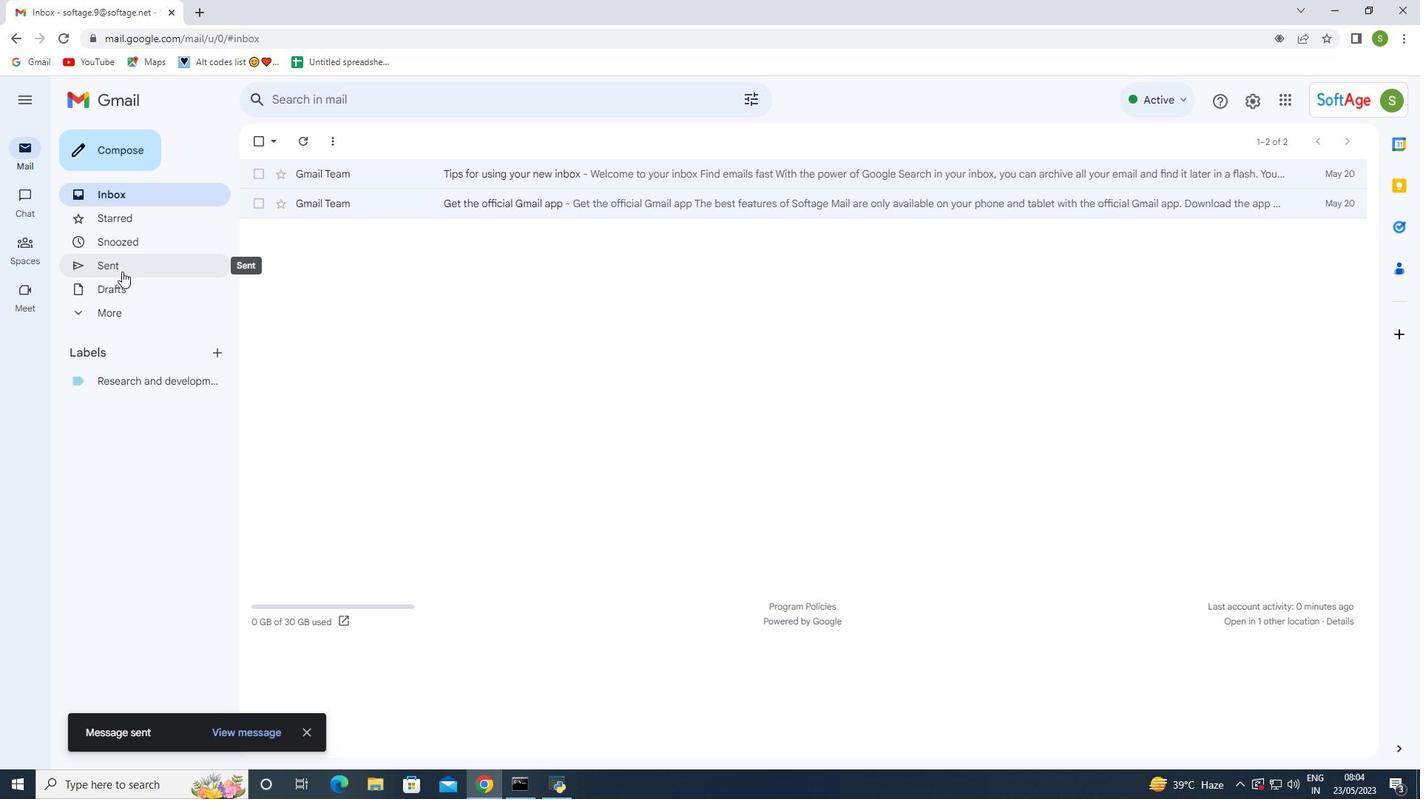 
Action: Mouse pressed left at (119, 266)
Screenshot: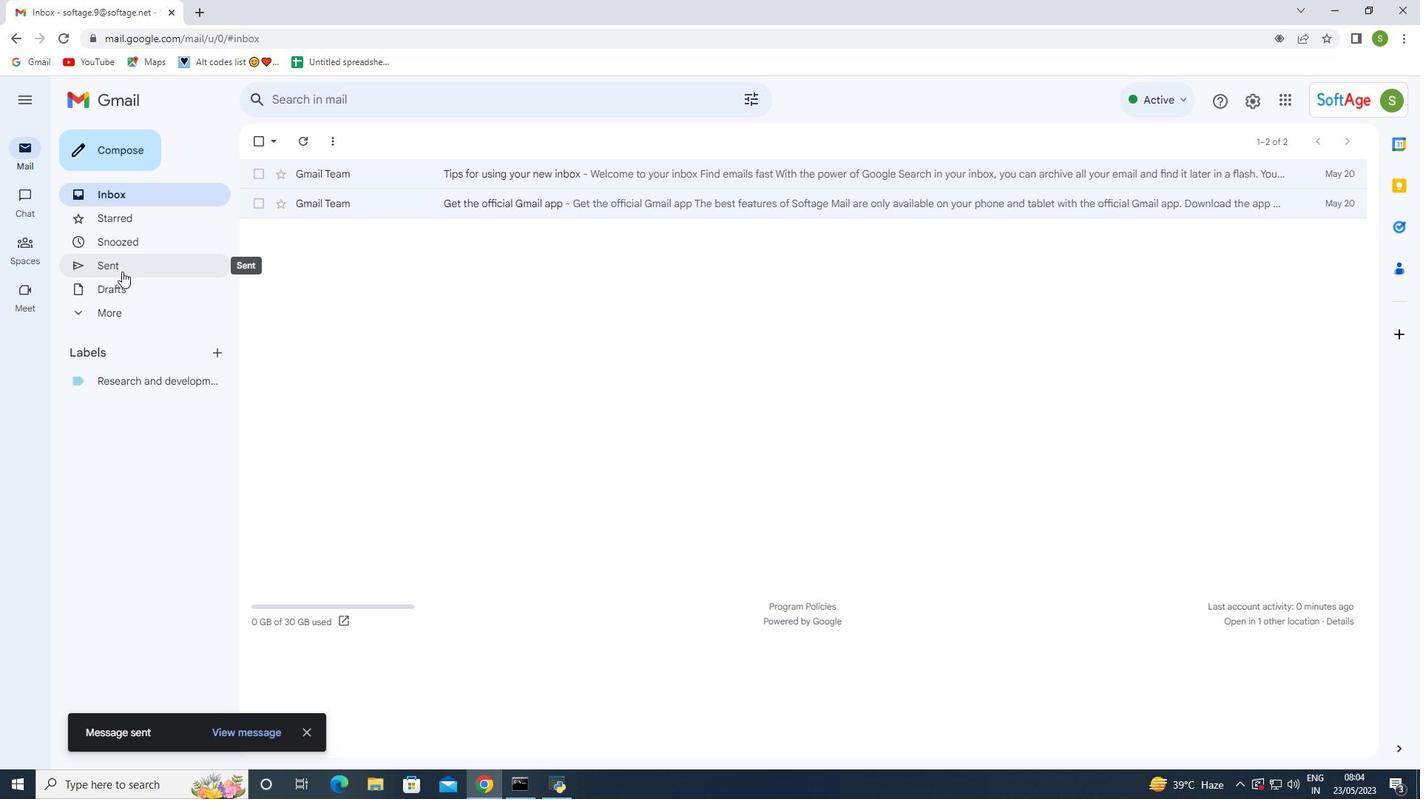 
Action: Mouse moved to (116, 266)
Screenshot: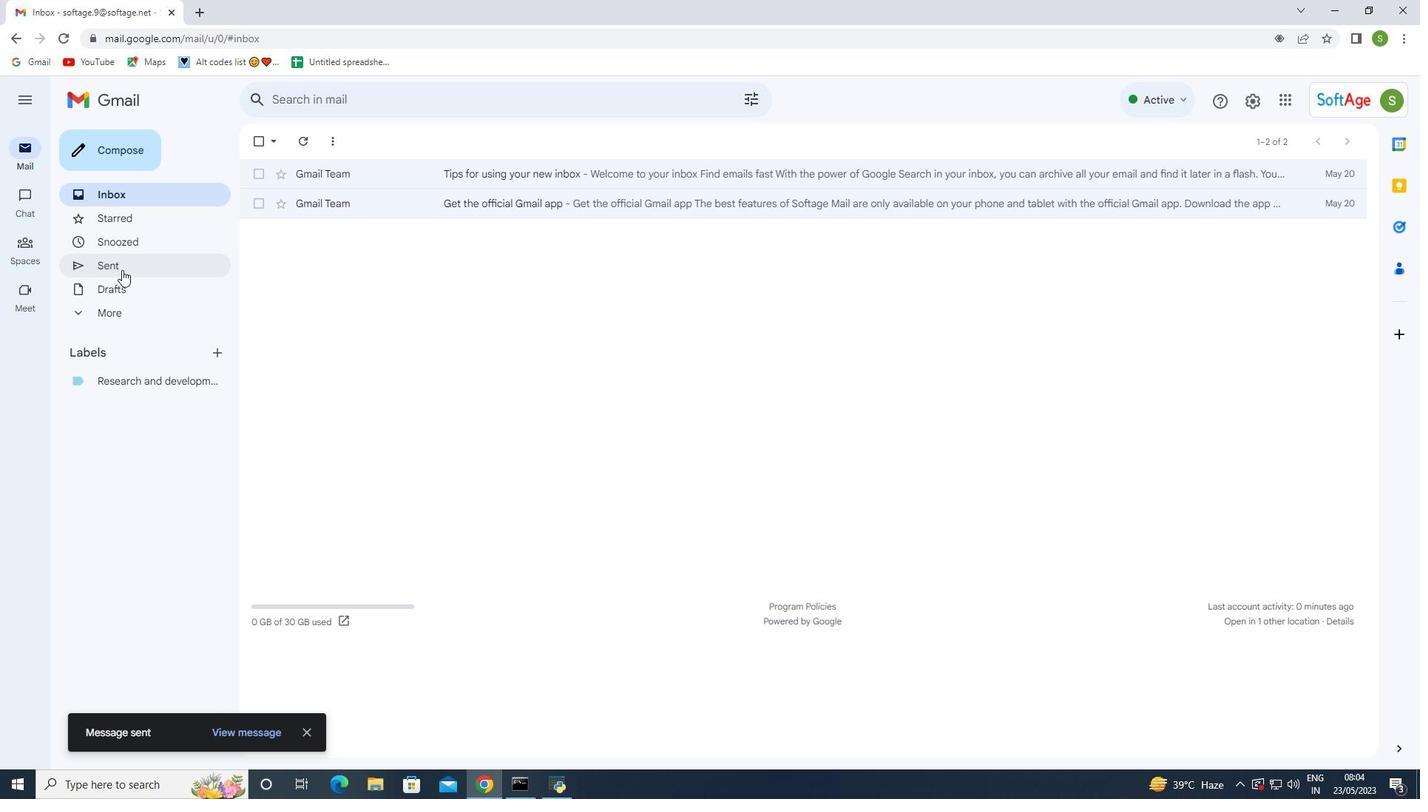 
Action: Mouse pressed left at (116, 266)
Screenshot: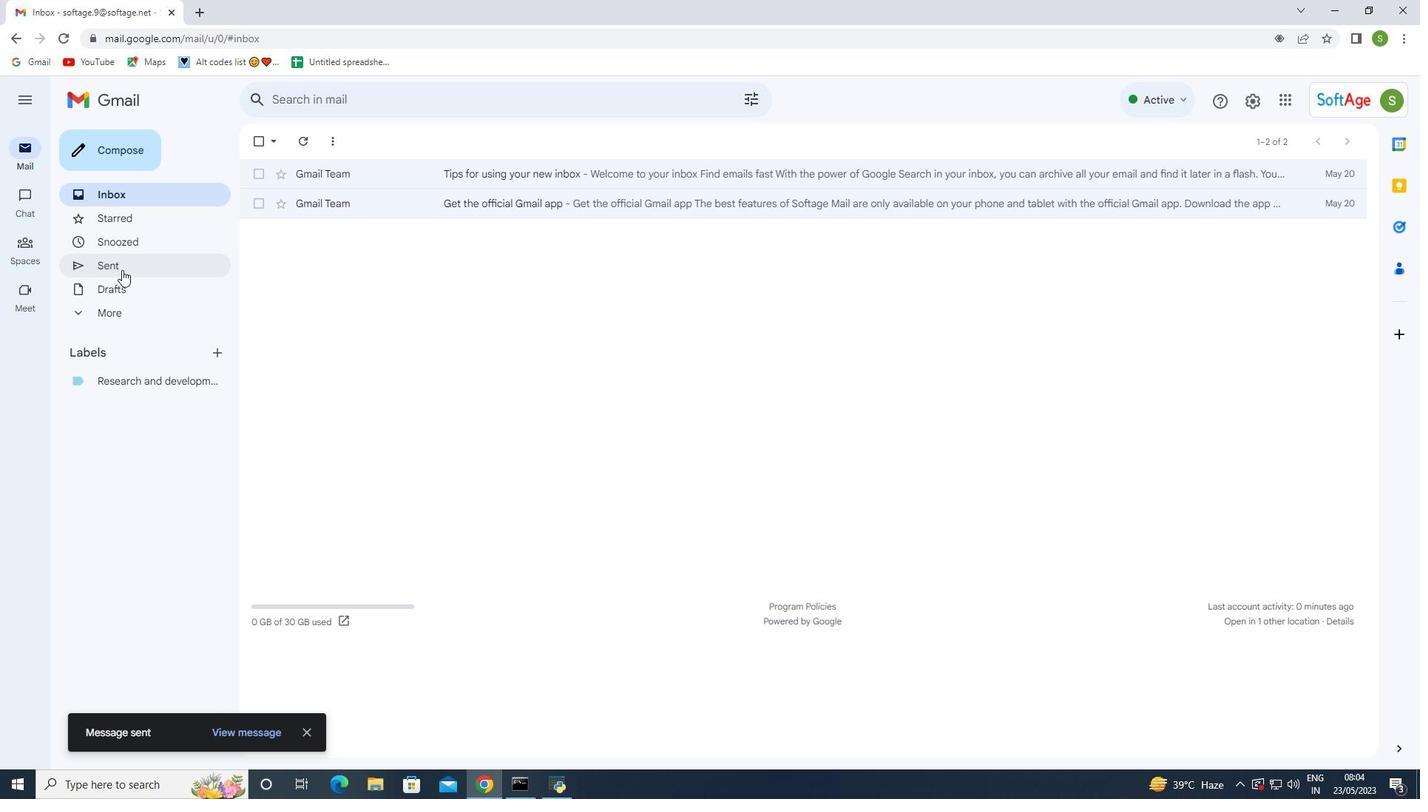 
Action: Mouse pressed left at (116, 266)
Screenshot: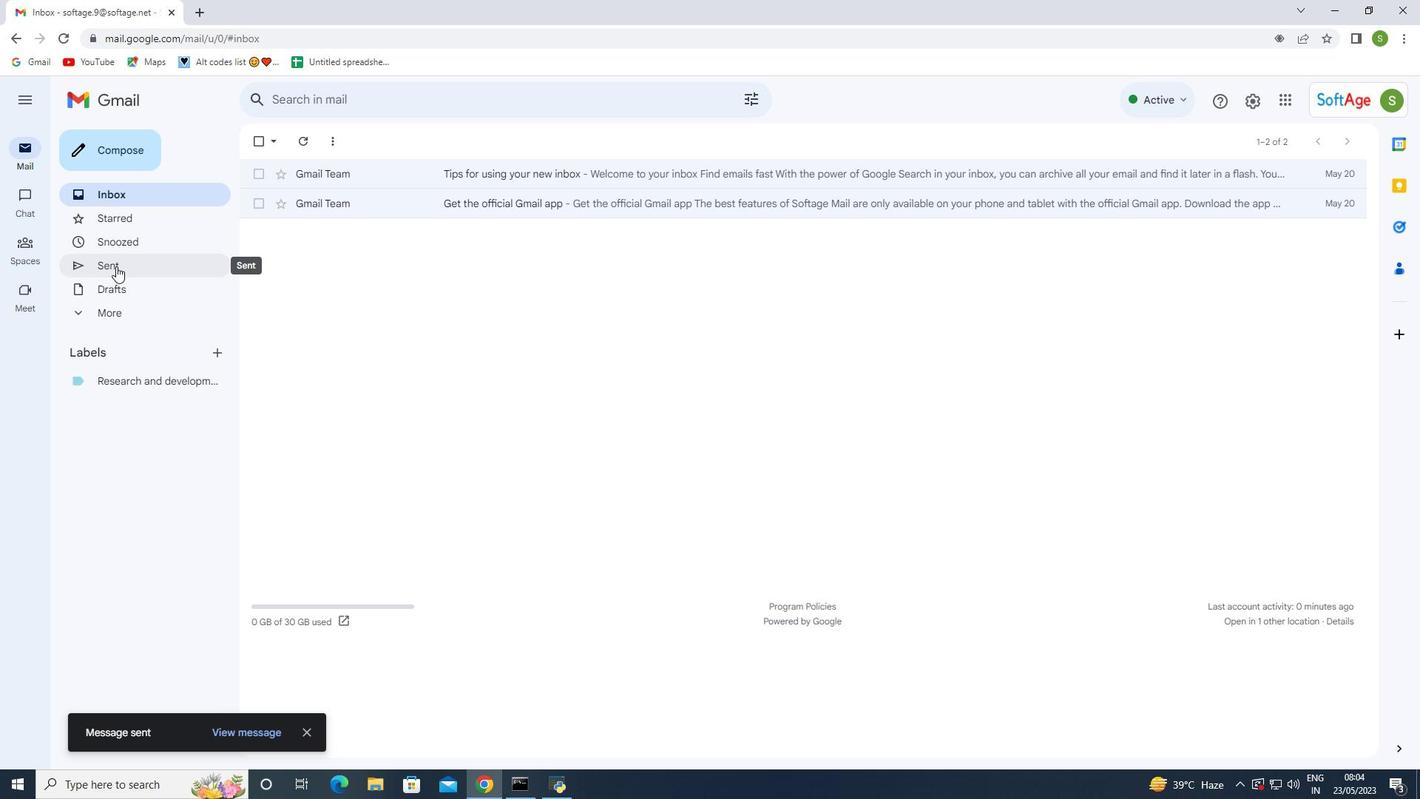 
Action: Mouse moved to (257, 211)
Screenshot: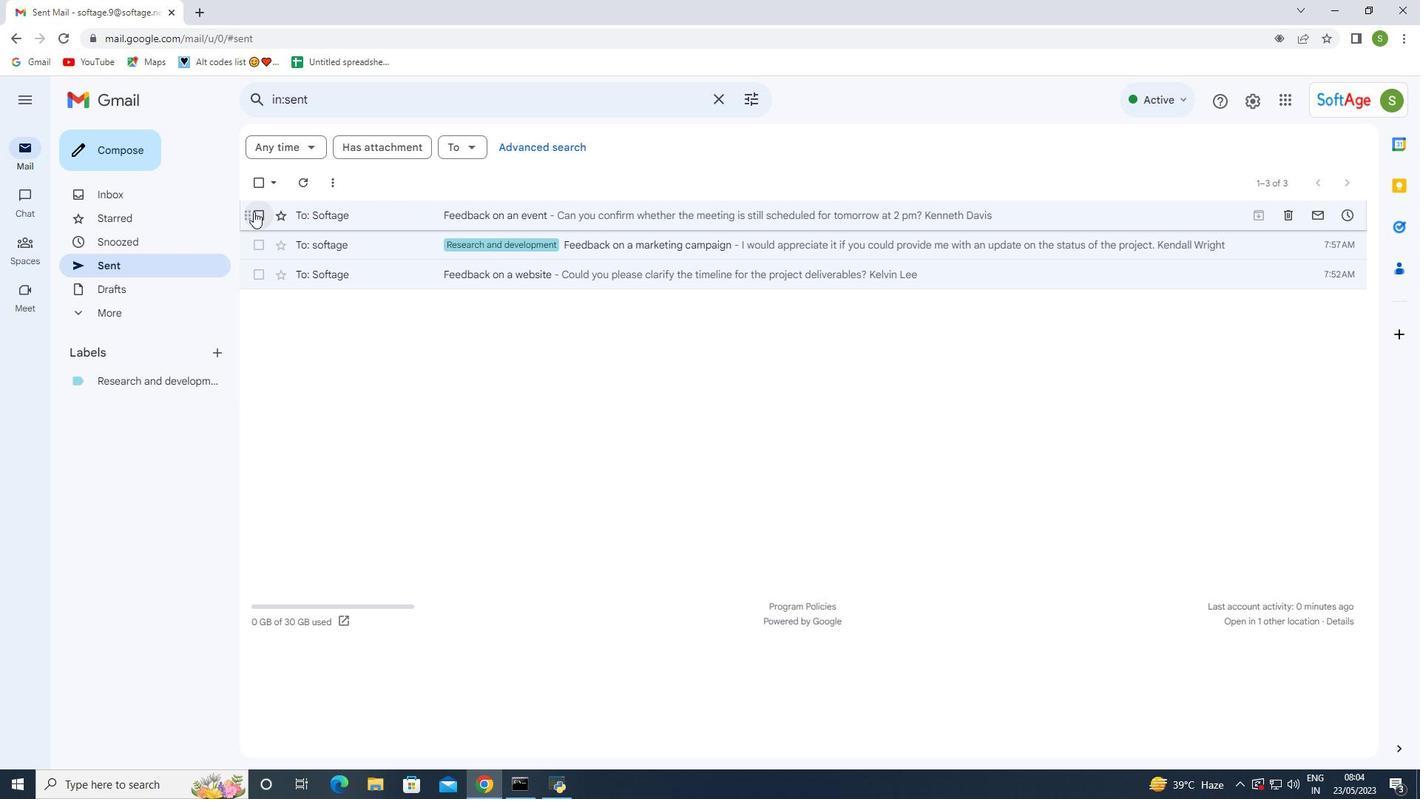 
Action: Mouse pressed left at (257, 211)
Screenshot: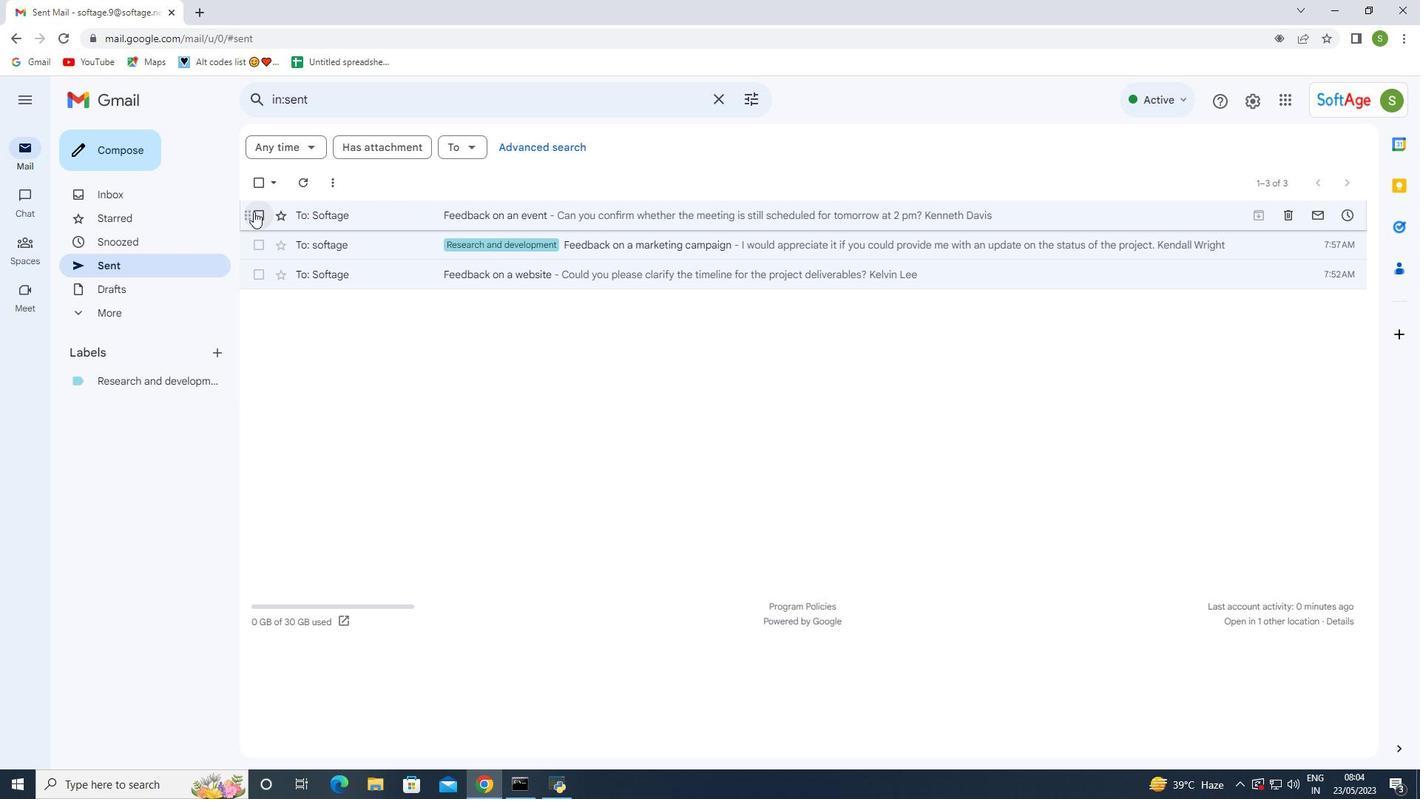 
Action: Mouse moved to (314, 216)
Screenshot: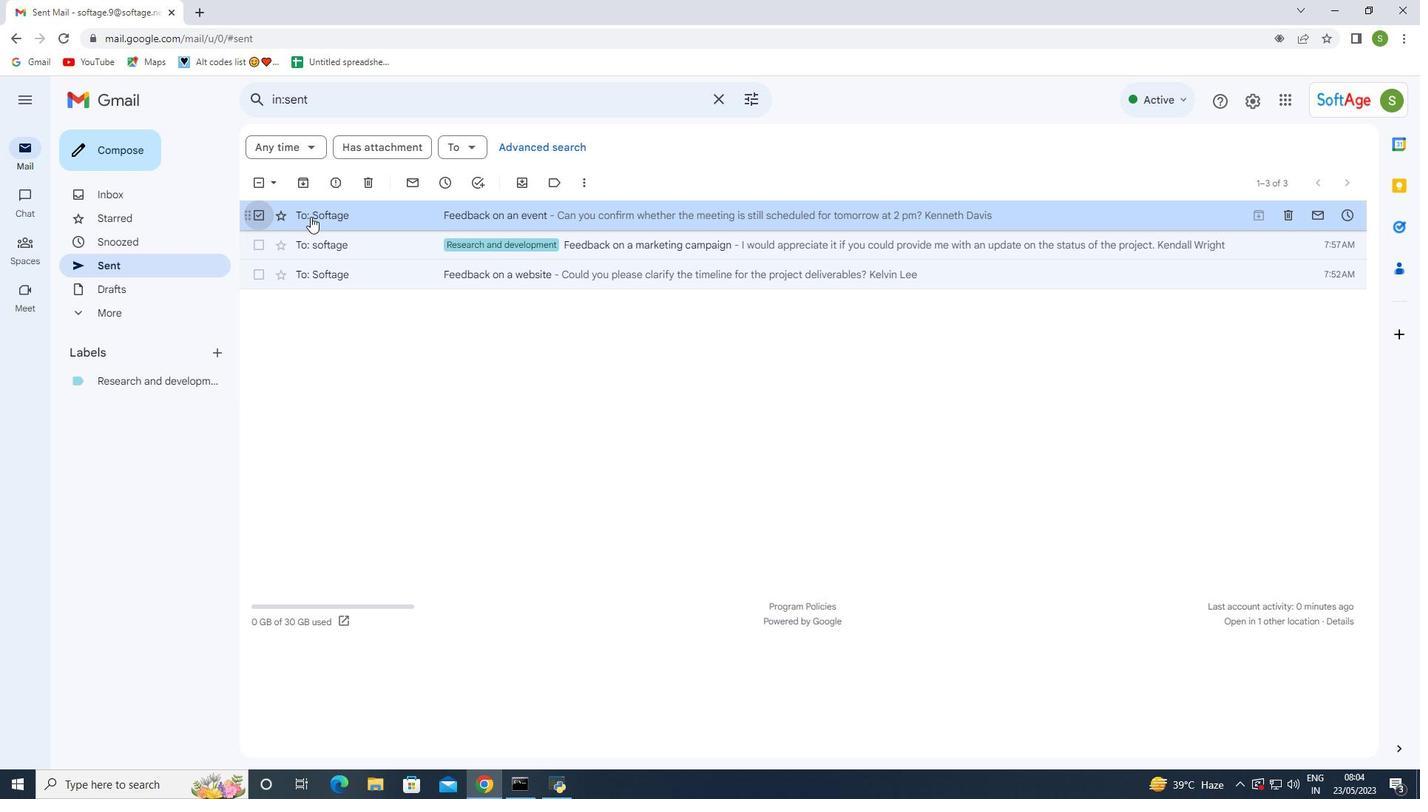 
Action: Mouse pressed right at (314, 216)
Screenshot: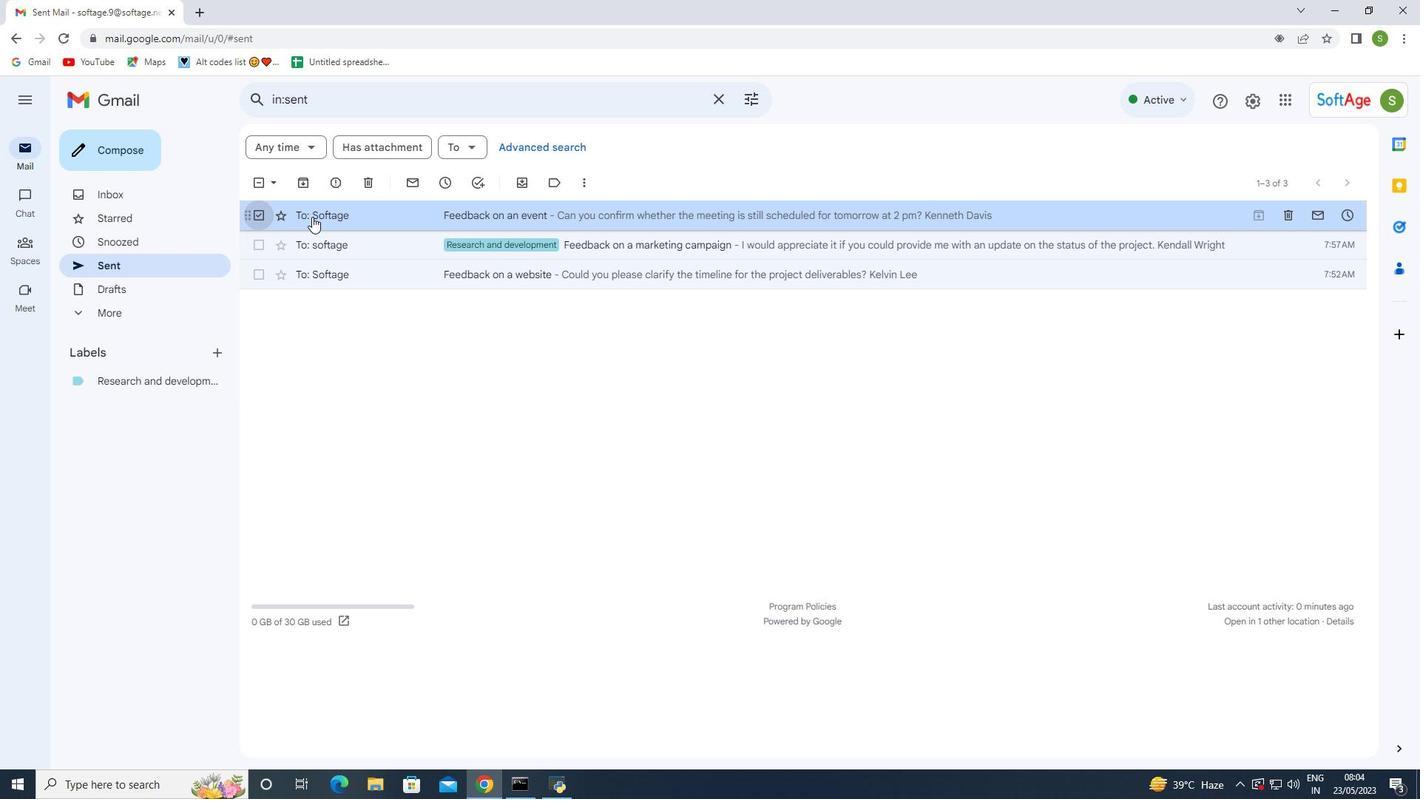 
Action: Mouse moved to (545, 438)
Screenshot: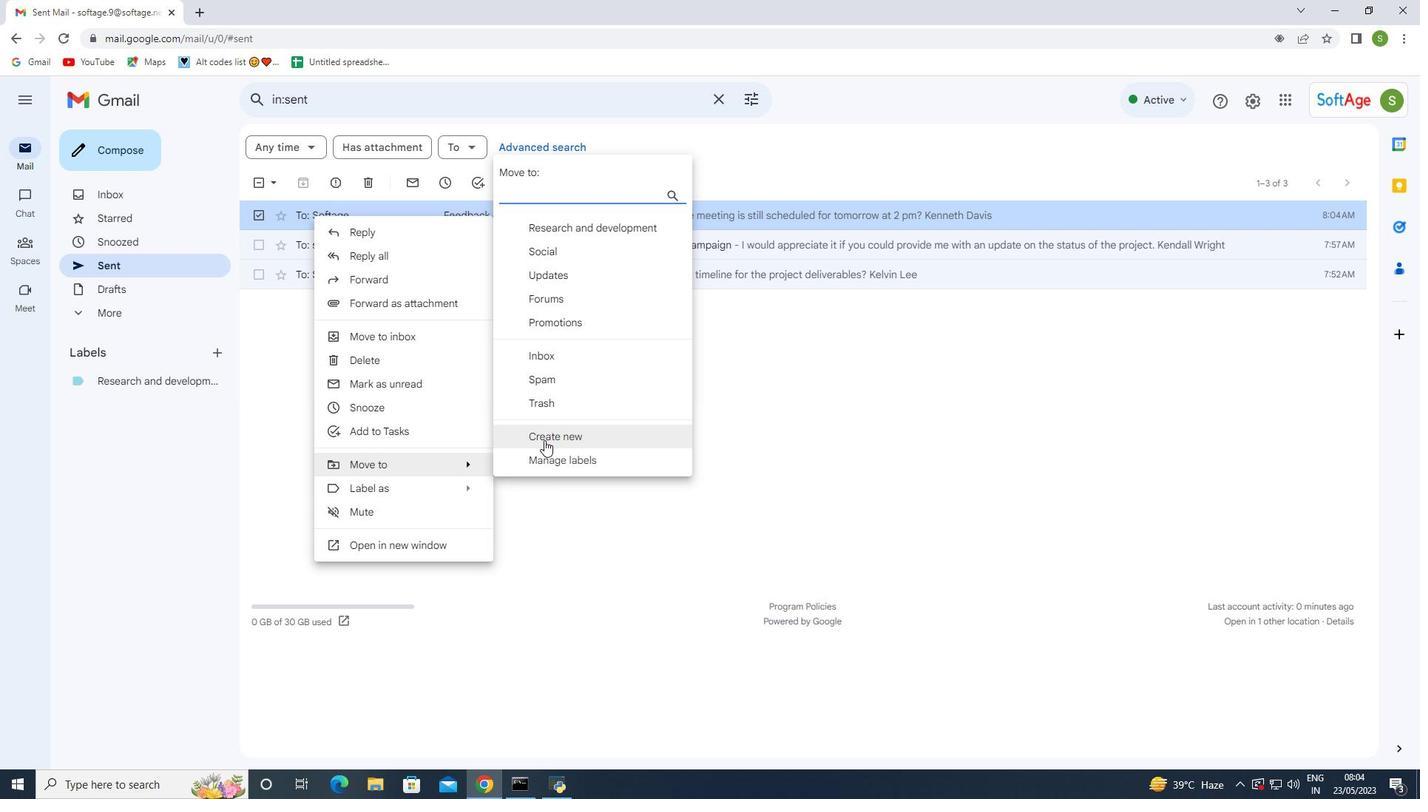 
Action: Mouse pressed left at (545, 438)
Screenshot: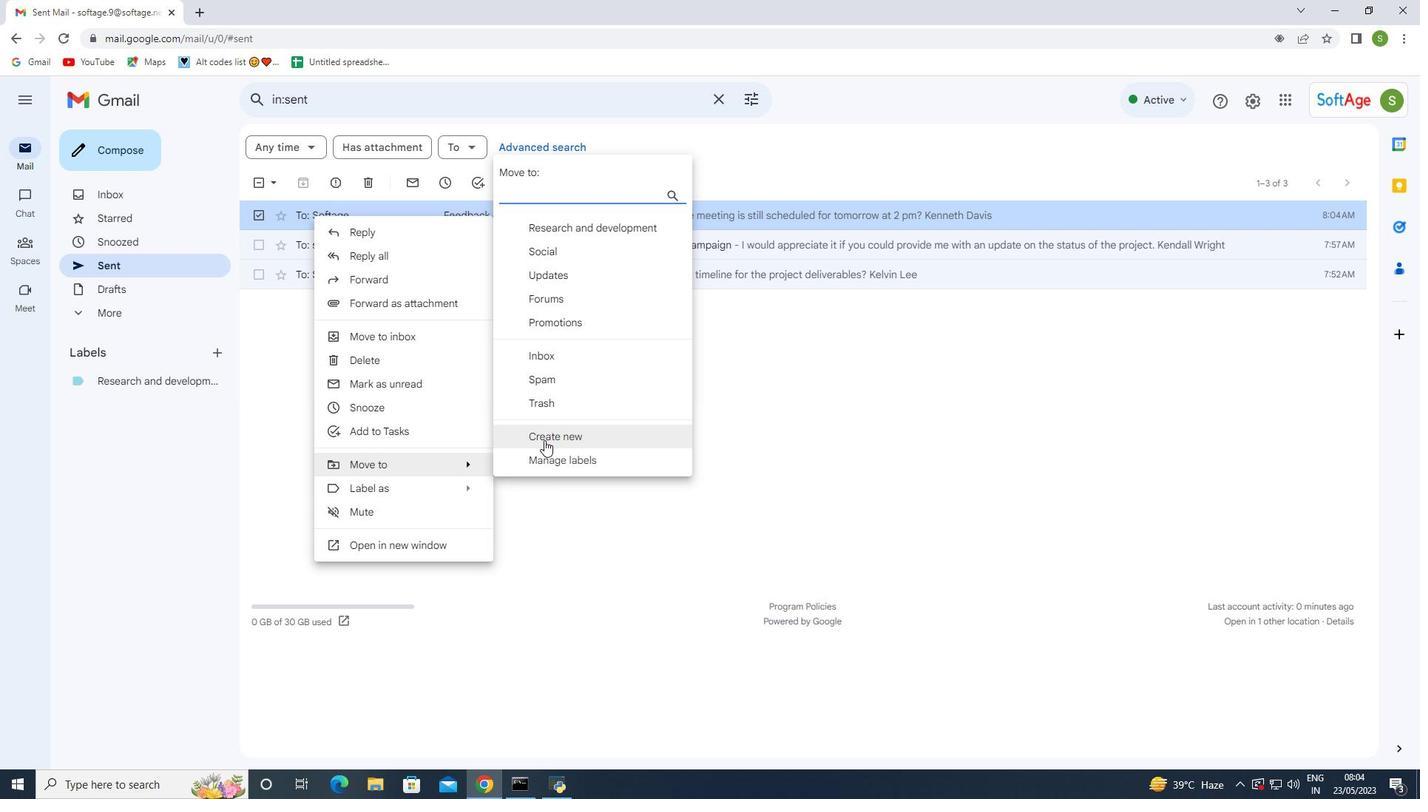 
Action: Mouse moved to (587, 405)
Screenshot: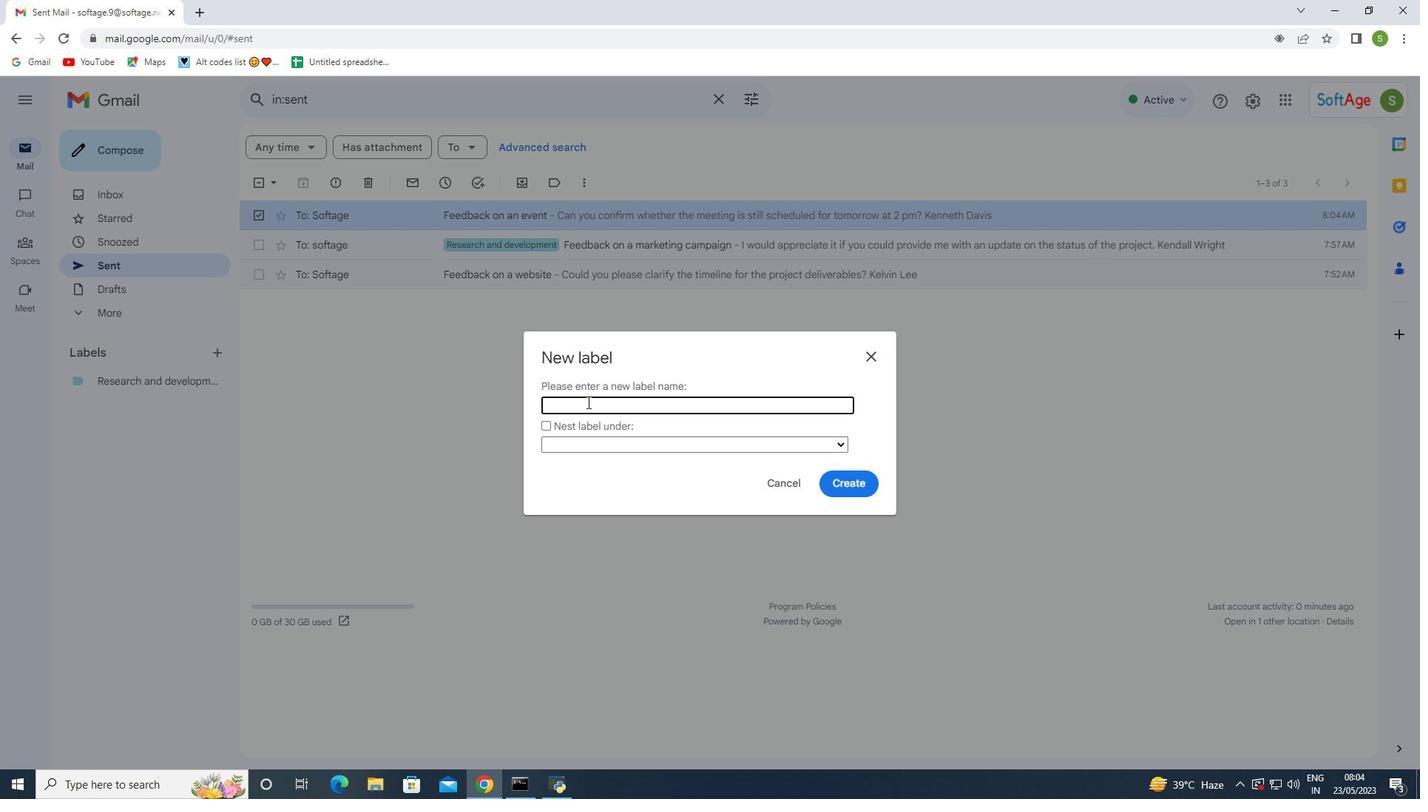 
Action: Mouse pressed left at (587, 405)
Screenshot: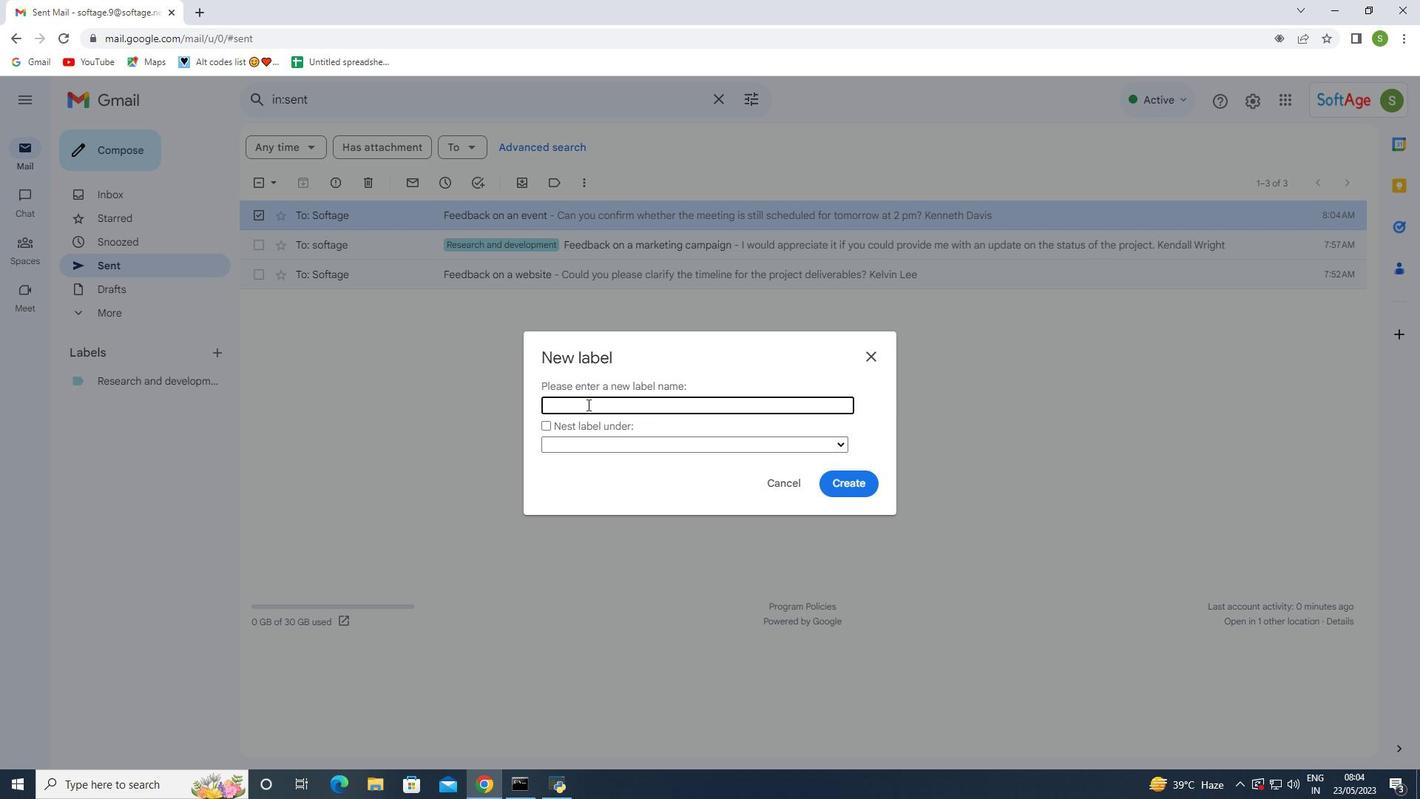 
Action: Key pressed <Key.shift><Key.shift><Key.shift><Key.shift><Key.shift><Key.shift><Key.shift>Product<Key.space>s<Key.backspace>development
Screenshot: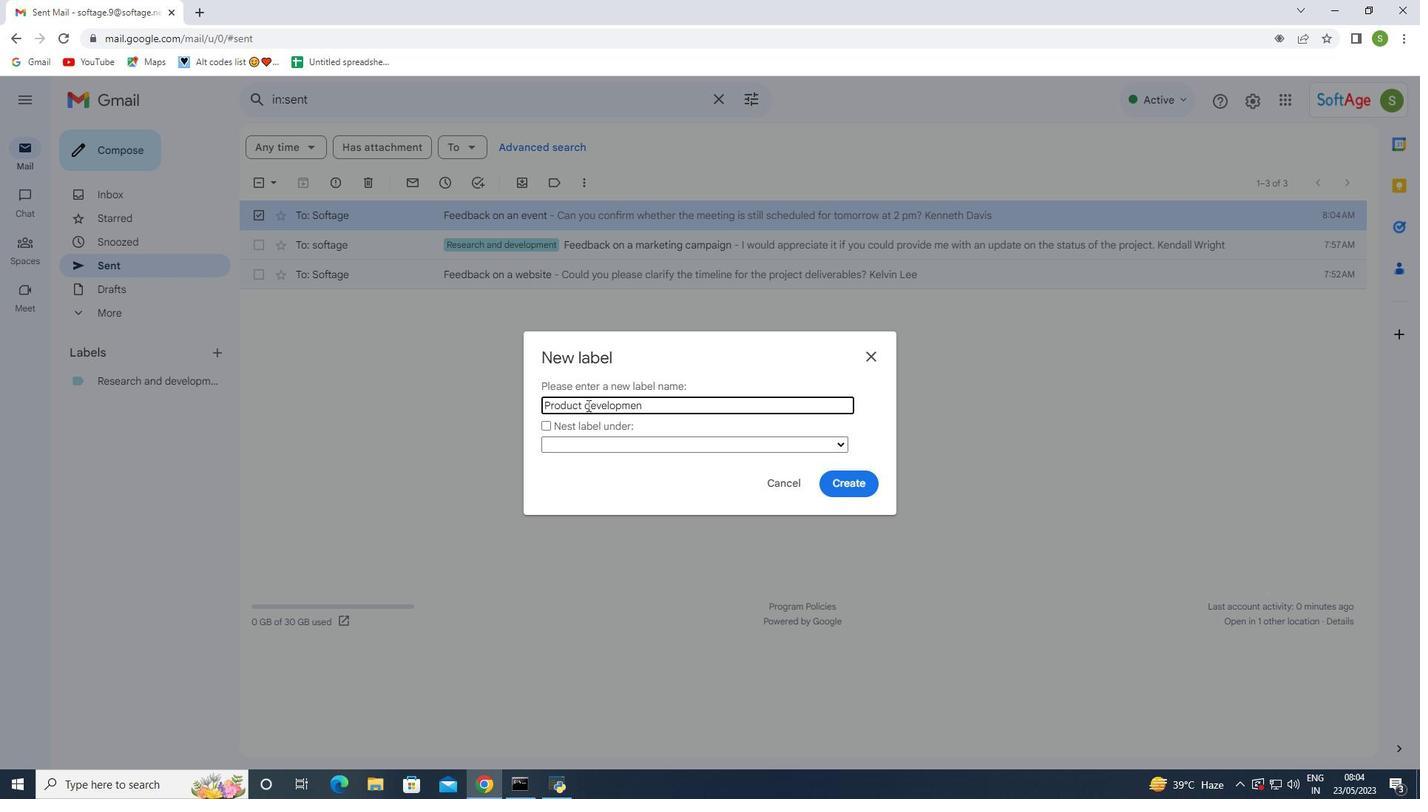 
Action: Mouse moved to (862, 483)
Screenshot: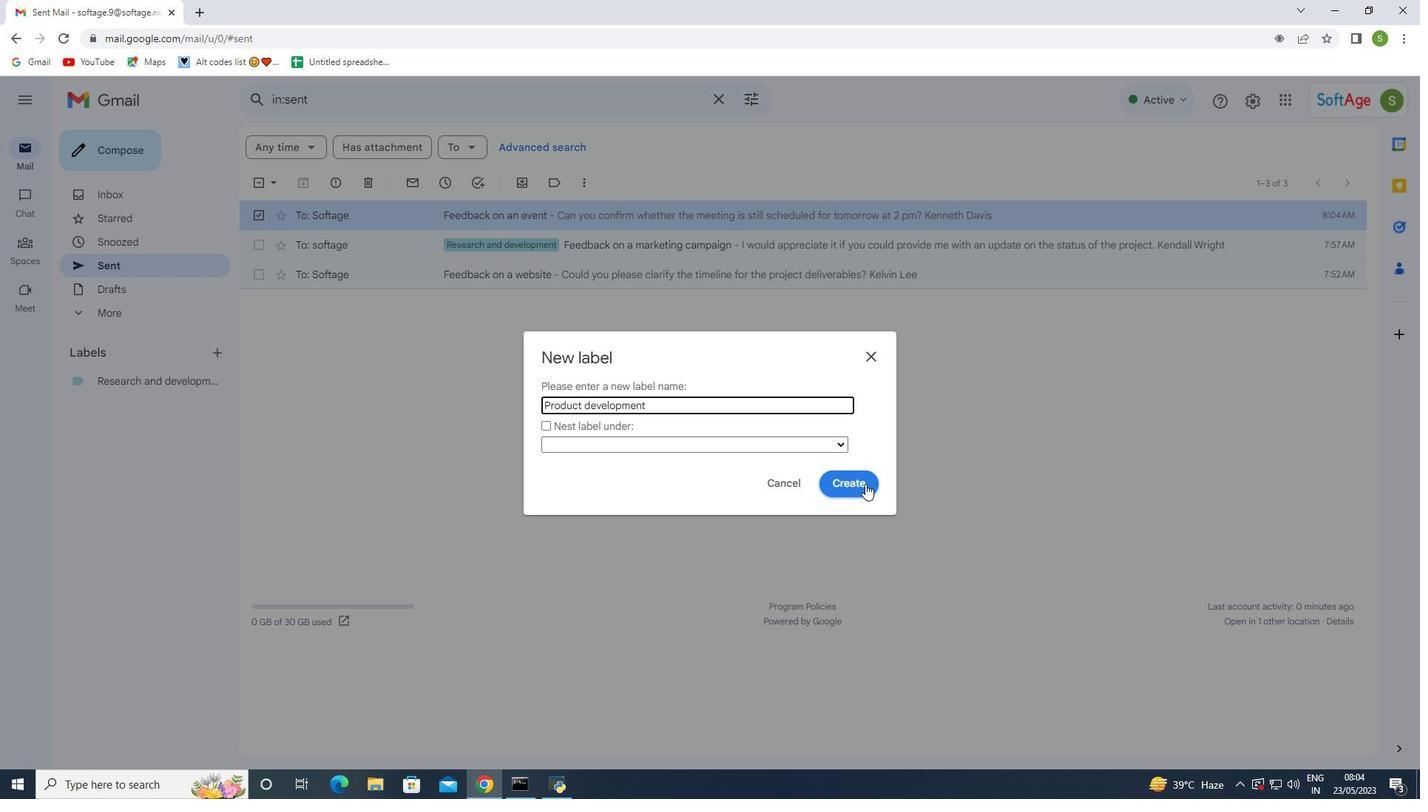 
Action: Mouse pressed left at (862, 483)
Screenshot: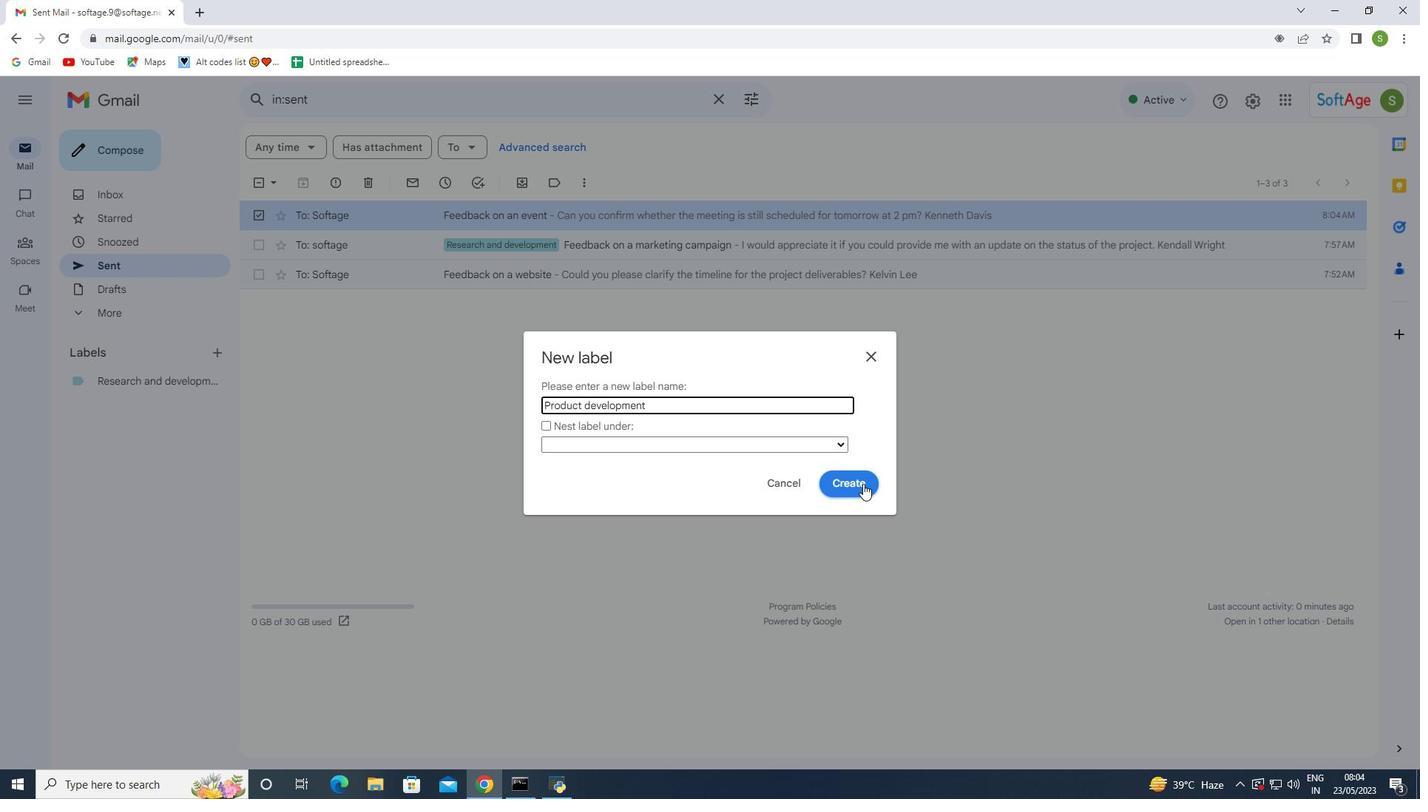 
Action: Mouse moved to (406, 217)
Screenshot: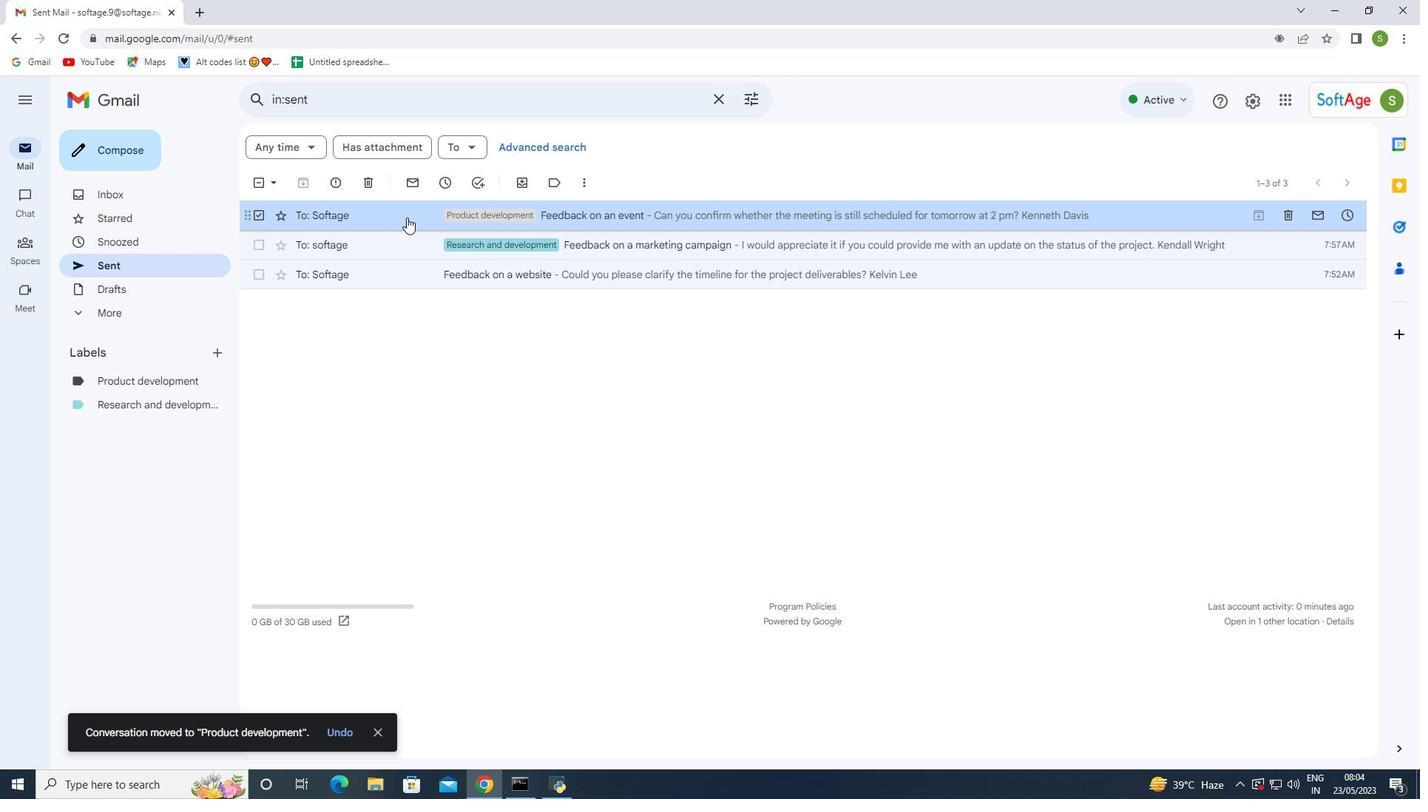 
Action: Mouse pressed left at (406, 217)
Screenshot: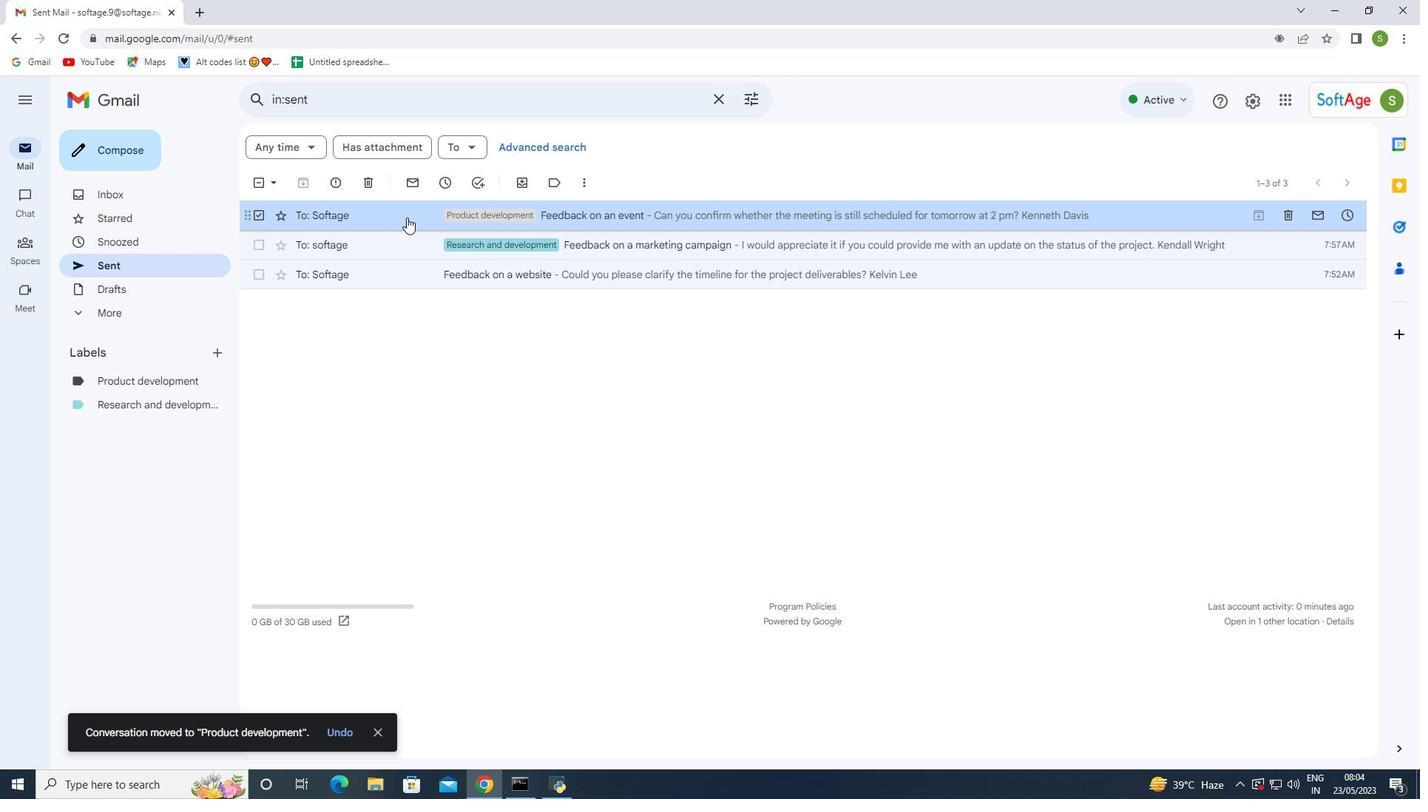 
Action: Mouse moved to (406, 216)
Screenshot: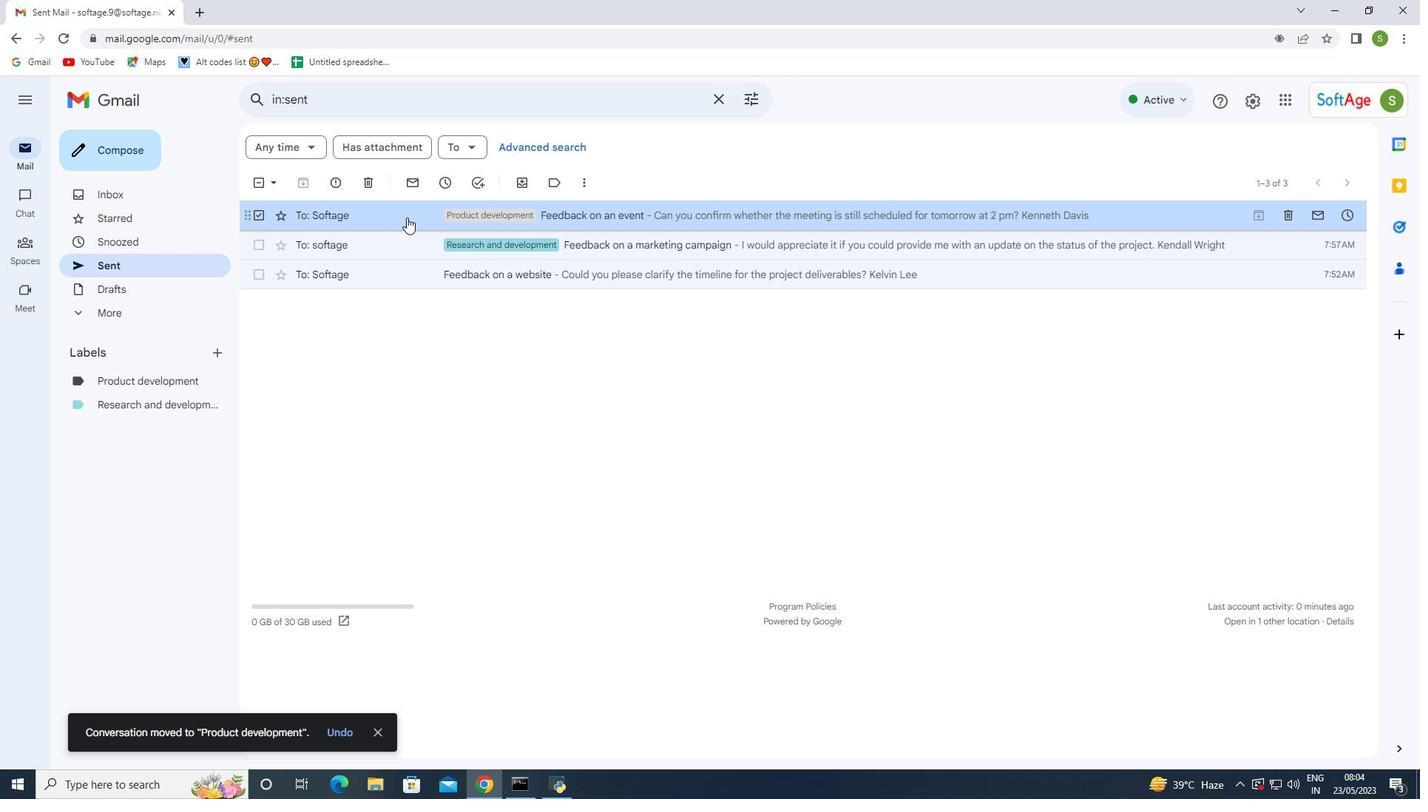 
Action: Mouse pressed left at (406, 216)
Screenshot: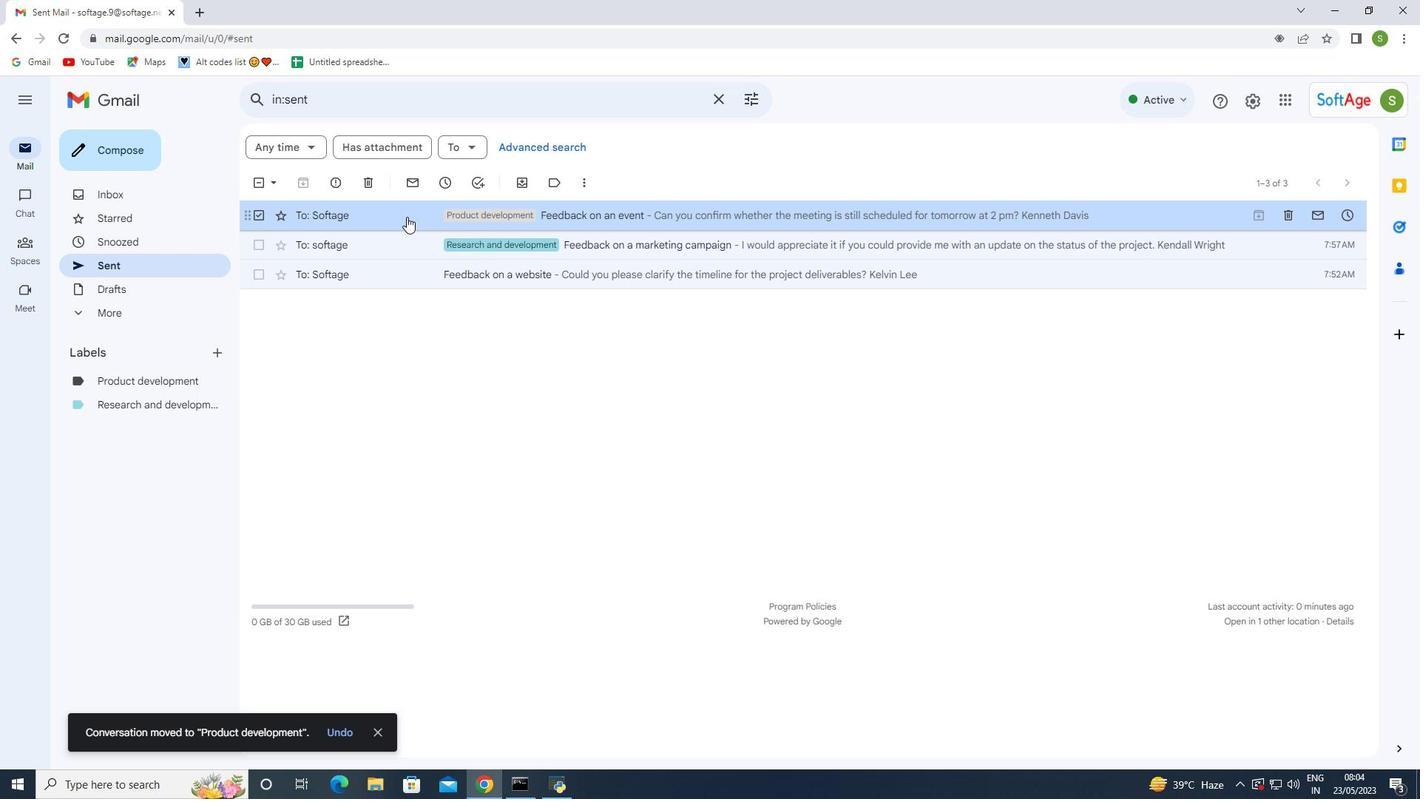 
Action: Mouse moved to (142, 380)
Screenshot: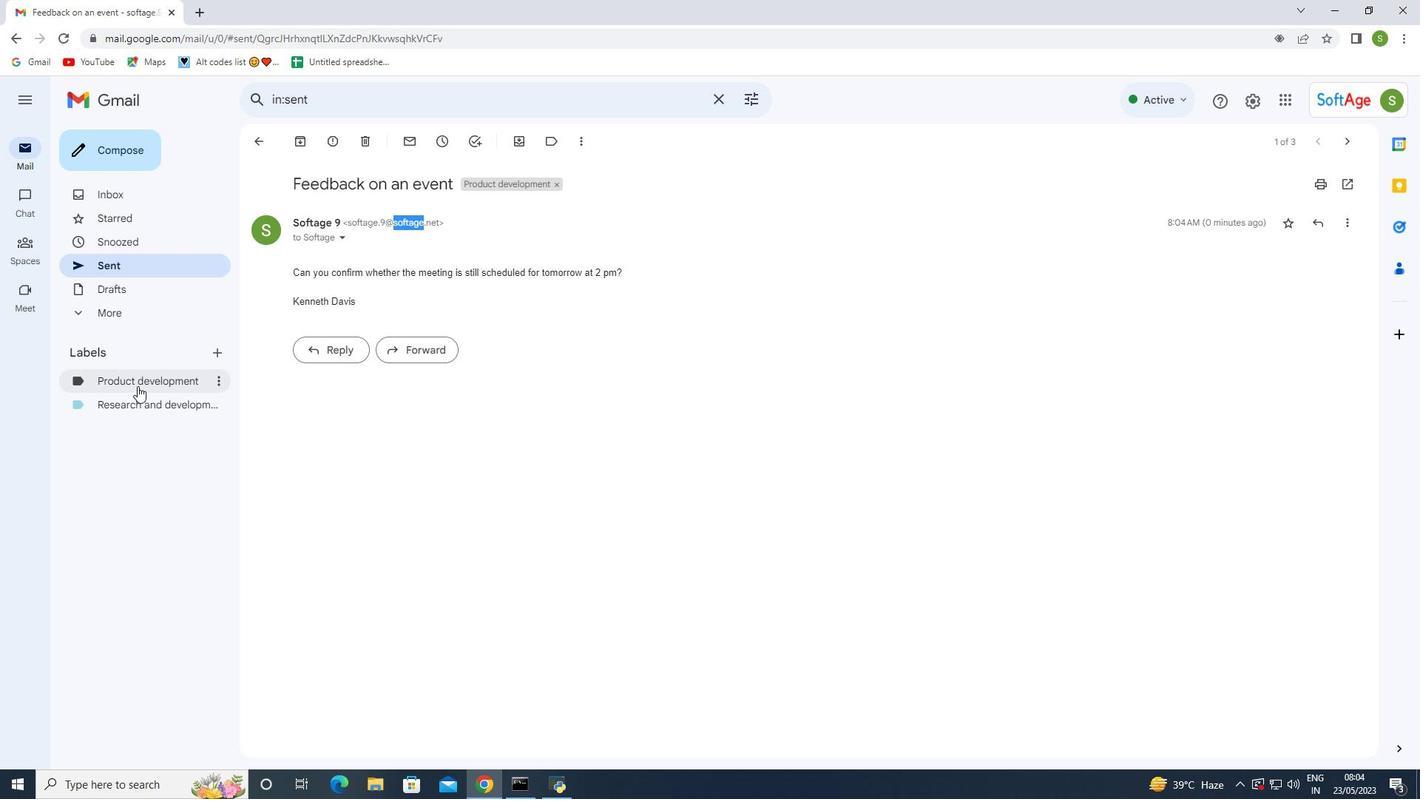 
Action: Mouse pressed left at (142, 380)
Screenshot: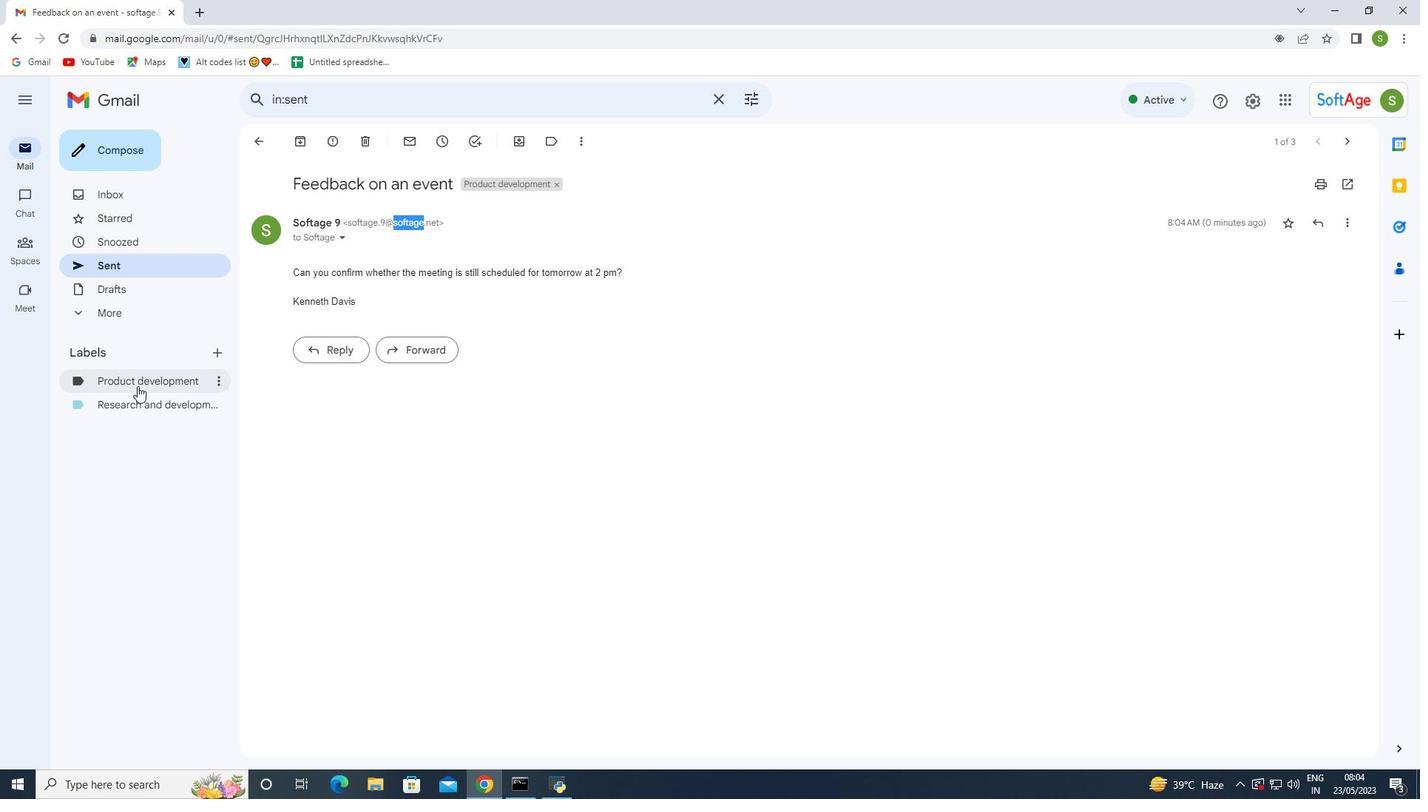 
Action: Mouse pressed left at (142, 380)
Screenshot: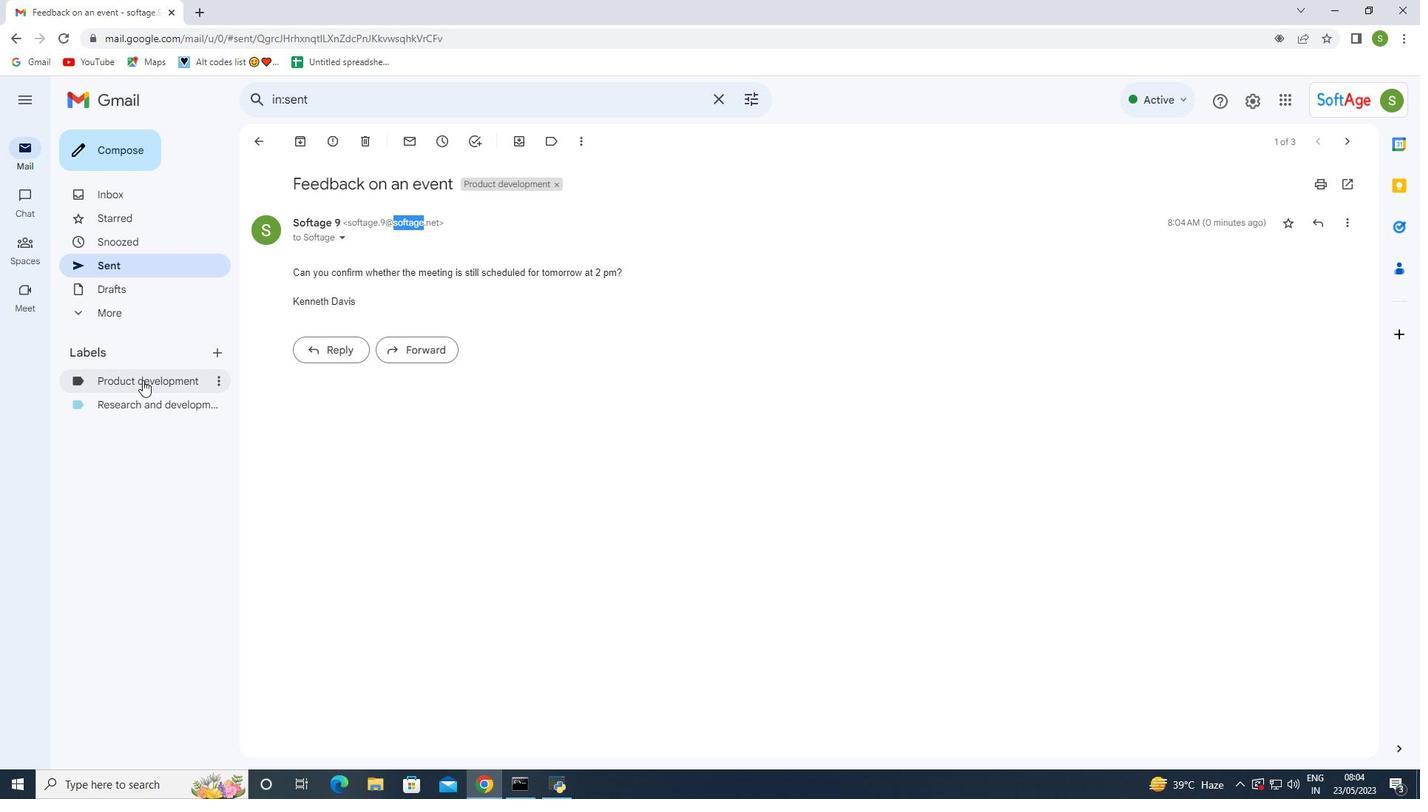 
Action: Mouse moved to (328, 219)
Screenshot: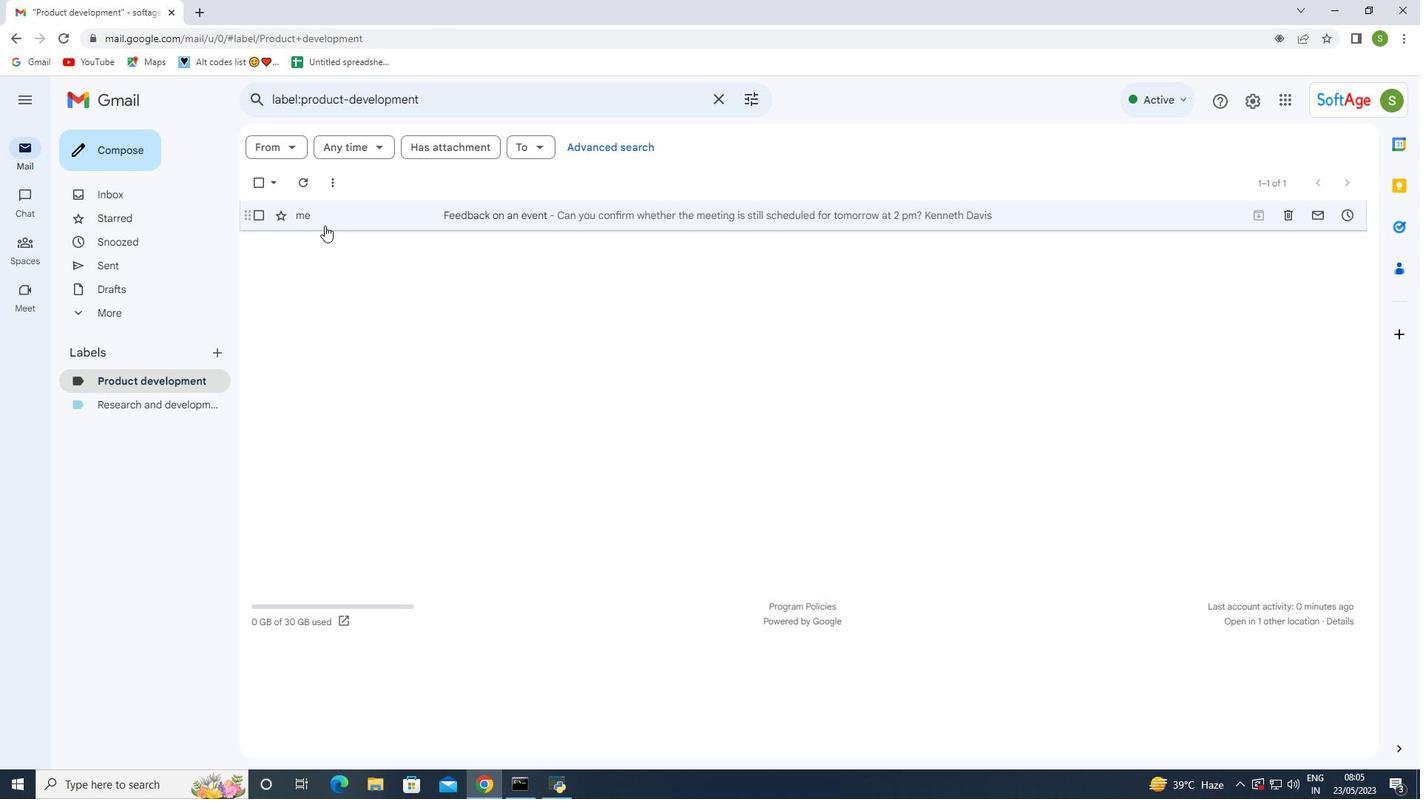
Action: Mouse pressed left at (328, 219)
Screenshot: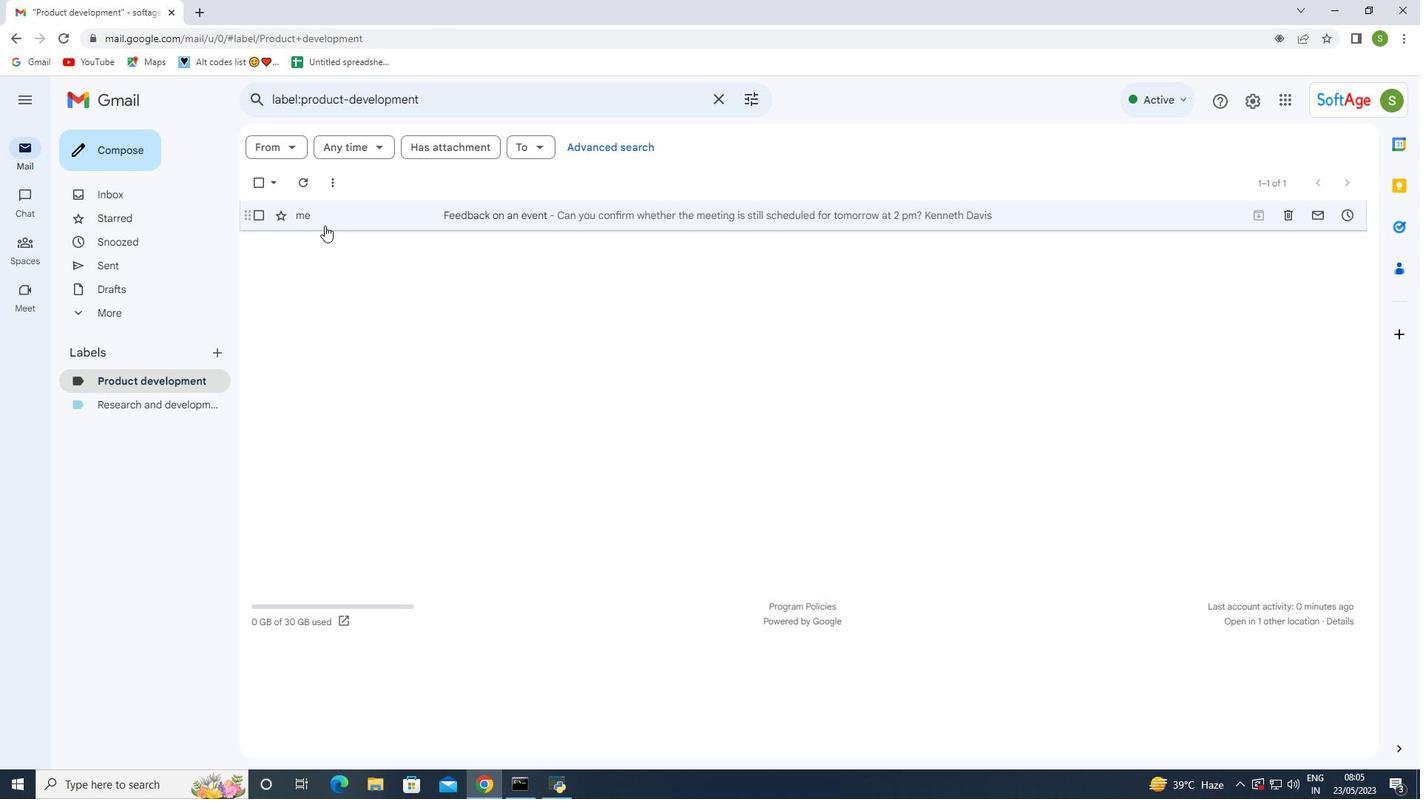
Action: Mouse moved to (328, 219)
Screenshot: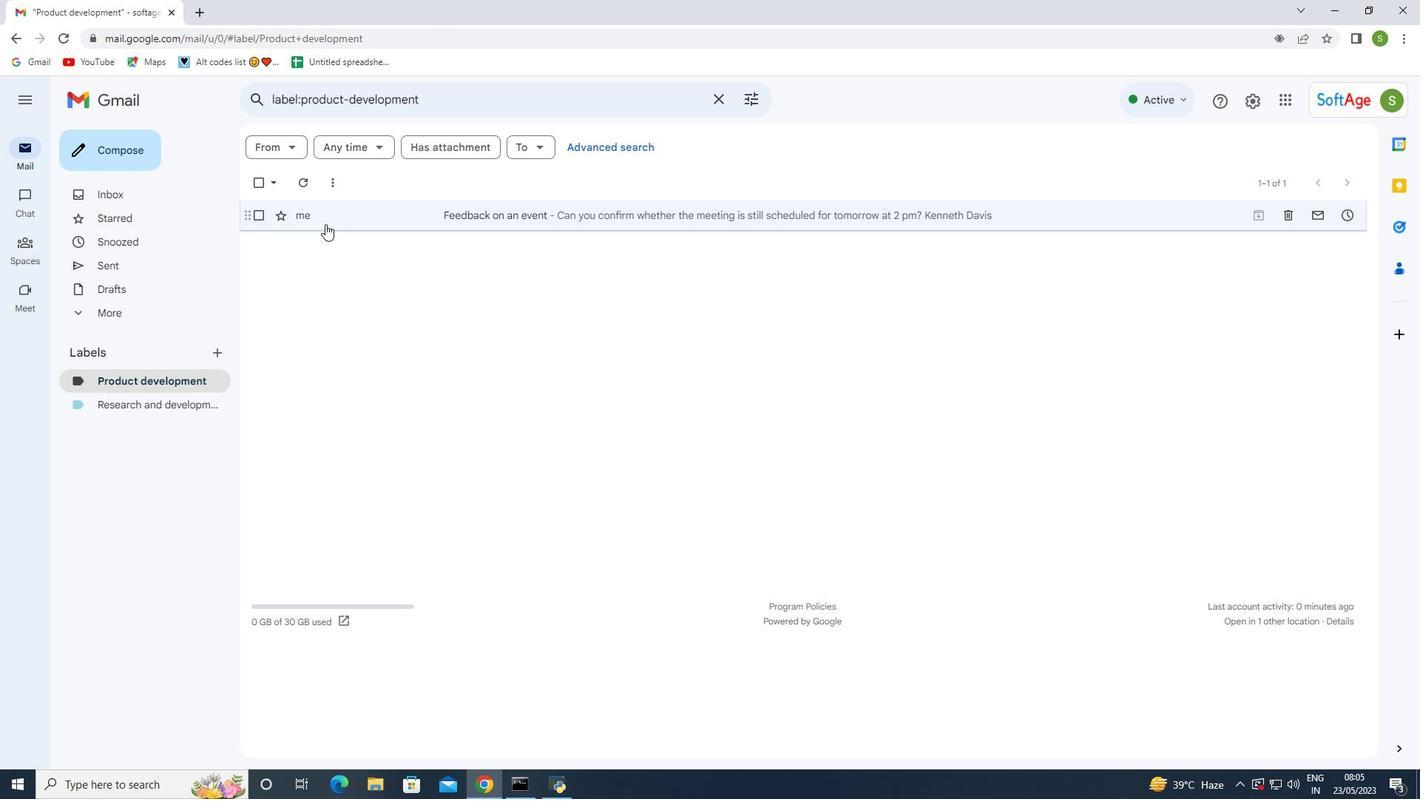 
Action: Mouse pressed left at (328, 219)
Screenshot: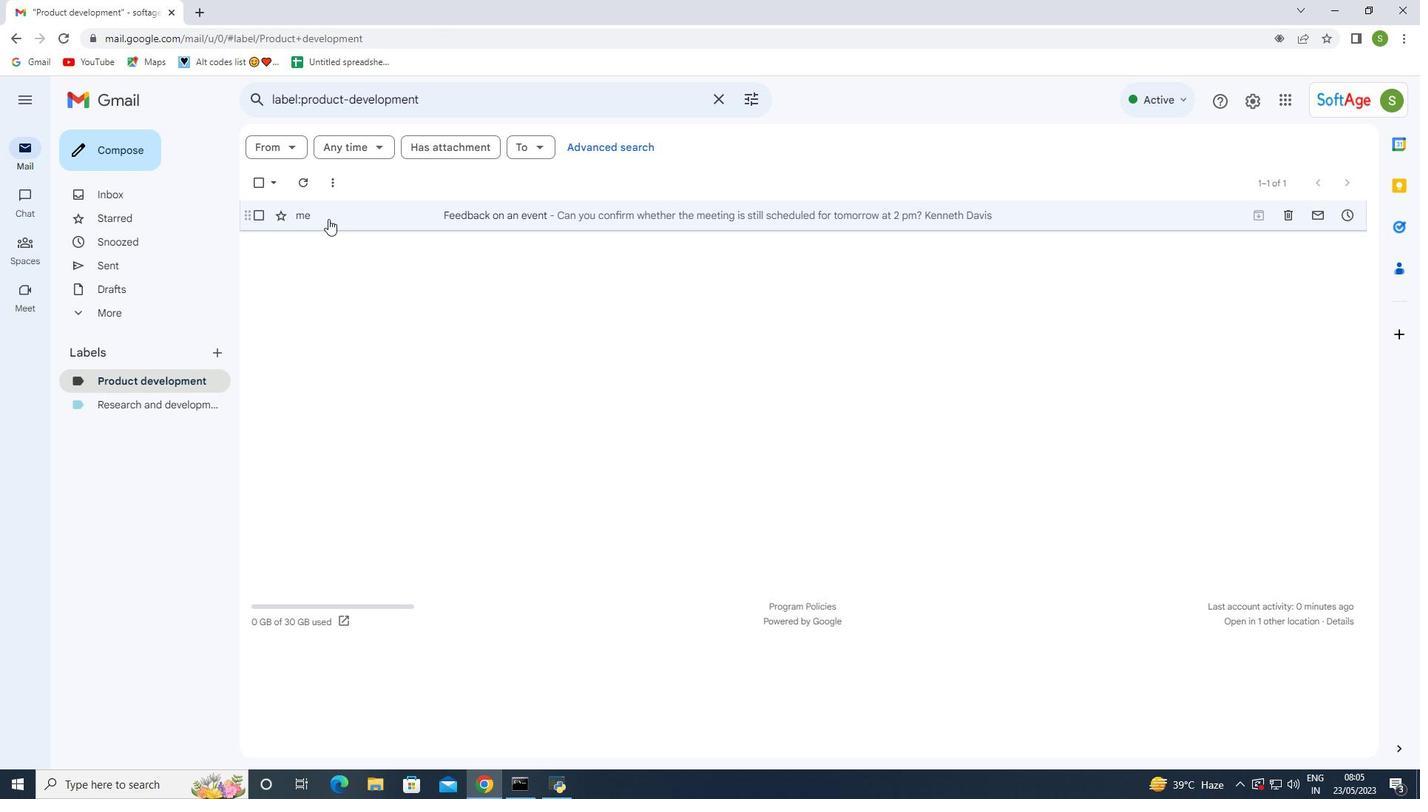 
Action: Mouse moved to (510, 225)
Screenshot: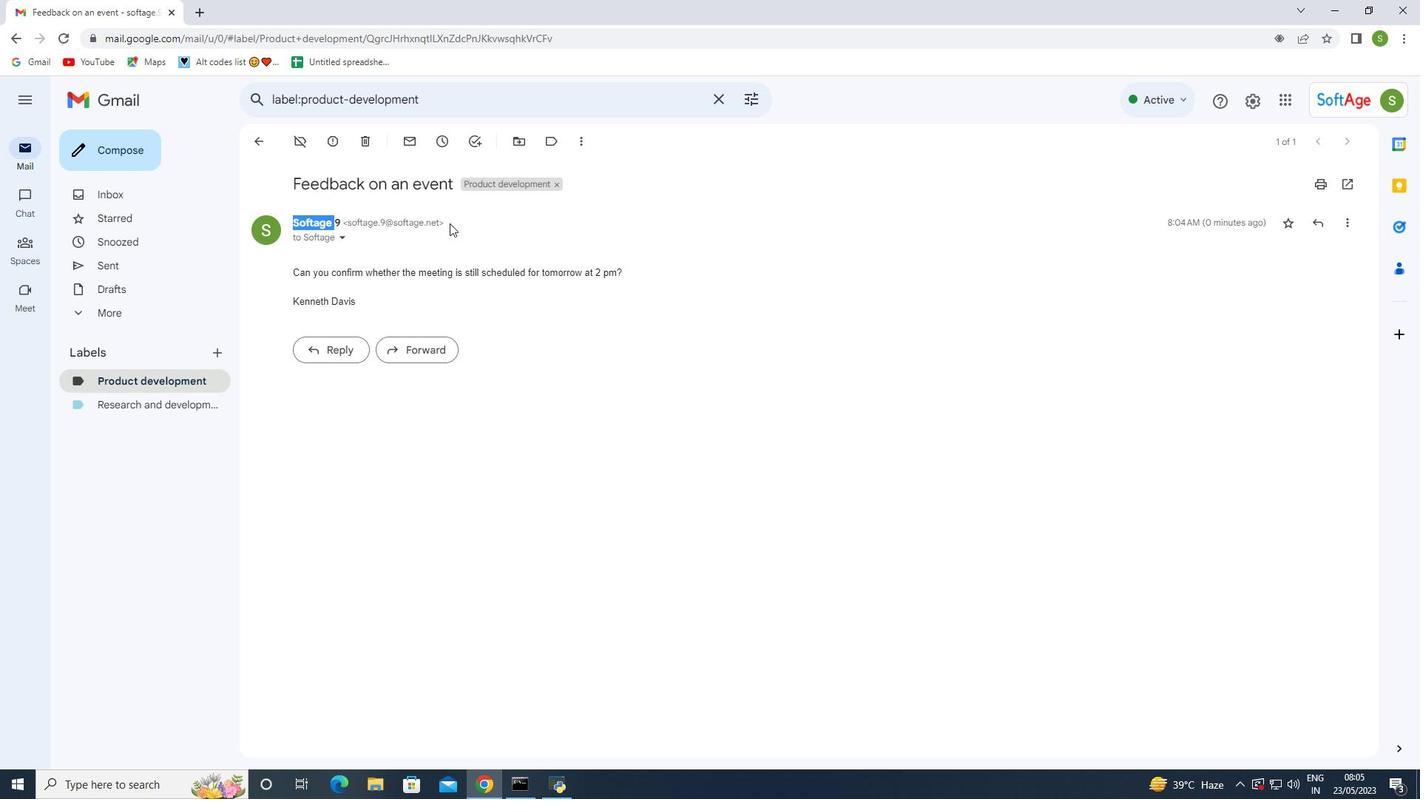 
Action: Mouse pressed left at (510, 225)
Screenshot: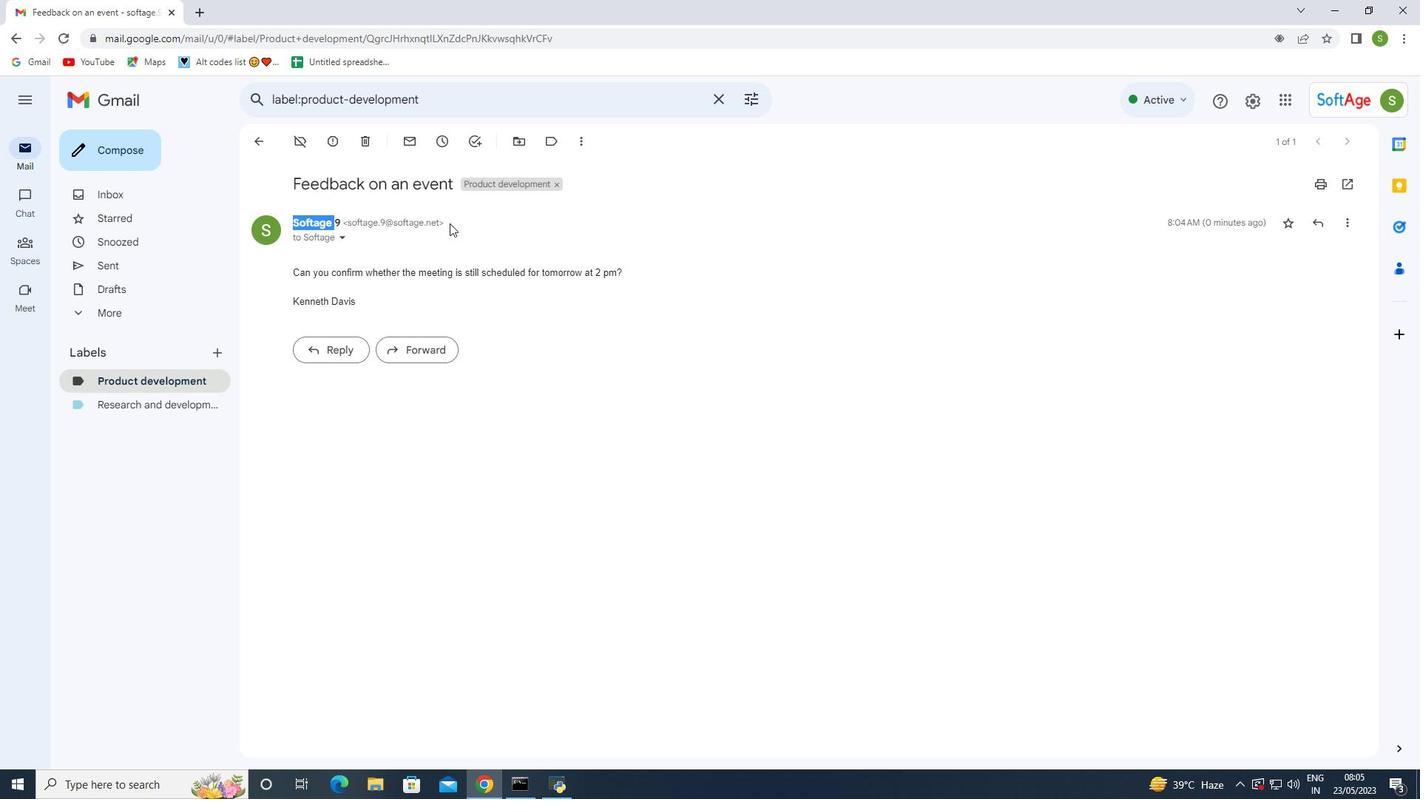 
Action: Mouse moved to (332, 432)
Screenshot: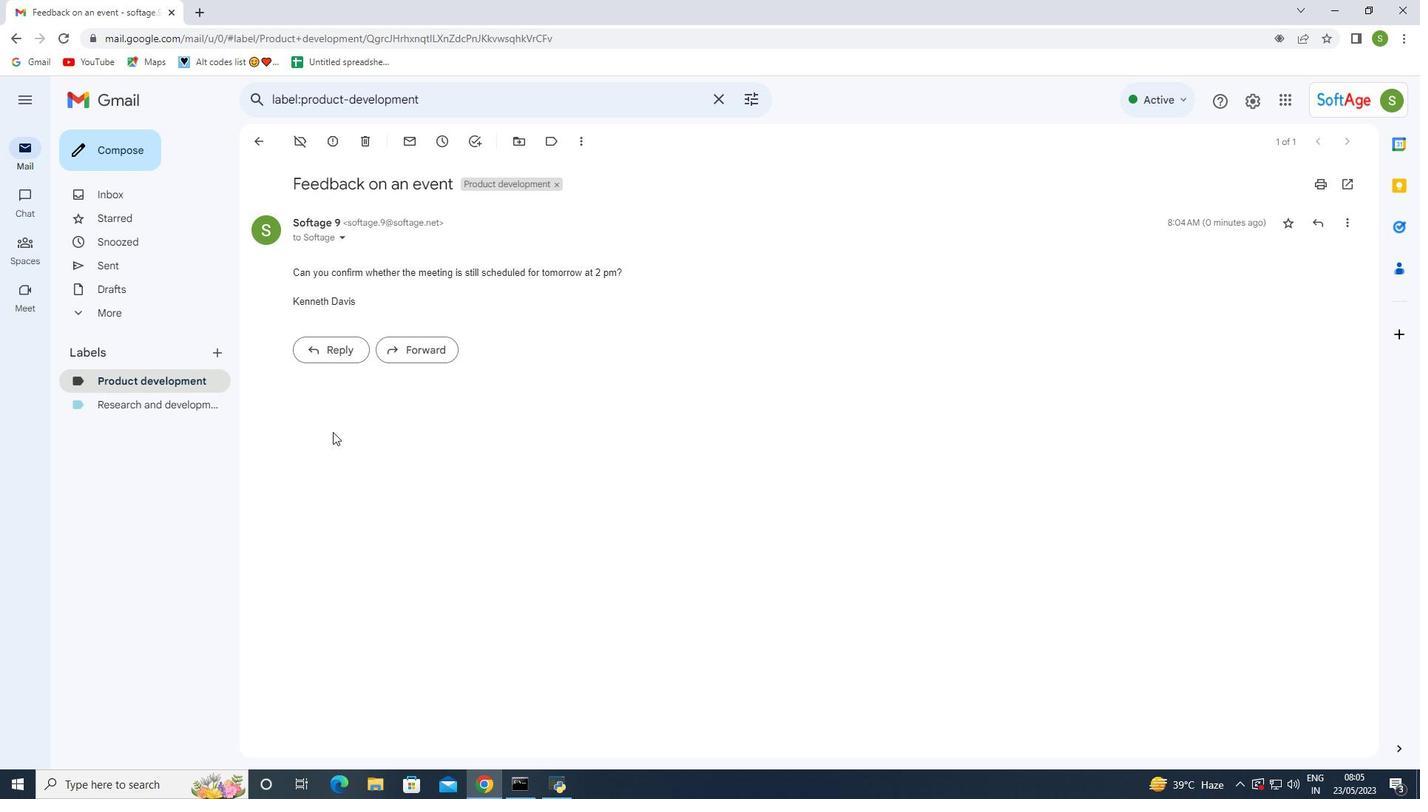 
